 Task: 8. Analyzing Performance: Reference :- Use LinkedIn Analytics to track the performance of your posts, such as reach, engagement, and profile views. Identify trends in your content that receive high engagement and adjust your strategy accordingly. Experiment with different posting times, content formats, and headlines to optimize your engagement.
Action: Mouse moved to (649, 86)
Screenshot: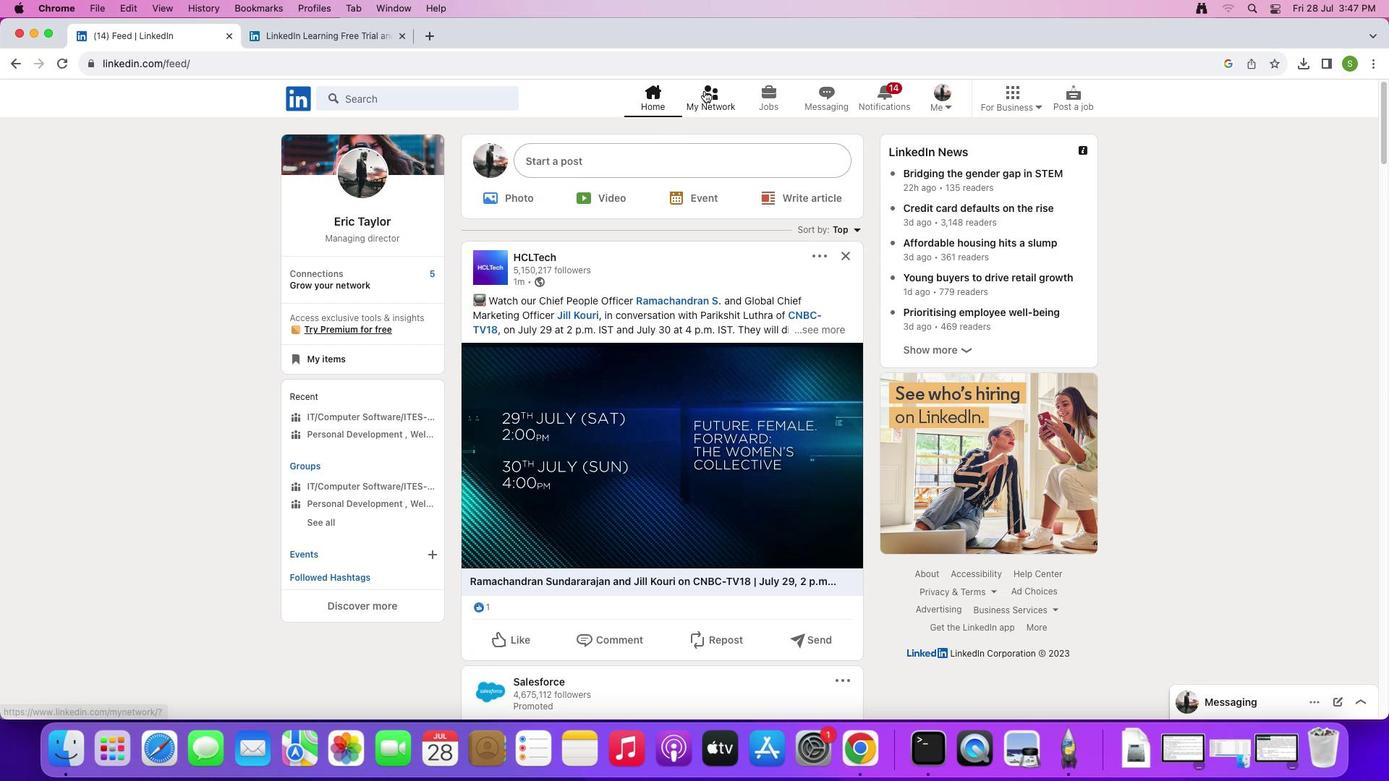 
Action: Mouse pressed left at (649, 86)
Screenshot: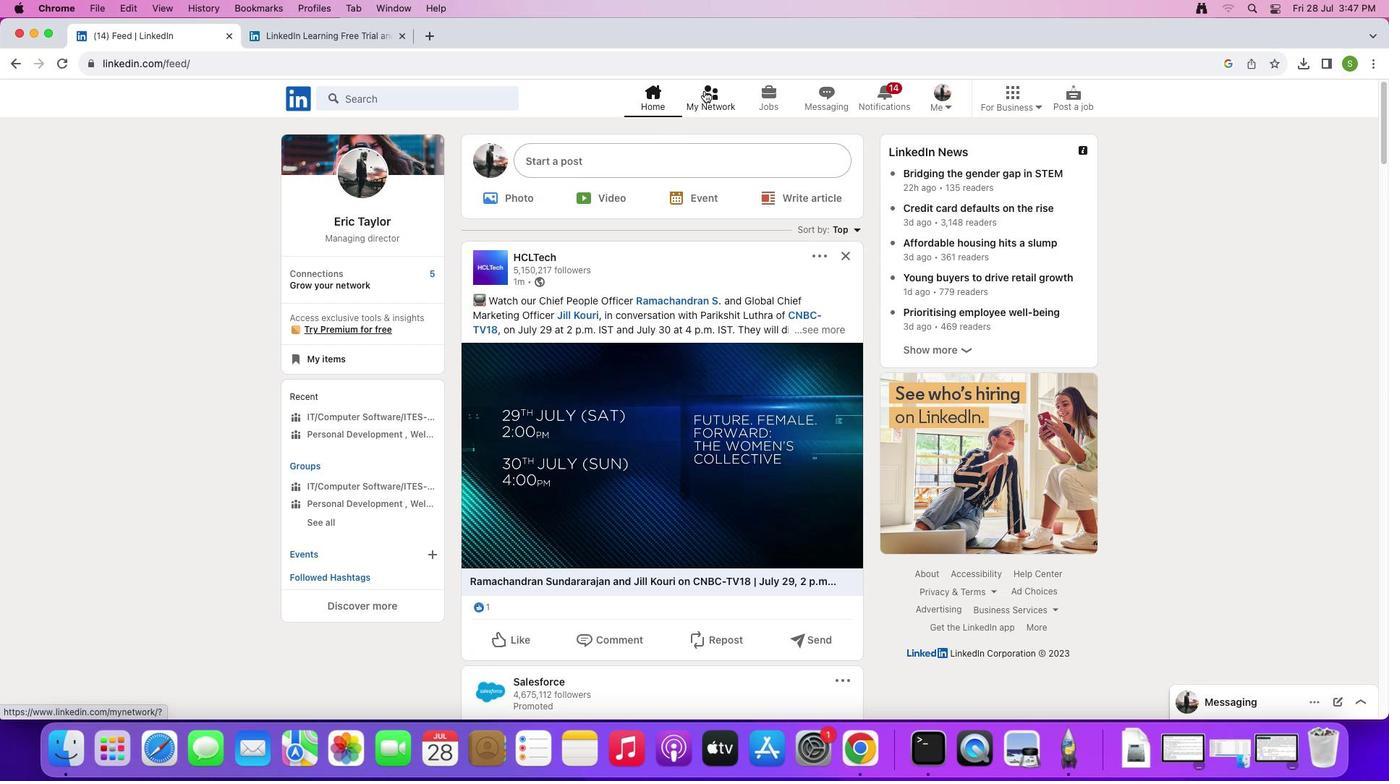 
Action: Mouse moved to (704, 90)
Screenshot: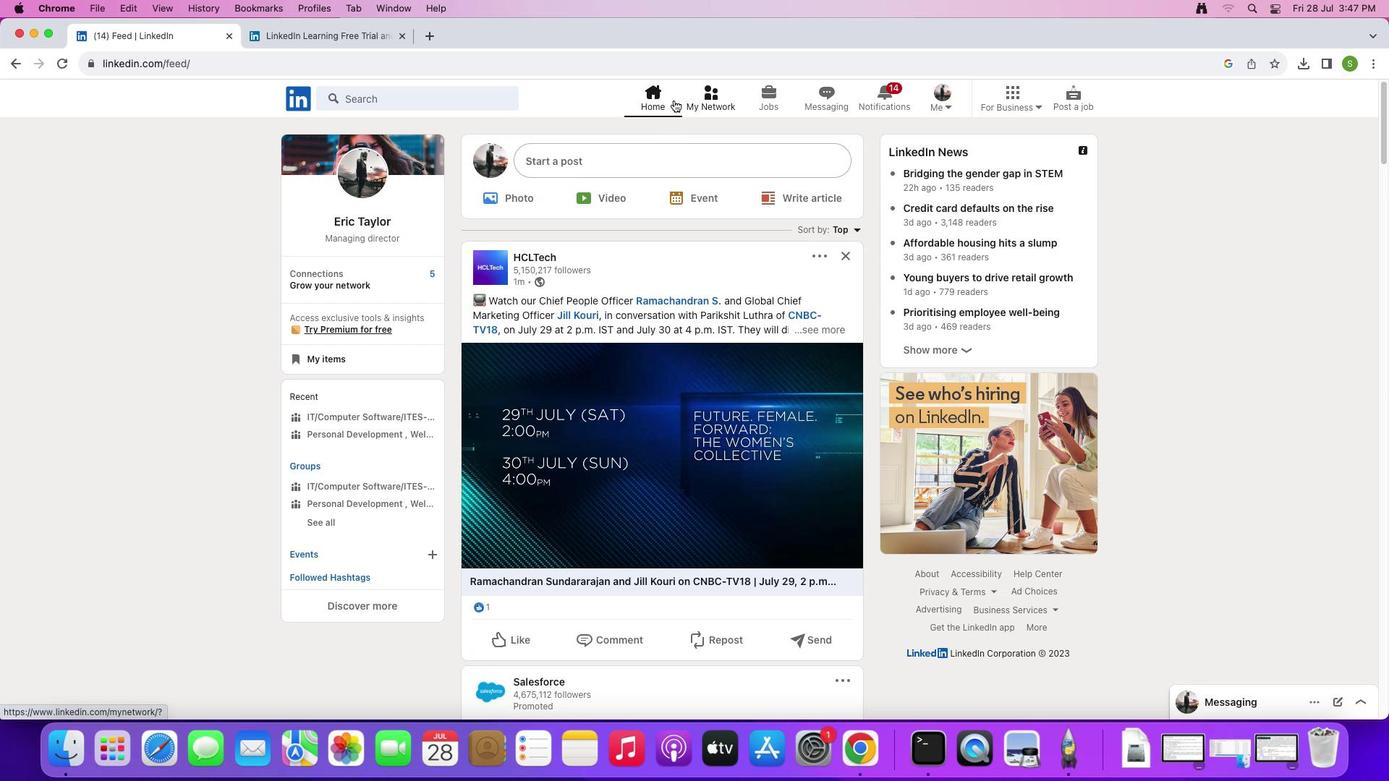 
Action: Mouse pressed left at (704, 90)
Screenshot: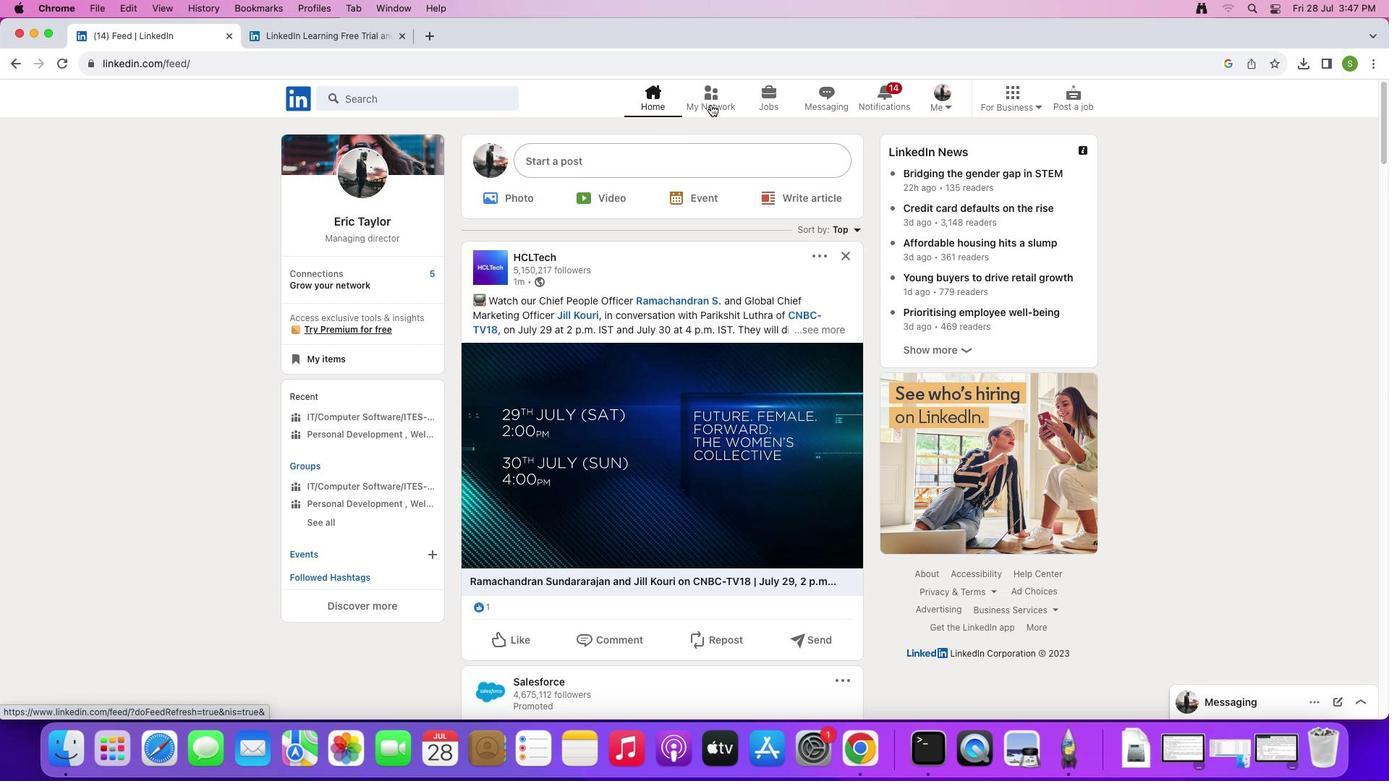 
Action: Mouse moved to (709, 99)
Screenshot: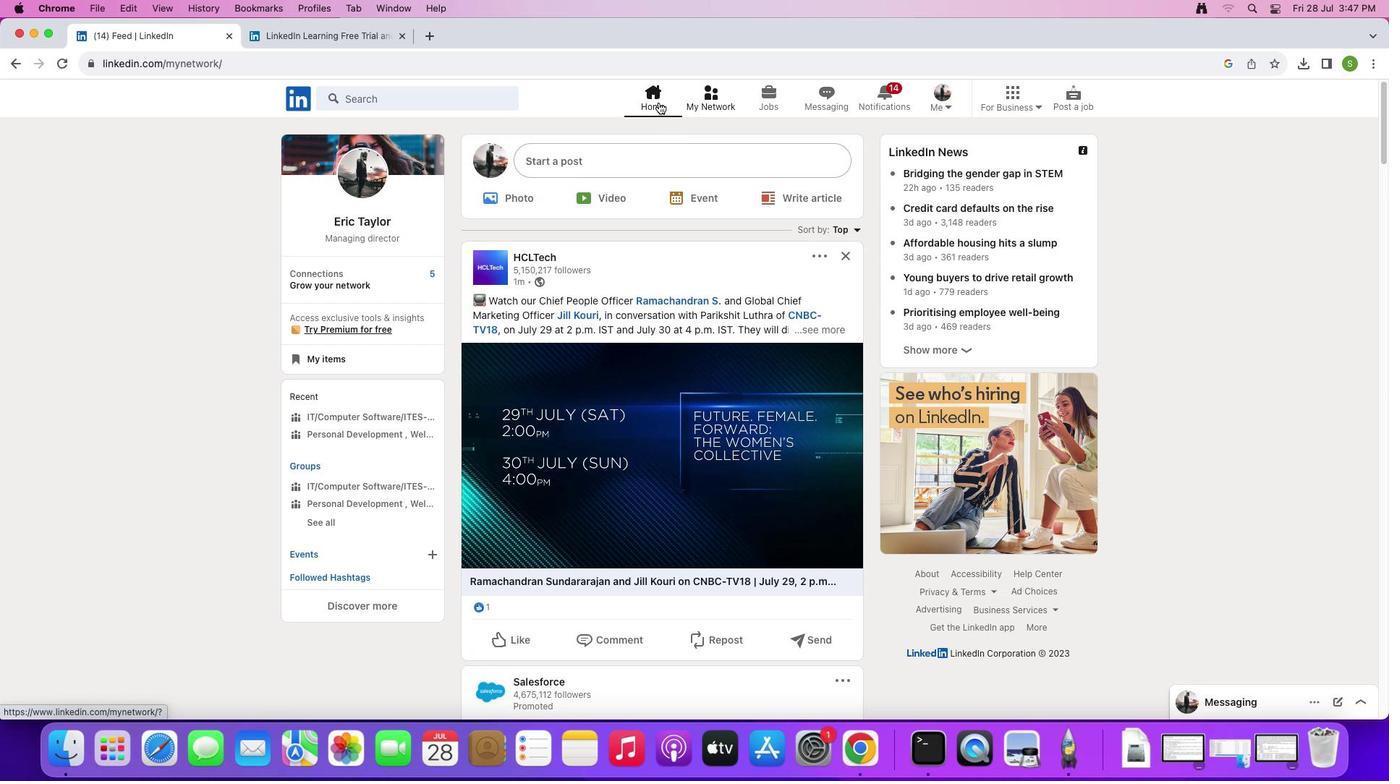 
Action: Mouse pressed left at (709, 99)
Screenshot: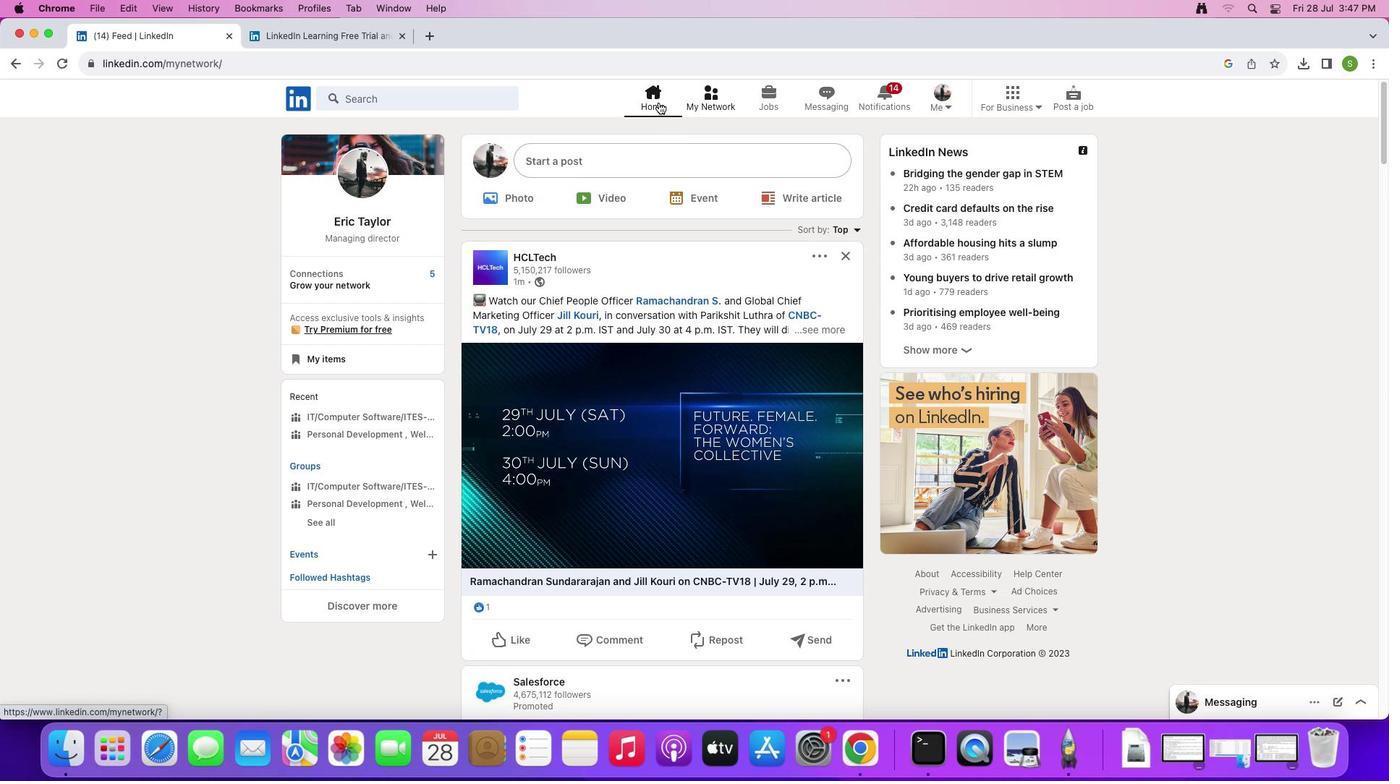 
Action: Mouse moved to (741, 348)
Screenshot: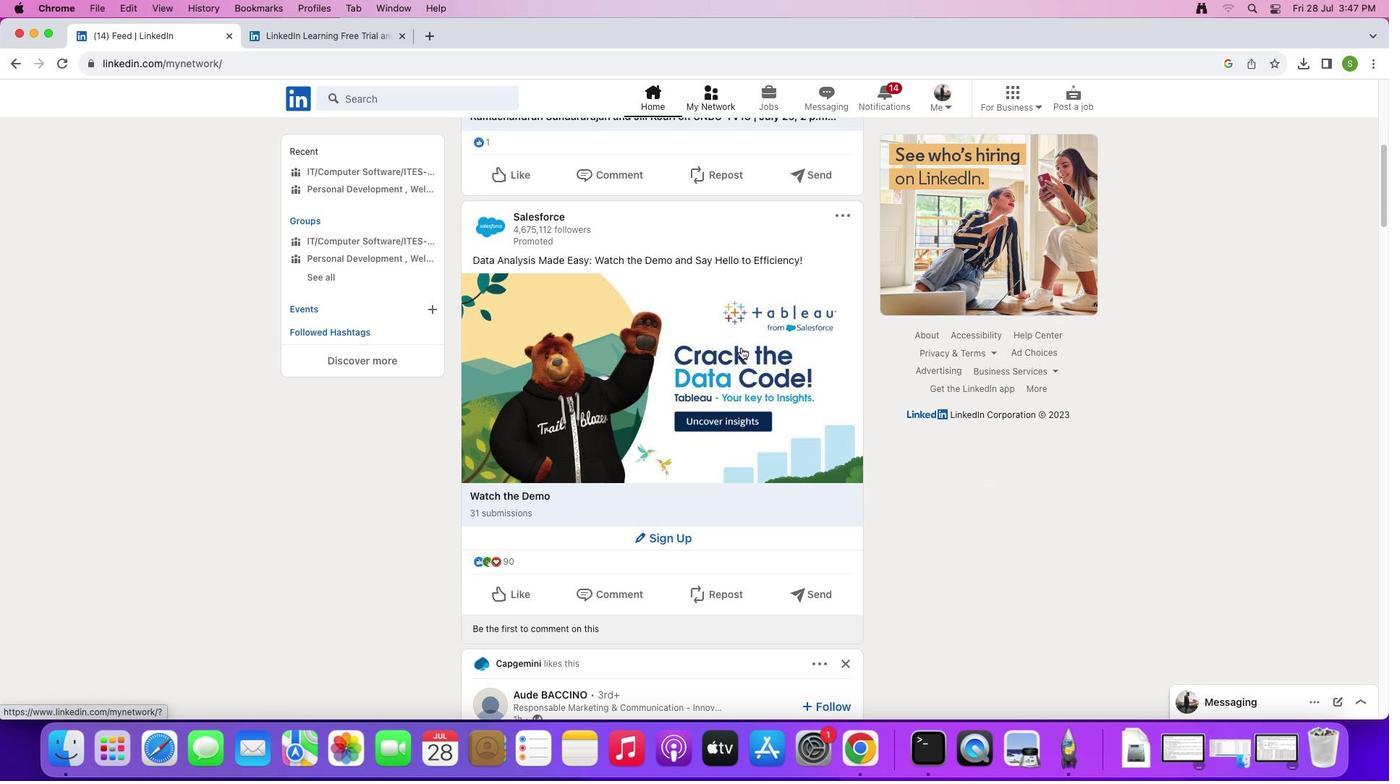 
Action: Mouse scrolled (741, 348) with delta (0, 0)
Screenshot: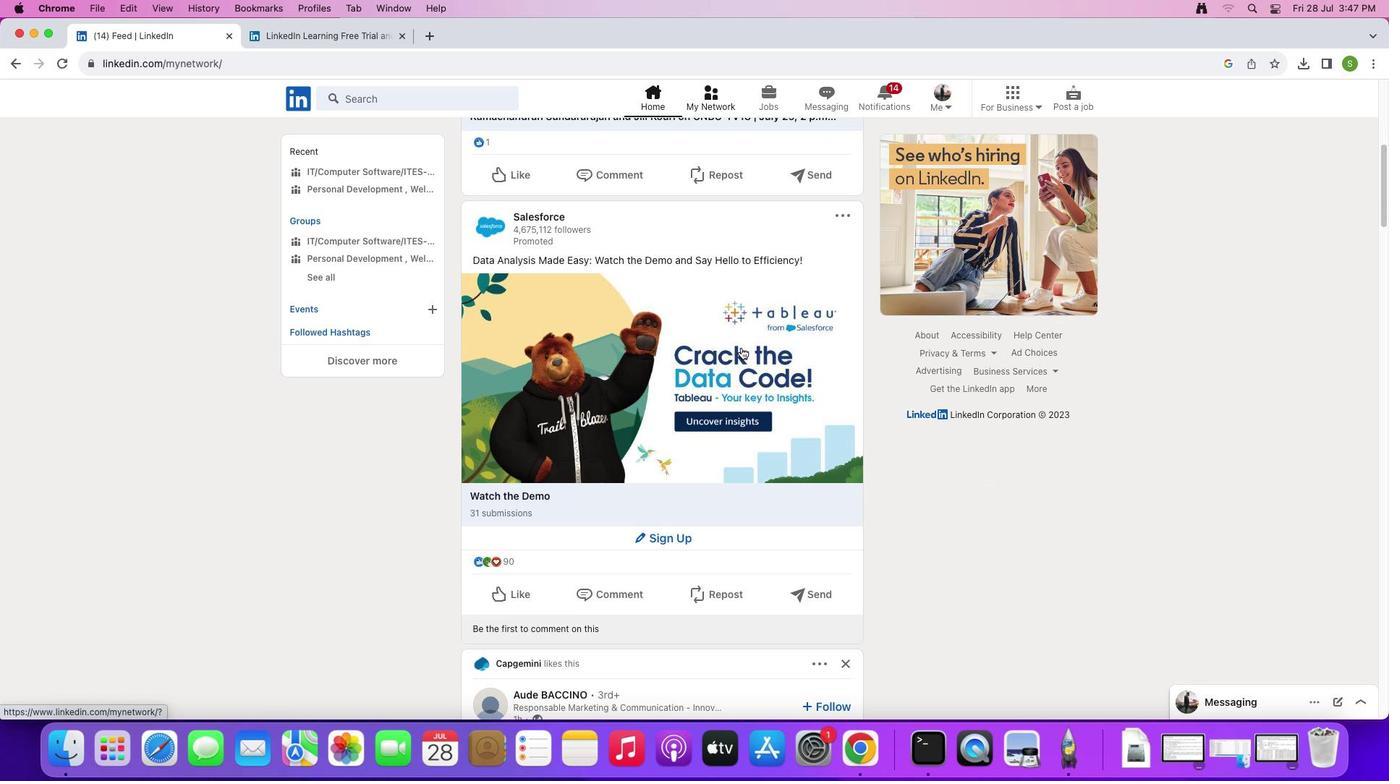 
Action: Mouse scrolled (741, 348) with delta (0, 0)
Screenshot: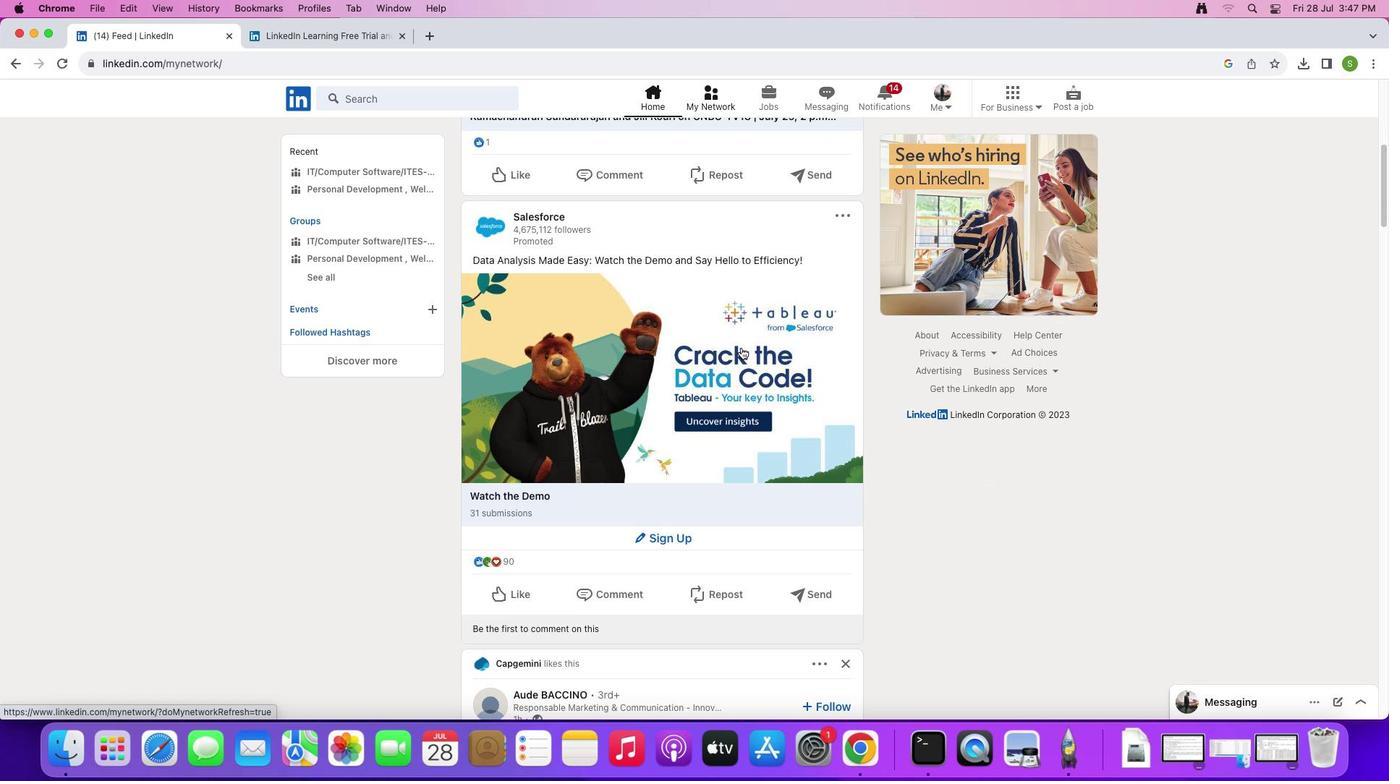 
Action: Mouse scrolled (741, 348) with delta (0, -2)
Screenshot: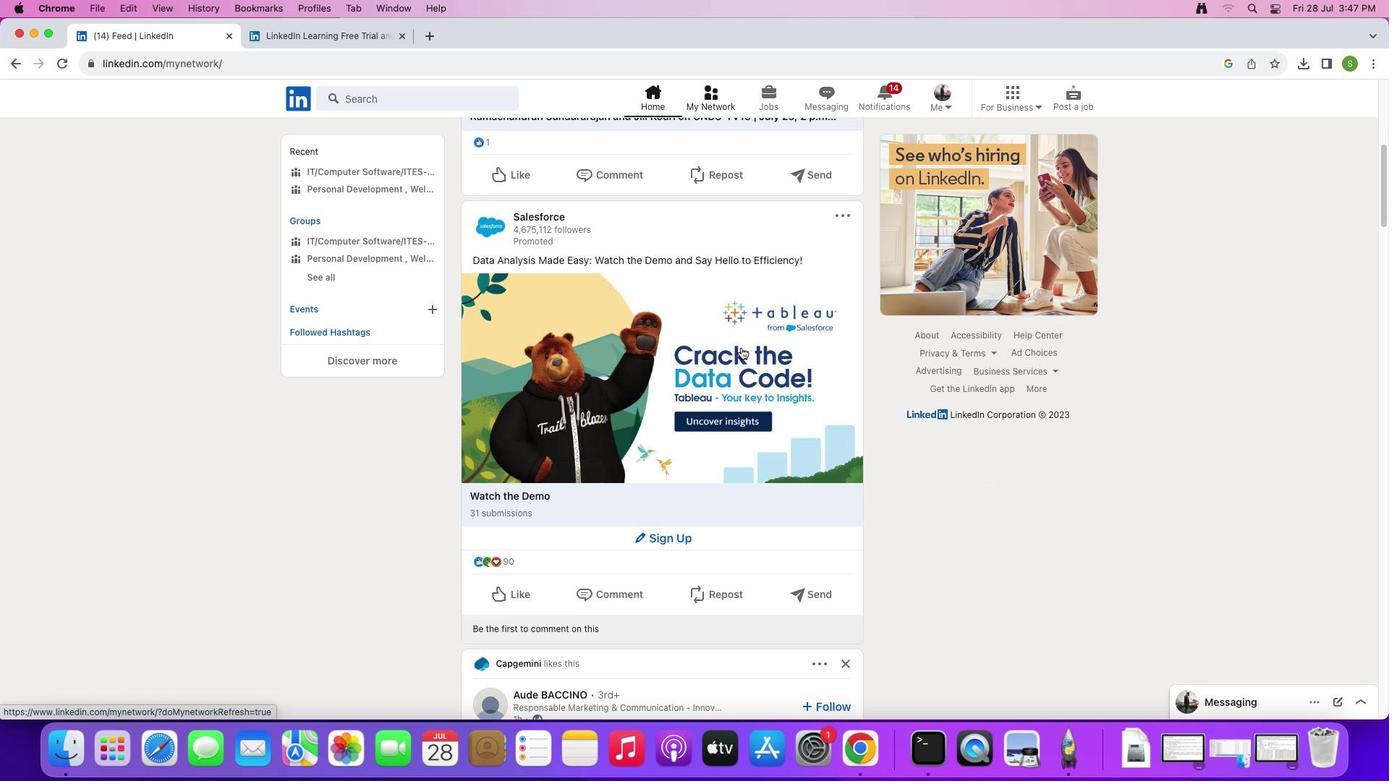 
Action: Mouse scrolled (741, 348) with delta (0, -3)
Screenshot: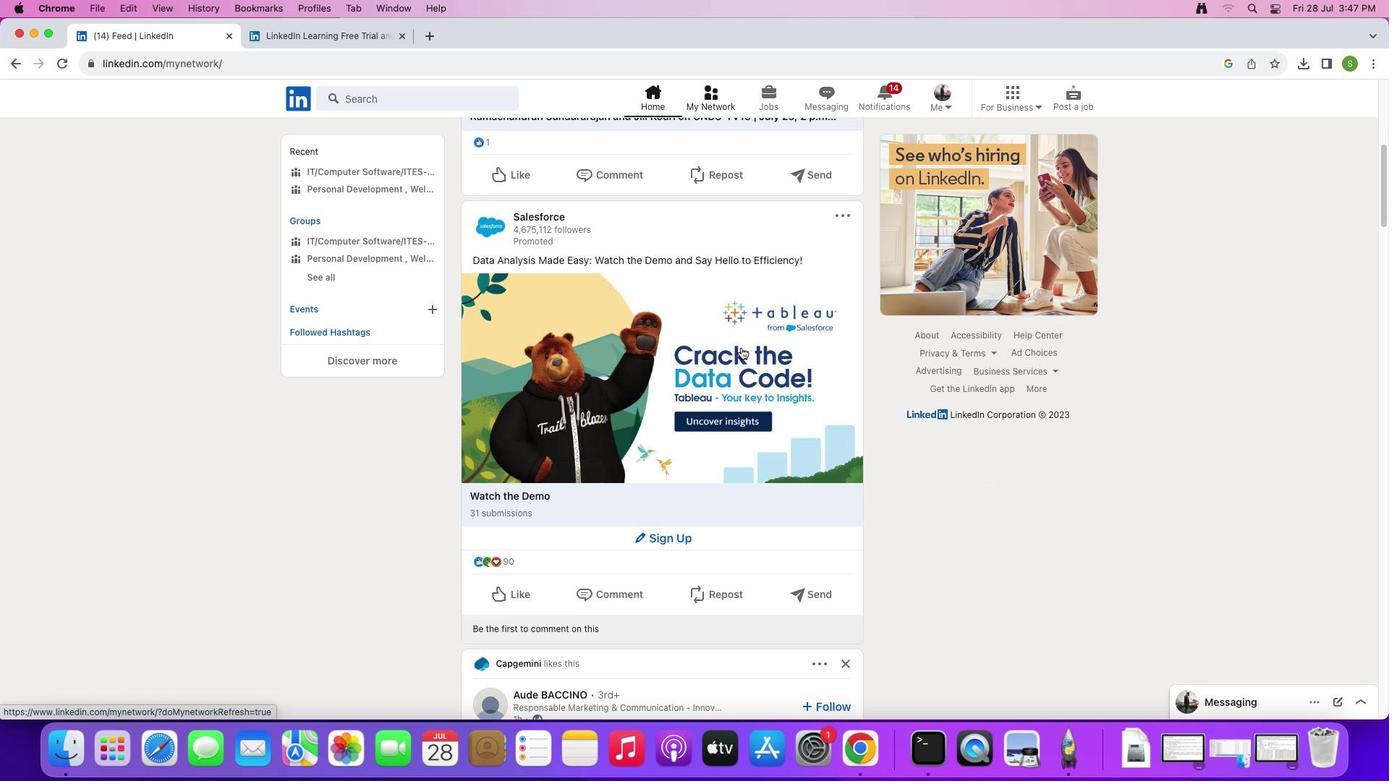 
Action: Mouse scrolled (741, 348) with delta (0, -3)
Screenshot: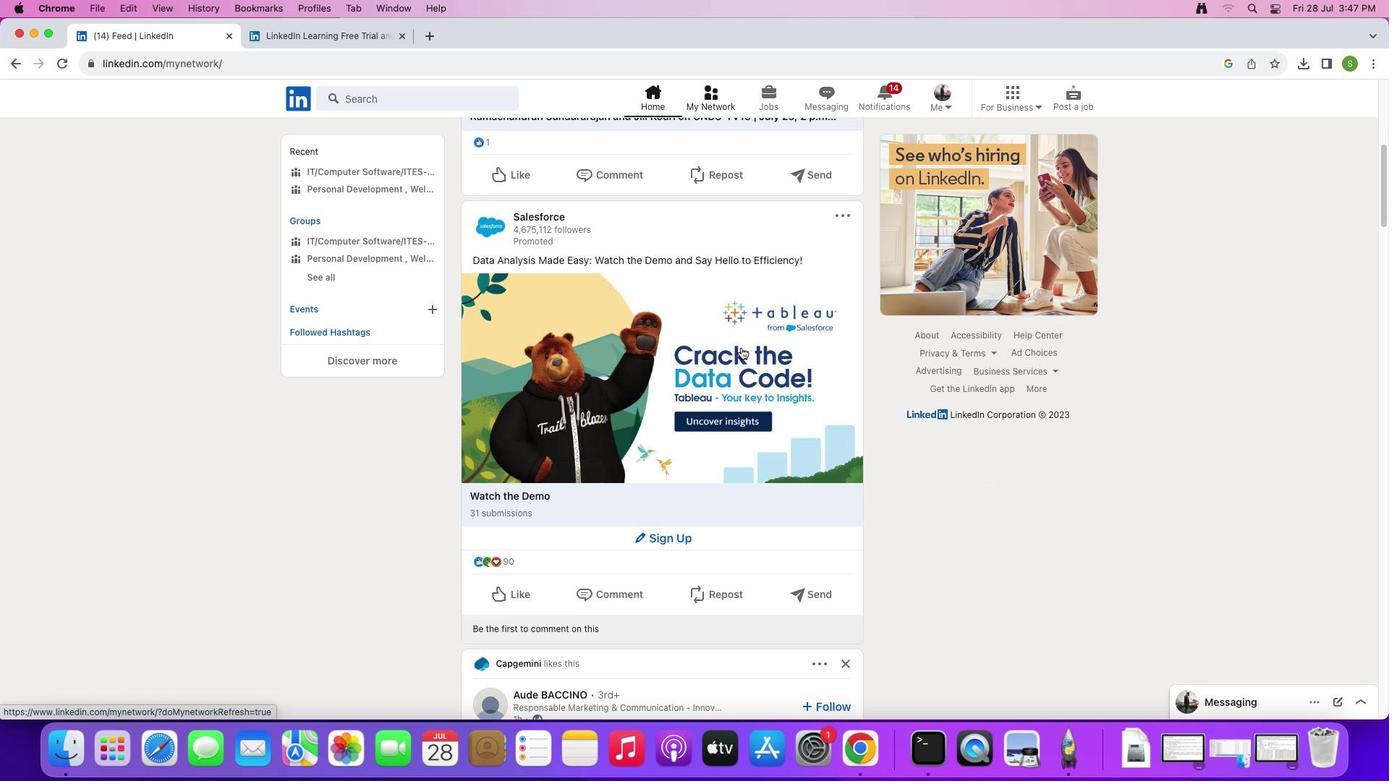 
Action: Mouse scrolled (741, 348) with delta (0, 0)
Screenshot: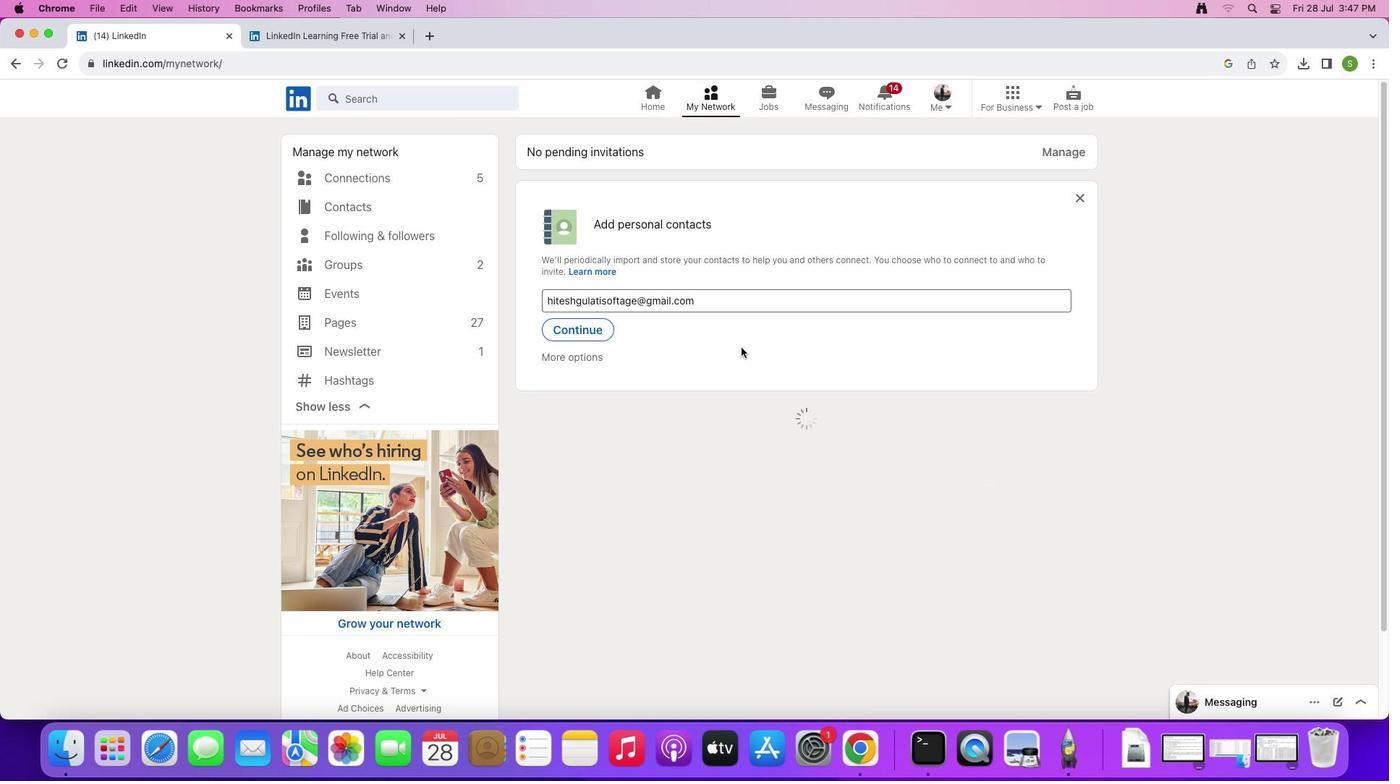 
Action: Mouse scrolled (741, 348) with delta (0, 0)
Screenshot: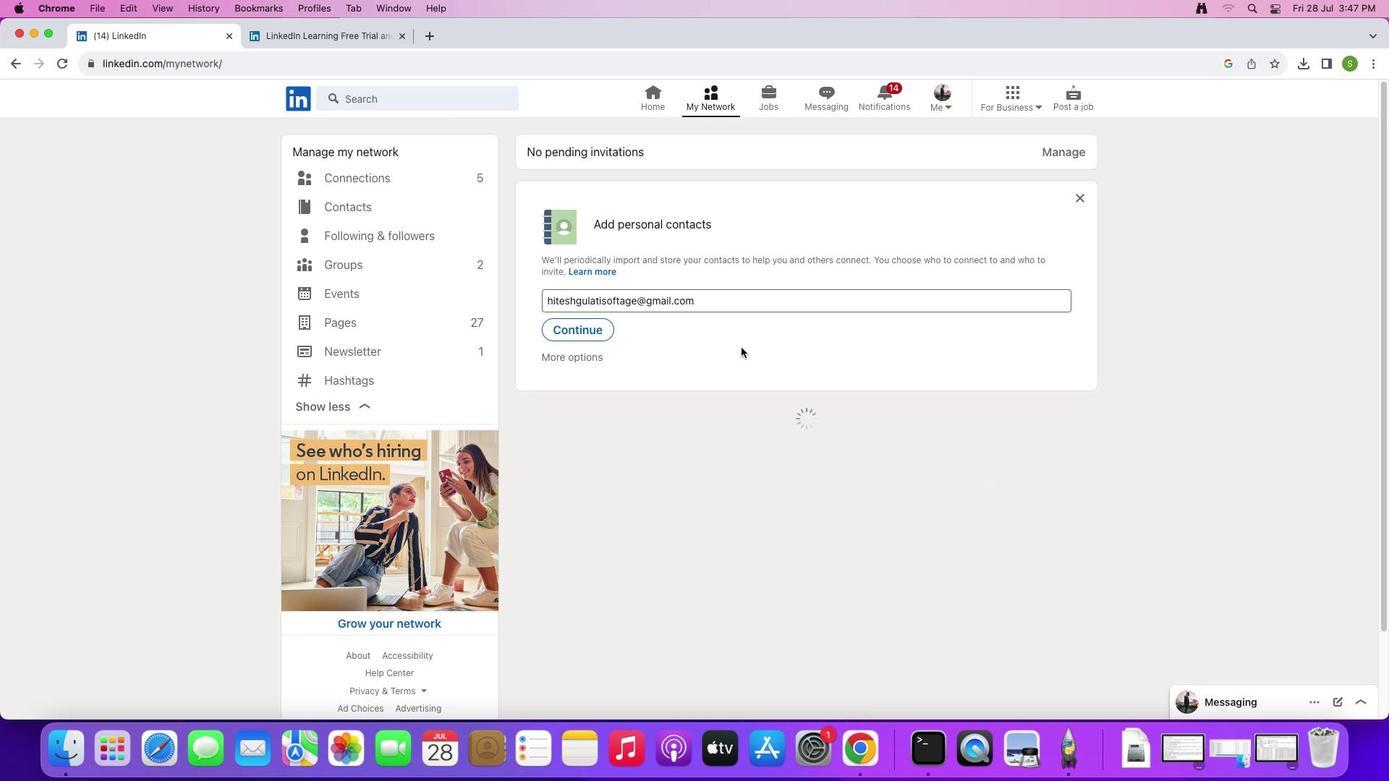 
Action: Mouse scrolled (741, 348) with delta (0, 0)
Screenshot: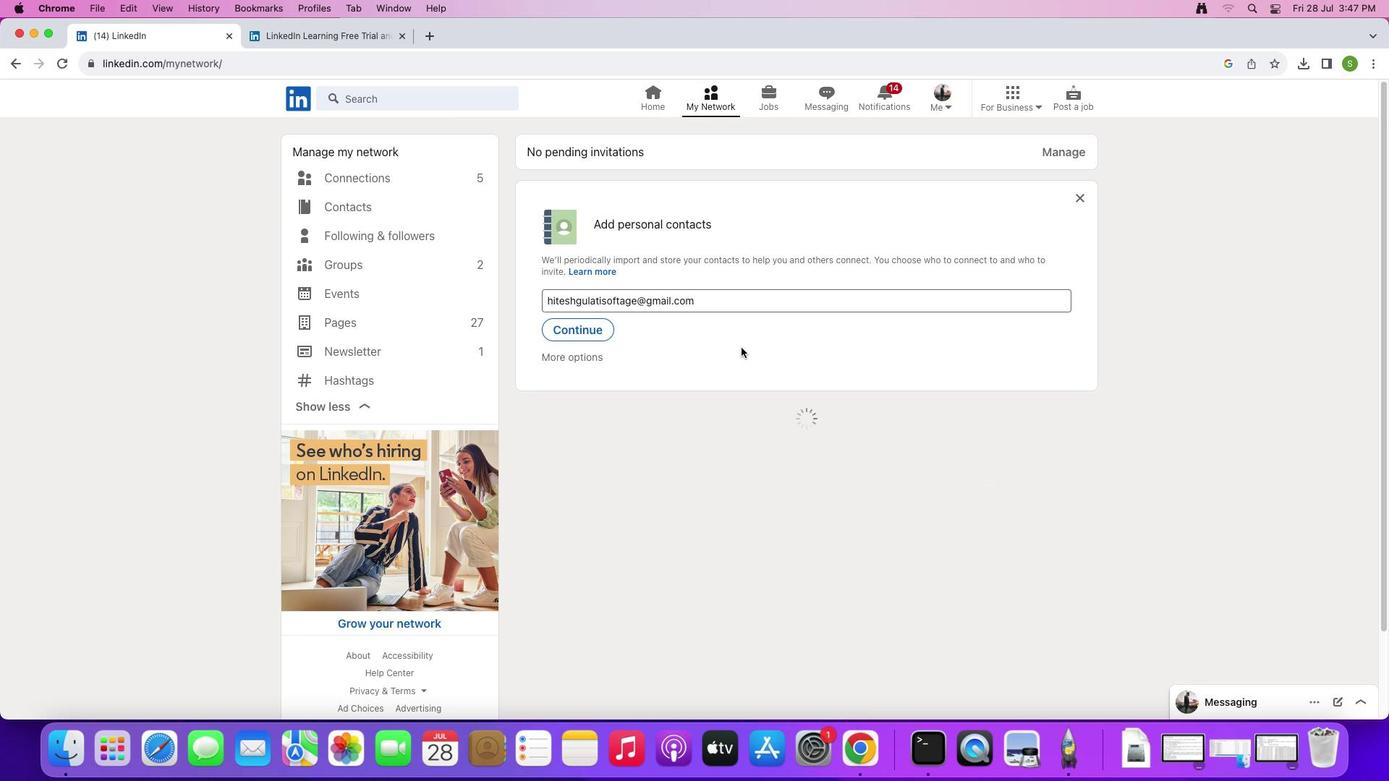 
Action: Mouse scrolled (741, 348) with delta (0, 0)
Screenshot: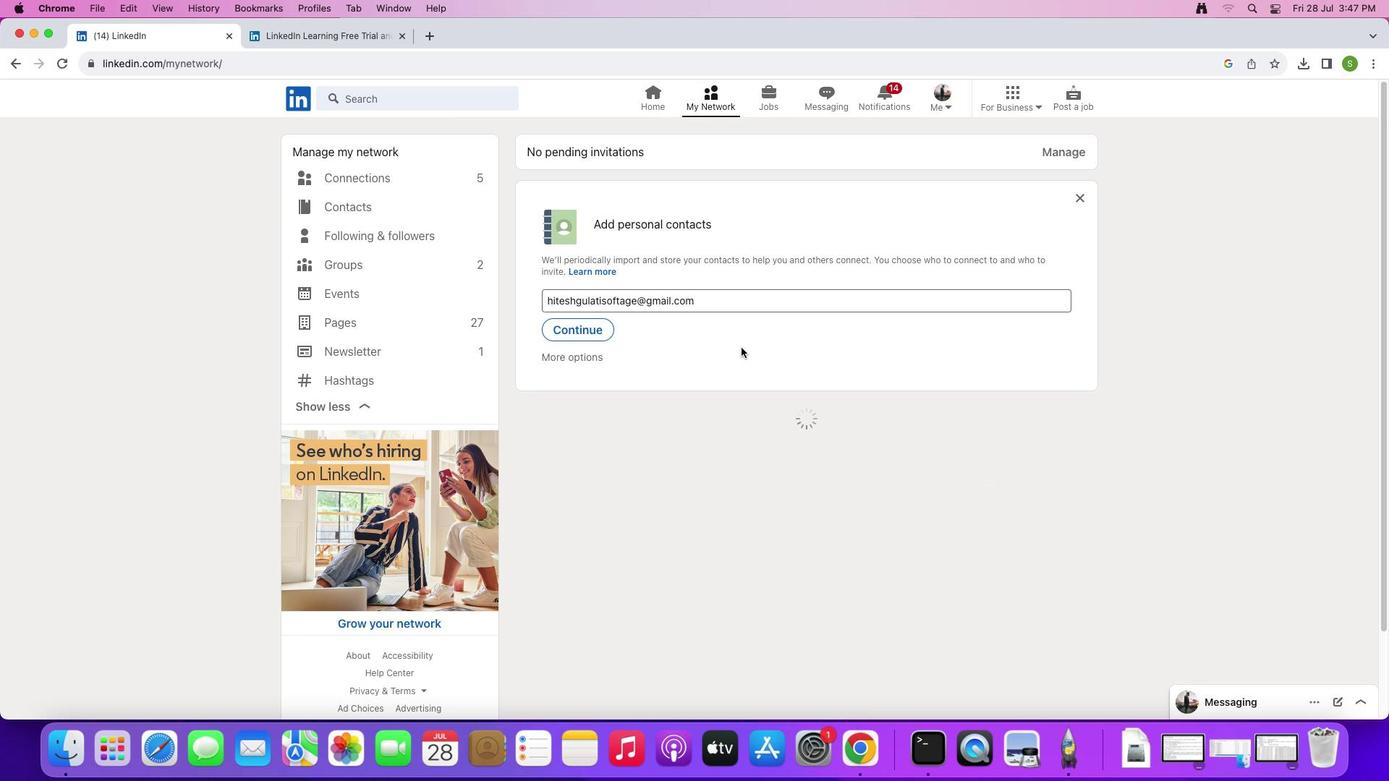
Action: Mouse scrolled (741, 348) with delta (0, 0)
Screenshot: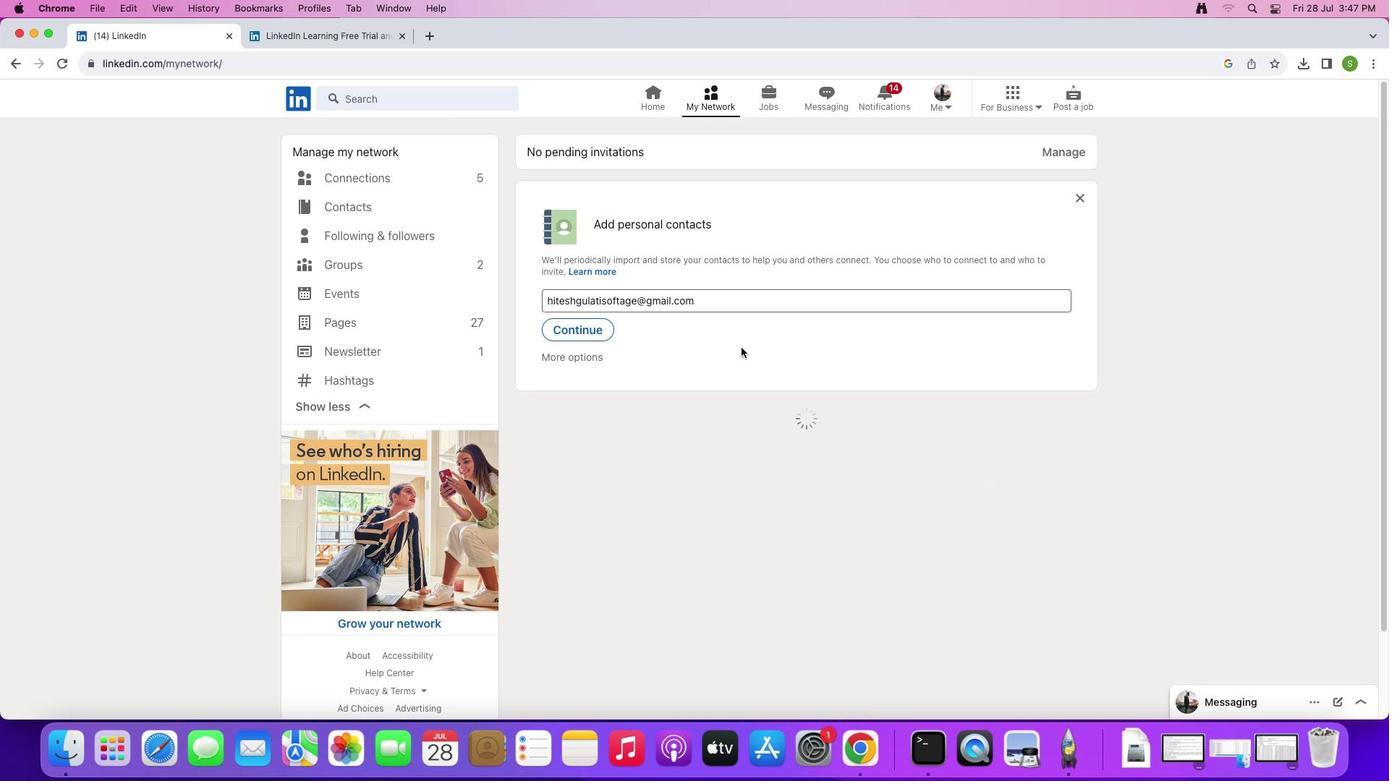 
Action: Mouse scrolled (741, 348) with delta (0, 0)
Screenshot: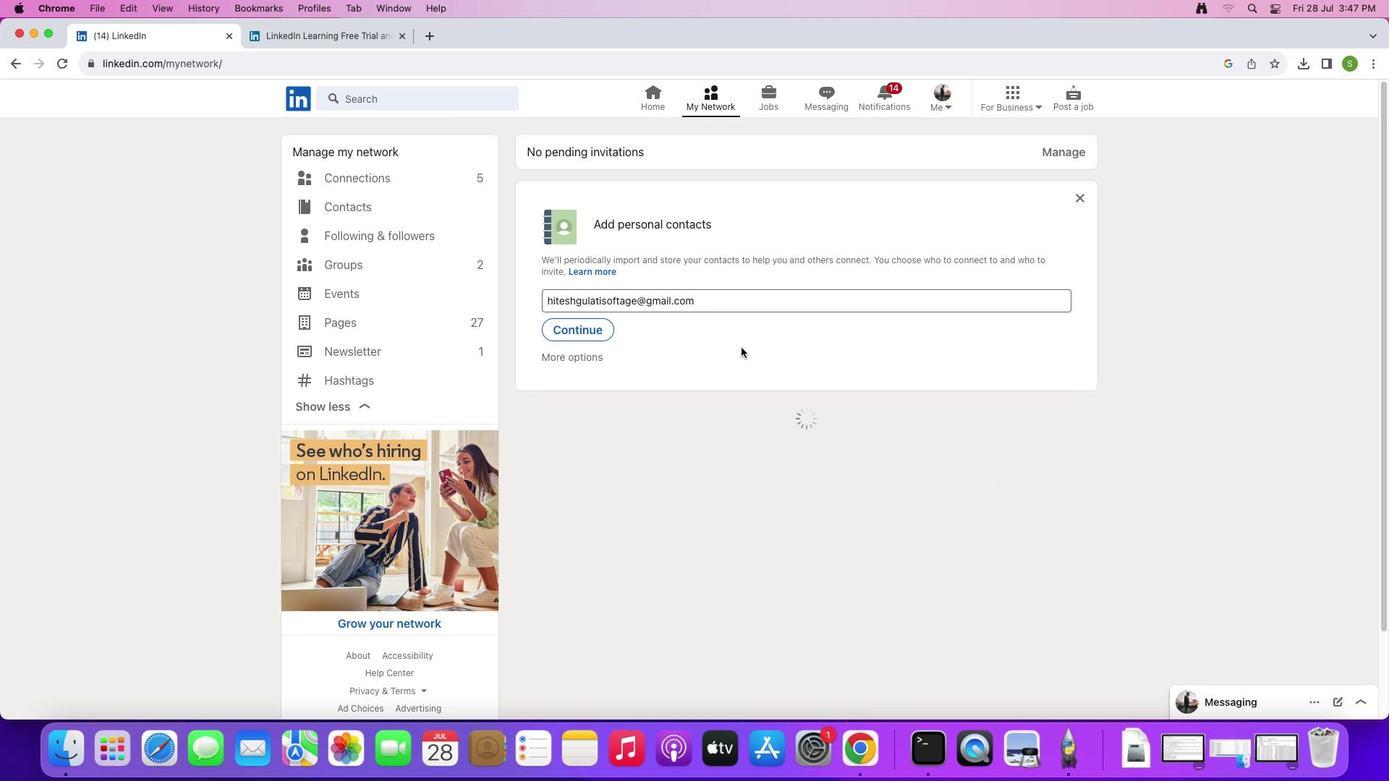 
Action: Mouse scrolled (741, 348) with delta (0, 0)
Screenshot: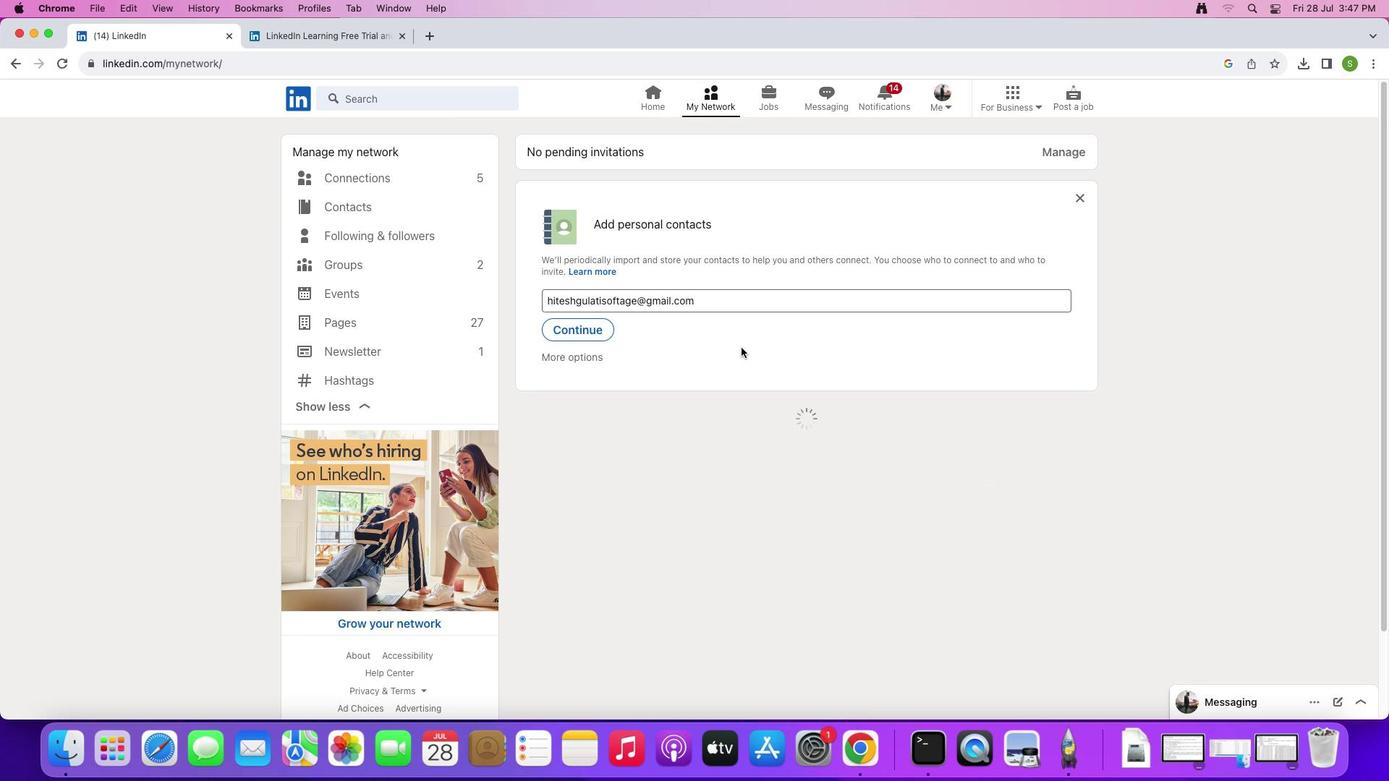 
Action: Mouse scrolled (741, 348) with delta (0, 0)
Screenshot: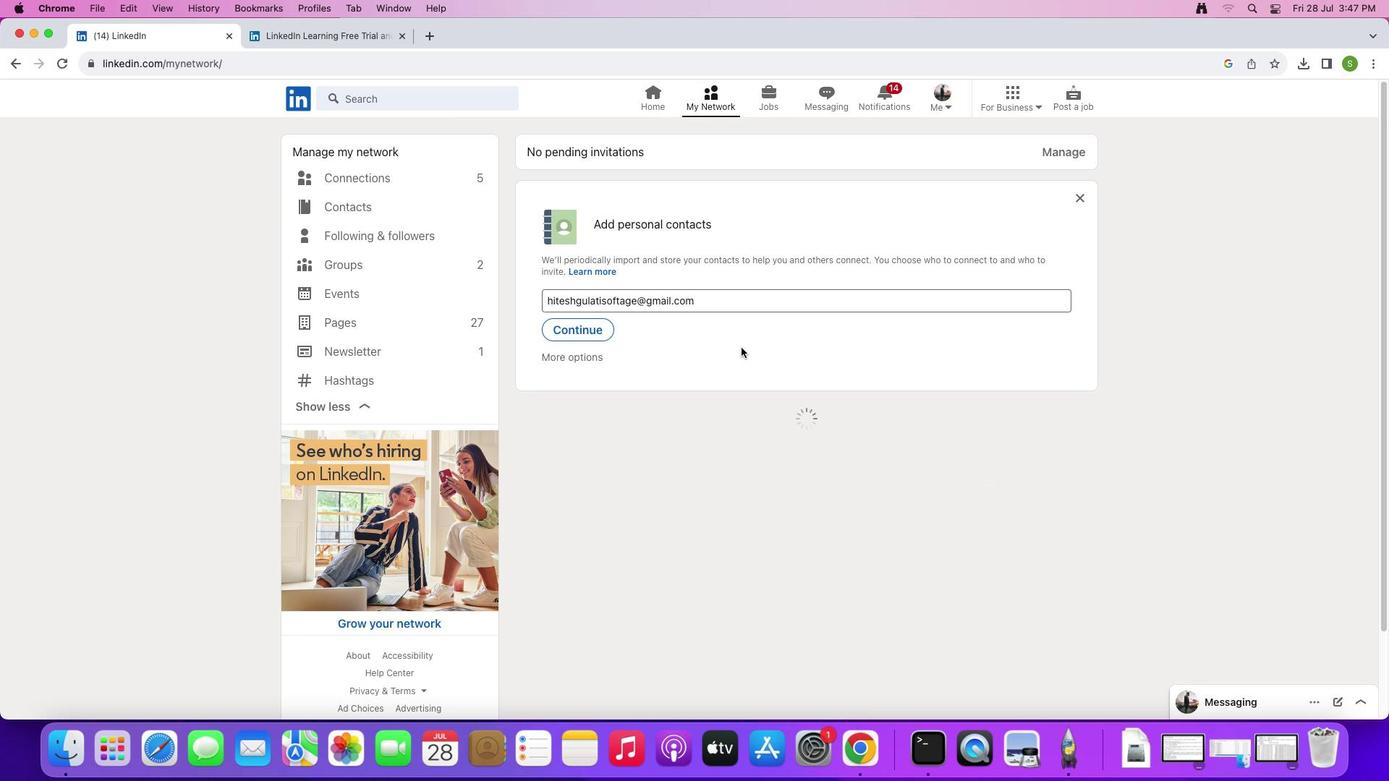 
Action: Mouse scrolled (741, 348) with delta (0, 0)
Screenshot: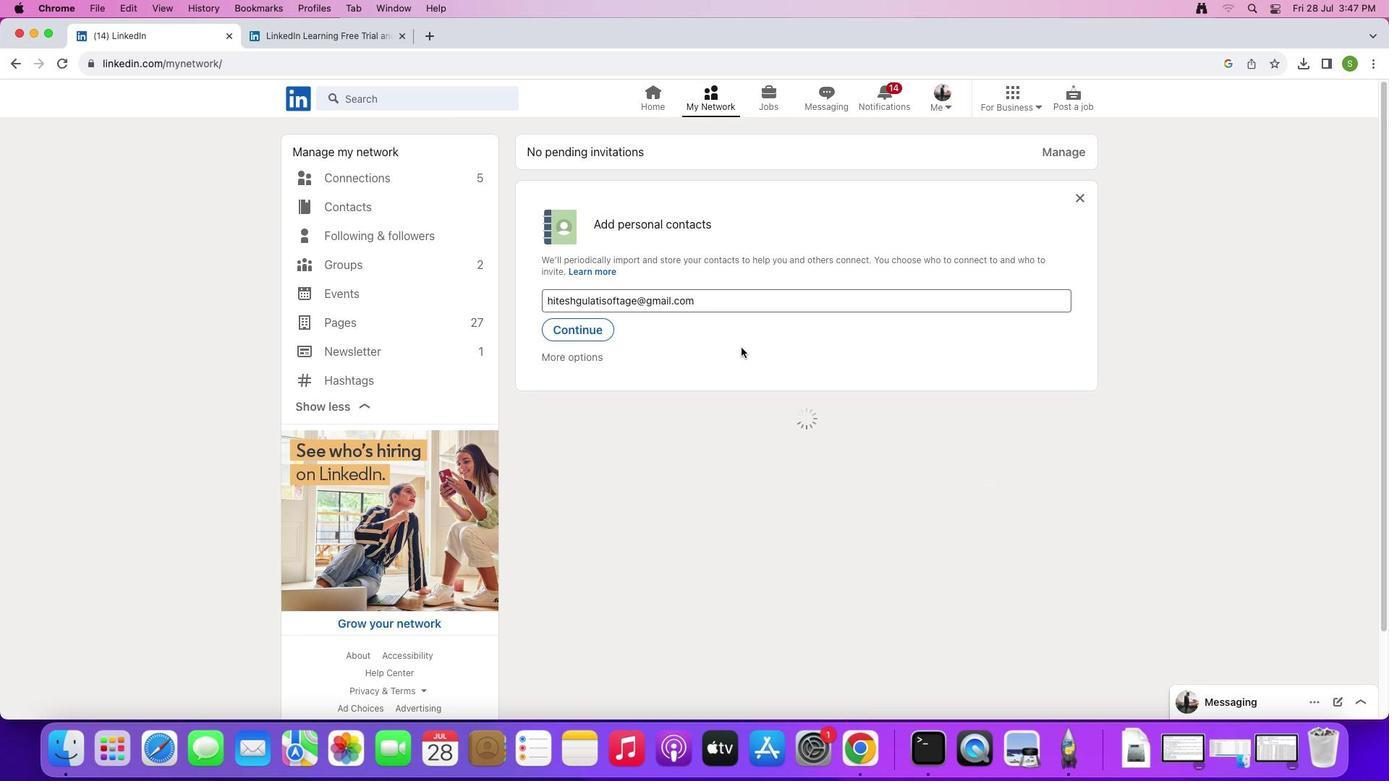 
Action: Mouse scrolled (741, 348) with delta (0, 0)
Screenshot: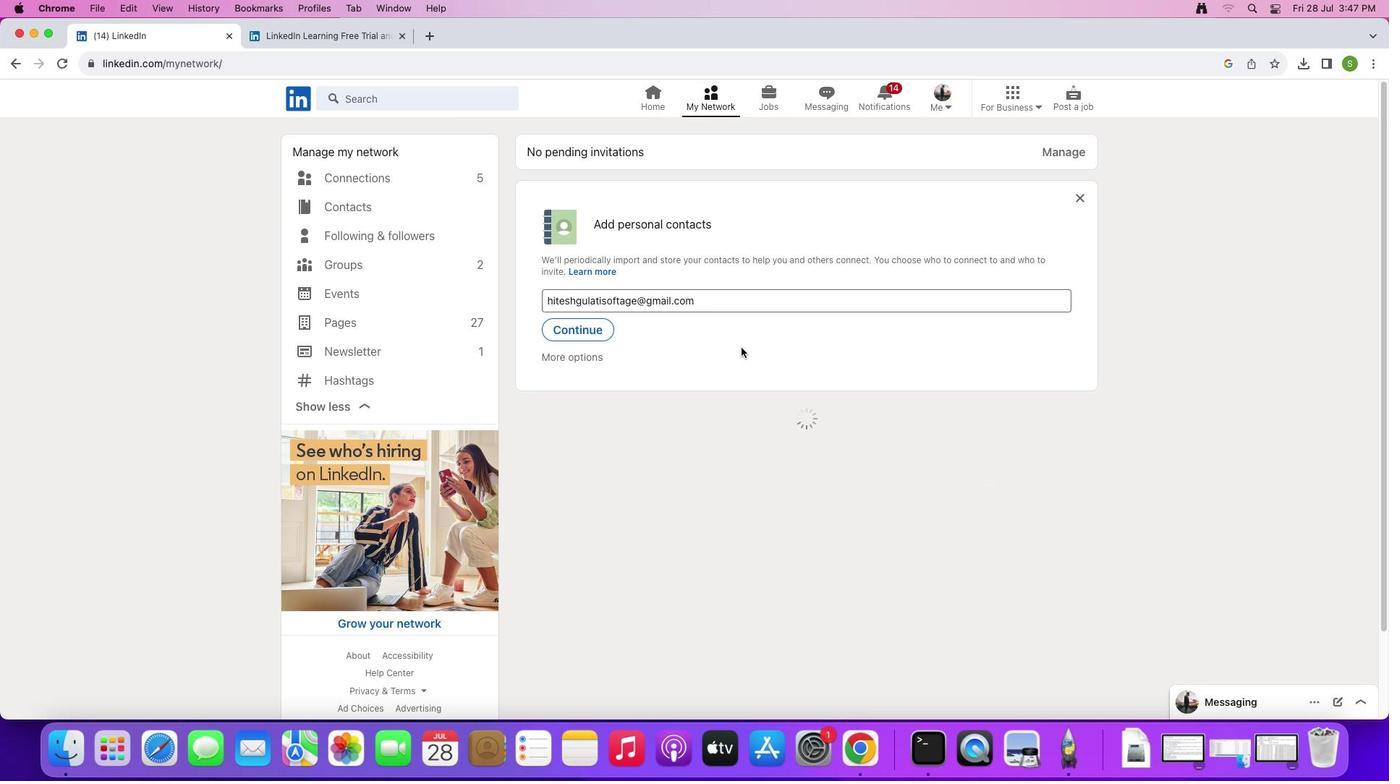 
Action: Mouse scrolled (741, 348) with delta (0, 2)
Screenshot: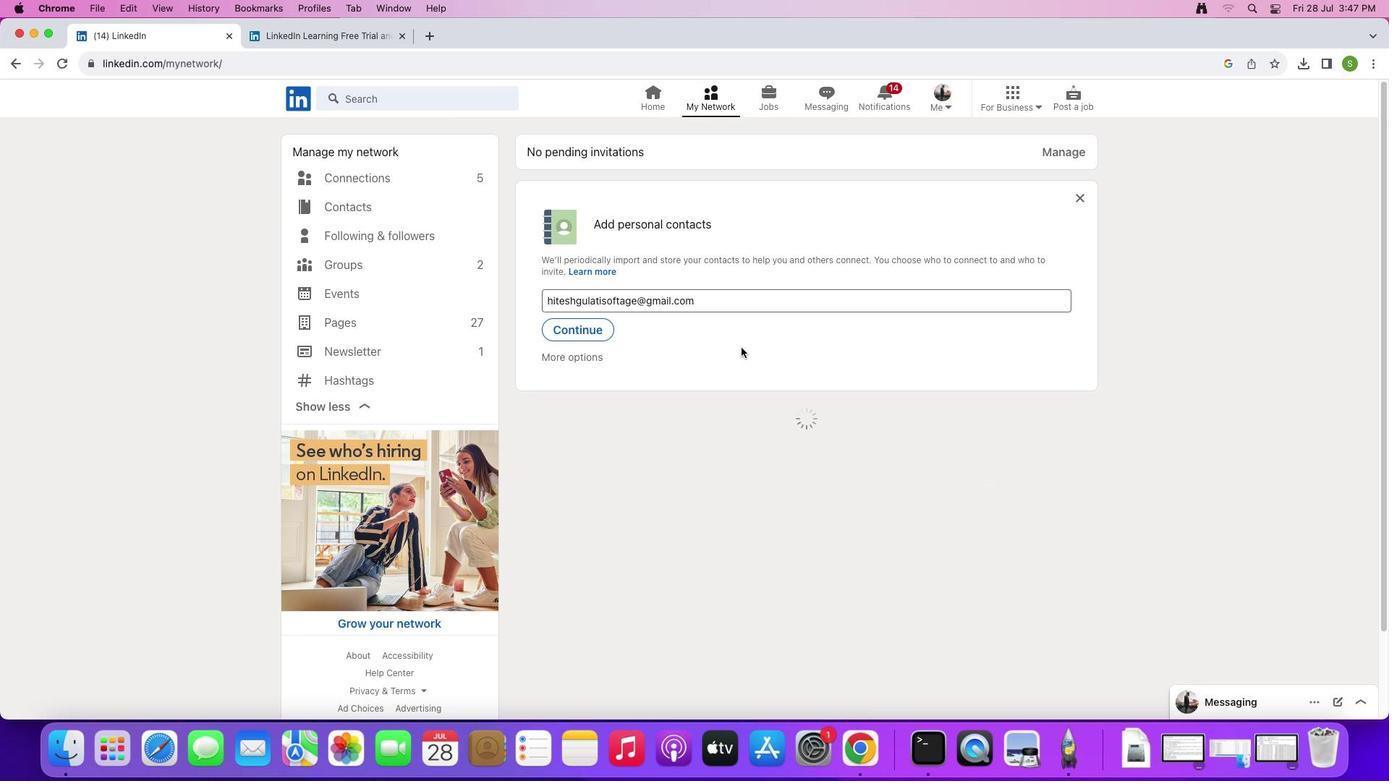 
Action: Mouse scrolled (741, 348) with delta (0, 0)
Screenshot: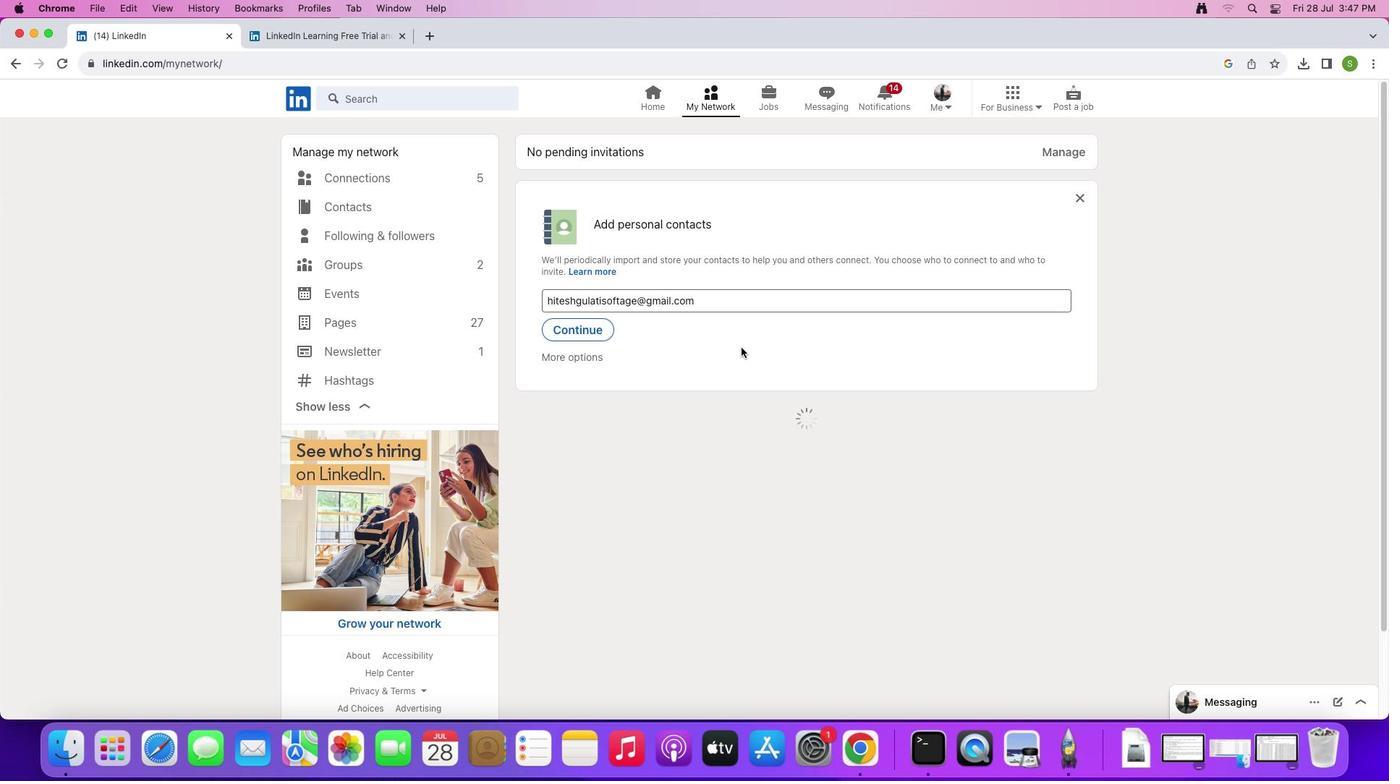 
Action: Mouse scrolled (741, 348) with delta (0, 0)
Screenshot: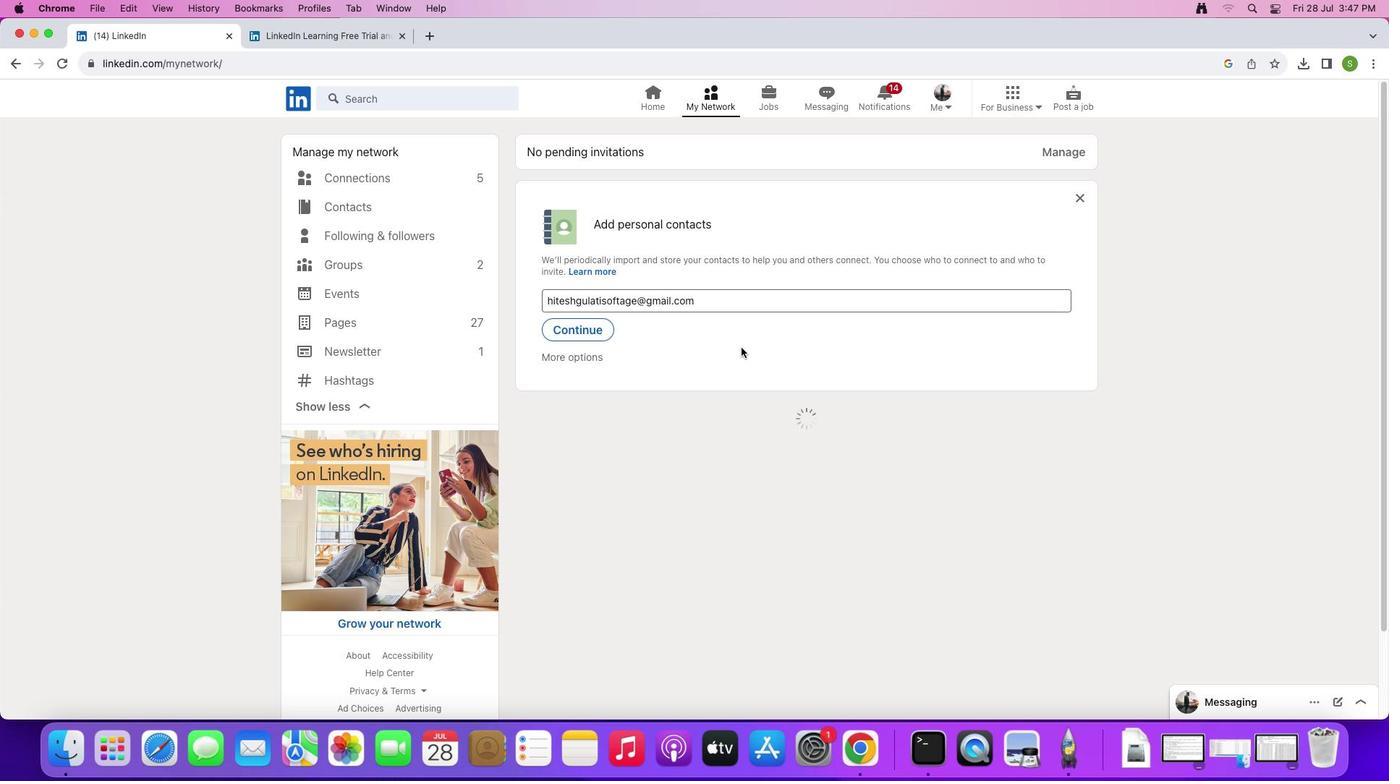 
Action: Mouse scrolled (741, 348) with delta (0, 2)
Screenshot: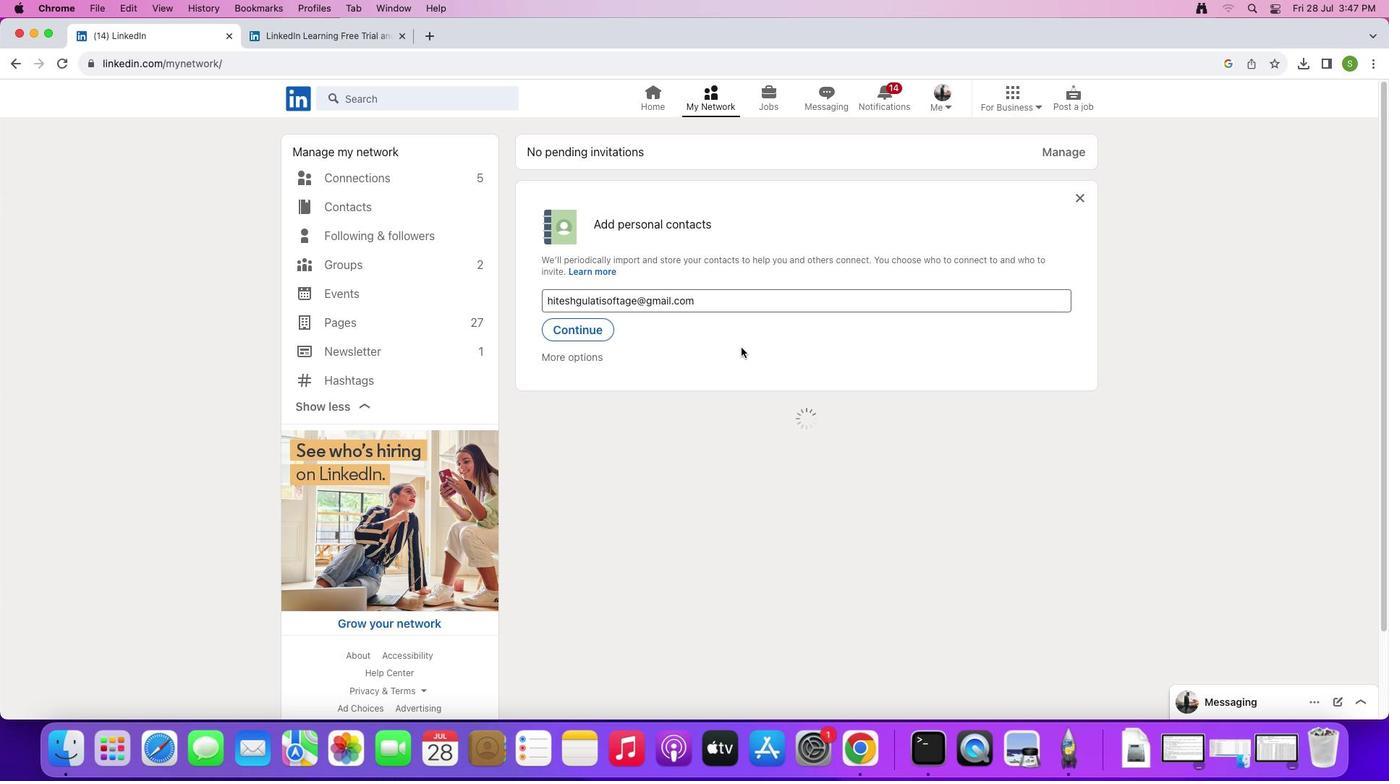 
Action: Mouse scrolled (741, 348) with delta (0, 0)
Screenshot: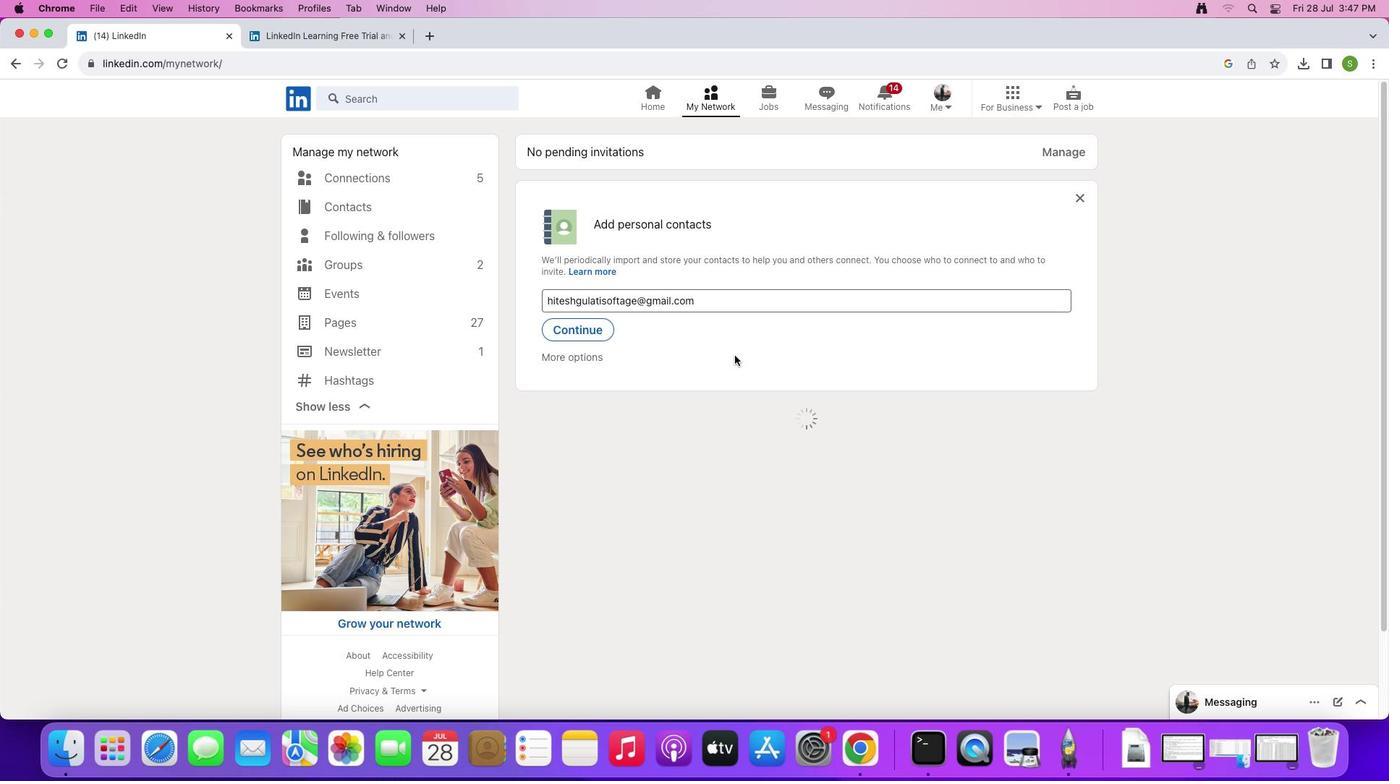 
Action: Mouse scrolled (741, 348) with delta (0, 0)
Screenshot: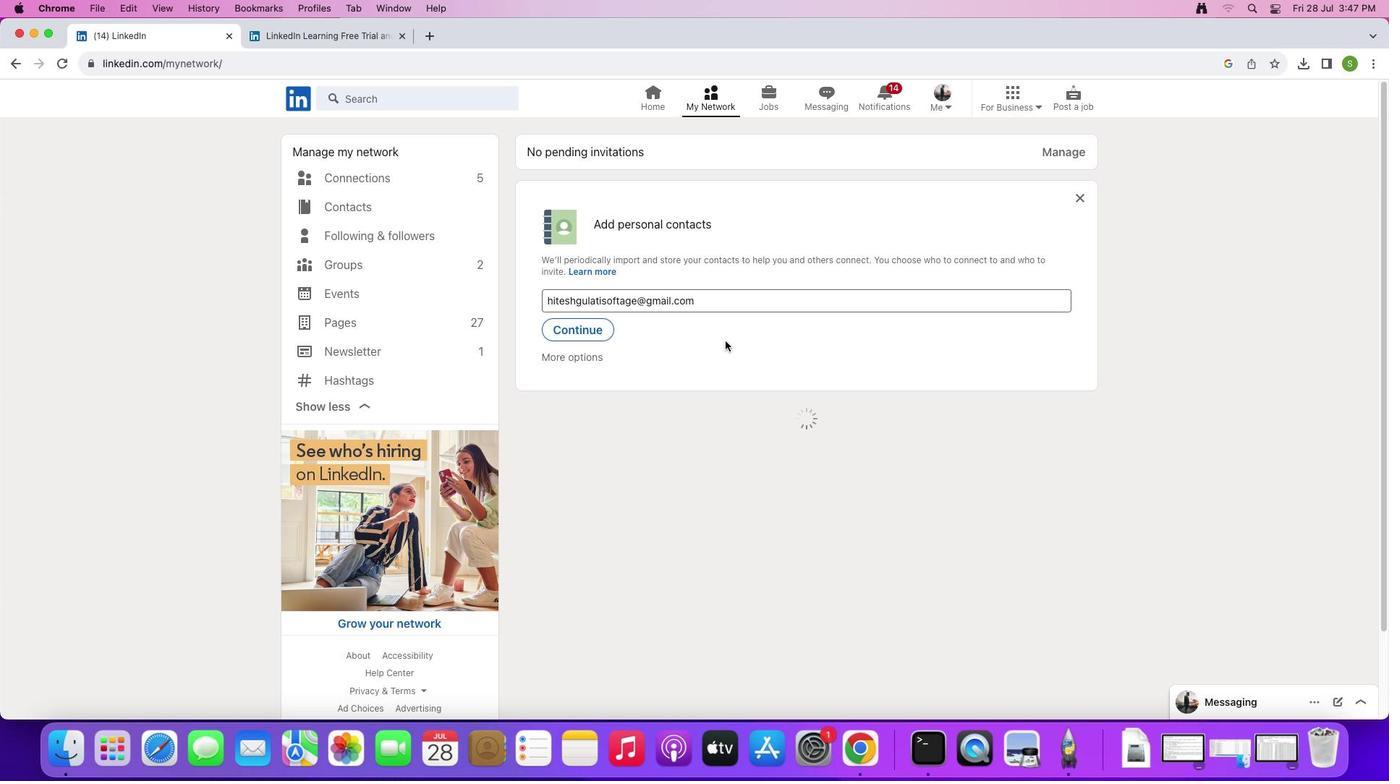 
Action: Mouse scrolled (741, 348) with delta (0, 2)
Screenshot: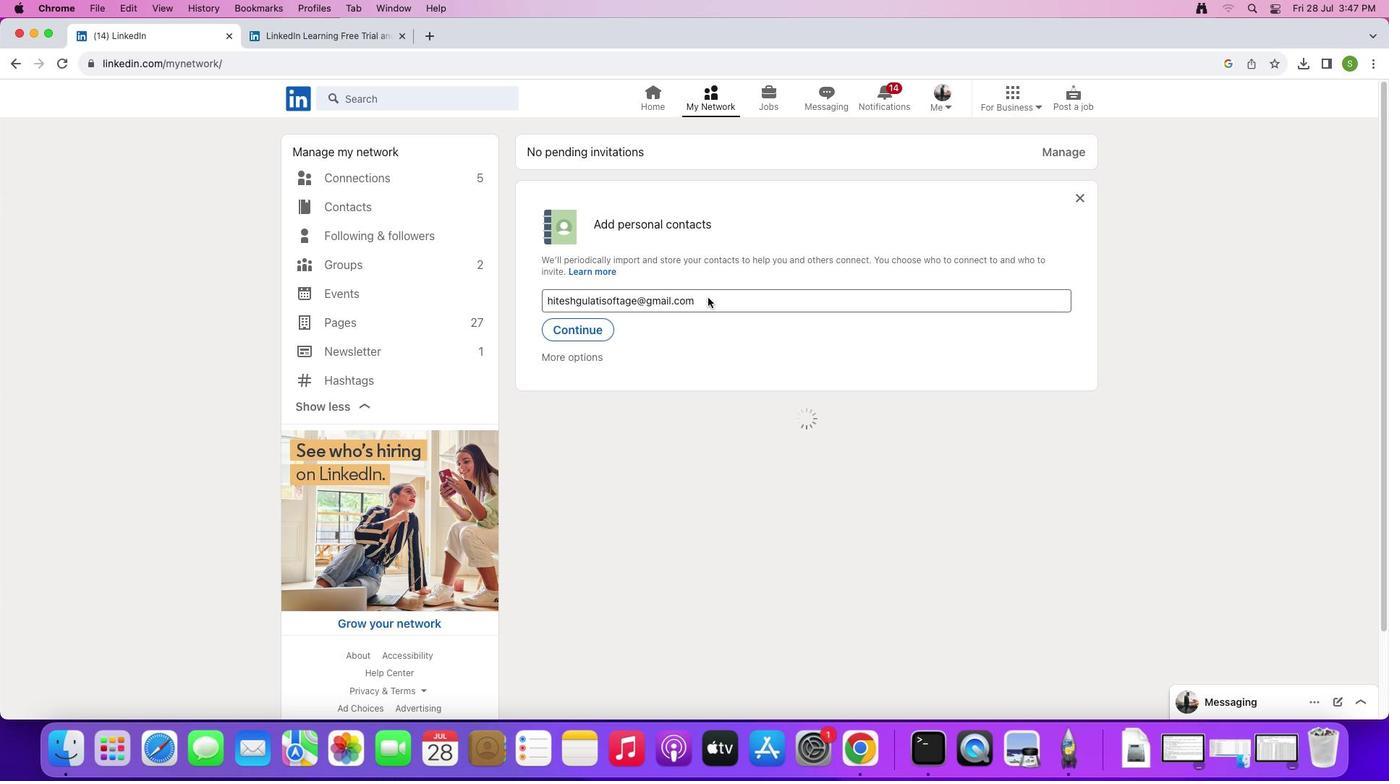 
Action: Mouse moved to (655, 92)
Screenshot: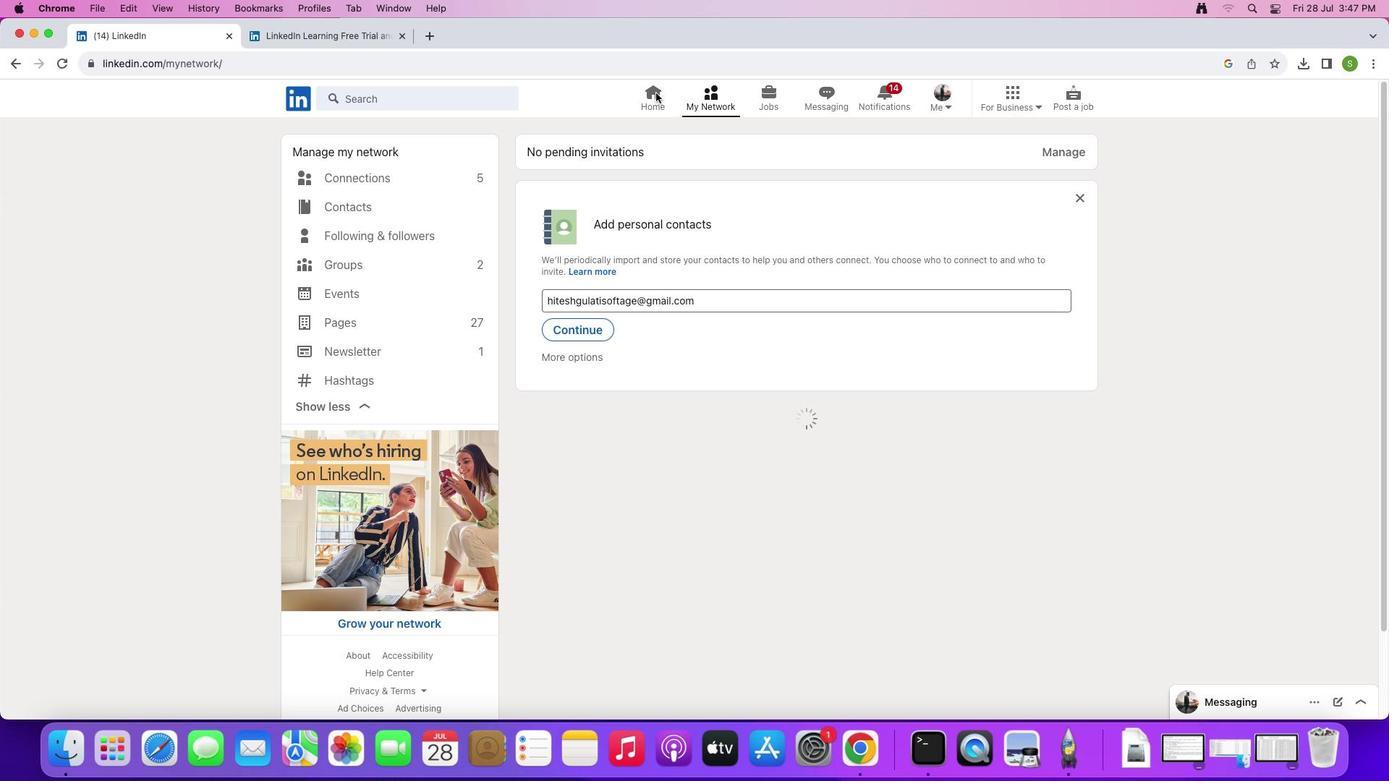 
Action: Mouse pressed left at (655, 92)
Screenshot: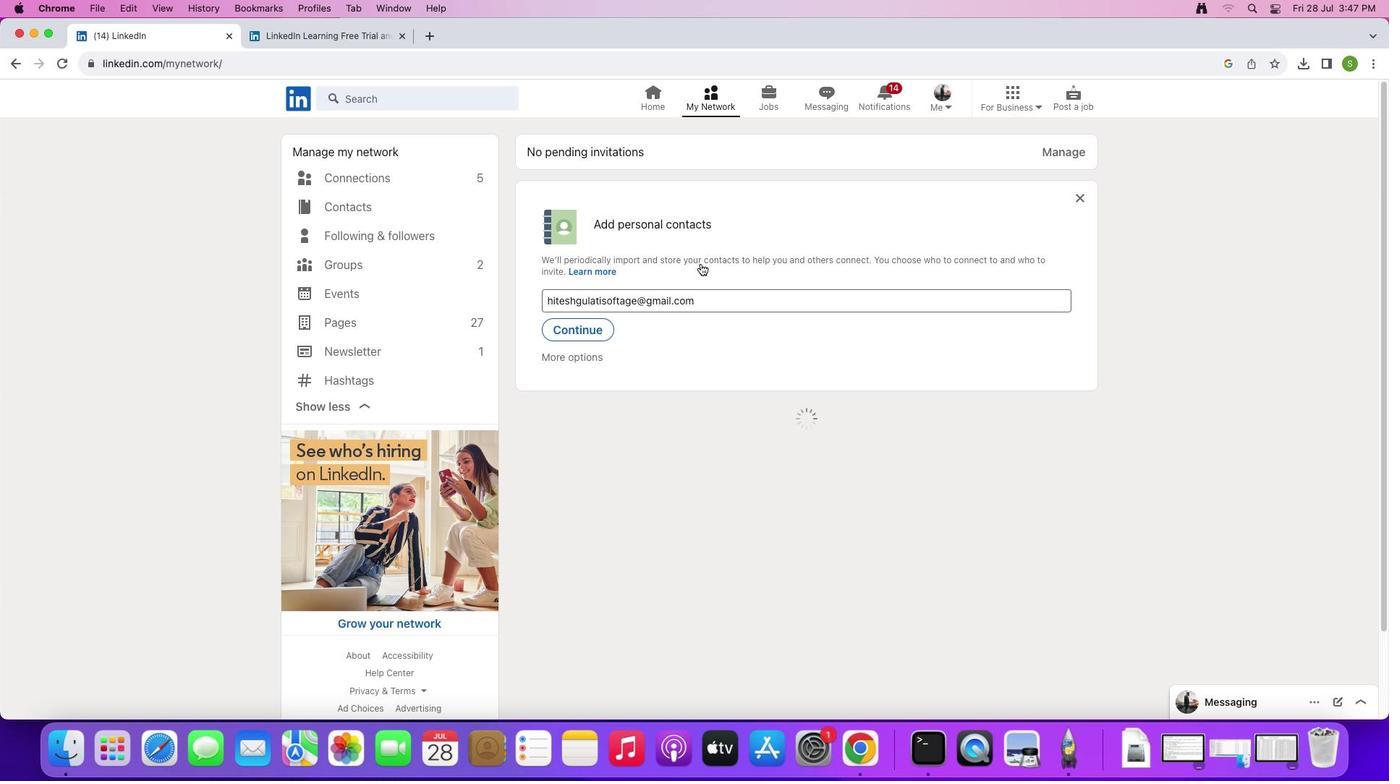 
Action: Mouse moved to (949, 107)
Screenshot: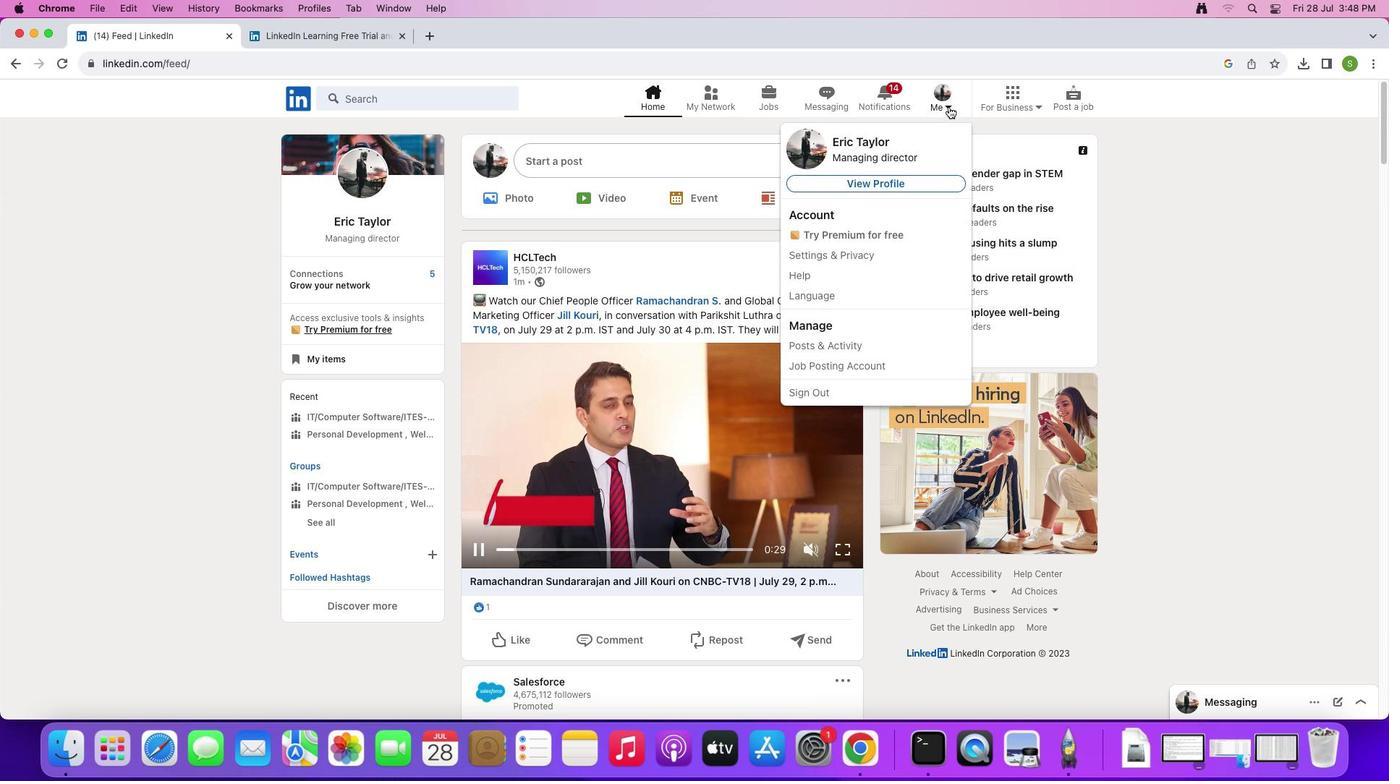 
Action: Mouse pressed left at (949, 107)
Screenshot: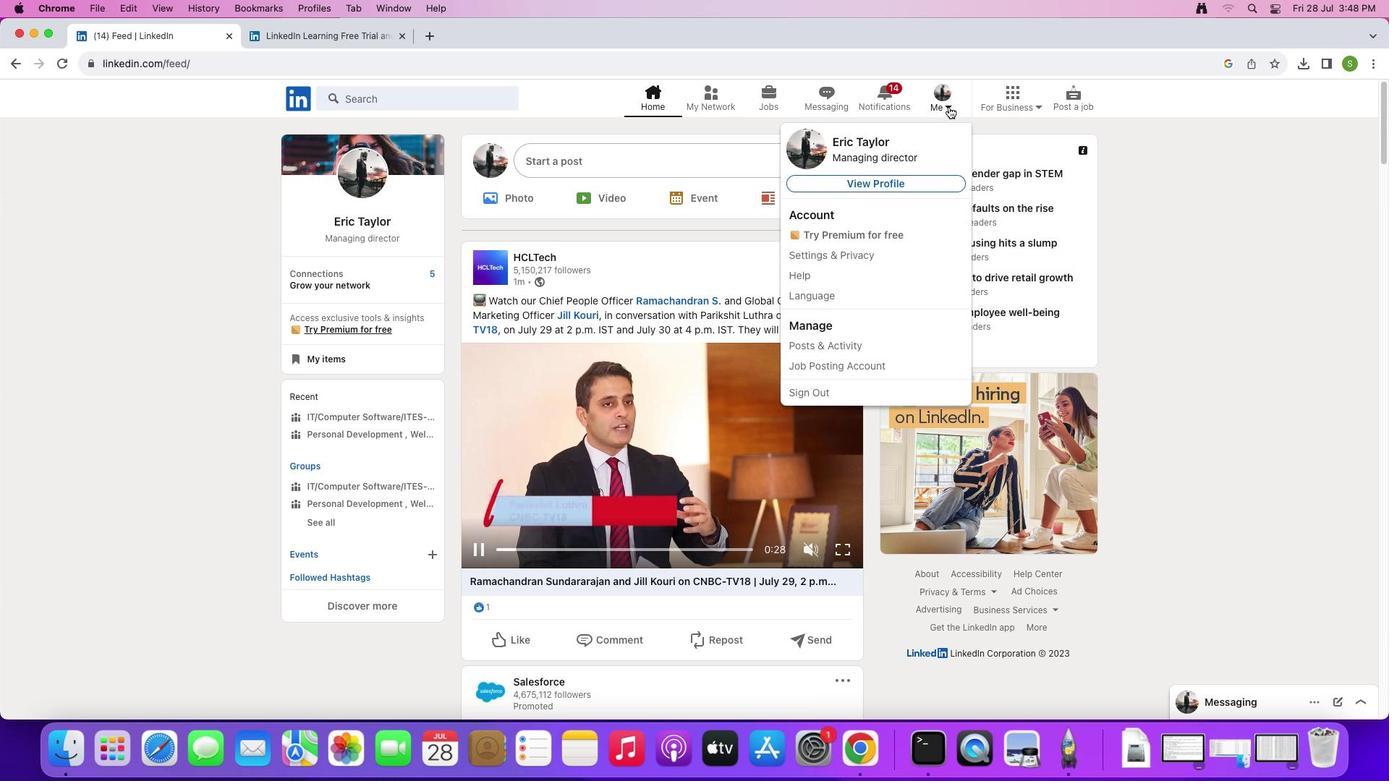 
Action: Mouse moved to (868, 186)
Screenshot: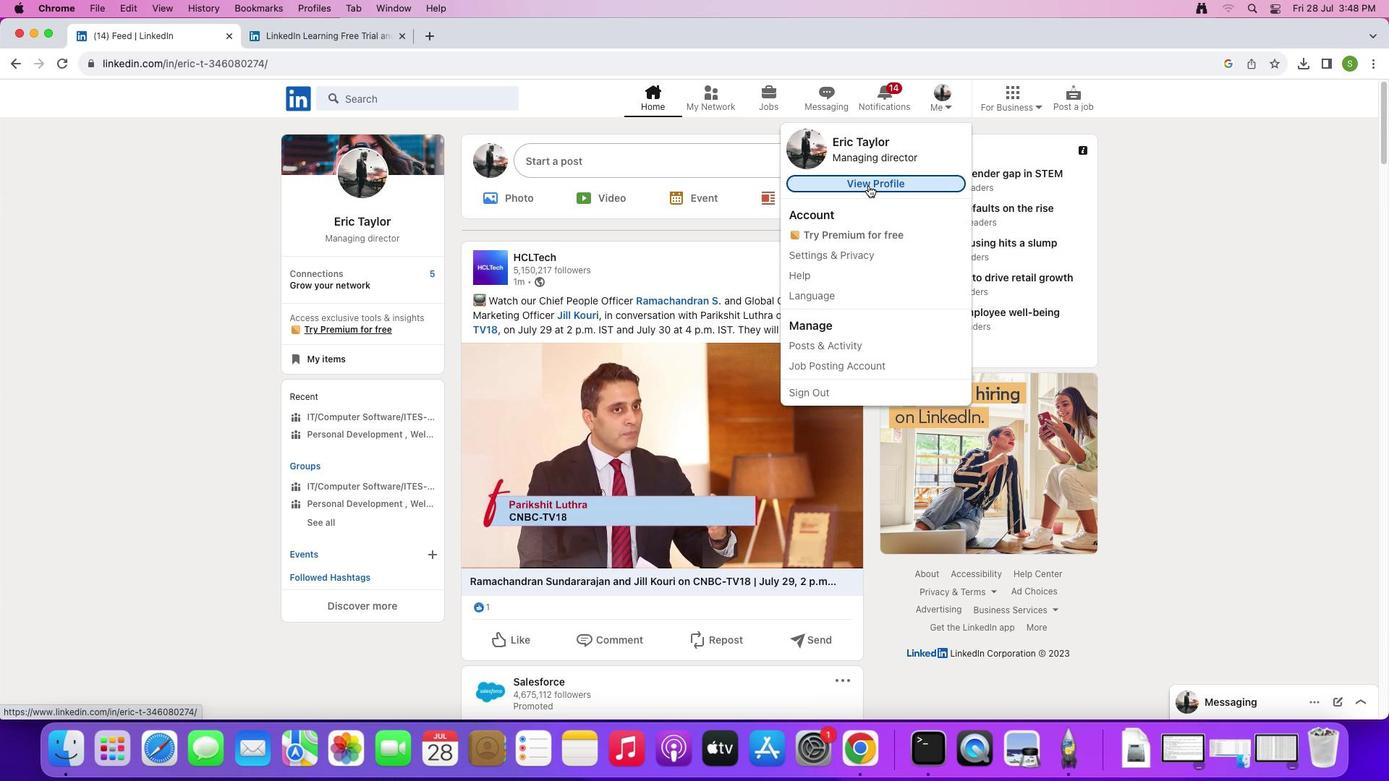 
Action: Mouse pressed left at (868, 186)
Screenshot: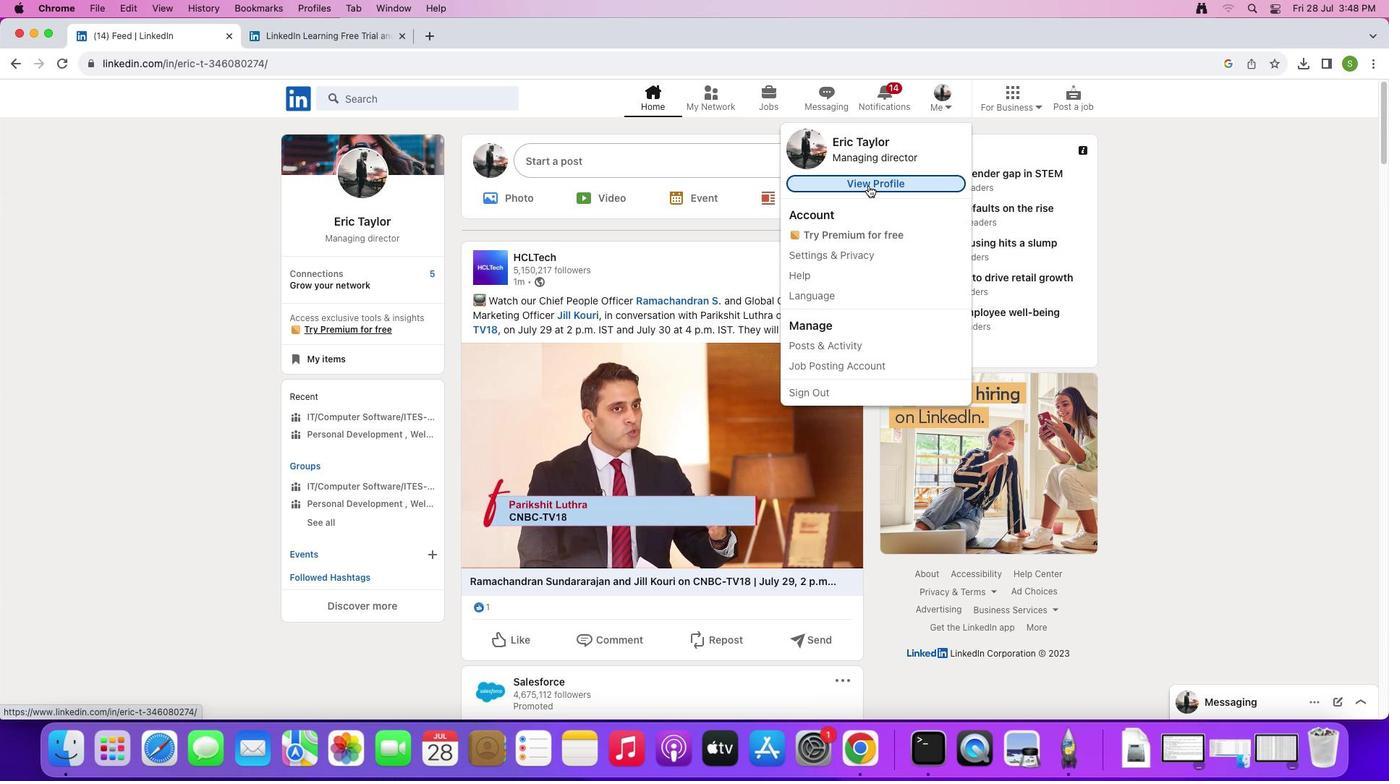 
Action: Mouse moved to (429, 418)
Screenshot: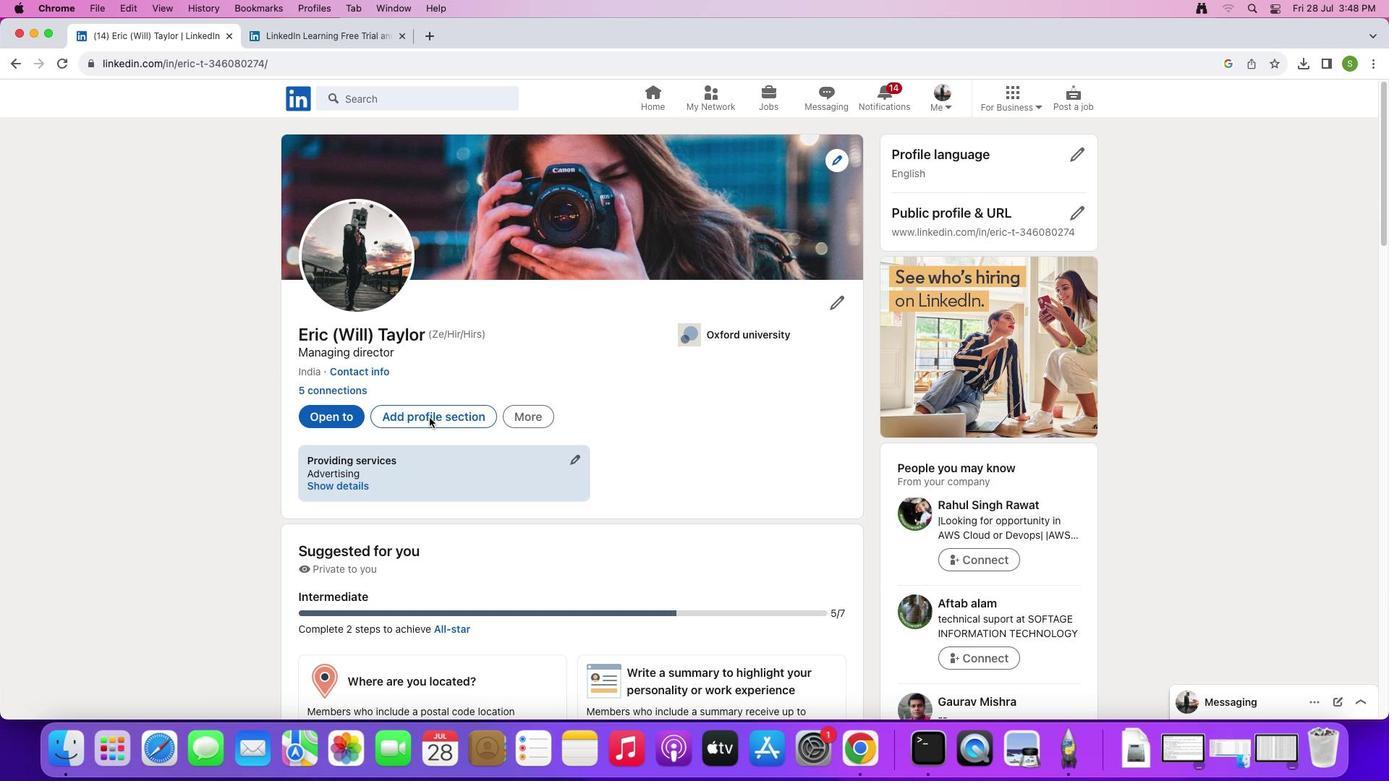 
Action: Mouse pressed left at (429, 418)
Screenshot: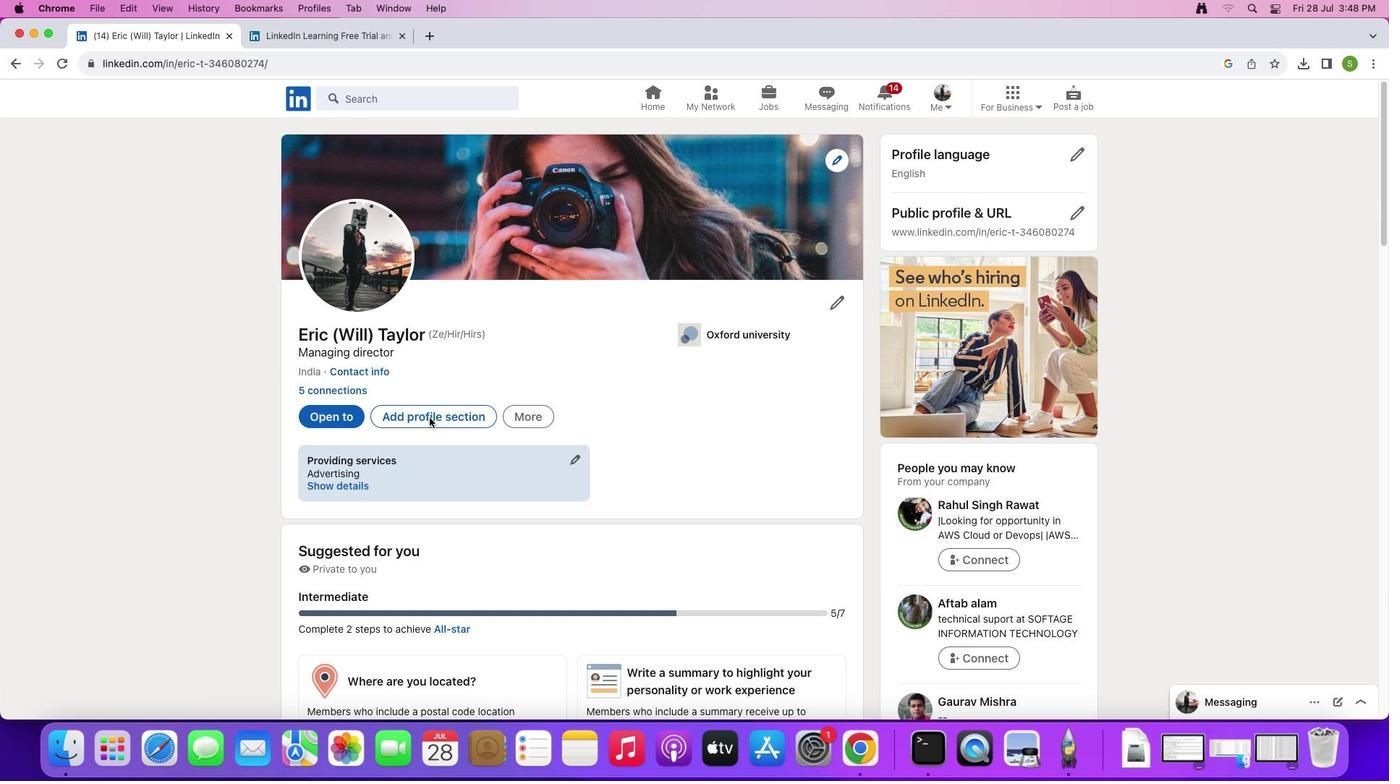 
Action: Mouse moved to (877, 129)
Screenshot: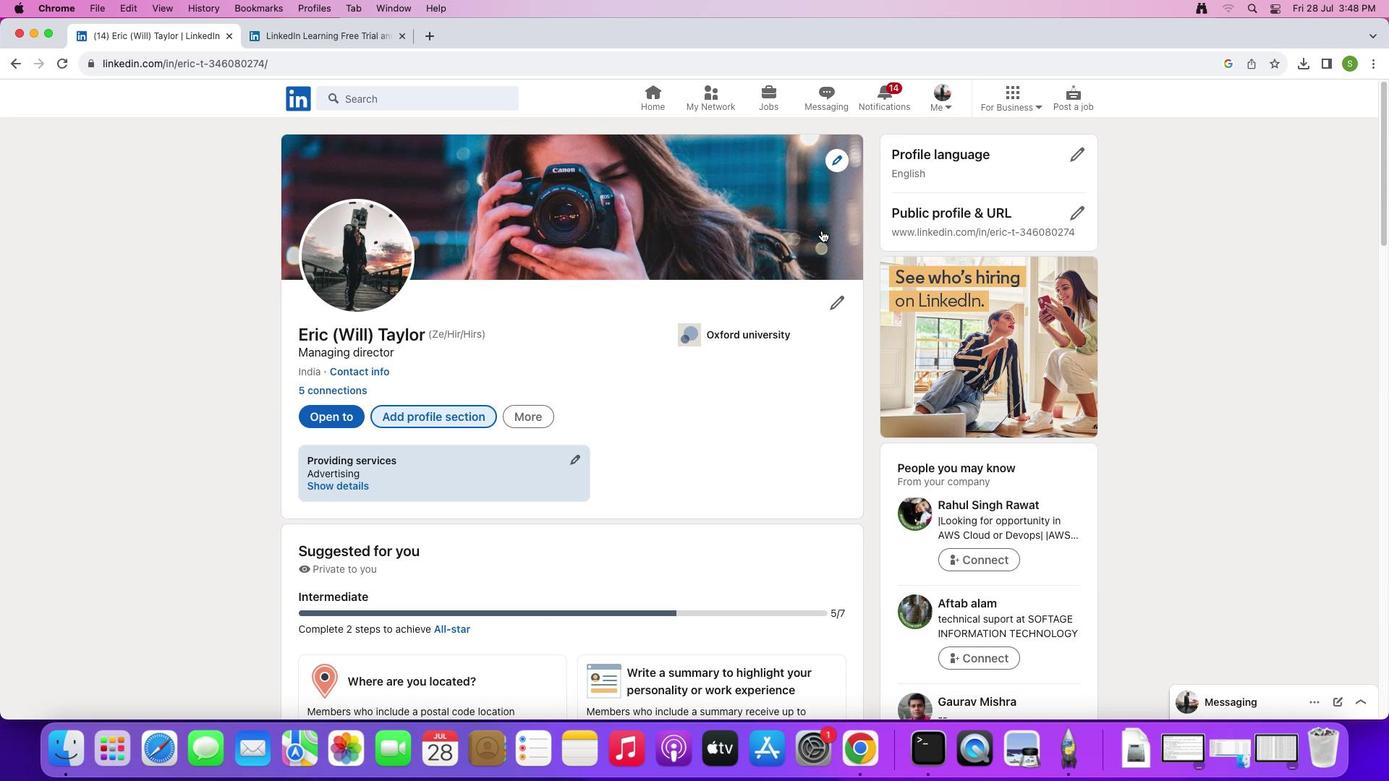 
Action: Mouse pressed left at (877, 129)
Screenshot: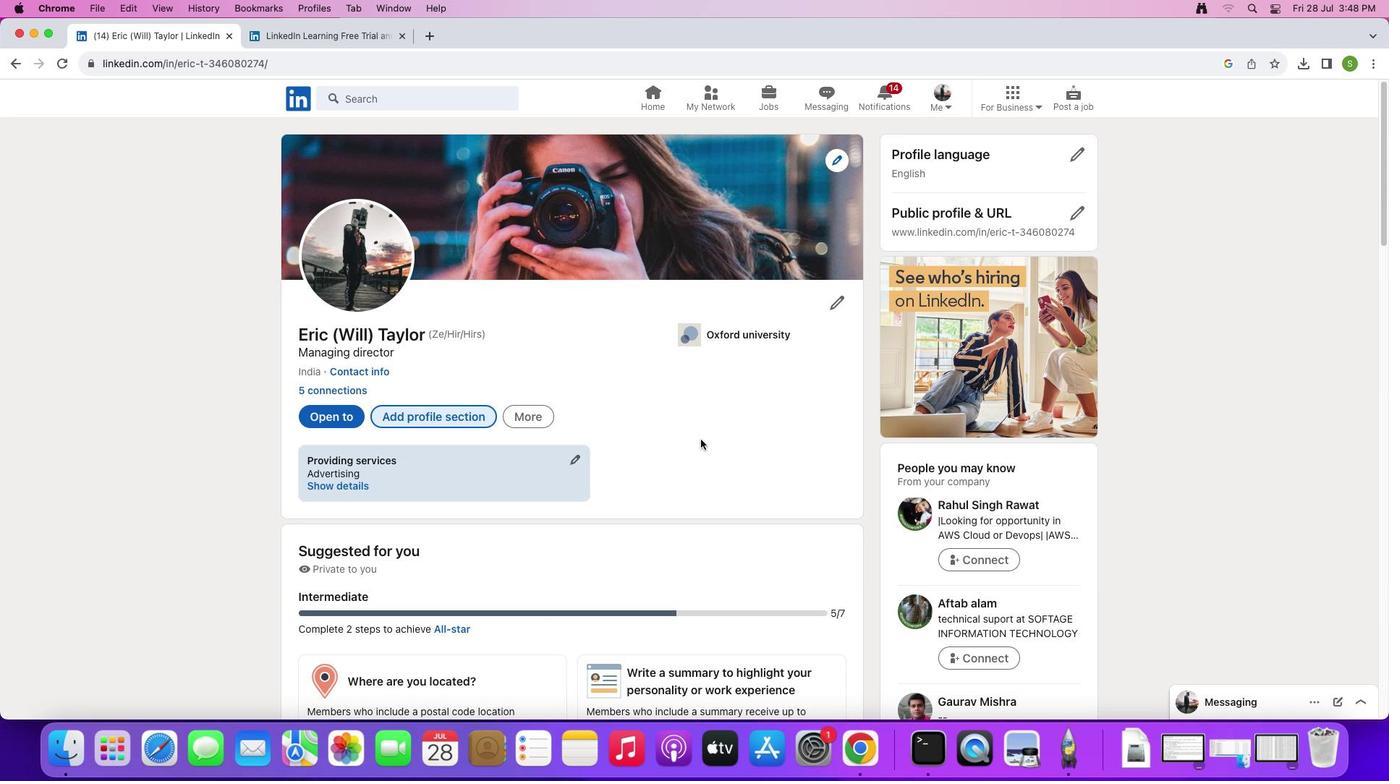 
Action: Mouse moved to (680, 453)
Screenshot: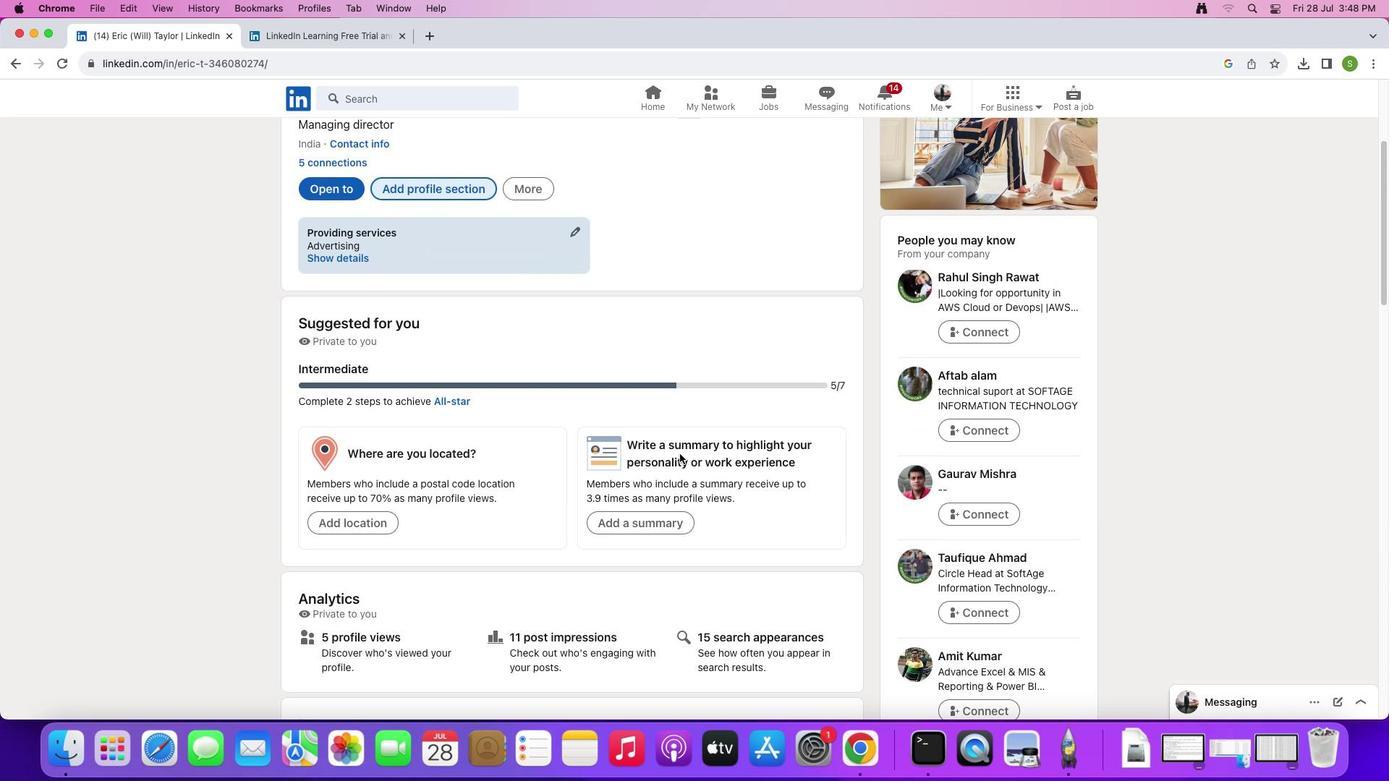 
Action: Mouse scrolled (680, 453) with delta (0, 0)
Screenshot: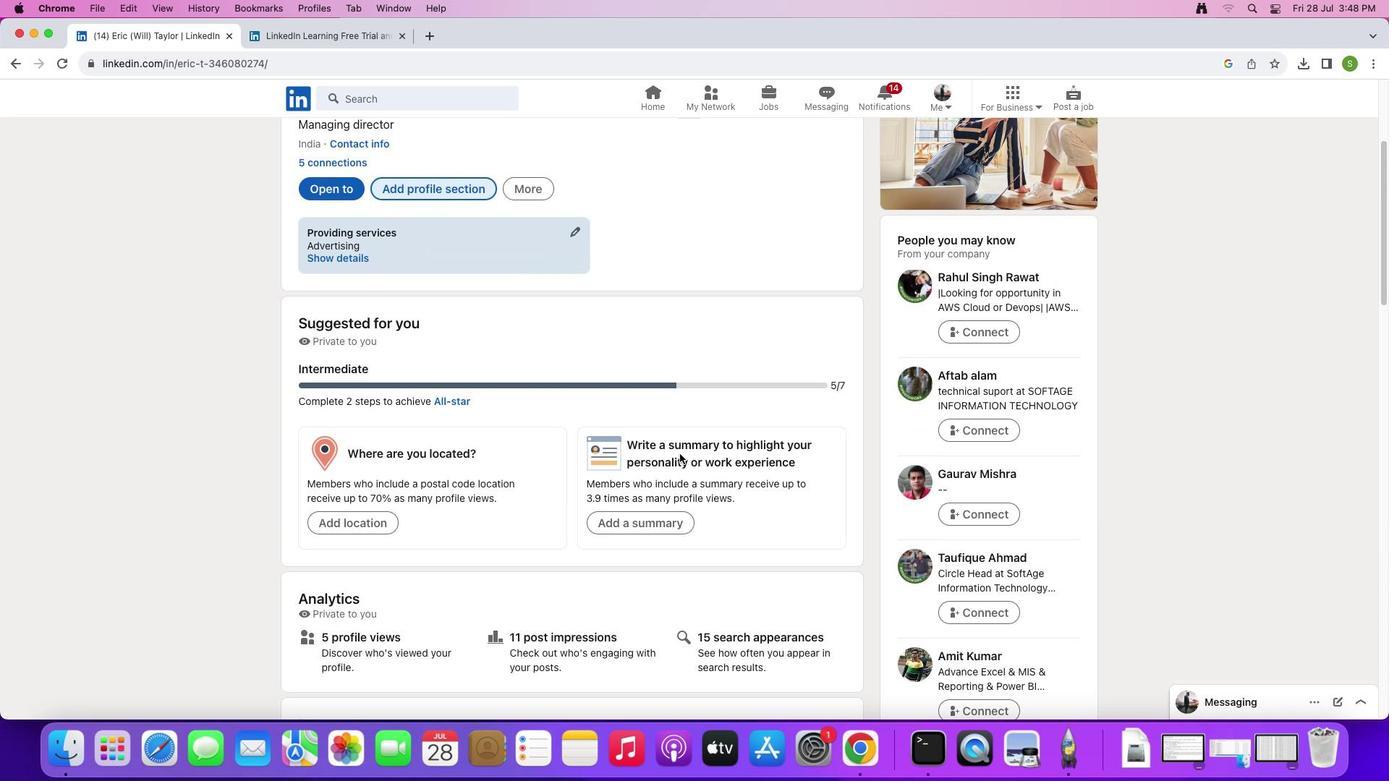 
Action: Mouse scrolled (680, 453) with delta (0, 0)
Screenshot: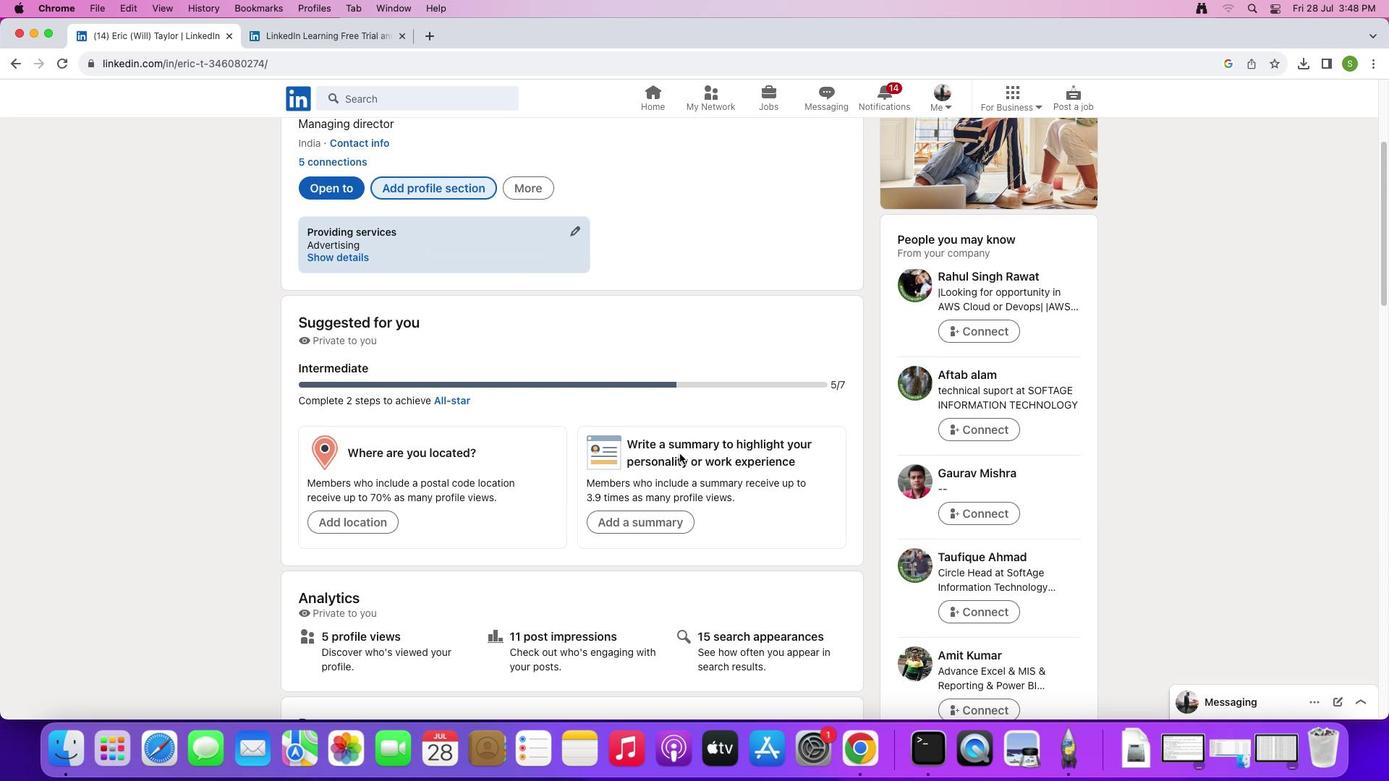 
Action: Mouse moved to (679, 453)
Screenshot: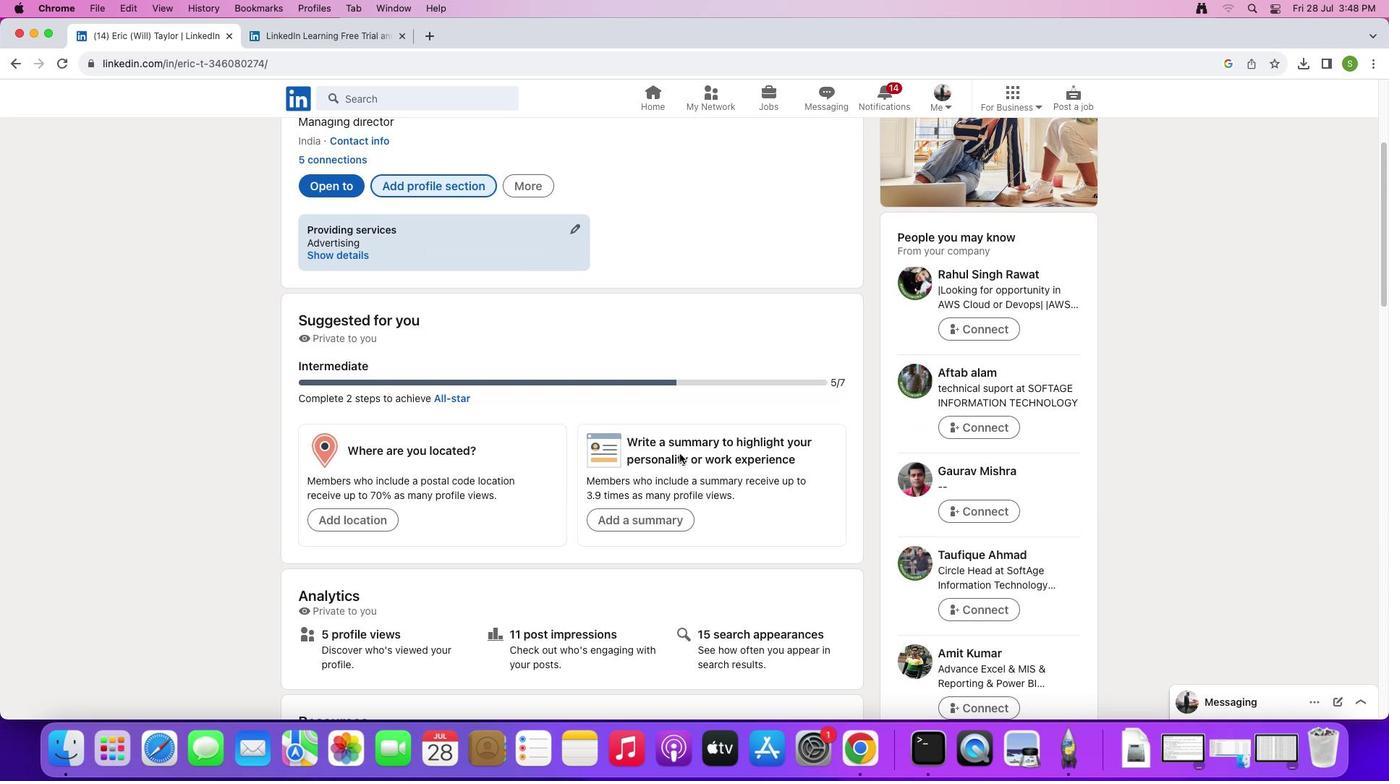 
Action: Mouse scrolled (679, 453) with delta (0, -1)
Screenshot: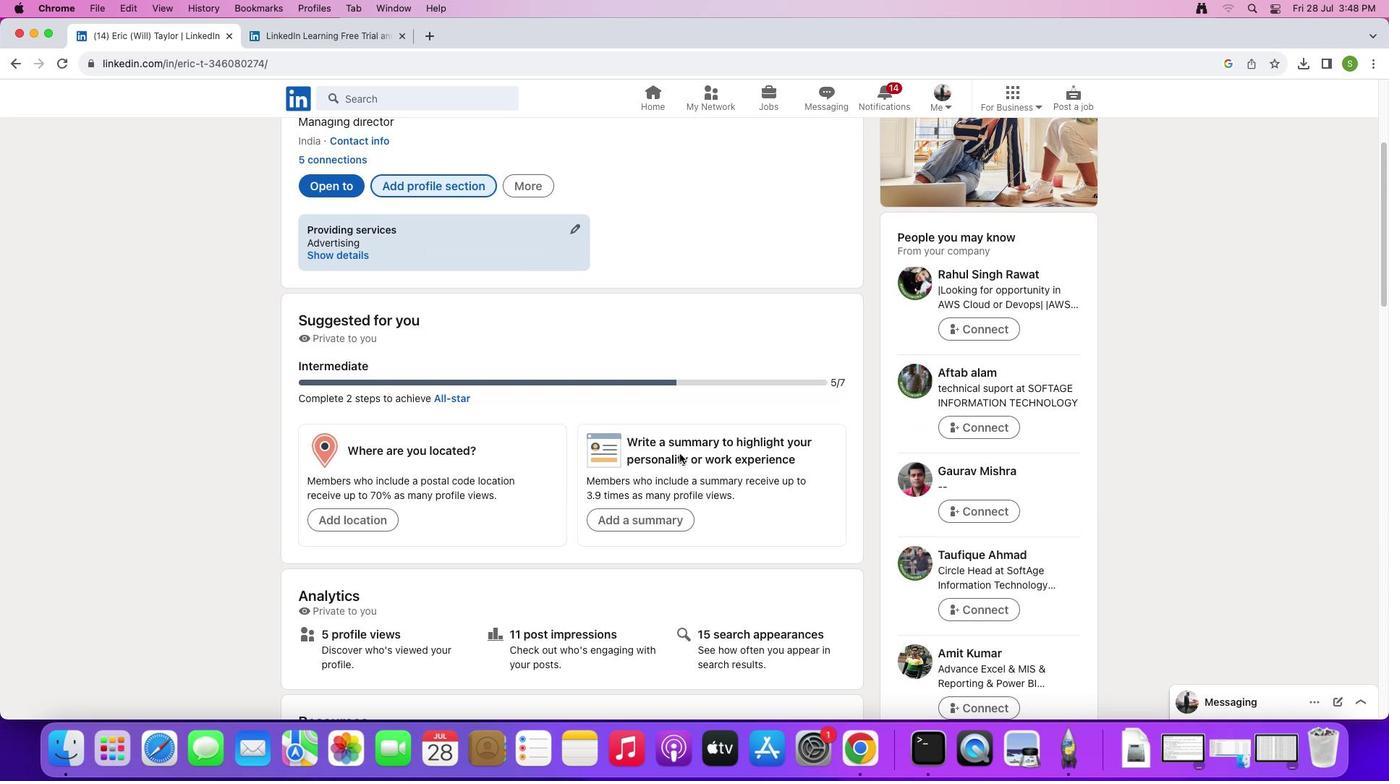 
Action: Mouse scrolled (679, 453) with delta (0, -2)
Screenshot: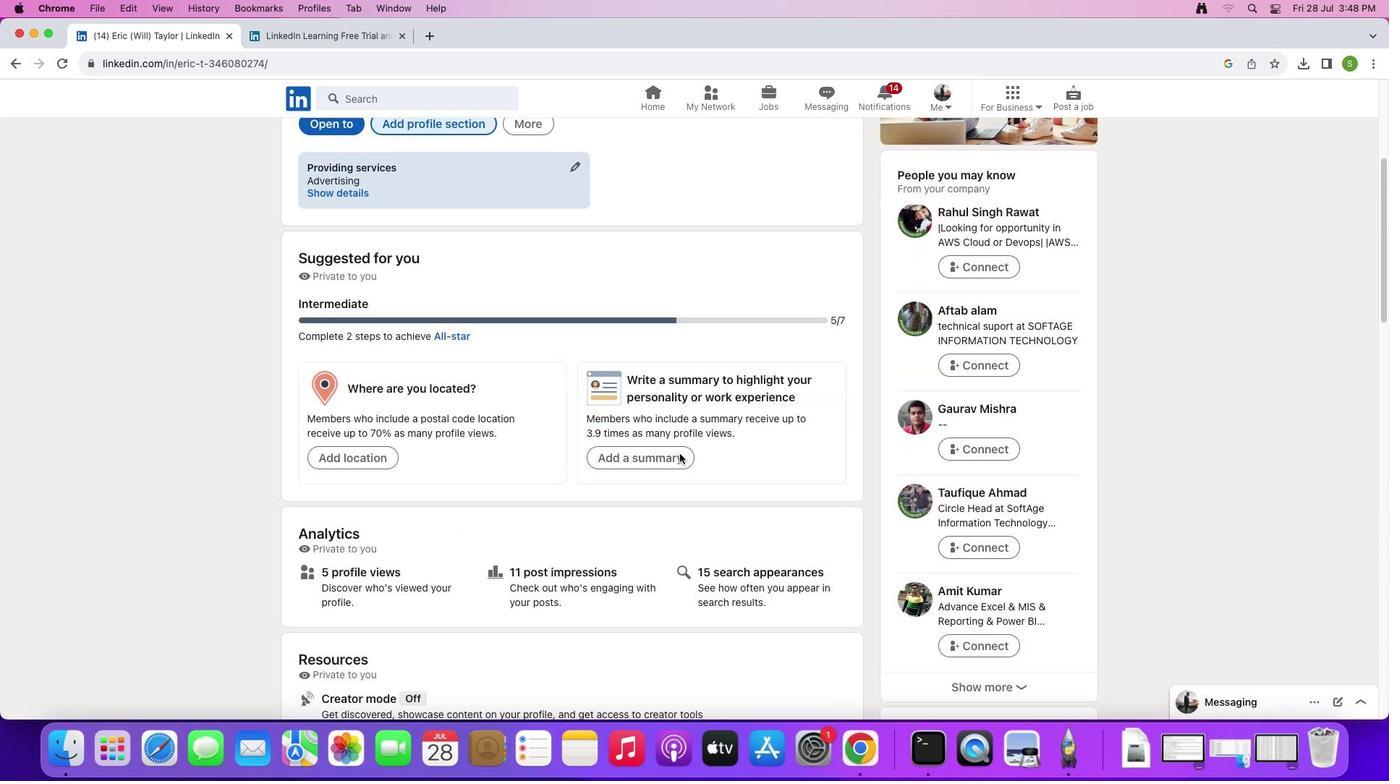 
Action: Mouse moved to (679, 453)
Screenshot: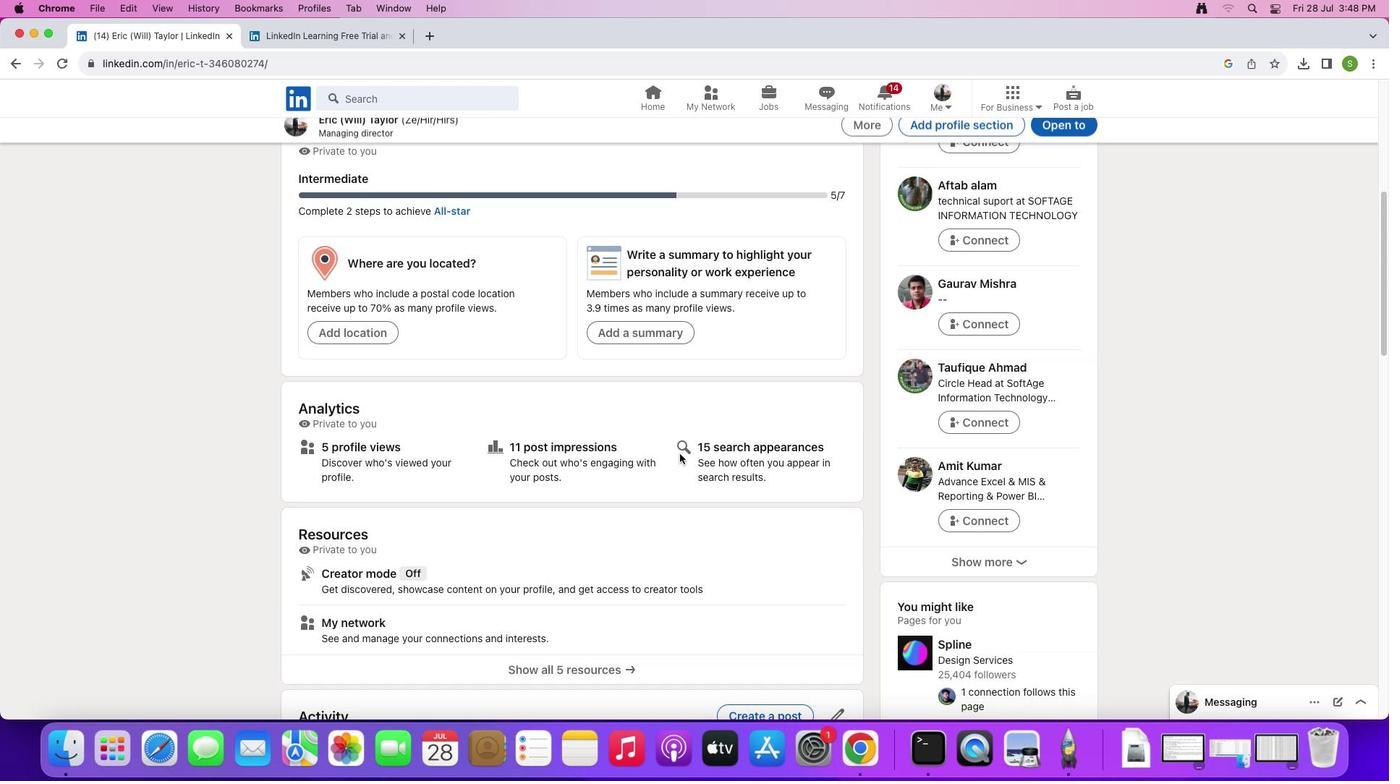 
Action: Mouse scrolled (679, 453) with delta (0, 0)
Screenshot: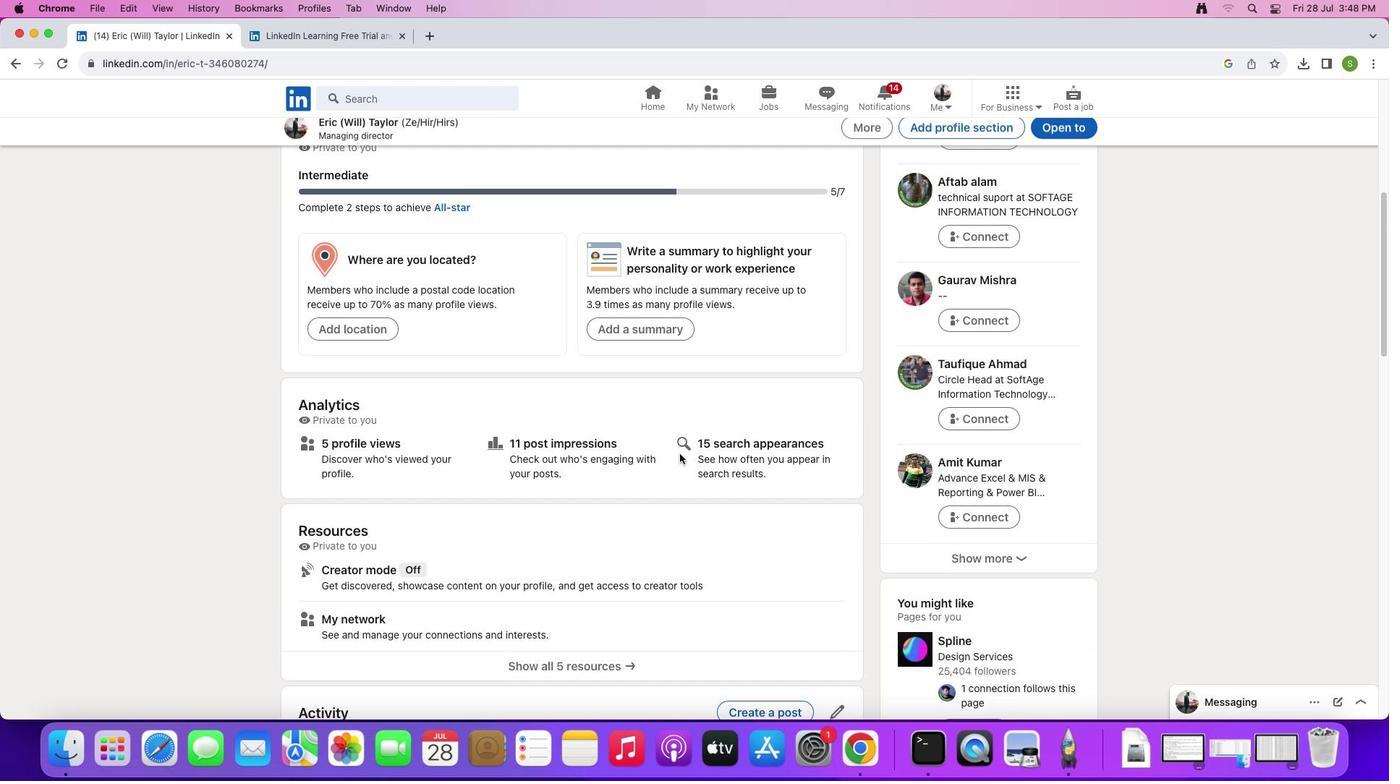 
Action: Mouse scrolled (679, 453) with delta (0, 0)
Screenshot: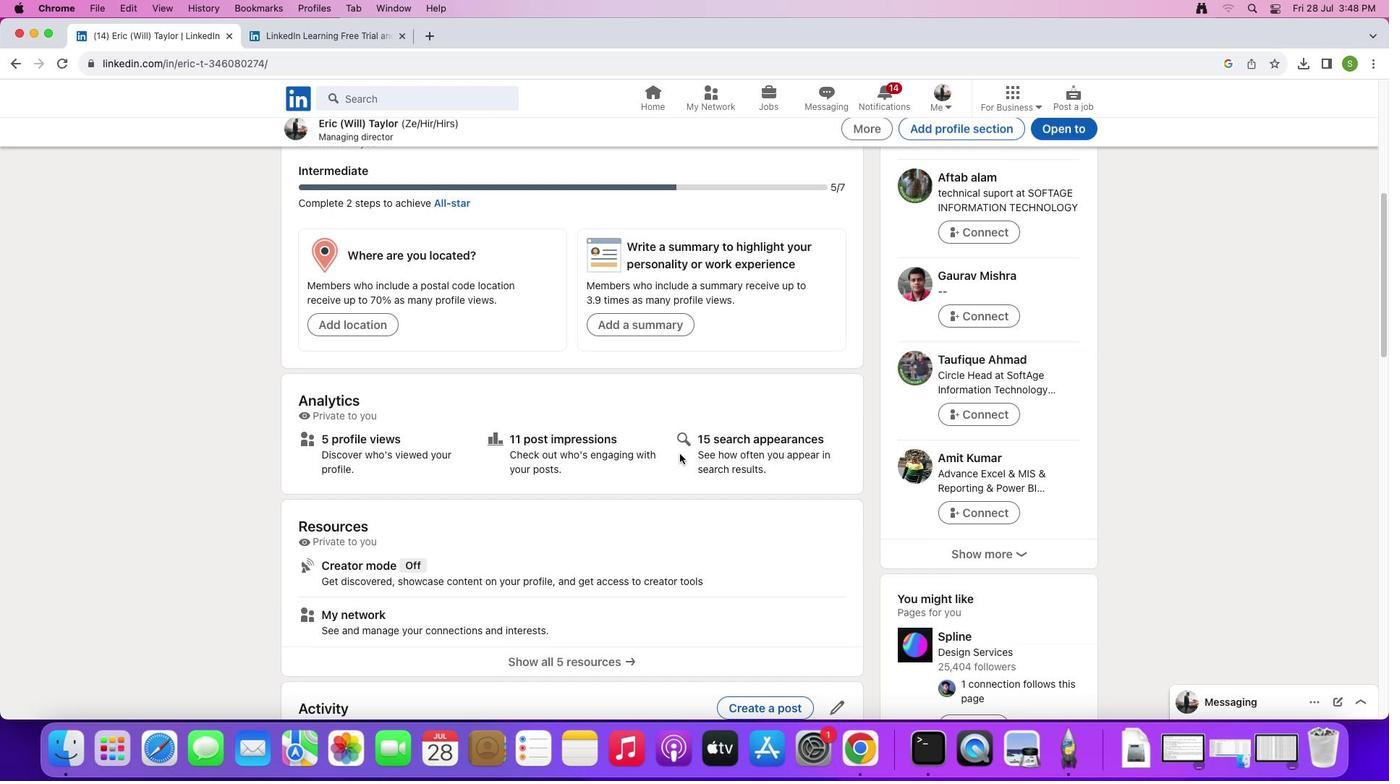 
Action: Mouse scrolled (679, 453) with delta (0, -1)
Screenshot: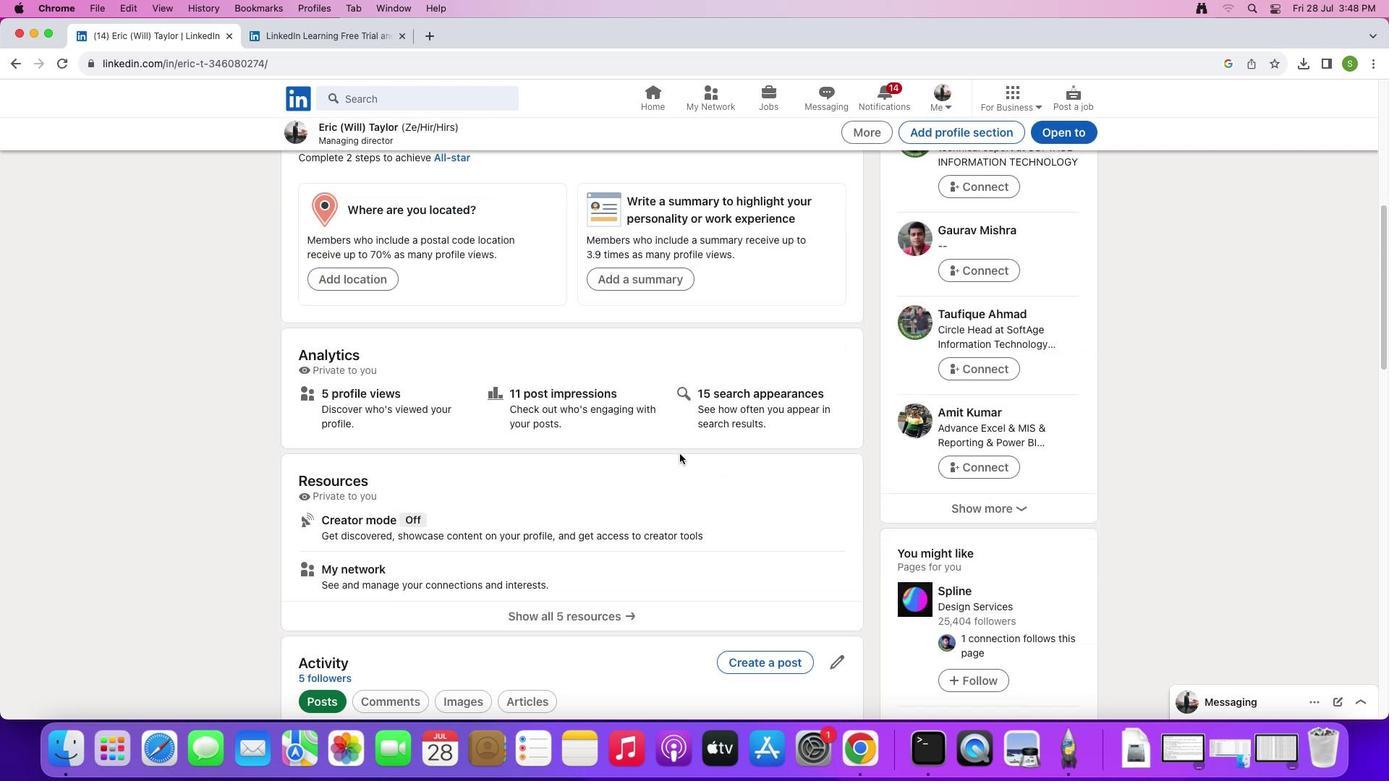 
Action: Mouse scrolled (679, 453) with delta (0, -1)
Screenshot: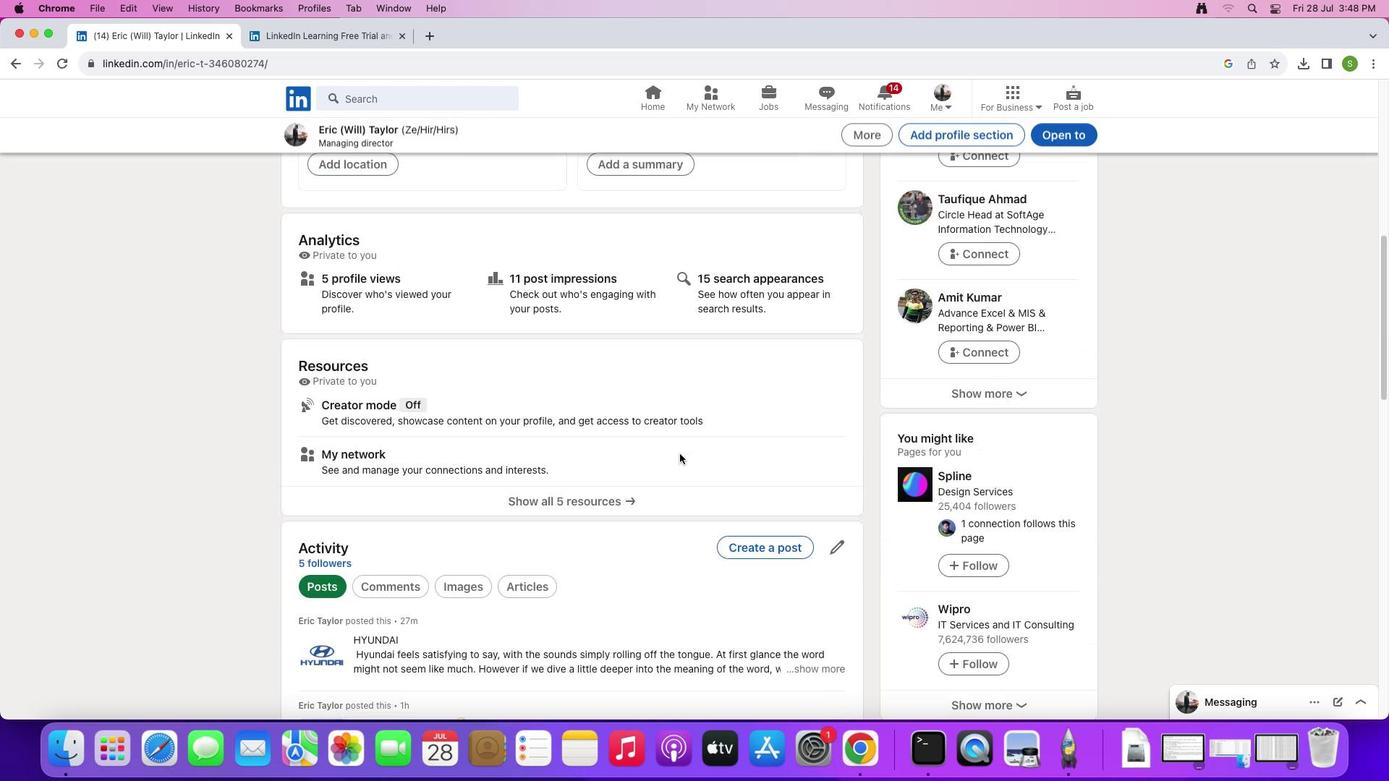 
Action: Mouse scrolled (679, 453) with delta (0, 0)
Screenshot: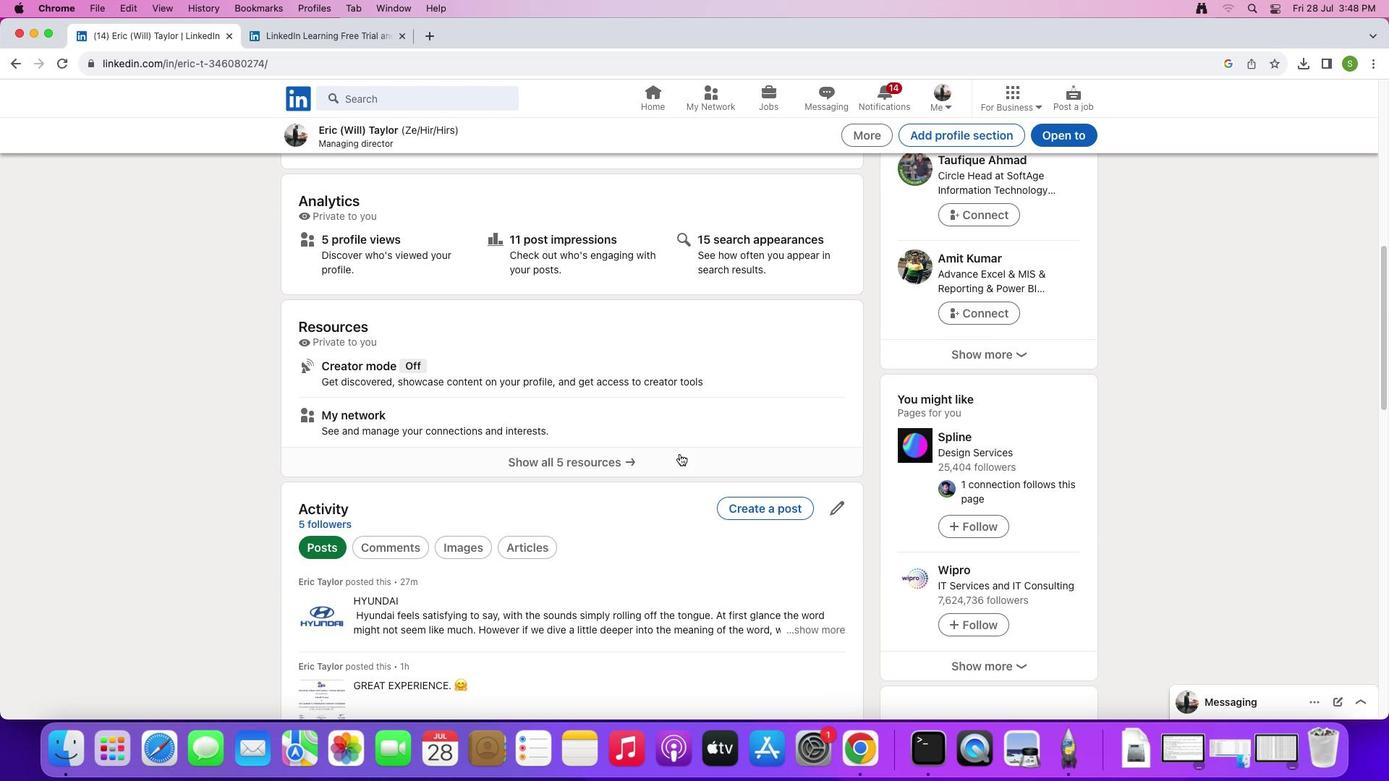 
Action: Mouse scrolled (679, 453) with delta (0, 0)
Screenshot: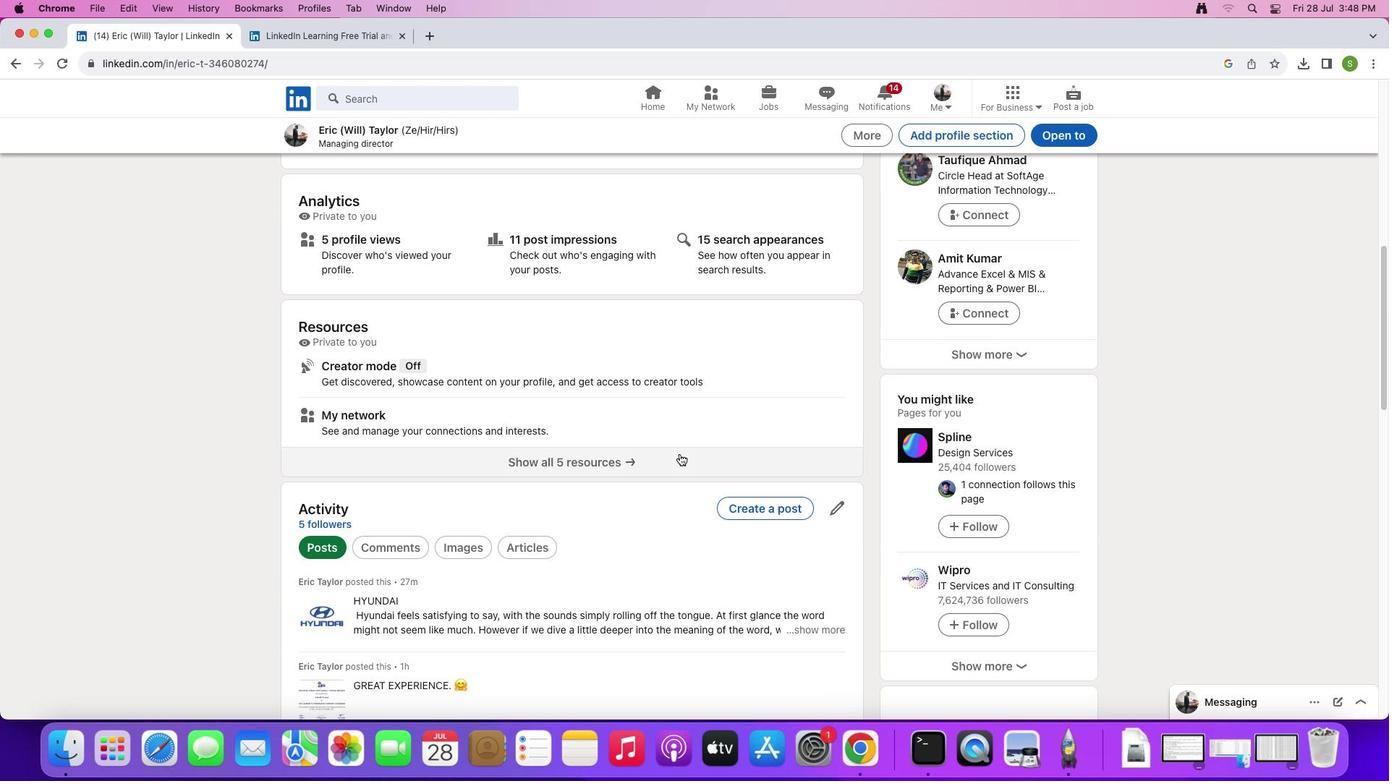 
Action: Mouse scrolled (679, 453) with delta (0, -1)
Screenshot: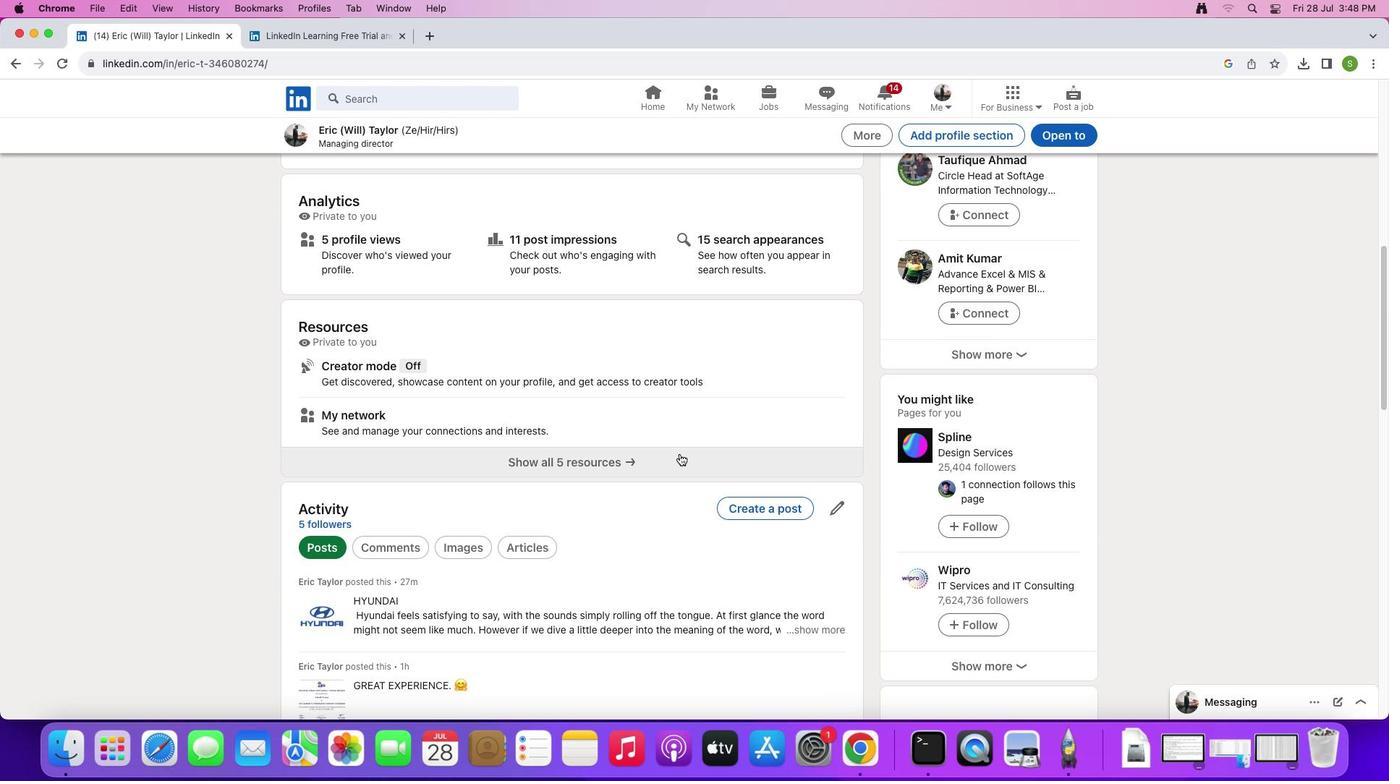 
Action: Mouse scrolled (679, 453) with delta (0, -2)
Screenshot: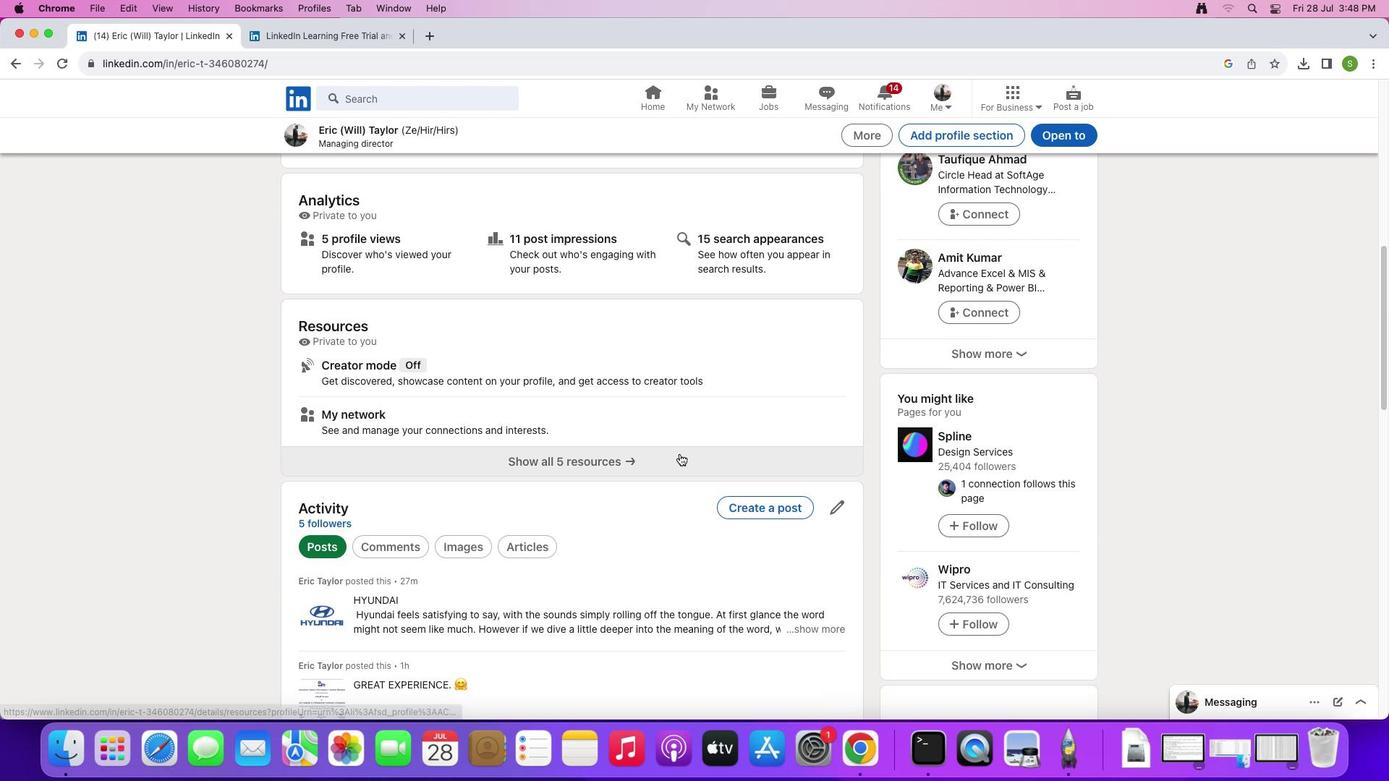 
Action: Mouse scrolled (679, 453) with delta (0, 0)
Screenshot: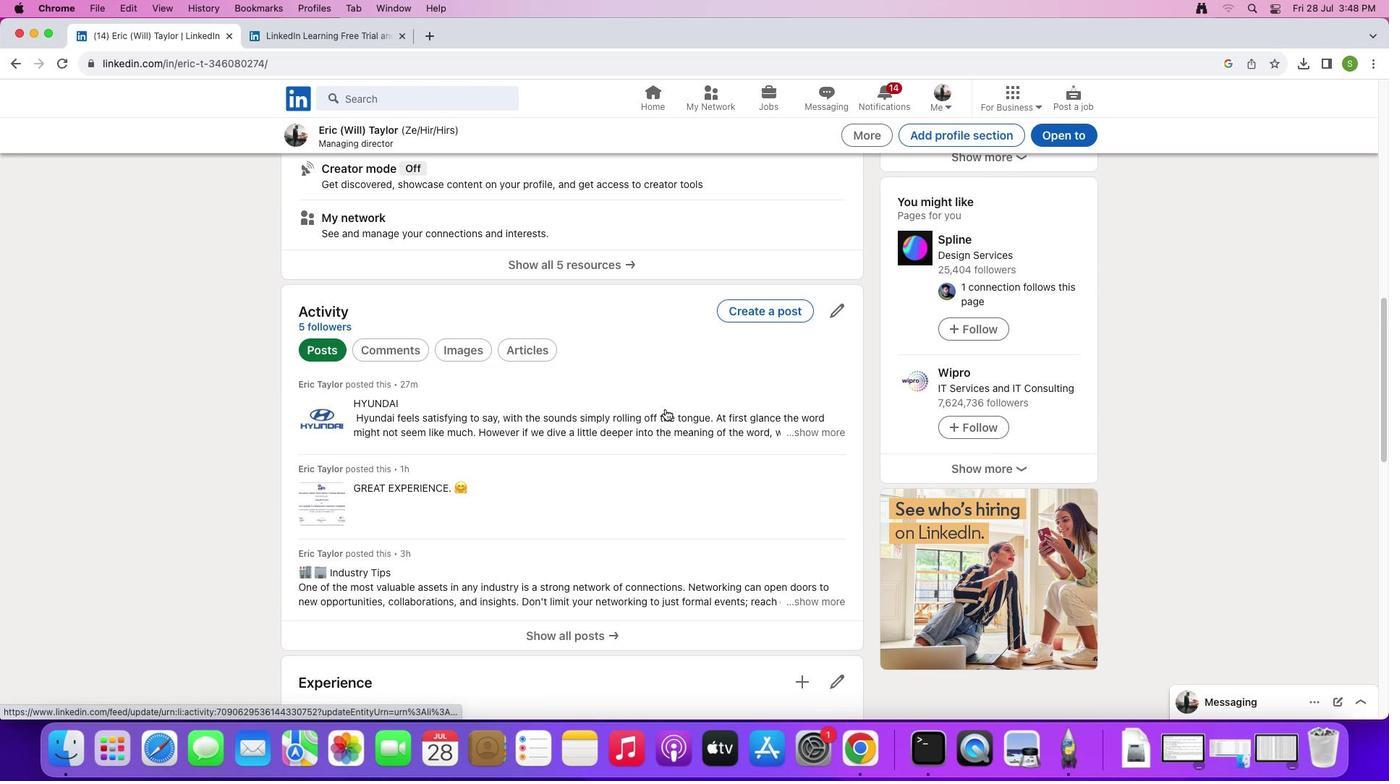 
Action: Mouse scrolled (679, 453) with delta (0, 0)
Screenshot: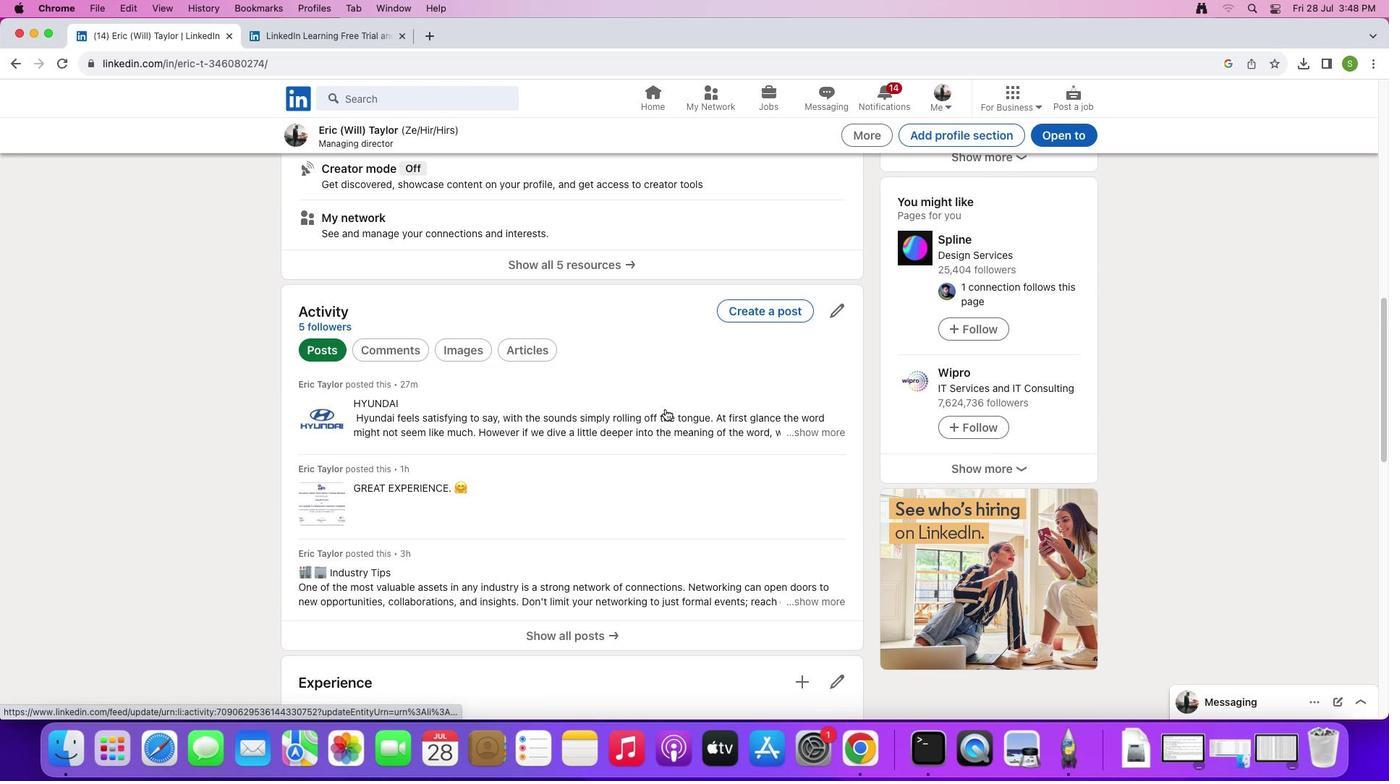 
Action: Mouse scrolled (679, 453) with delta (0, -1)
Screenshot: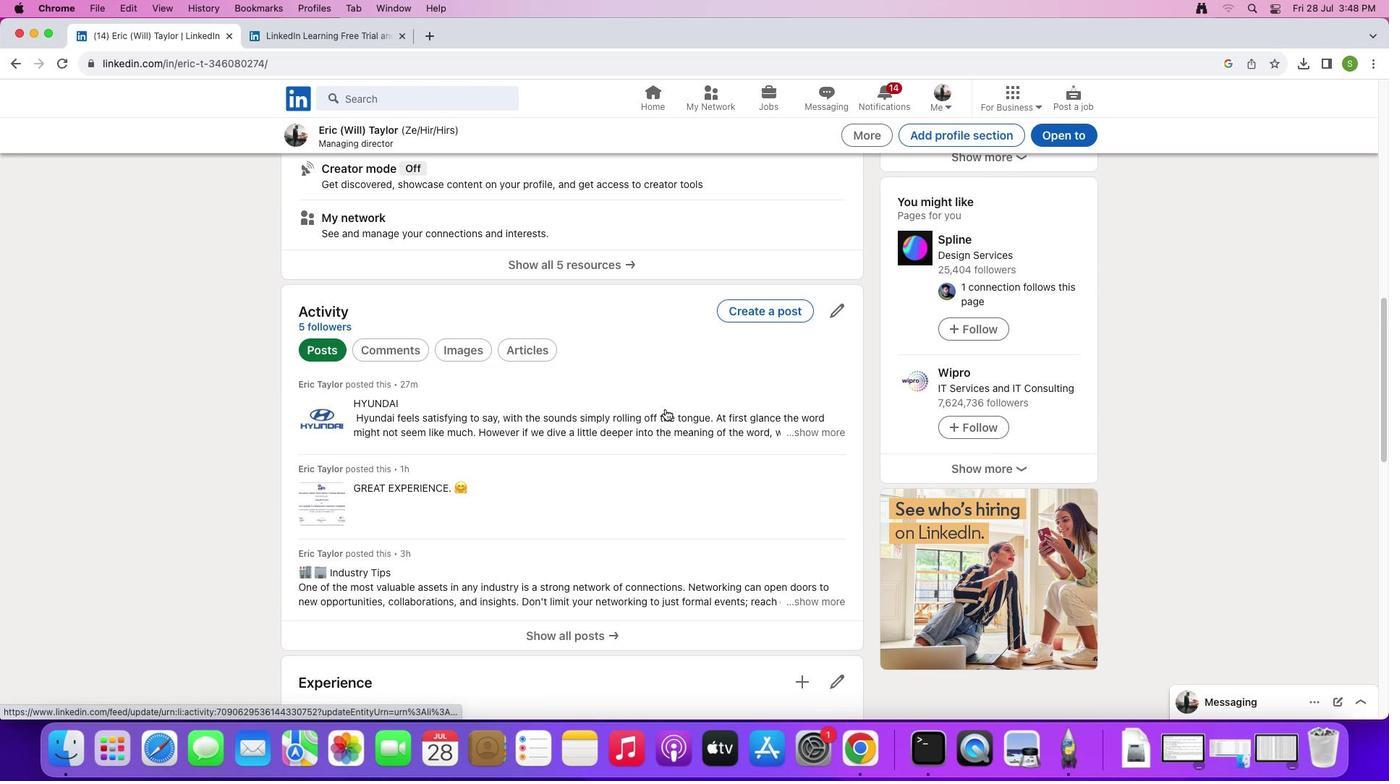 
Action: Mouse scrolled (679, 453) with delta (0, -2)
Screenshot: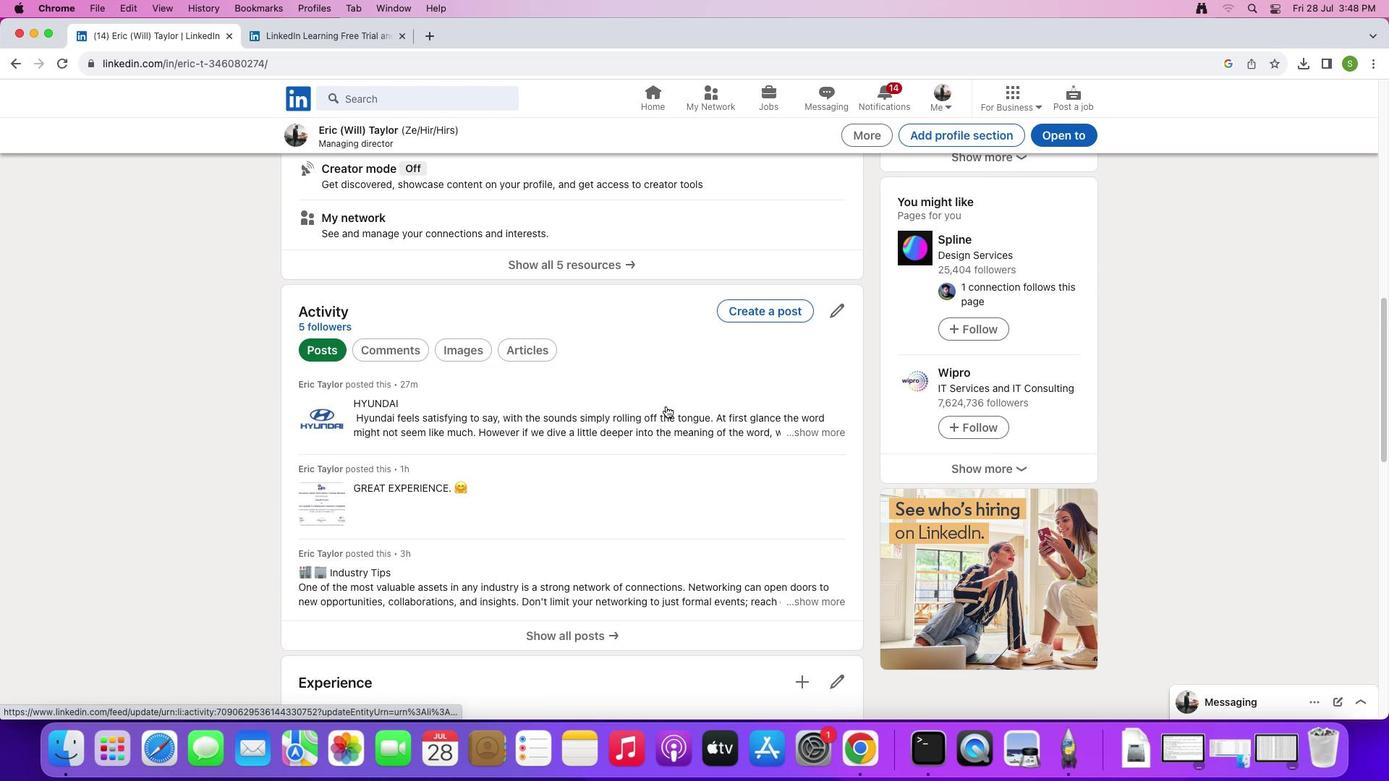 
Action: Mouse moved to (525, 418)
Screenshot: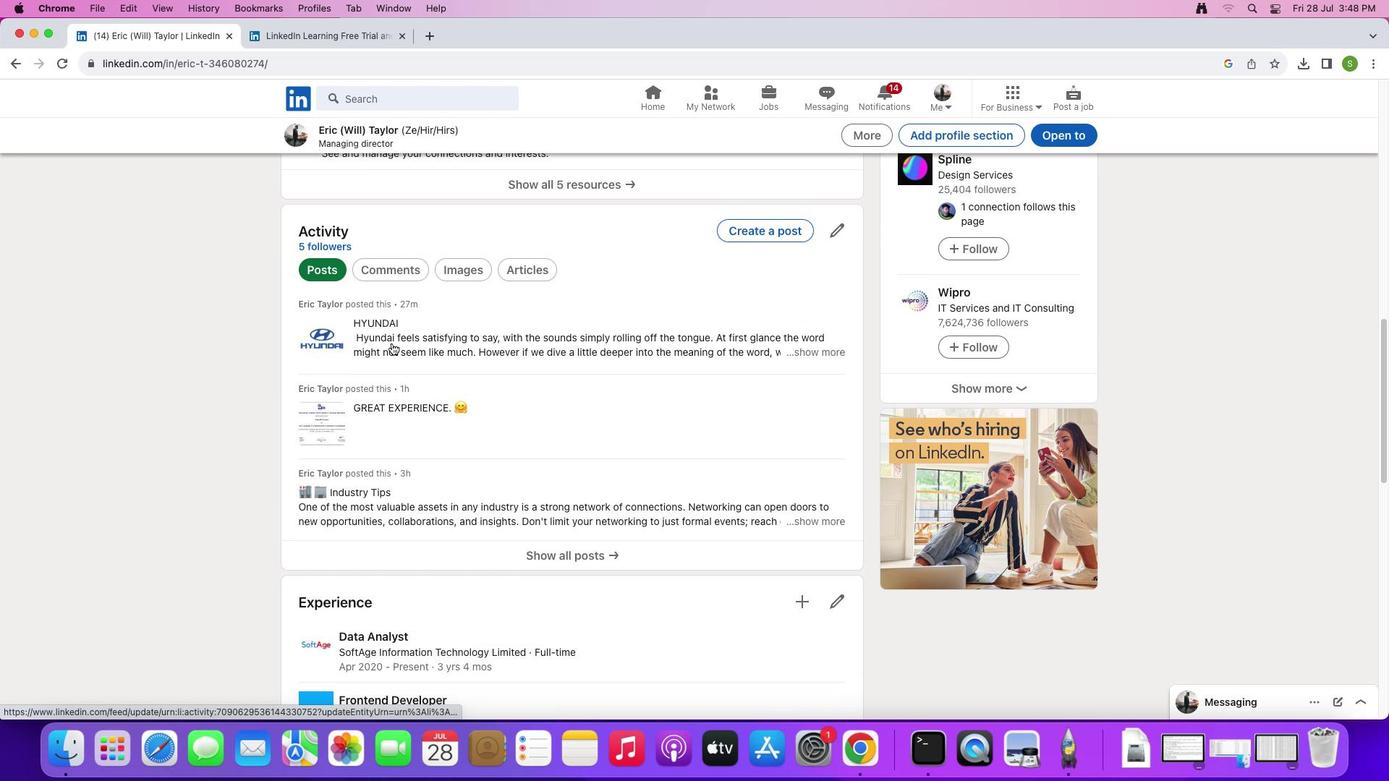 
Action: Mouse scrolled (525, 418) with delta (0, 0)
Screenshot: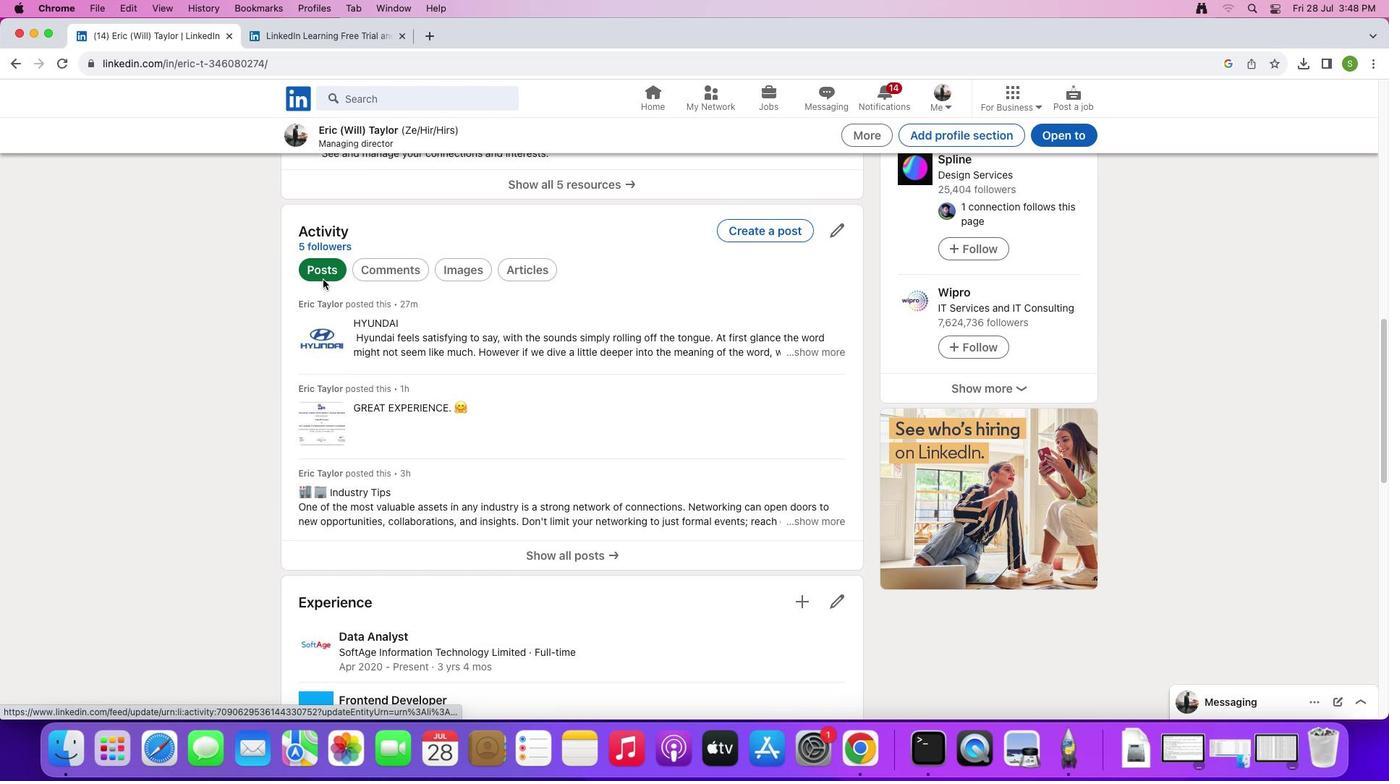 
Action: Mouse scrolled (525, 418) with delta (0, 0)
Screenshot: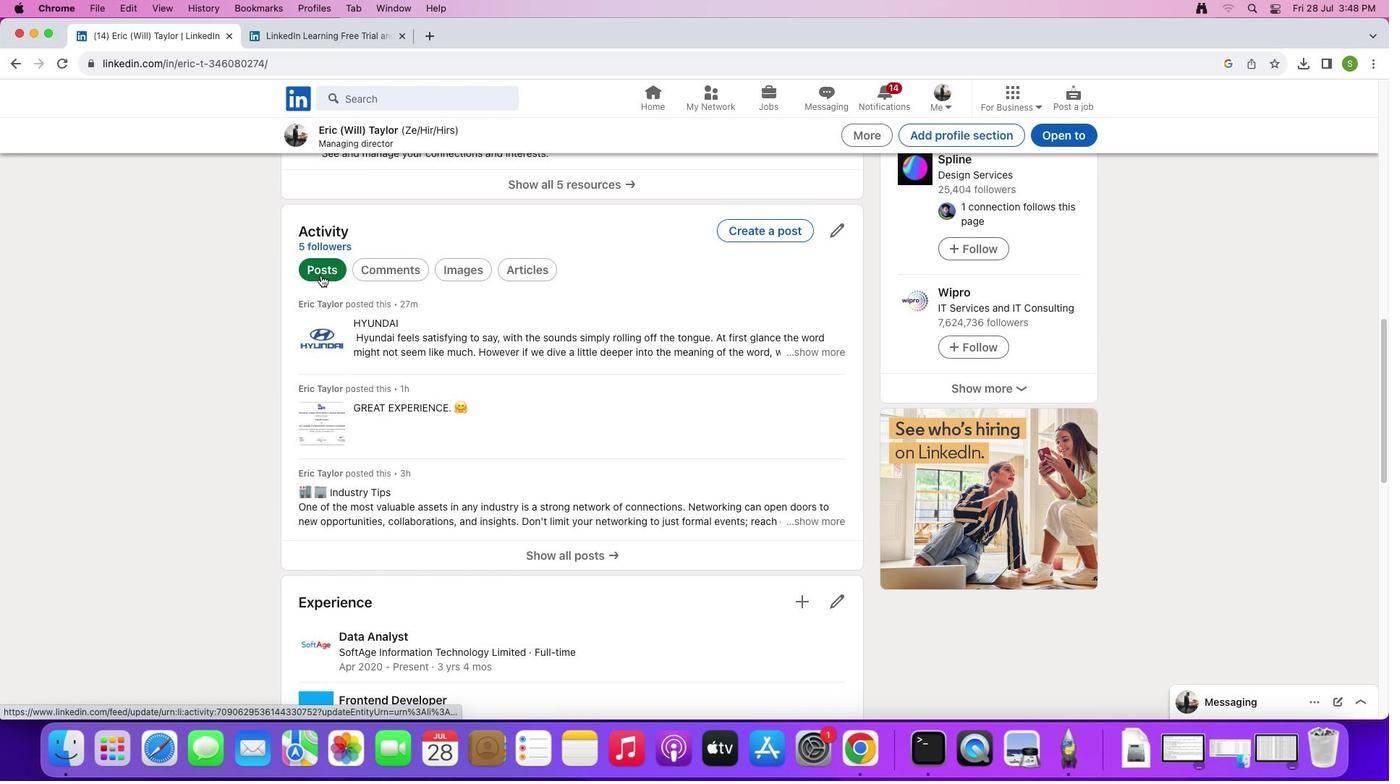 
Action: Mouse scrolled (525, 418) with delta (0, 0)
Screenshot: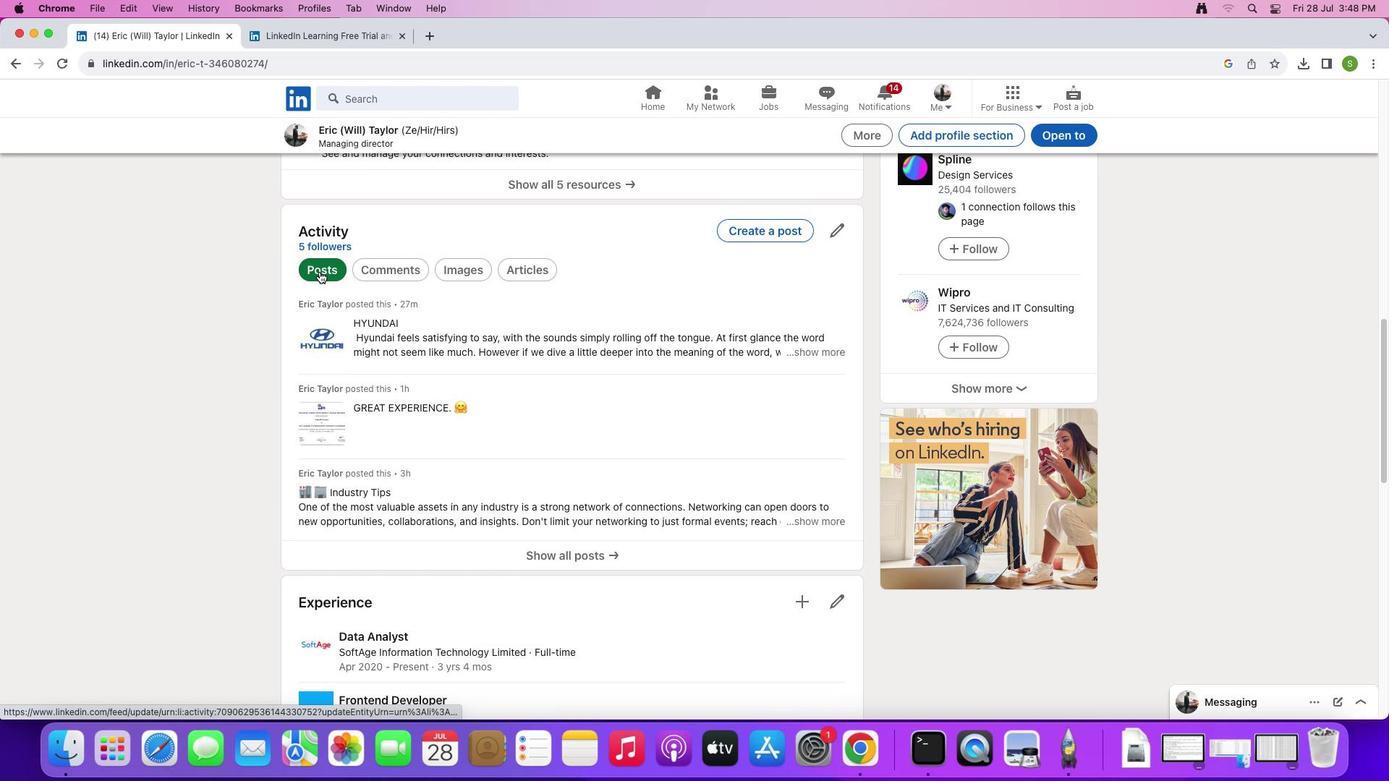 
Action: Mouse moved to (319, 271)
Screenshot: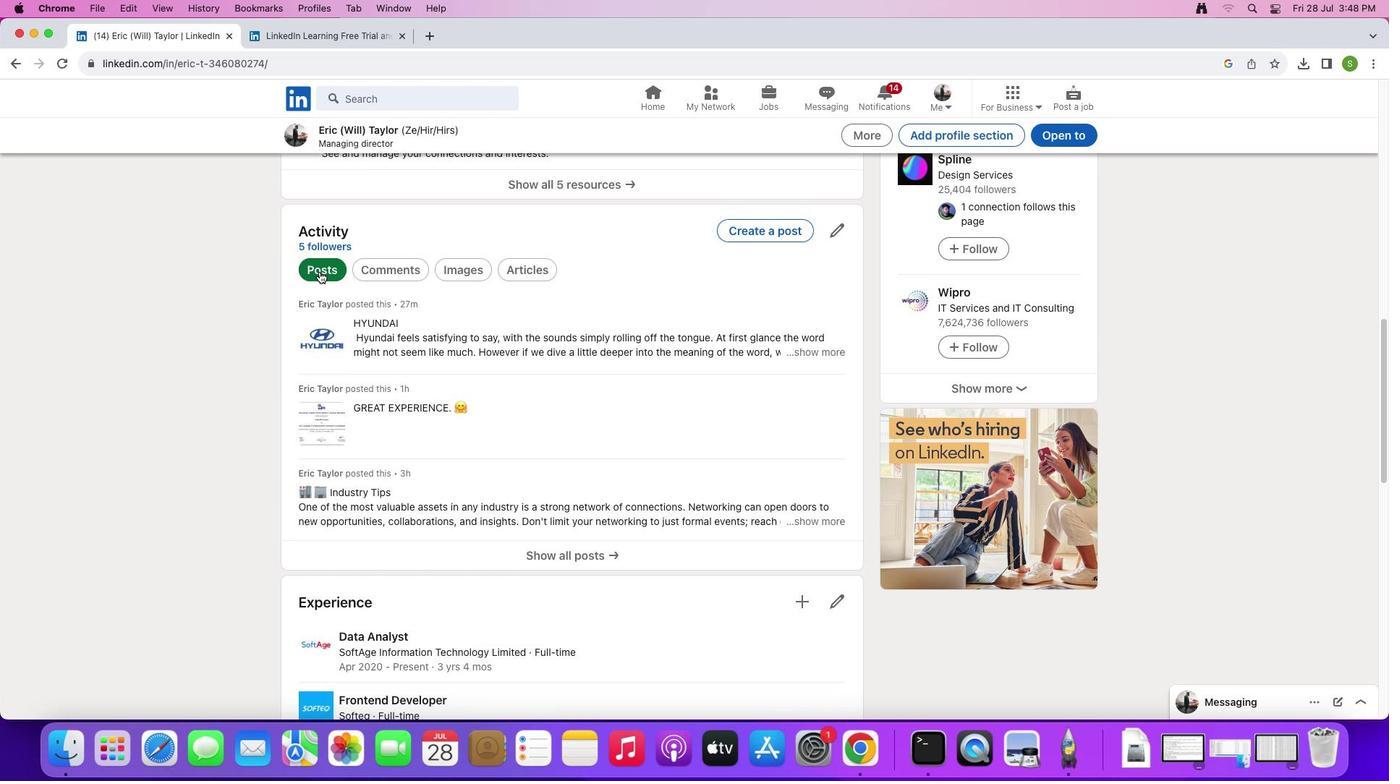 
Action: Mouse pressed left at (319, 271)
Screenshot: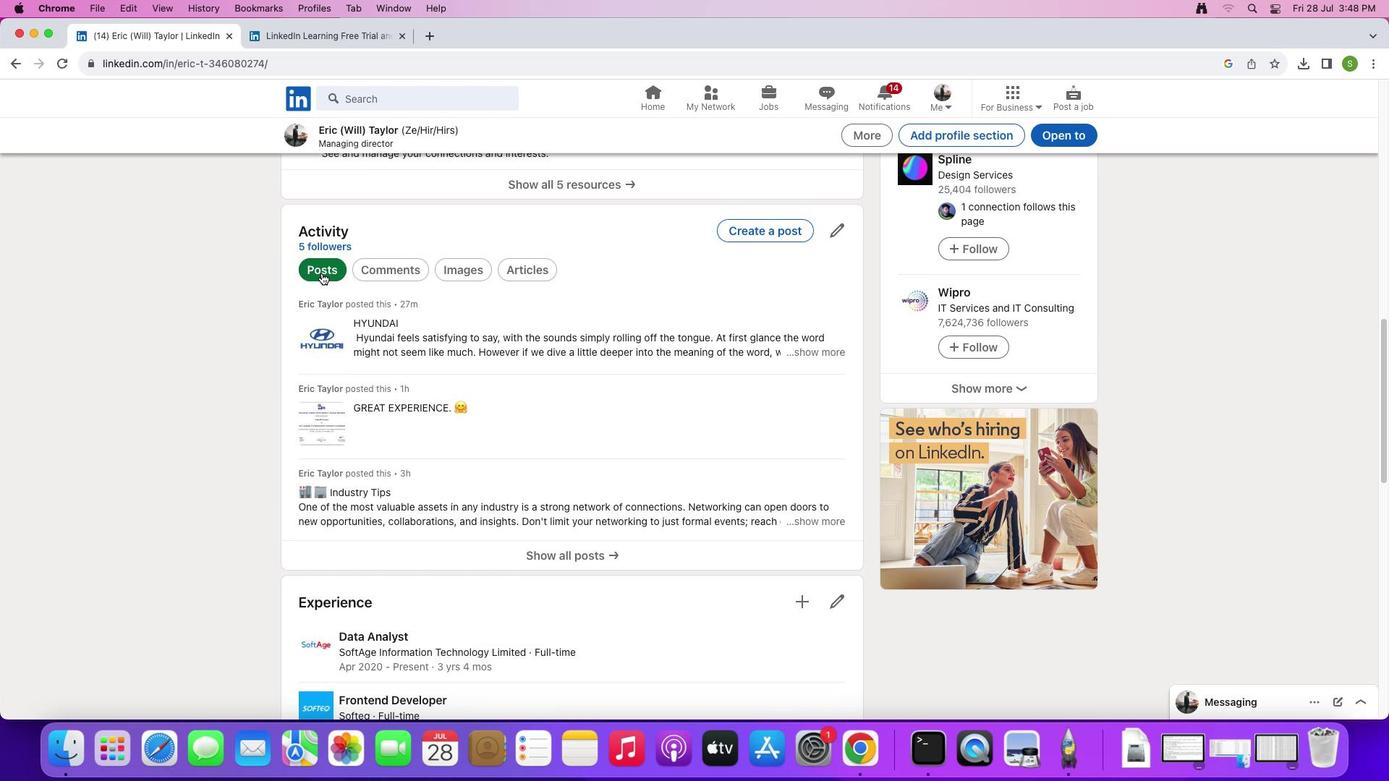 
Action: Mouse moved to (577, 562)
Screenshot: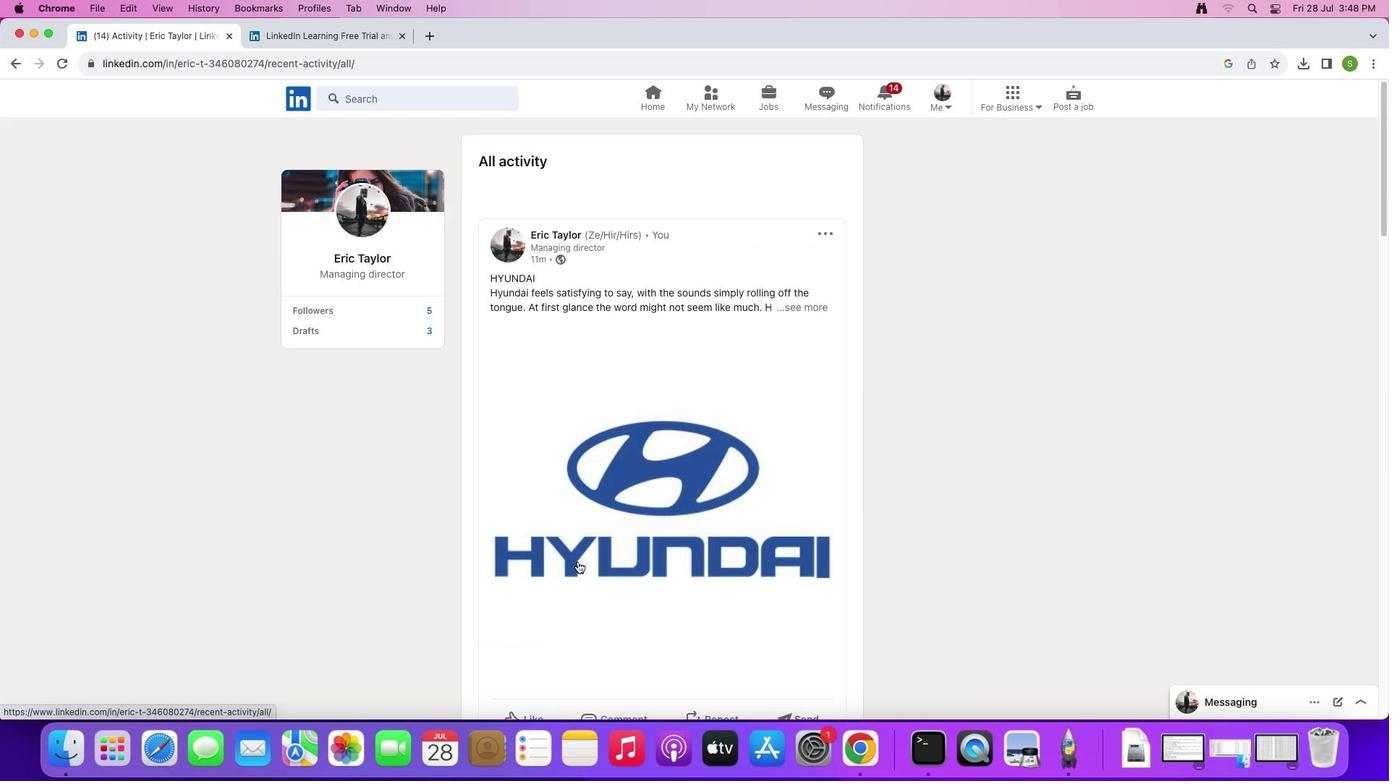 
Action: Mouse pressed left at (577, 562)
Screenshot: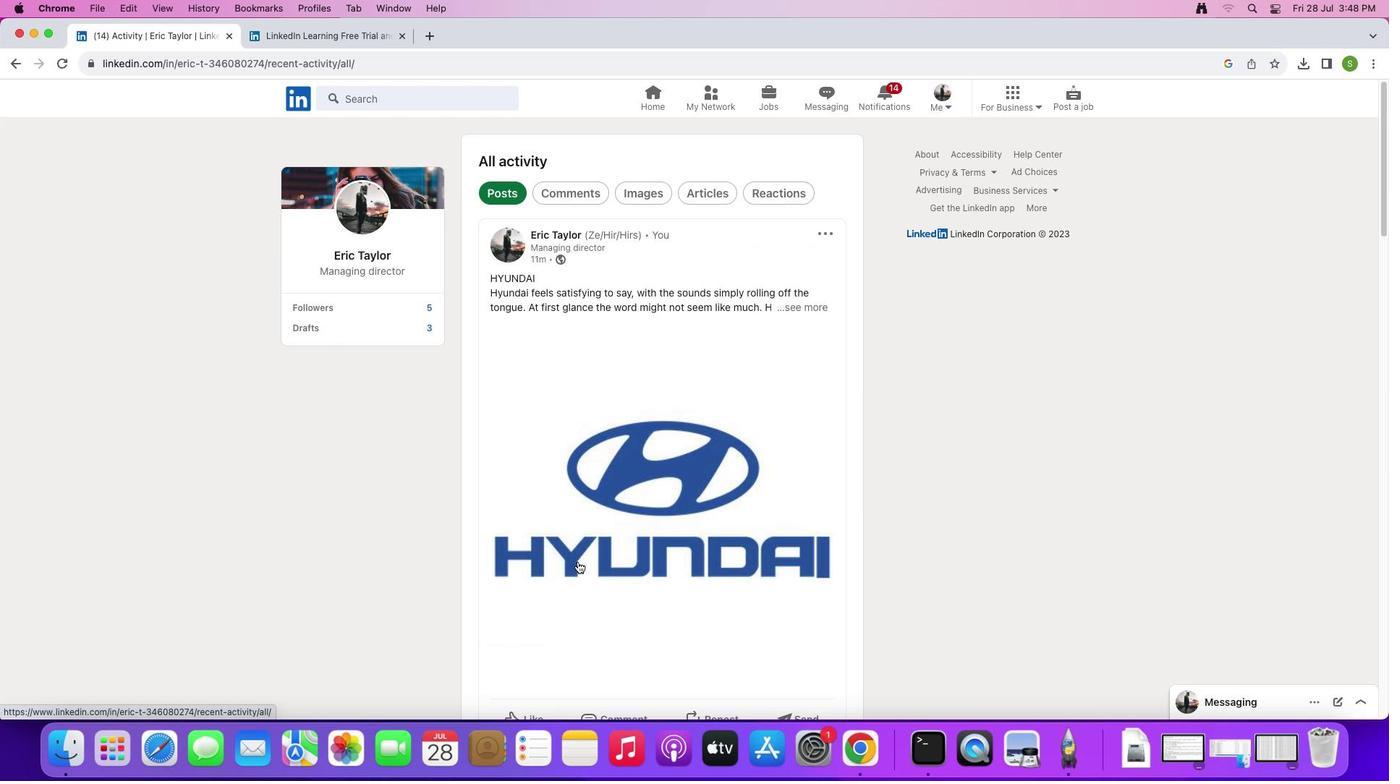 
Action: Mouse moved to (657, 527)
Screenshot: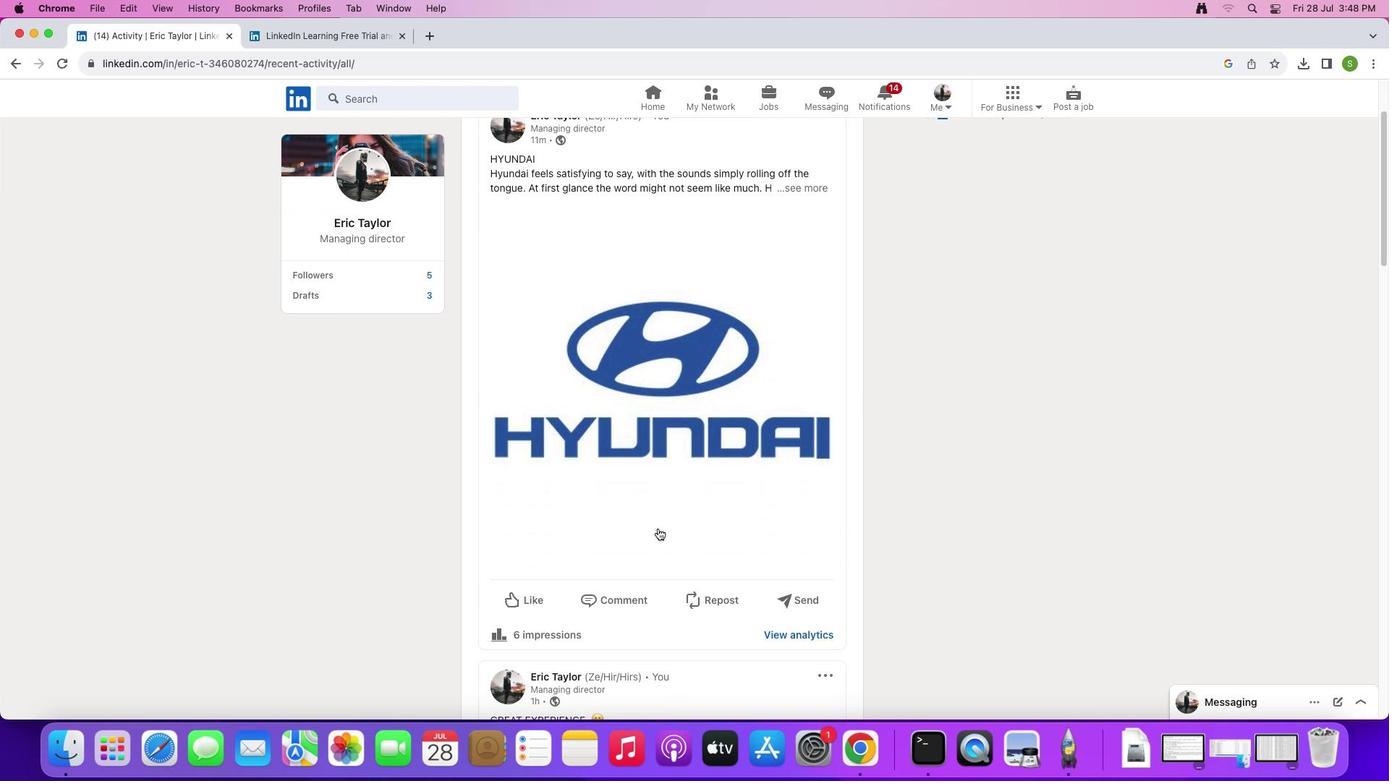 
Action: Mouse scrolled (657, 527) with delta (0, 0)
Screenshot: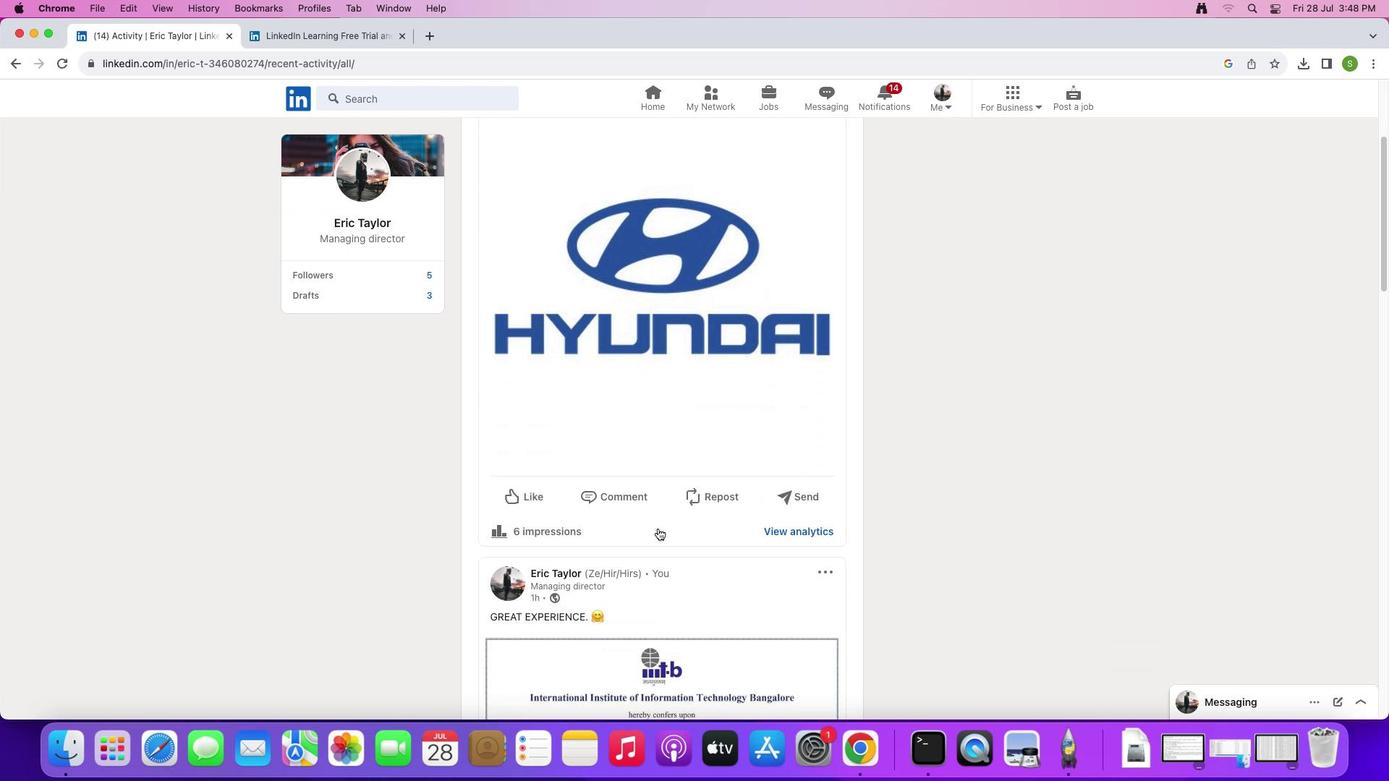 
Action: Mouse scrolled (657, 527) with delta (0, 0)
Screenshot: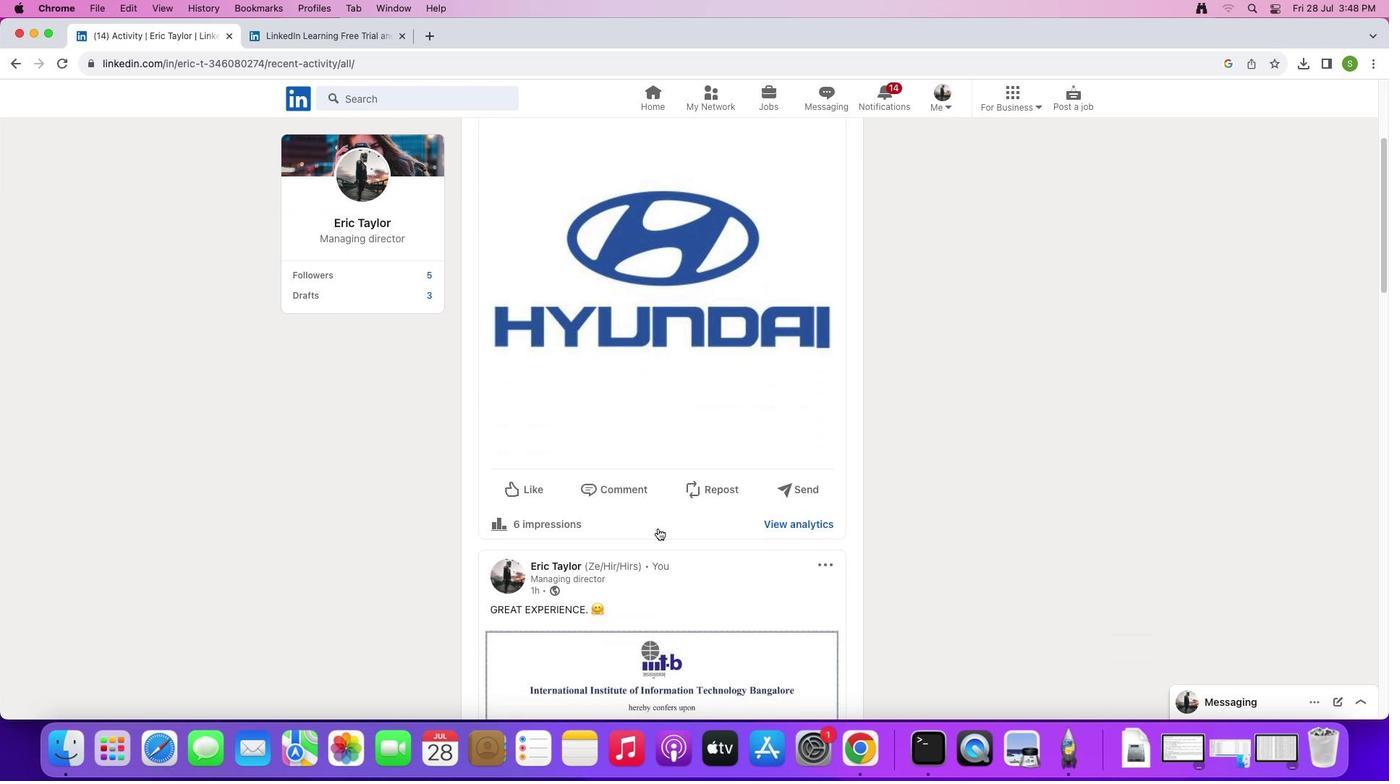 
Action: Mouse scrolled (657, 527) with delta (0, -2)
Screenshot: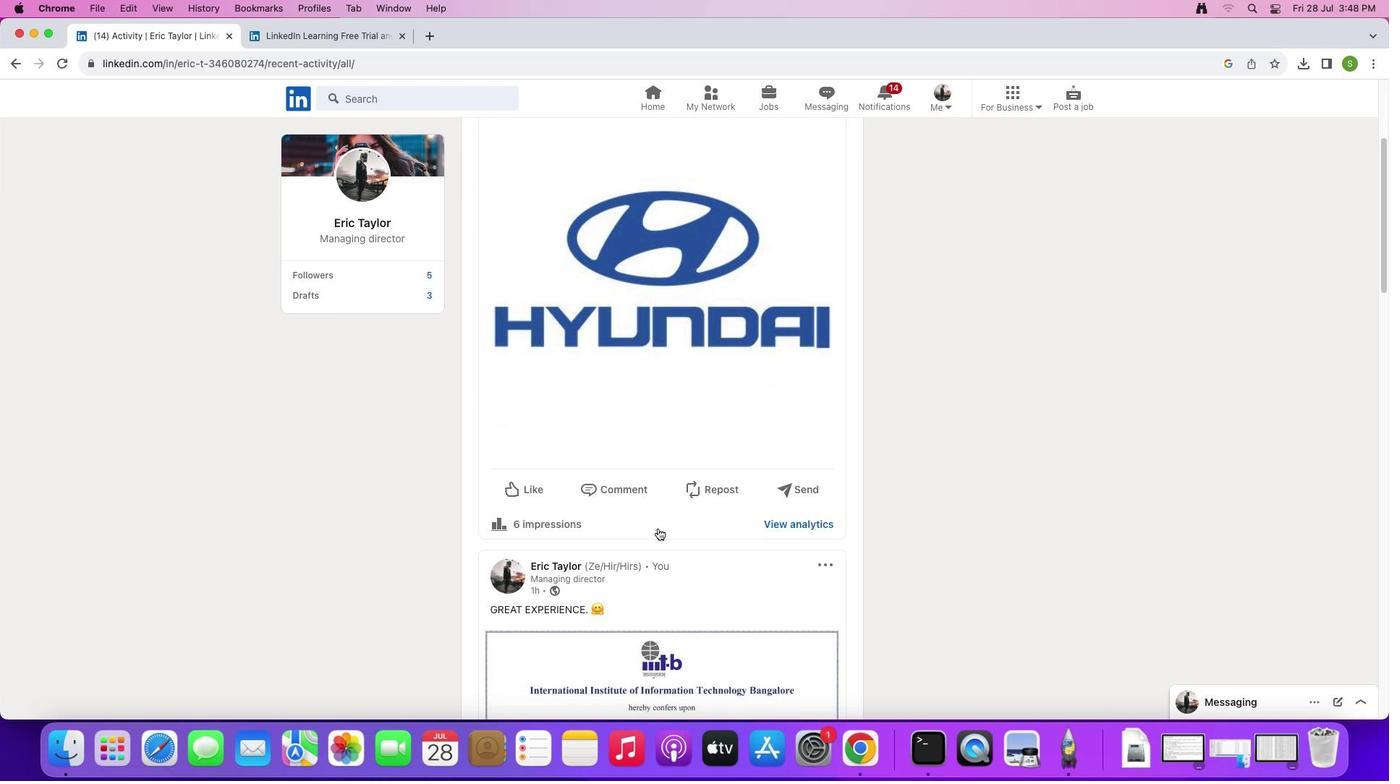 
Action: Mouse moved to (658, 528)
Screenshot: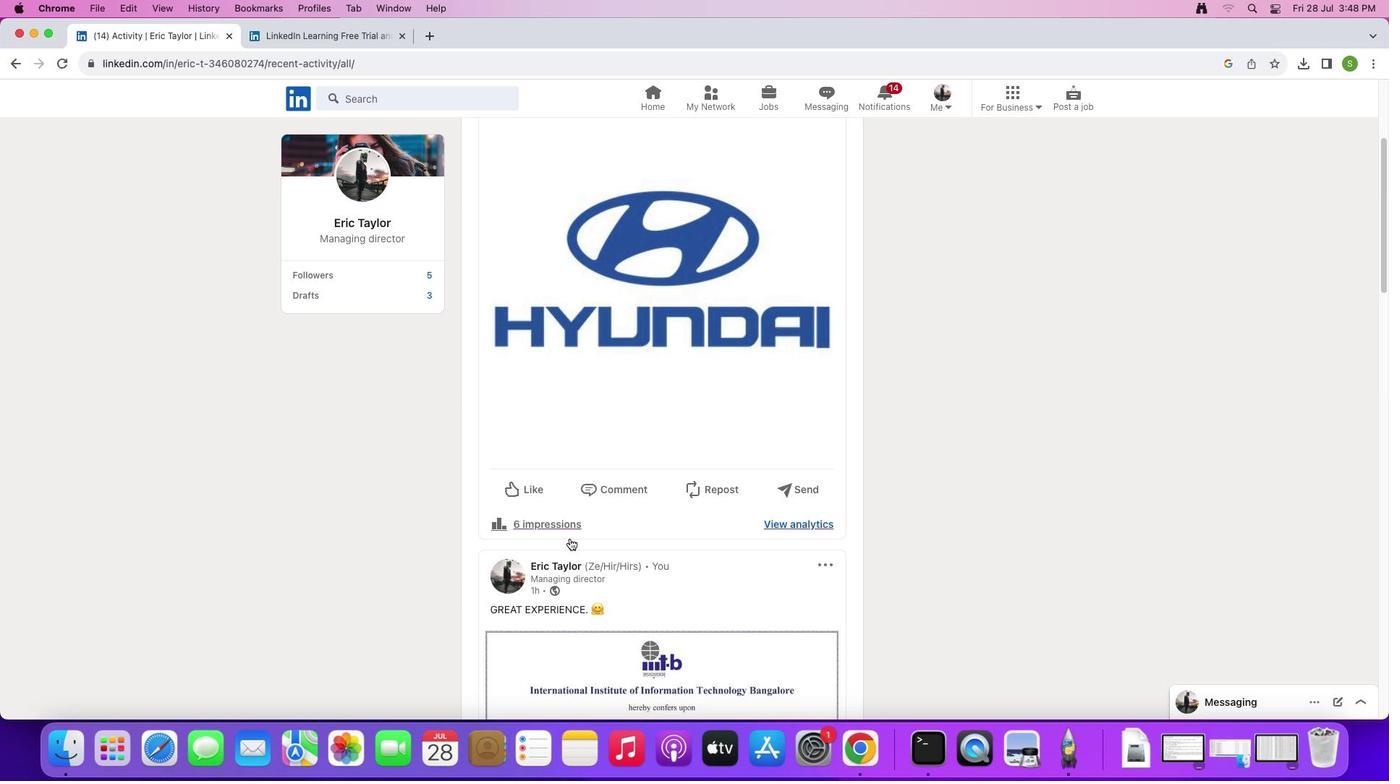 
Action: Mouse scrolled (658, 528) with delta (0, 0)
Screenshot: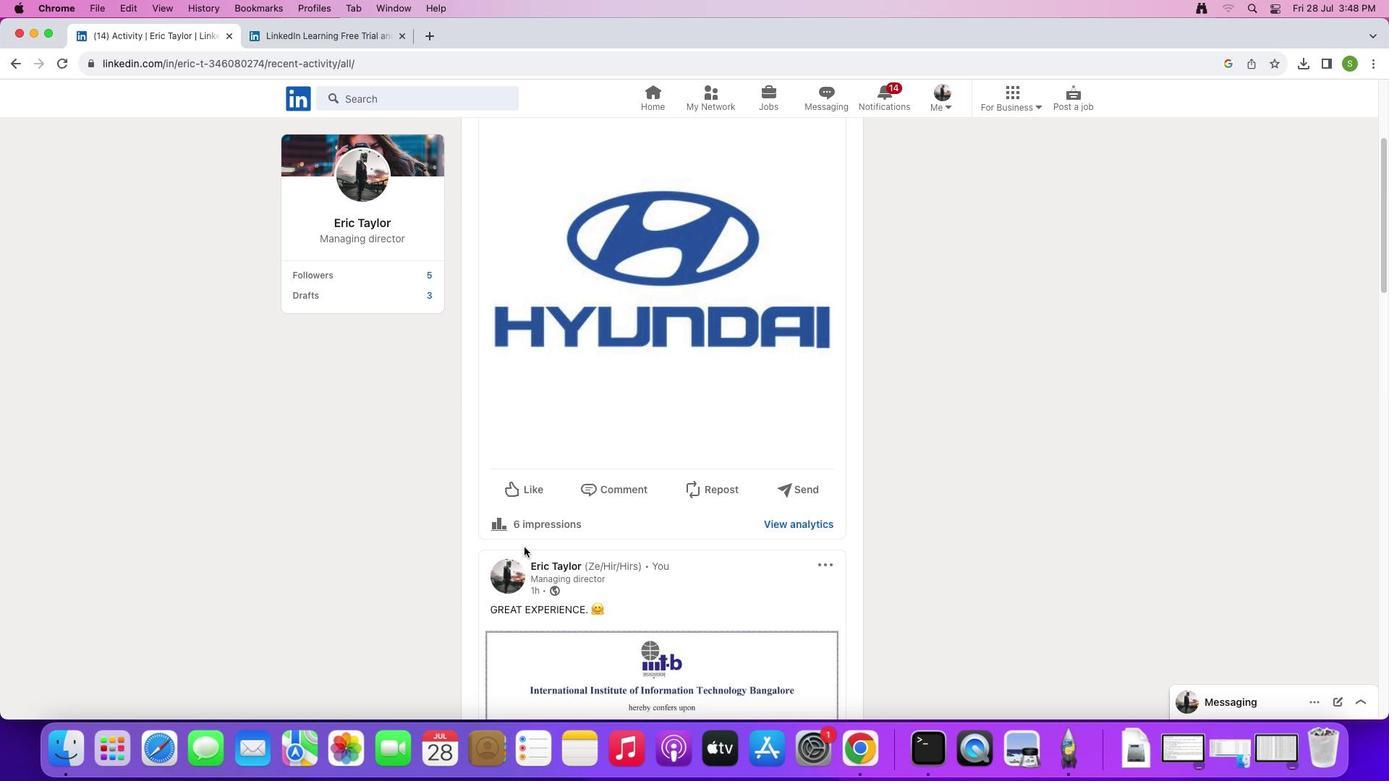 
Action: Mouse scrolled (658, 528) with delta (0, 0)
Screenshot: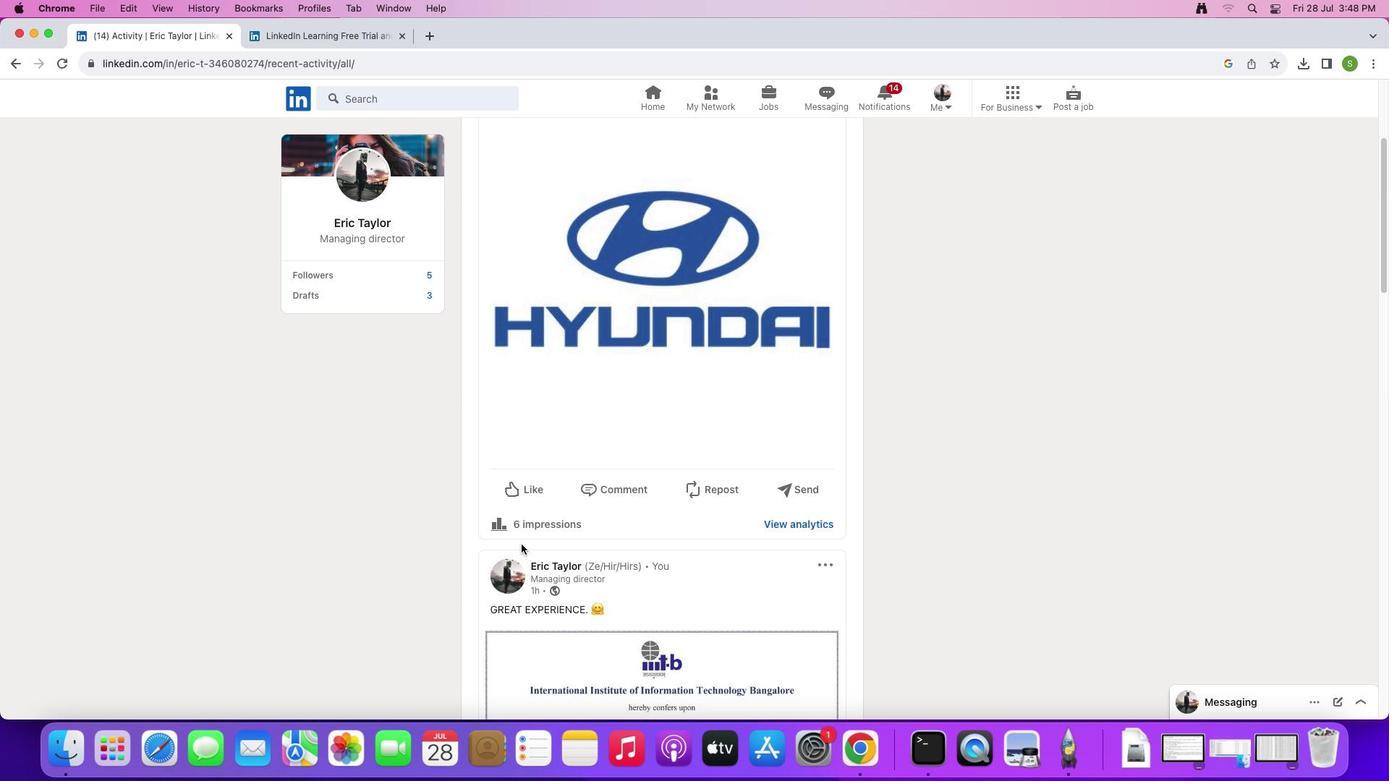 
Action: Mouse scrolled (658, 528) with delta (0, -1)
Screenshot: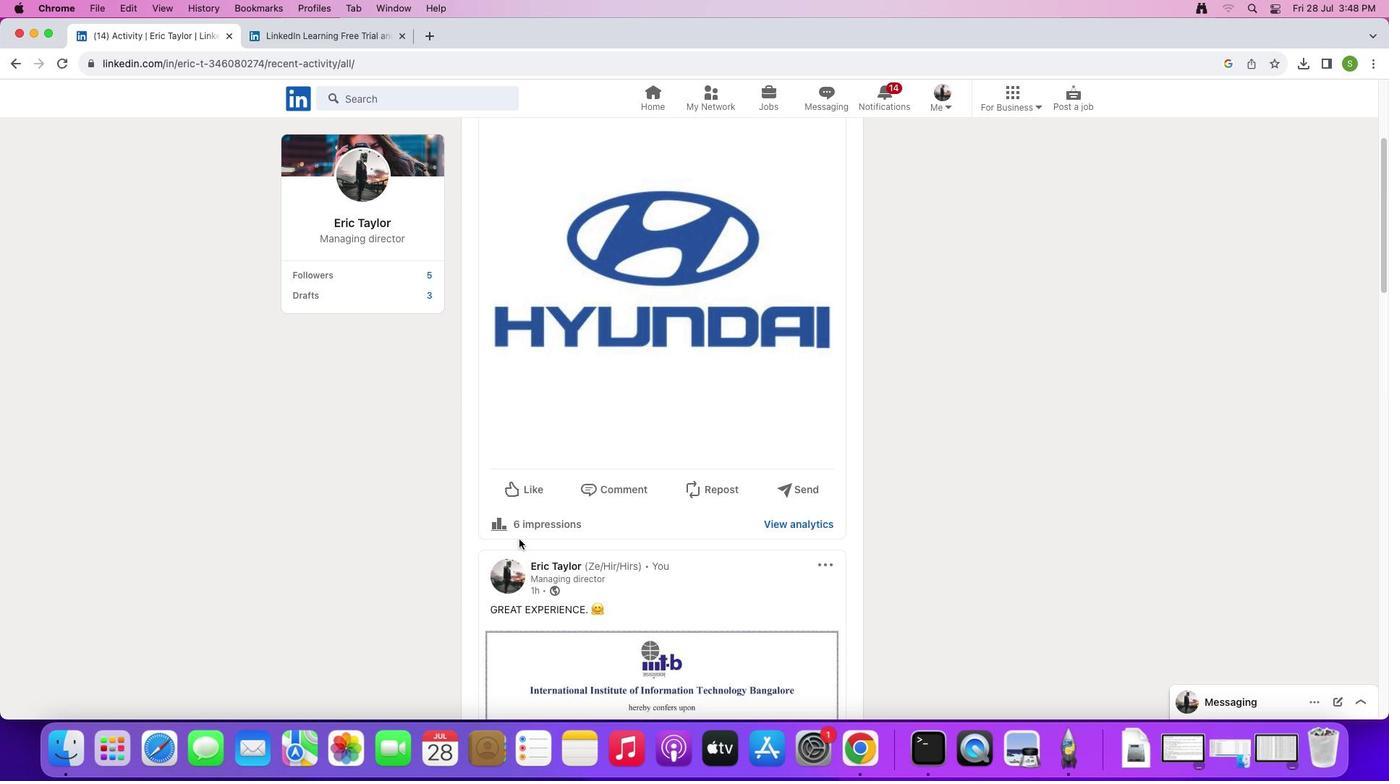 
Action: Mouse moved to (577, 554)
Screenshot: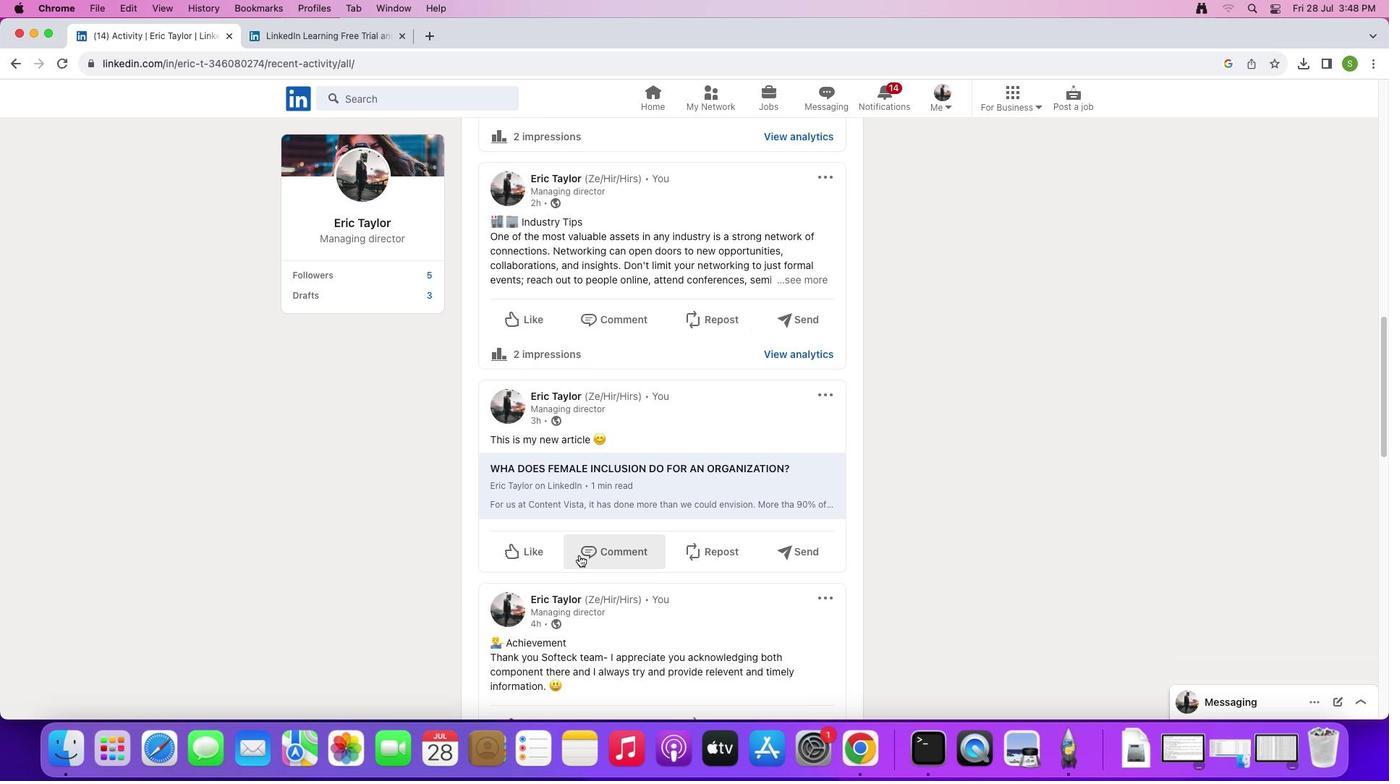 
Action: Mouse scrolled (577, 554) with delta (0, 0)
Screenshot: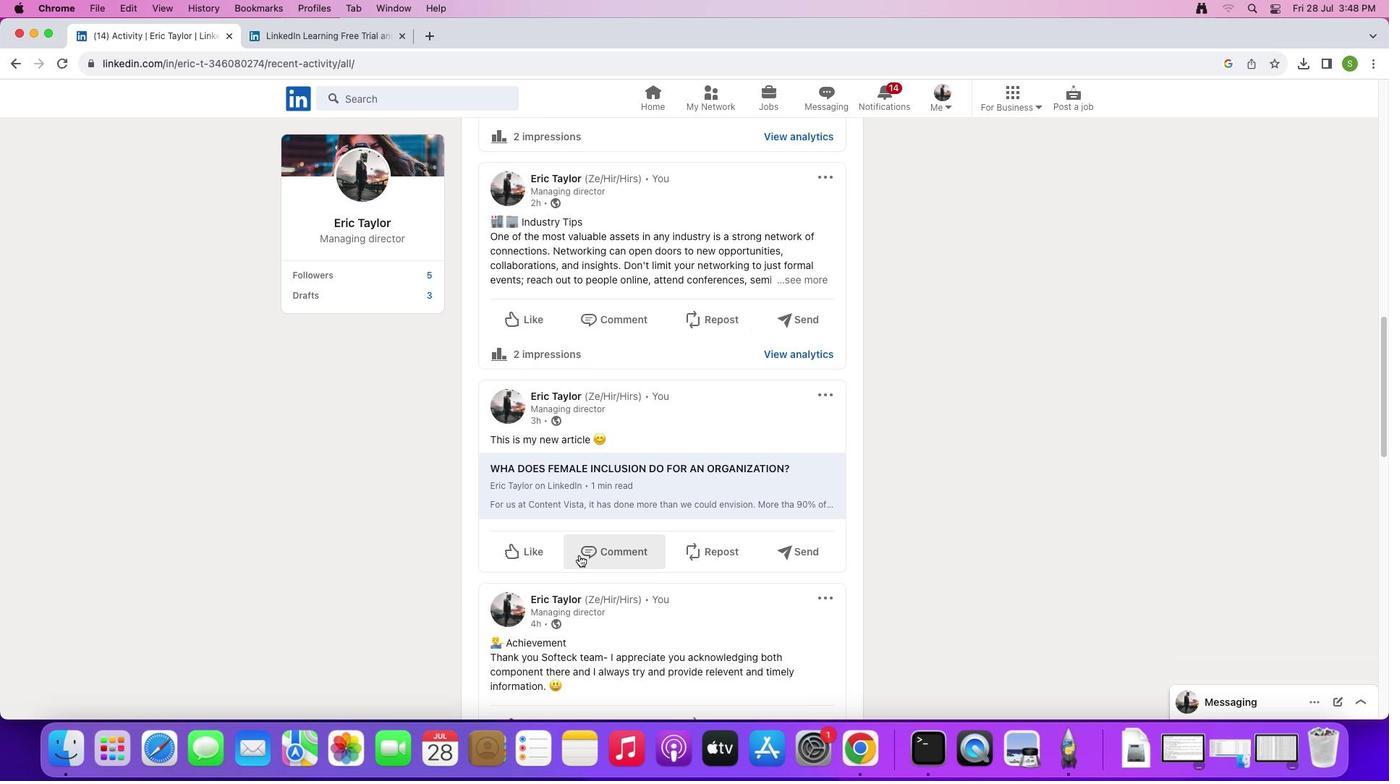 
Action: Mouse moved to (577, 553)
Screenshot: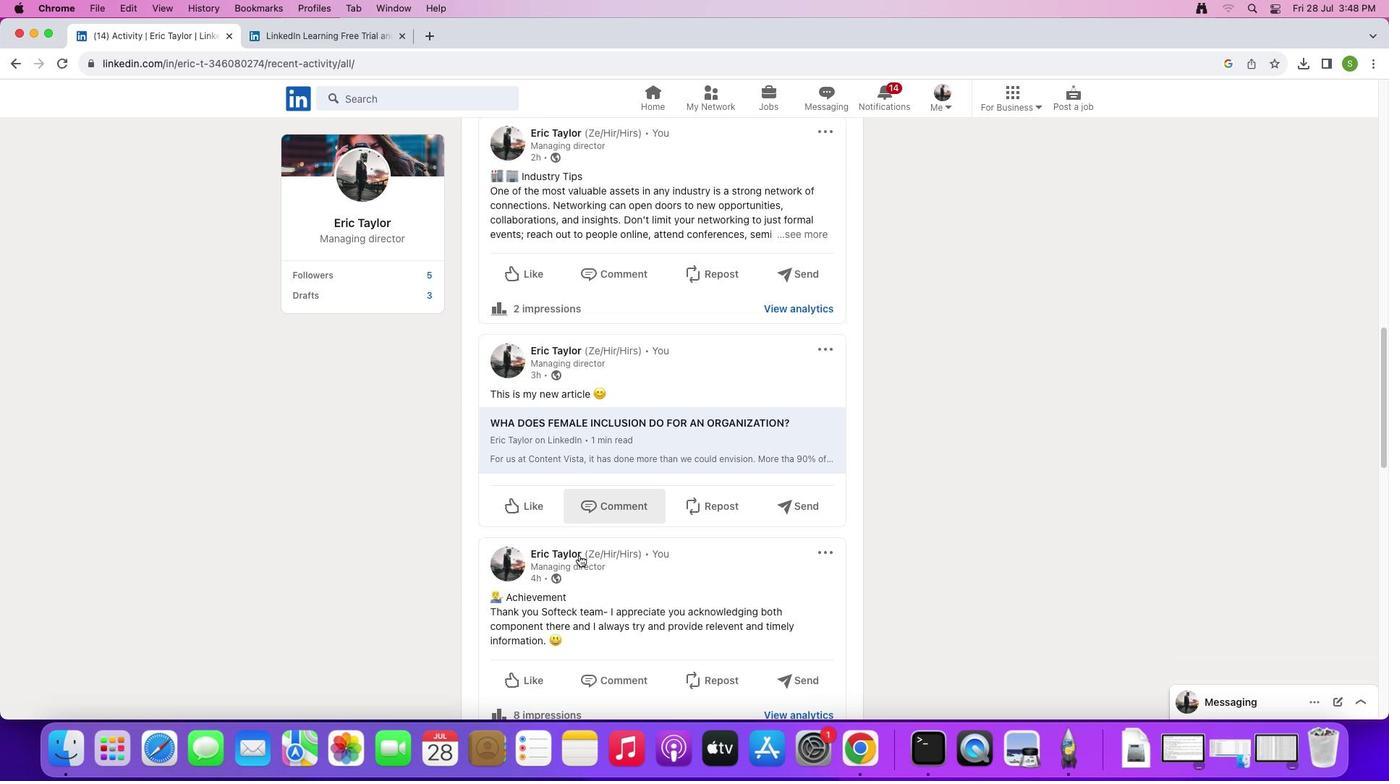 
Action: Mouse scrolled (577, 553) with delta (0, 0)
Screenshot: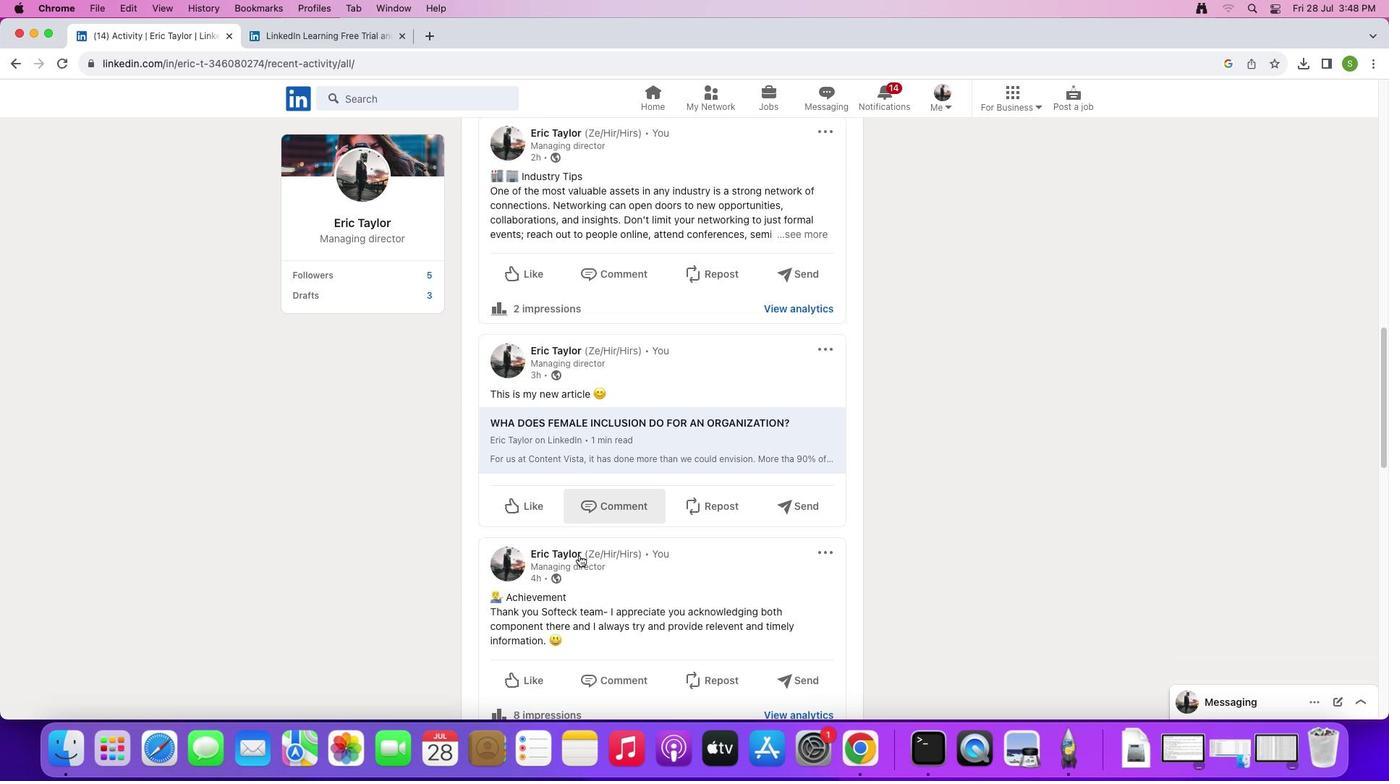 
Action: Mouse moved to (578, 553)
Screenshot: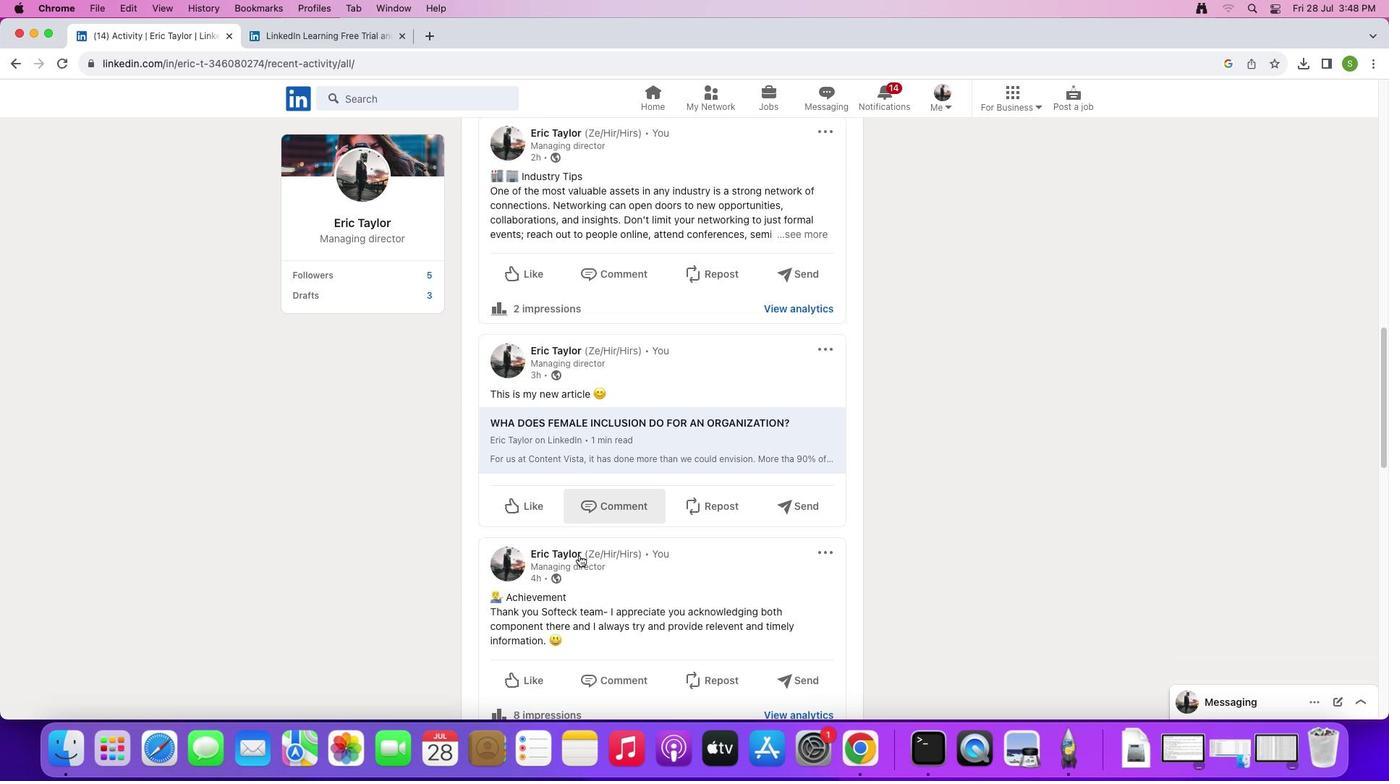 
Action: Mouse scrolled (578, 553) with delta (0, -2)
Screenshot: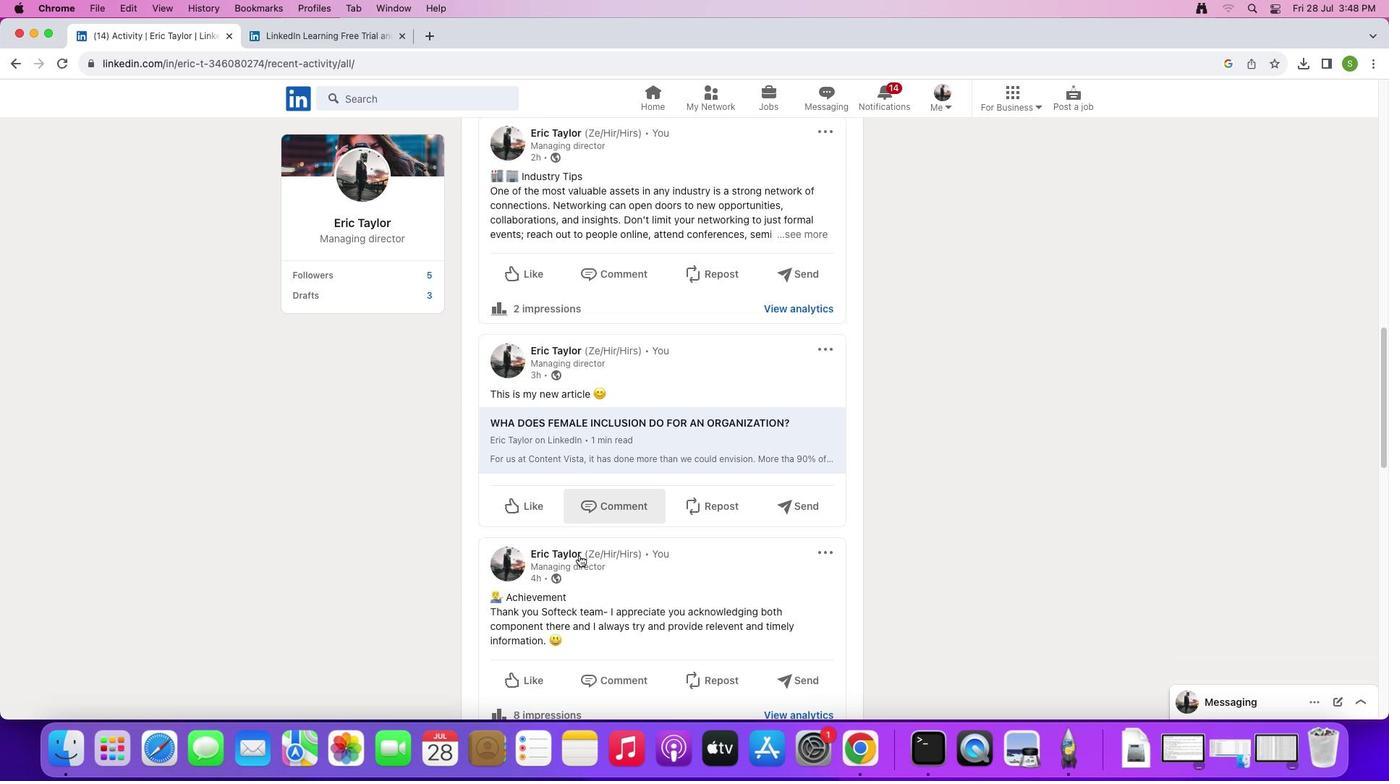 
Action: Mouse moved to (578, 552)
Screenshot: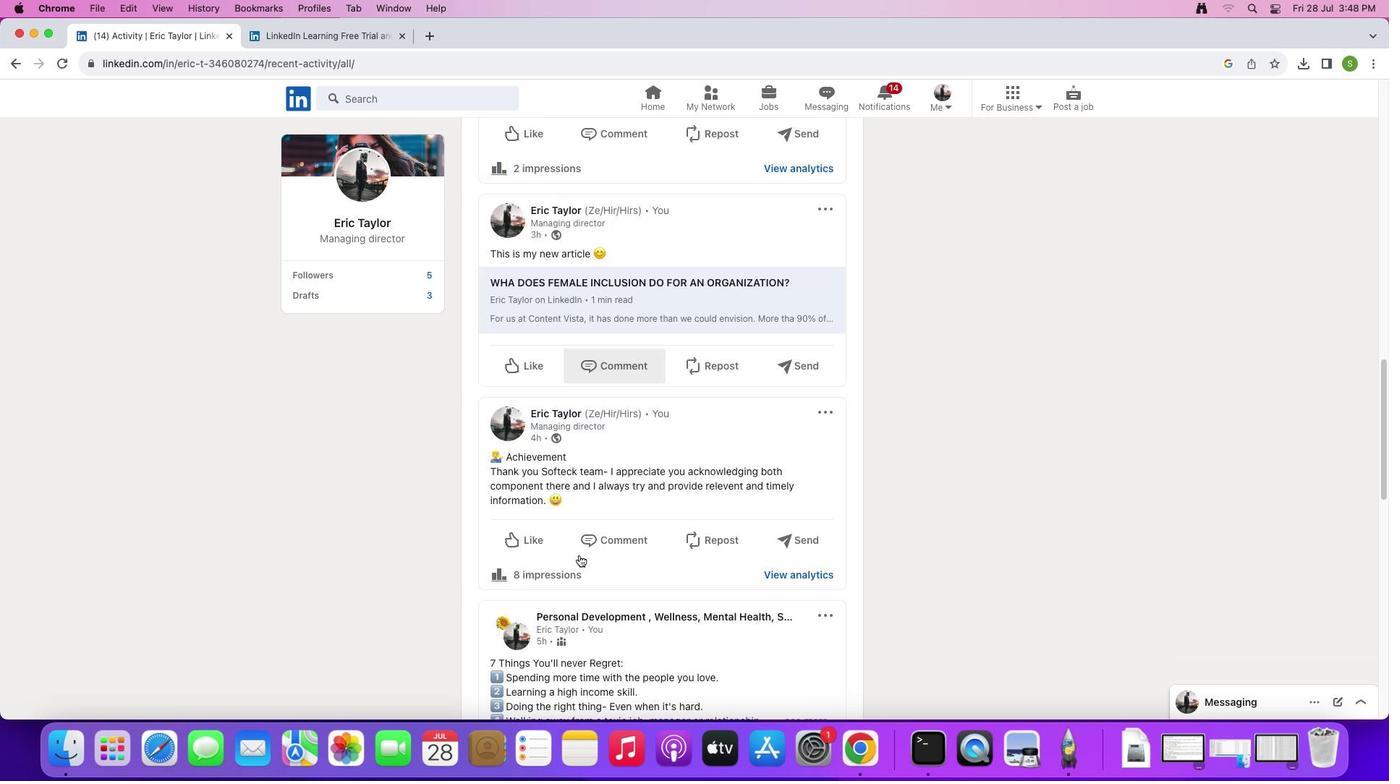 
Action: Mouse scrolled (578, 552) with delta (0, -3)
Screenshot: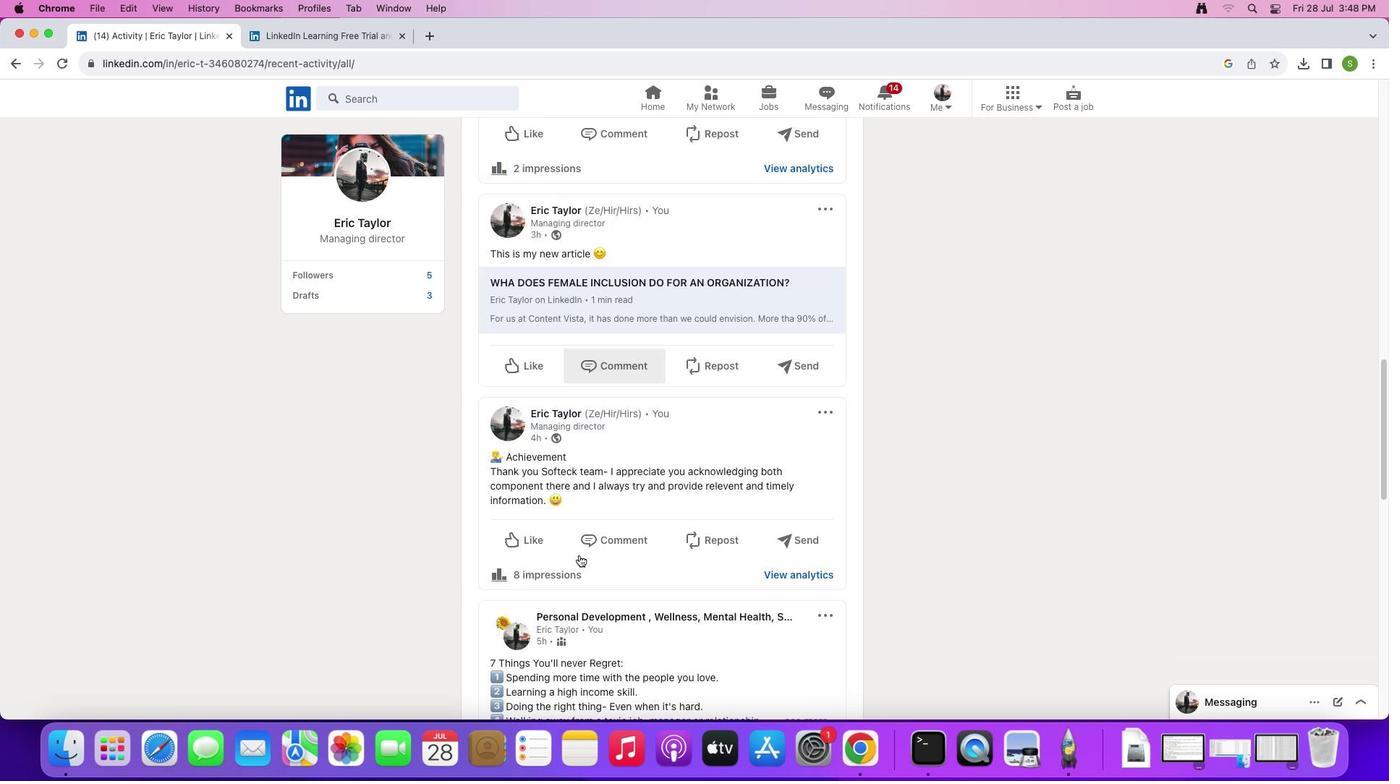 
Action: Mouse scrolled (578, 552) with delta (0, -4)
Screenshot: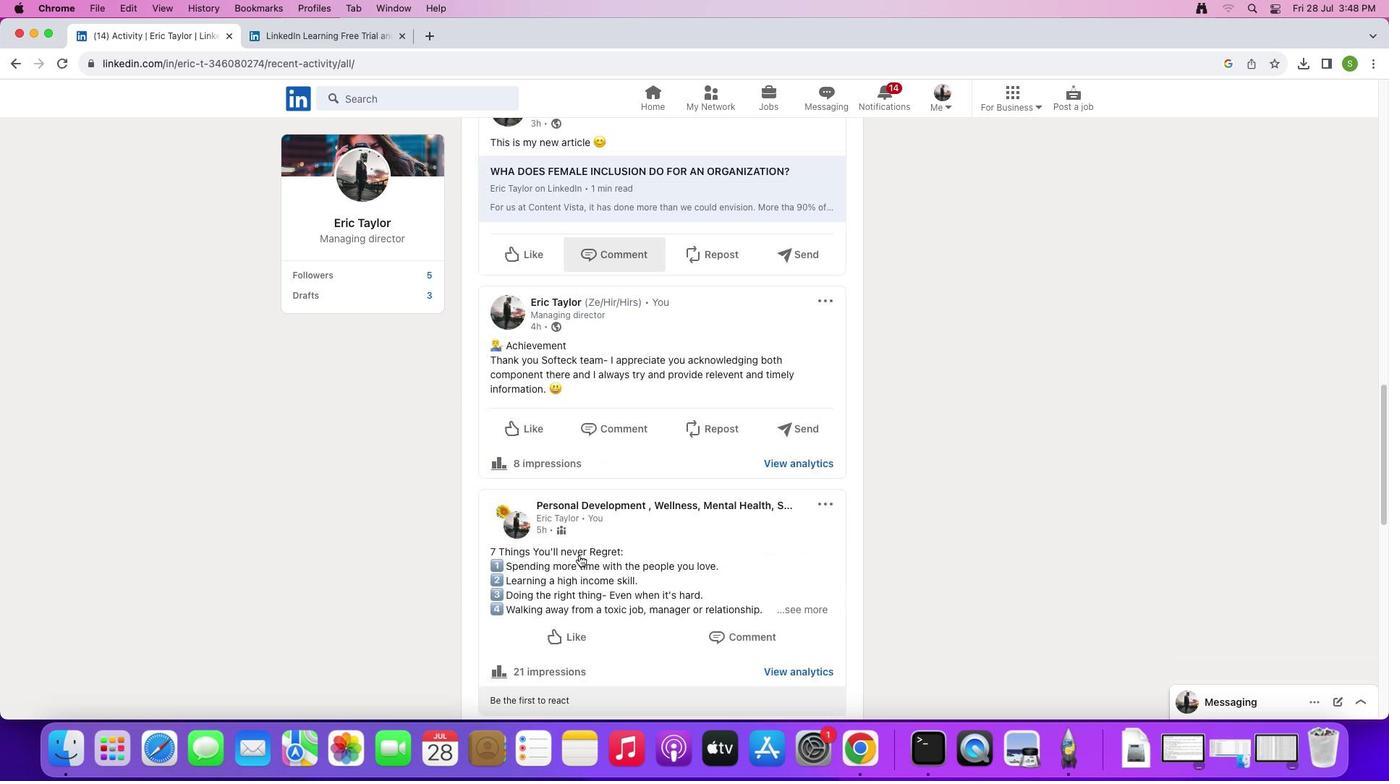 
Action: Mouse scrolled (578, 552) with delta (0, 0)
Screenshot: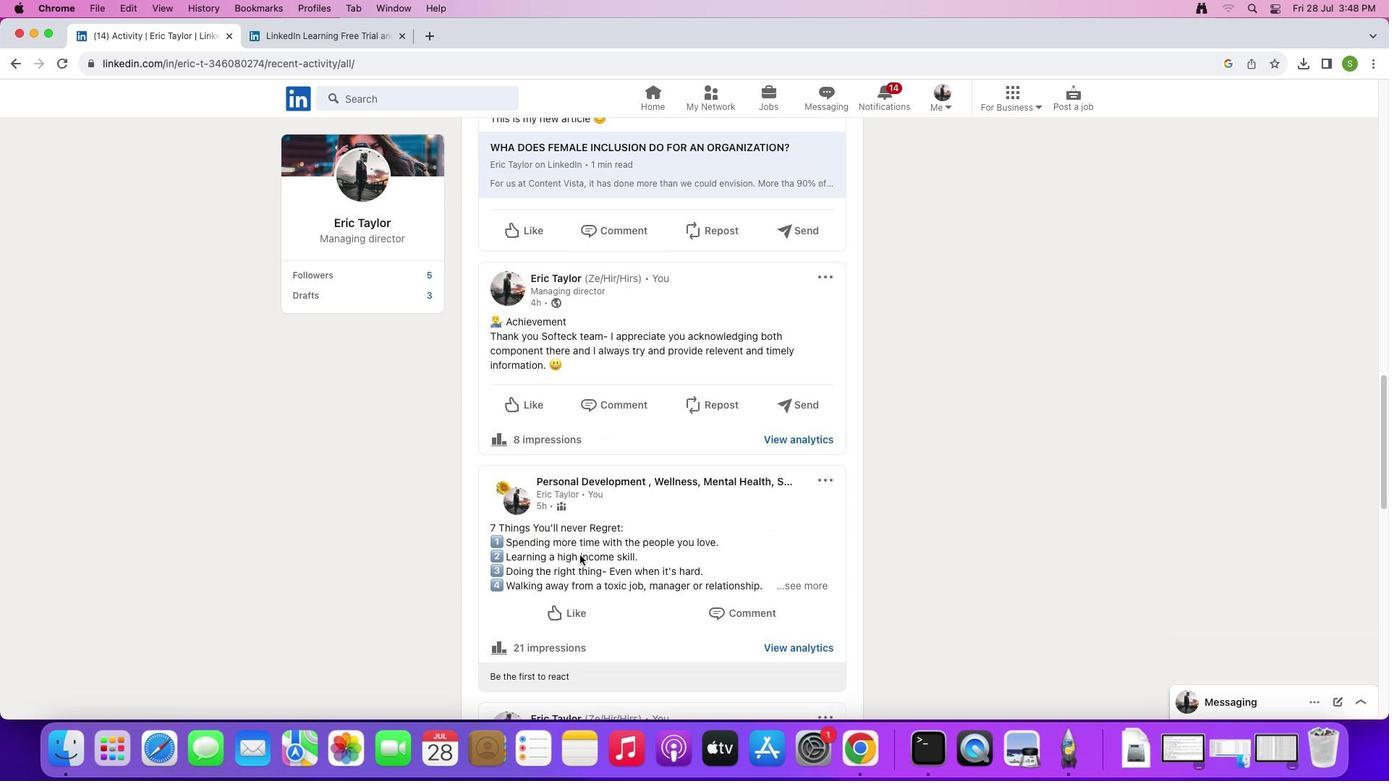 
Action: Mouse scrolled (578, 552) with delta (0, 0)
Screenshot: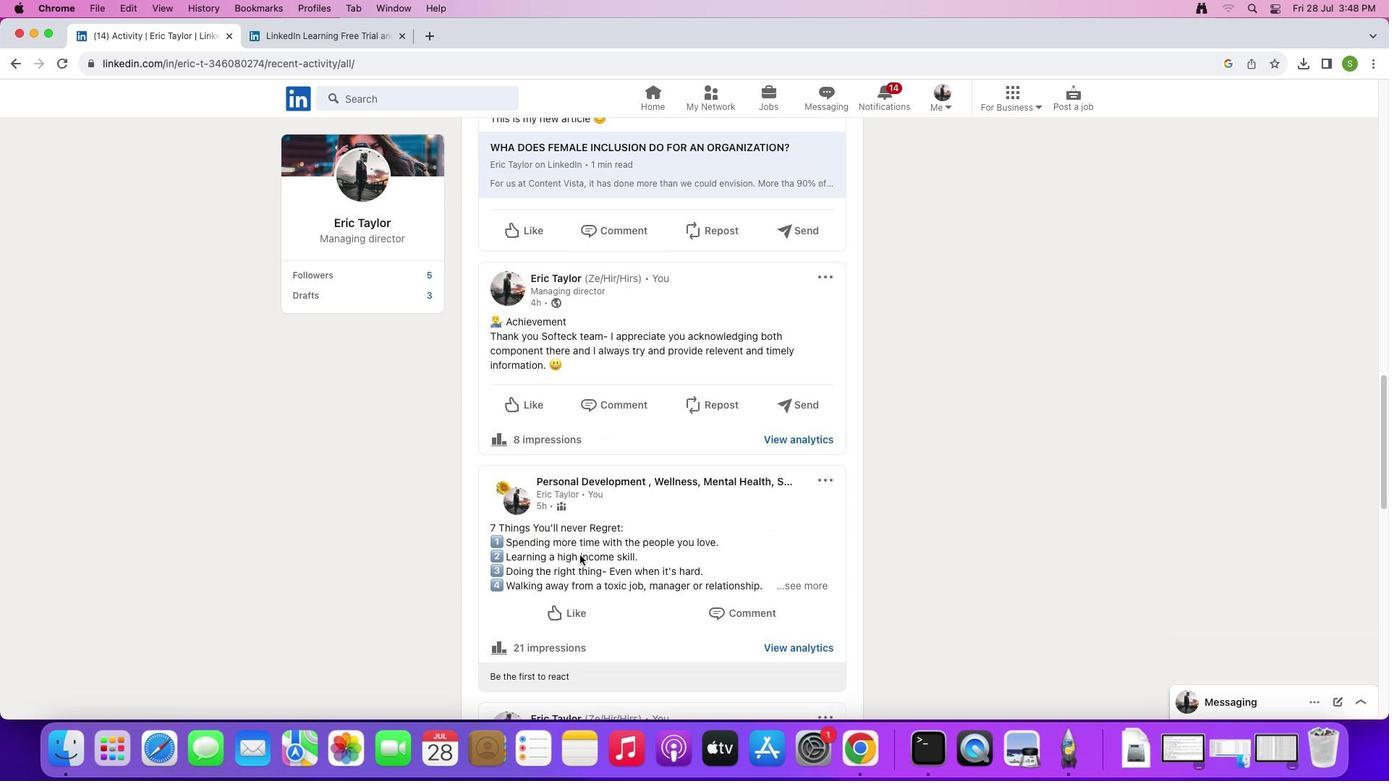 
Action: Mouse scrolled (578, 552) with delta (0, -2)
Screenshot: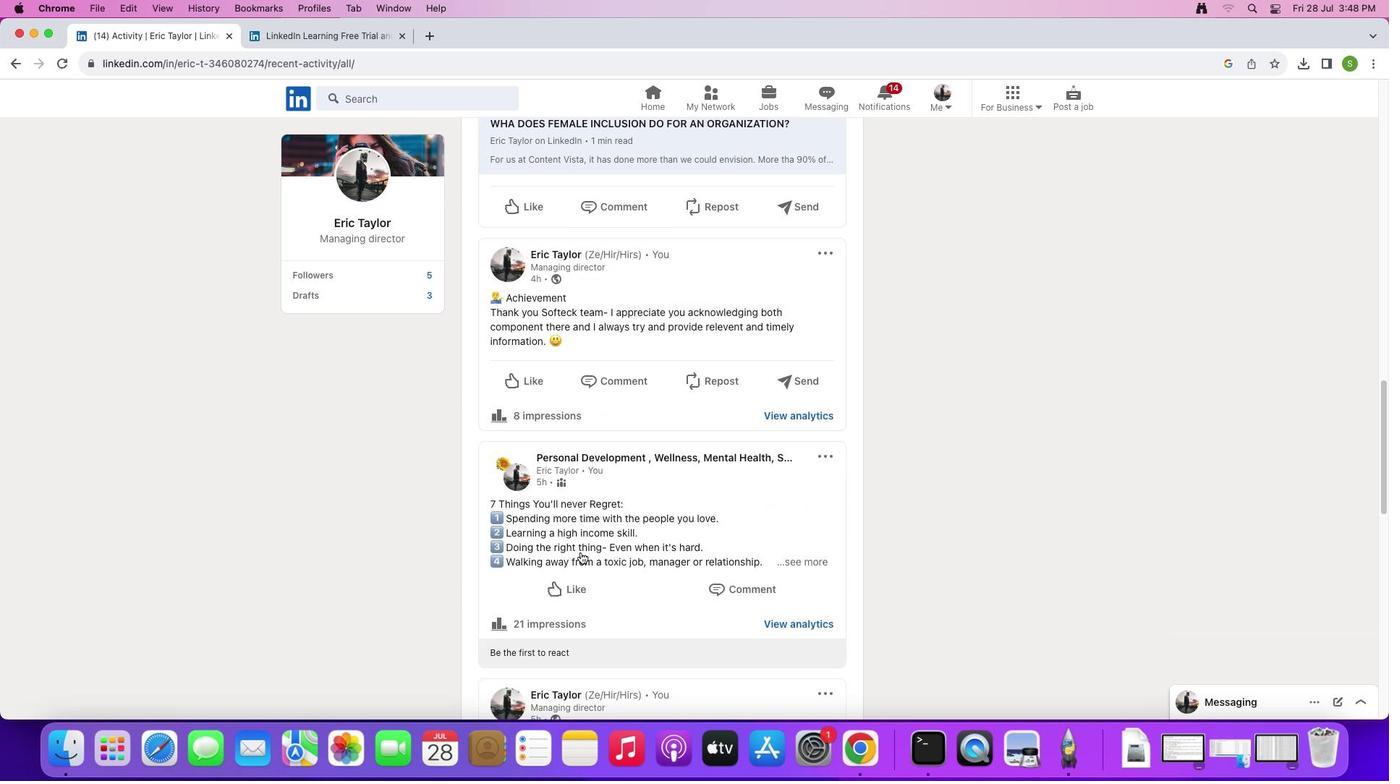 
Action: Mouse scrolled (578, 552) with delta (0, -3)
Screenshot: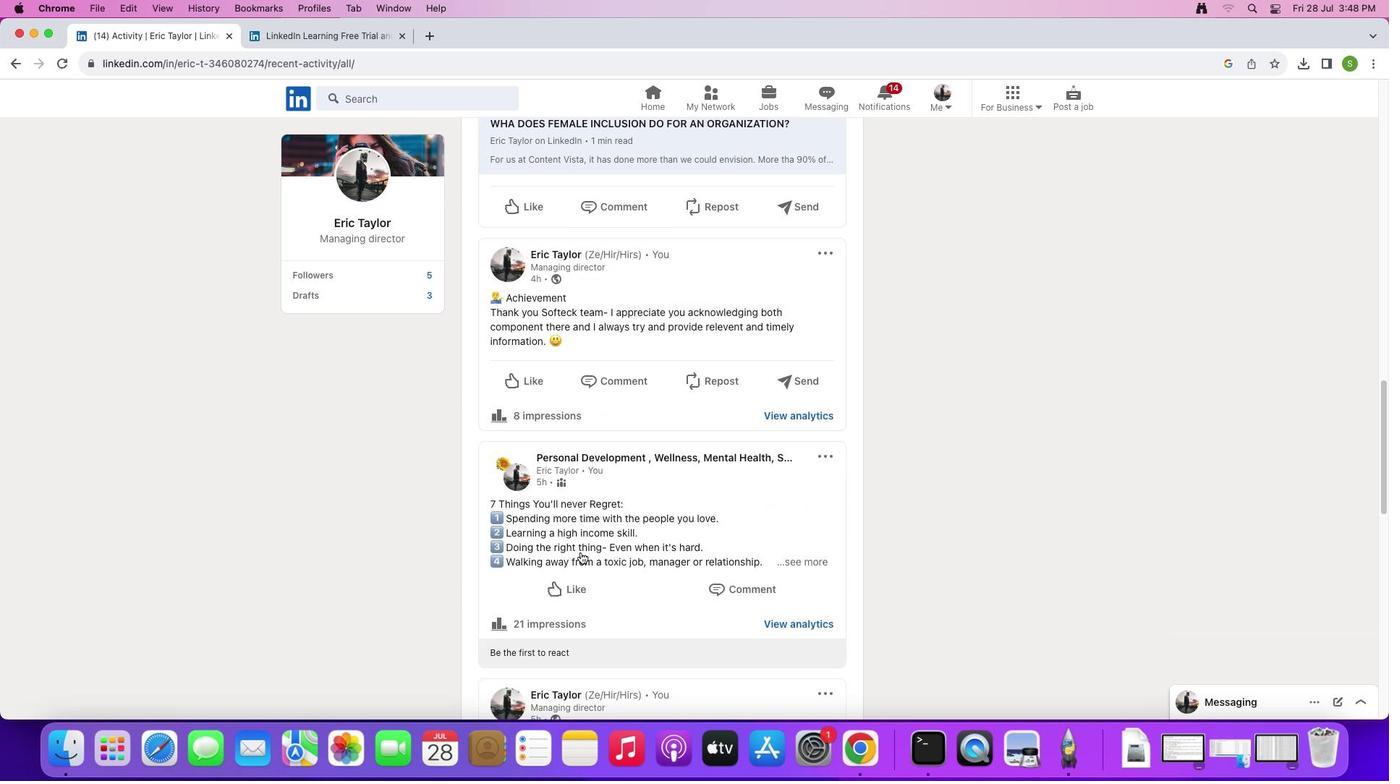 
Action: Mouse moved to (579, 555)
Screenshot: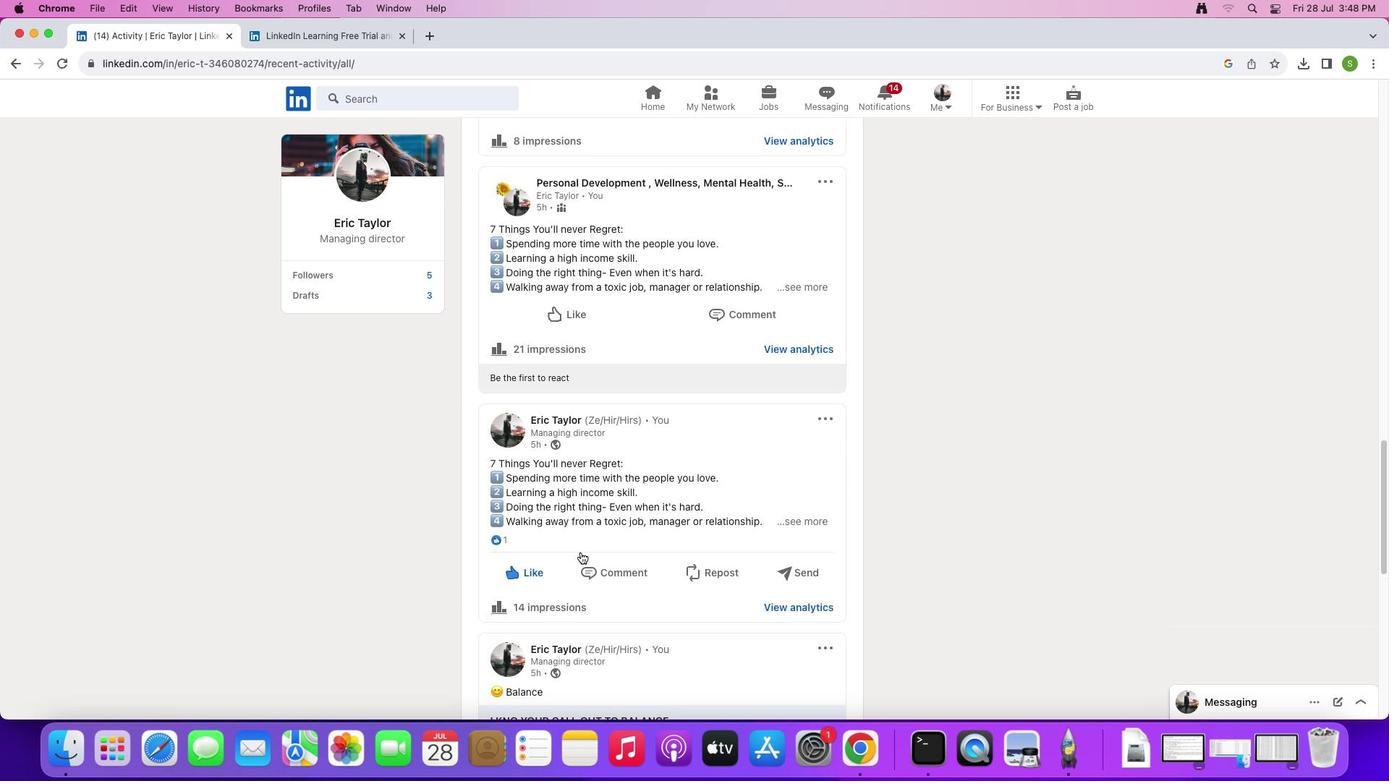 
Action: Mouse scrolled (579, 555) with delta (0, 0)
Screenshot: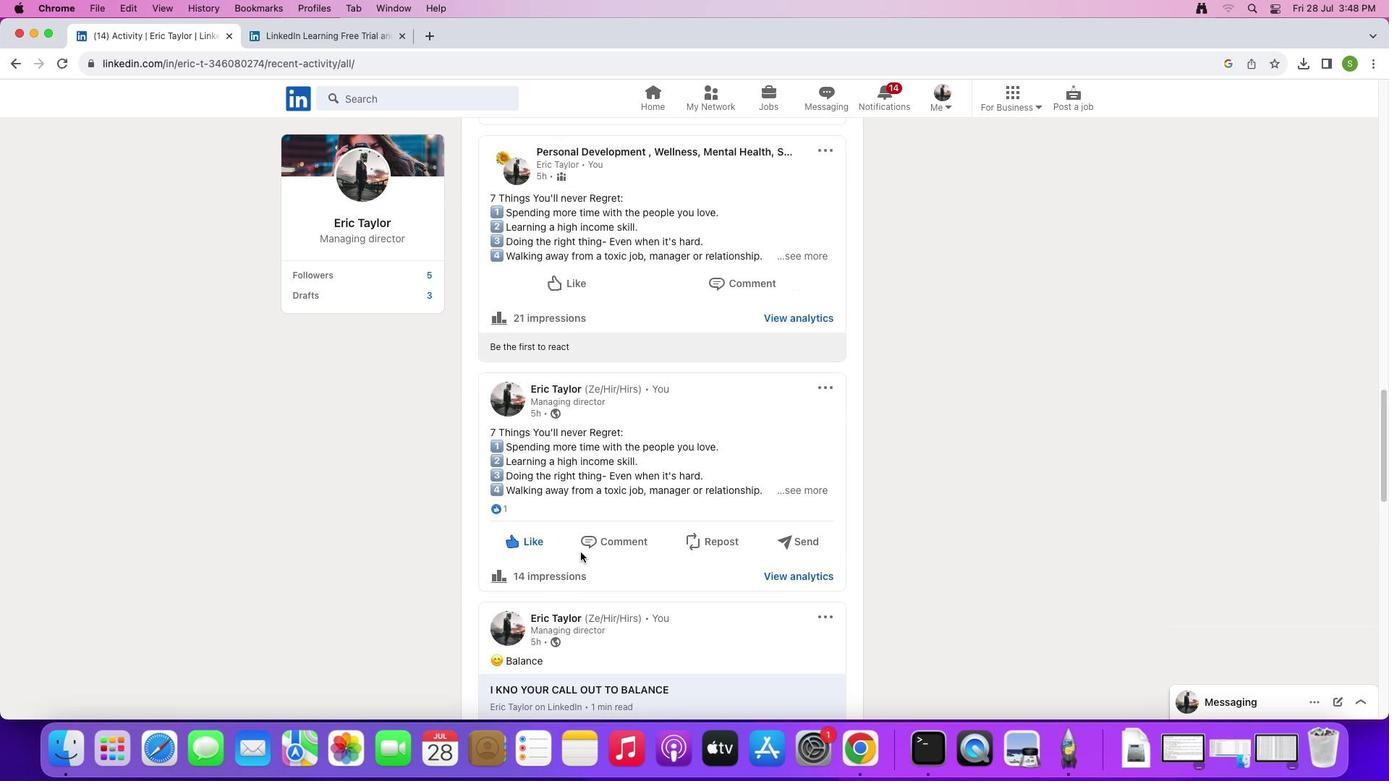 
Action: Mouse scrolled (579, 555) with delta (0, 0)
Screenshot: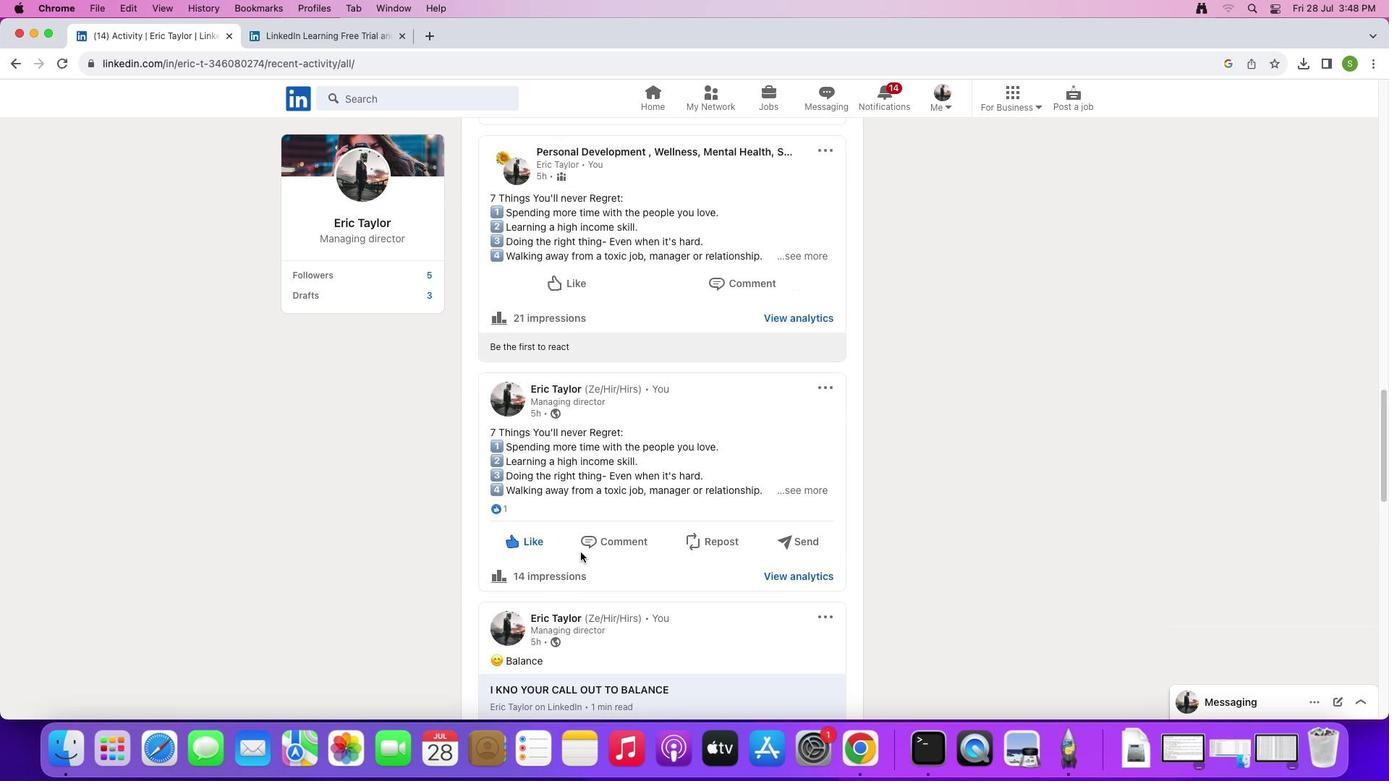 
Action: Mouse scrolled (579, 555) with delta (0, -2)
Screenshot: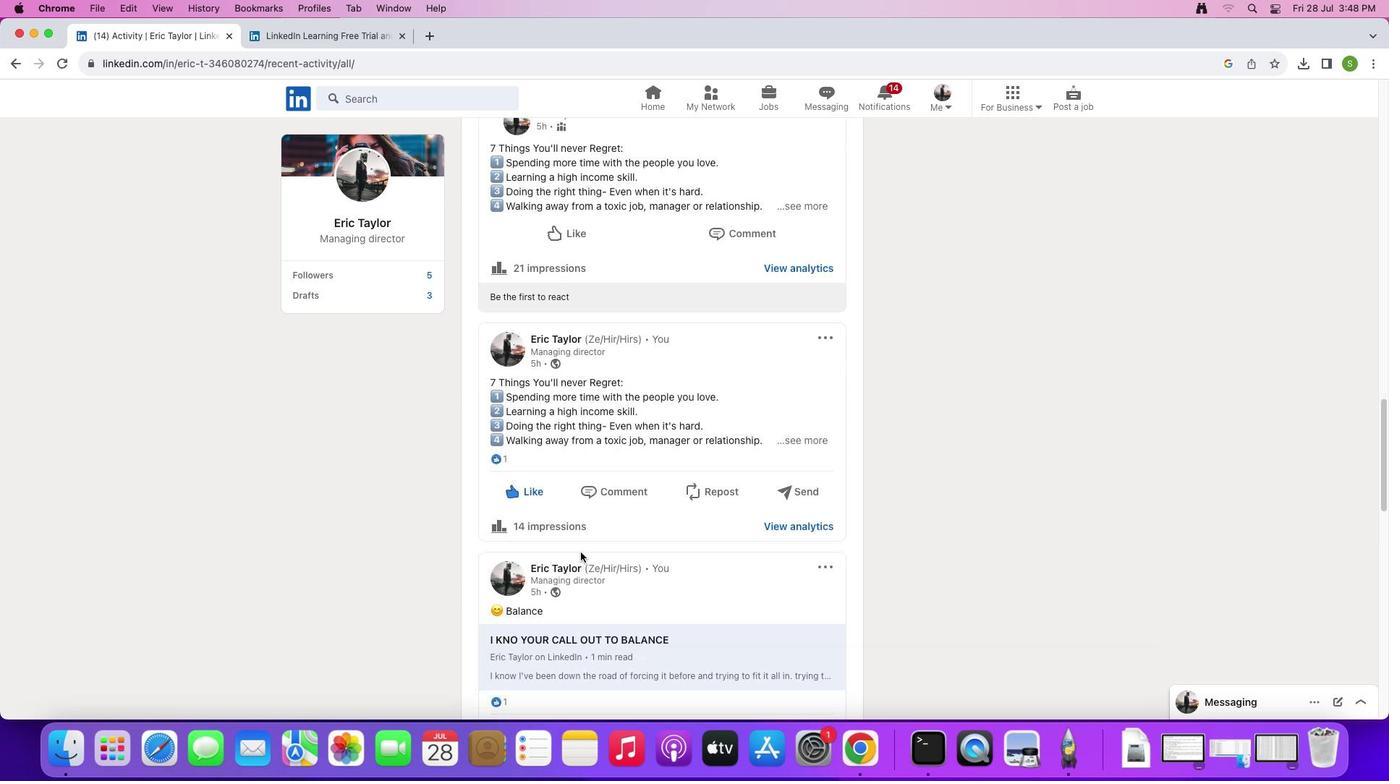 
Action: Mouse scrolled (579, 555) with delta (0, -3)
Screenshot: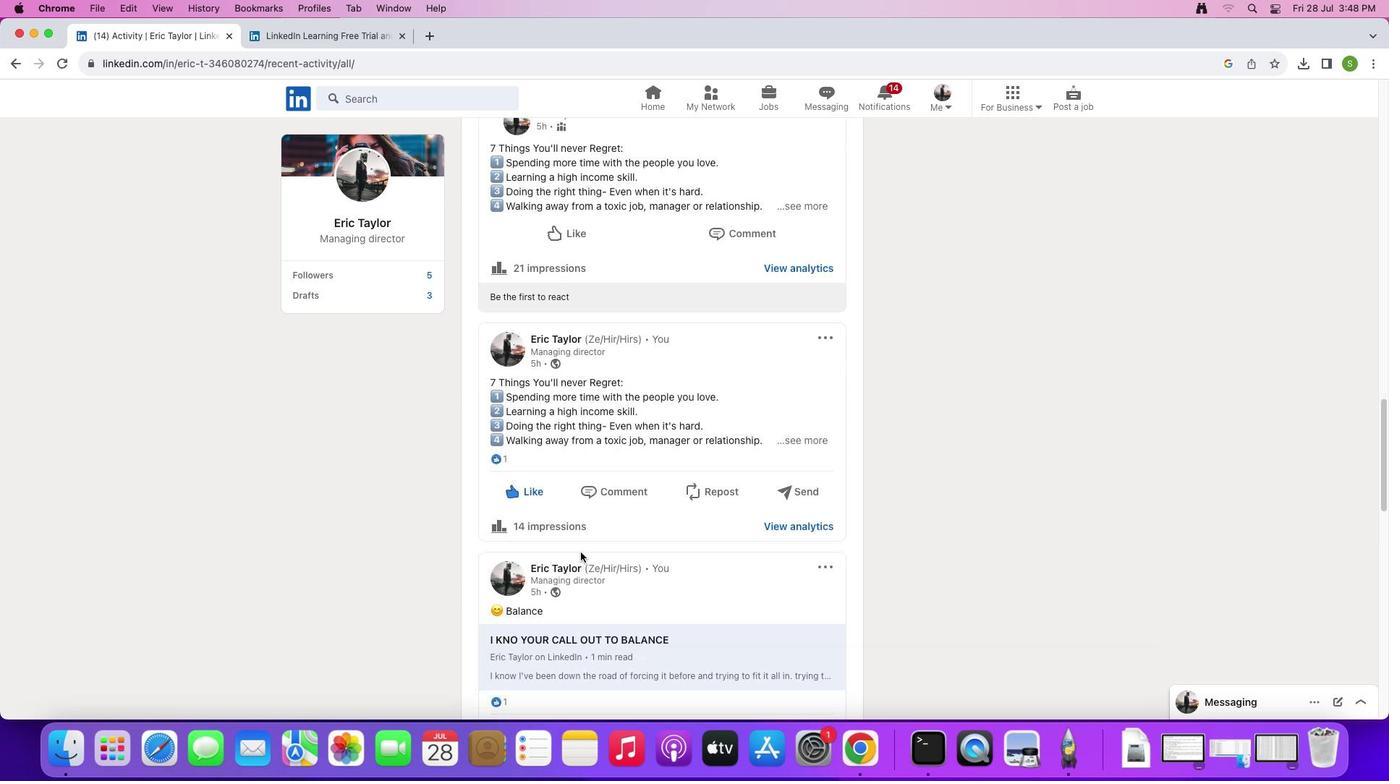 
Action: Mouse scrolled (579, 555) with delta (0, 0)
Screenshot: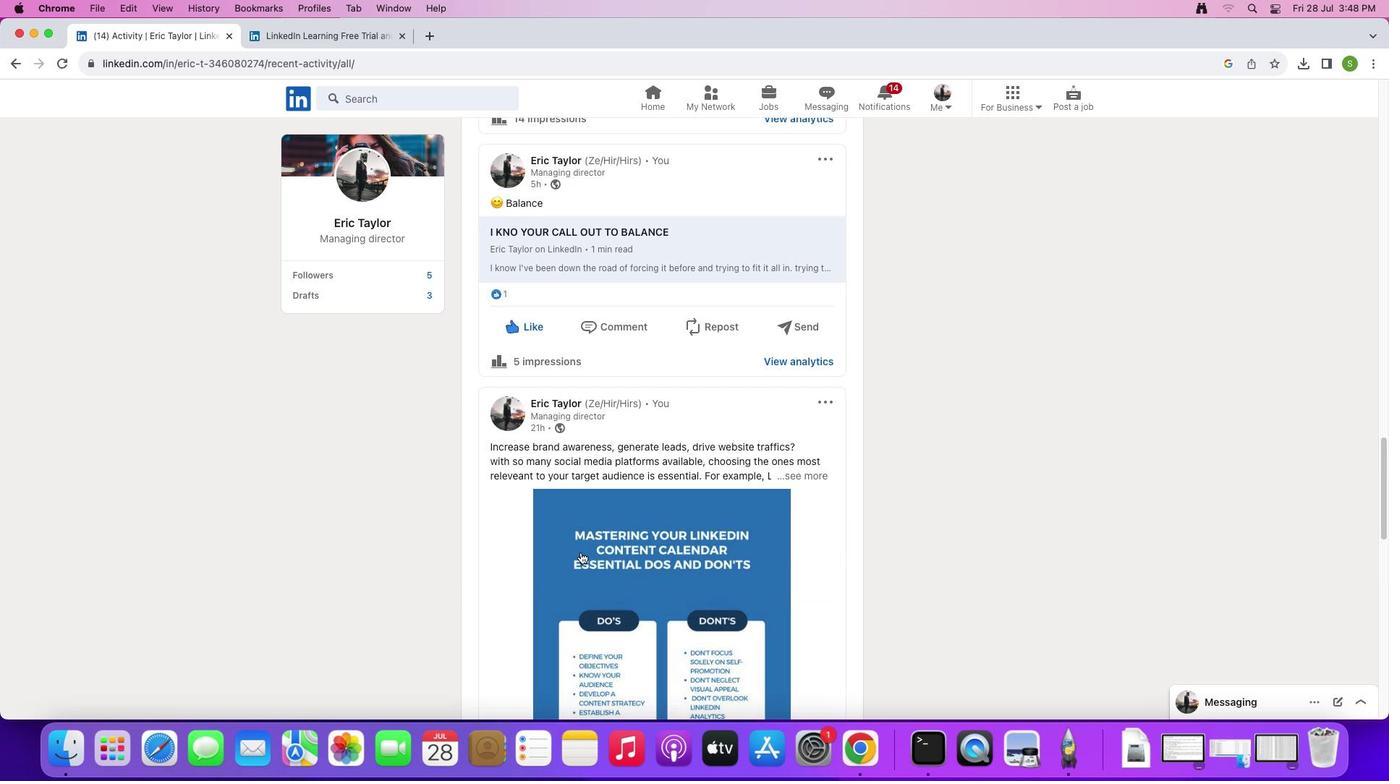 
Action: Mouse scrolled (579, 555) with delta (0, 0)
Screenshot: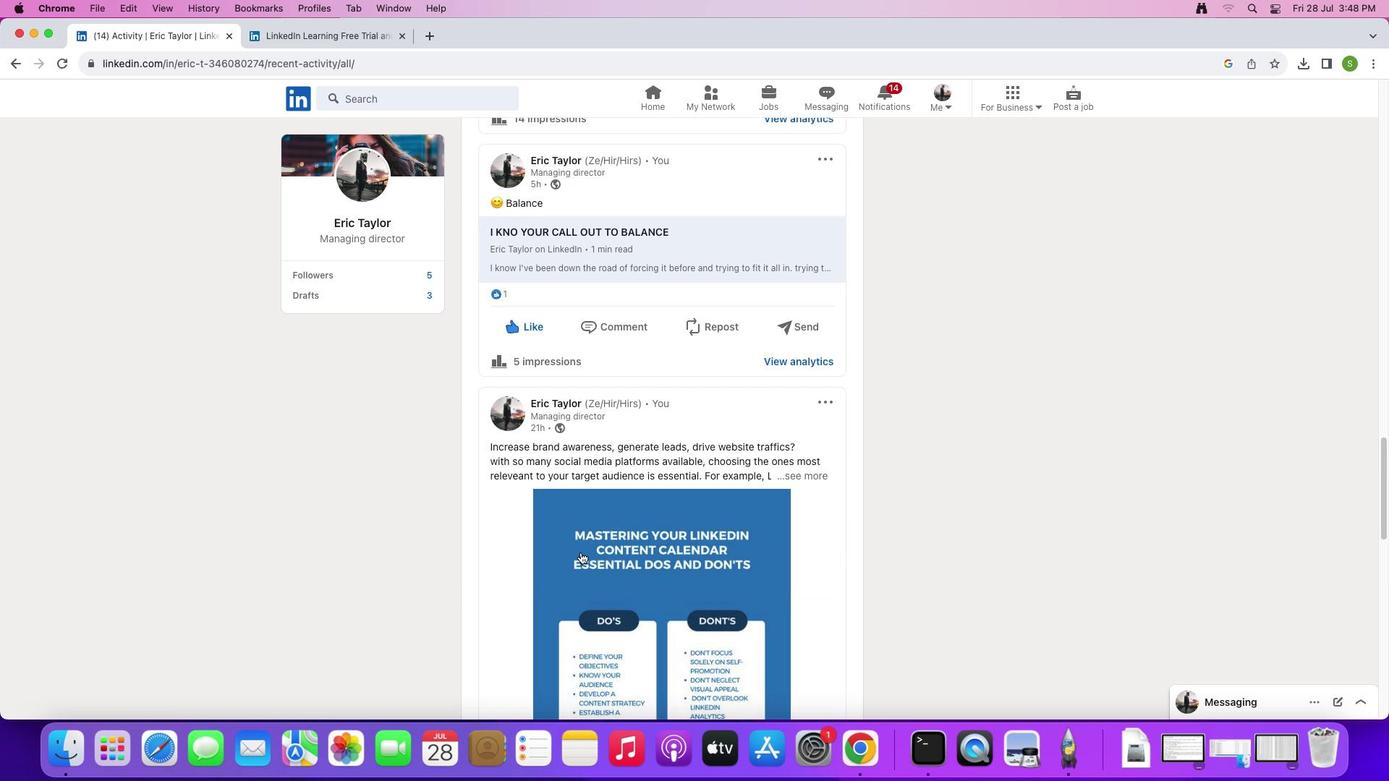 
Action: Mouse moved to (579, 555)
Screenshot: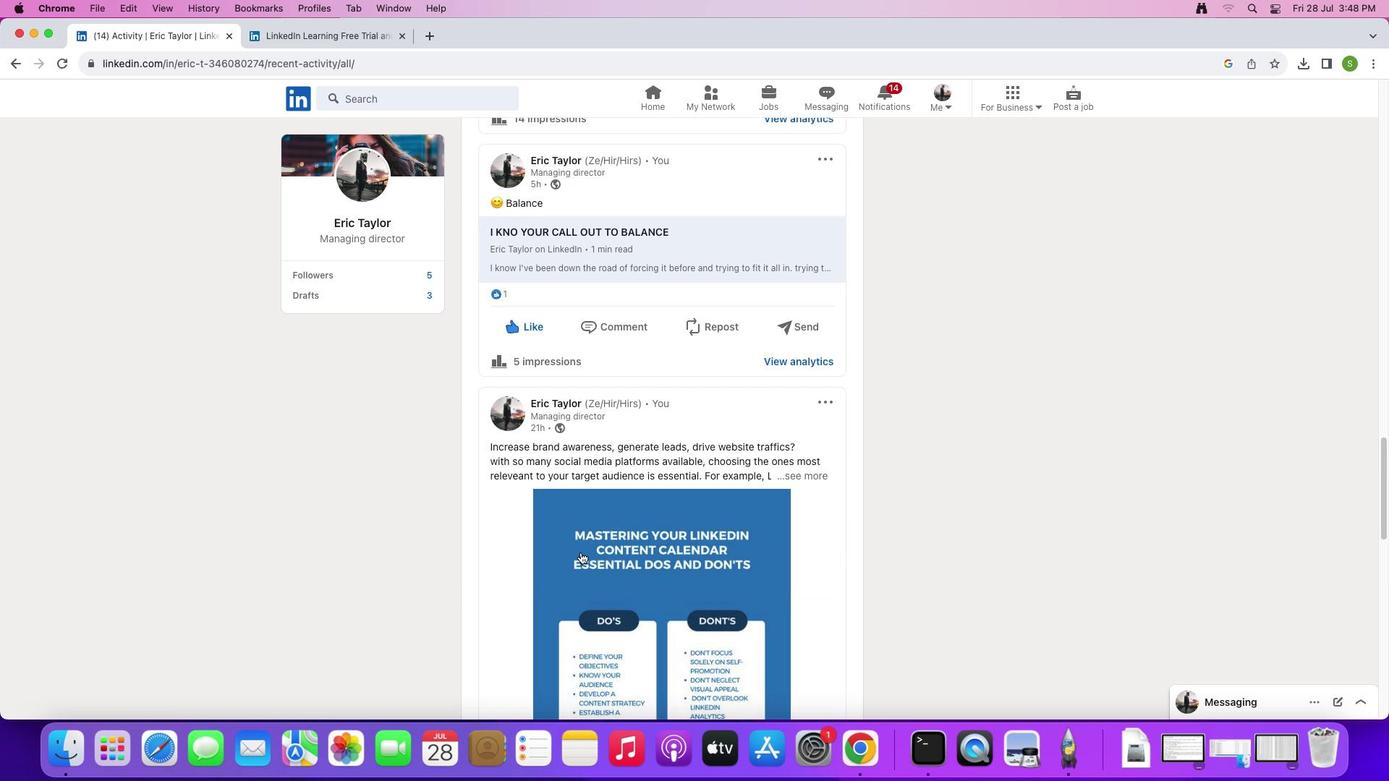 
Action: Mouse scrolled (579, 555) with delta (0, -2)
Screenshot: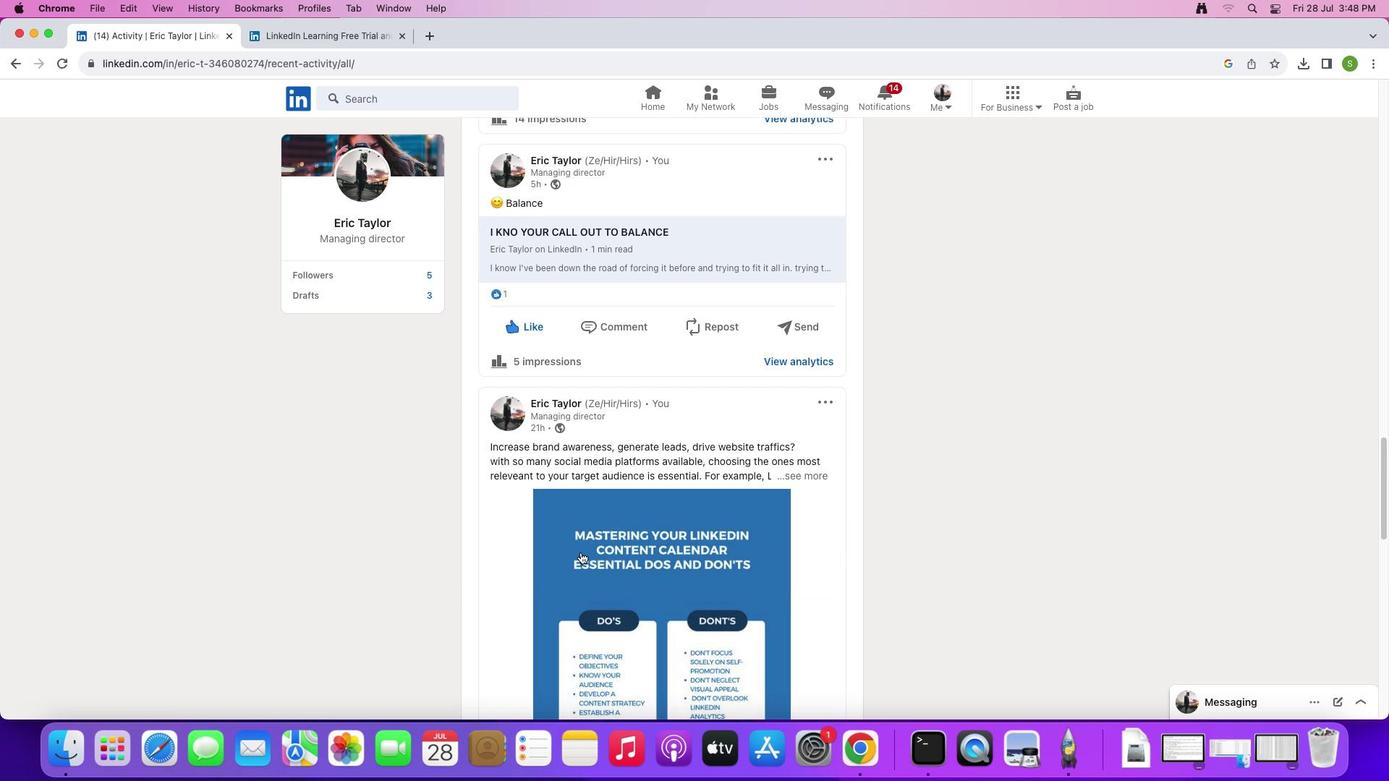 
Action: Mouse scrolled (579, 555) with delta (0, -3)
Screenshot: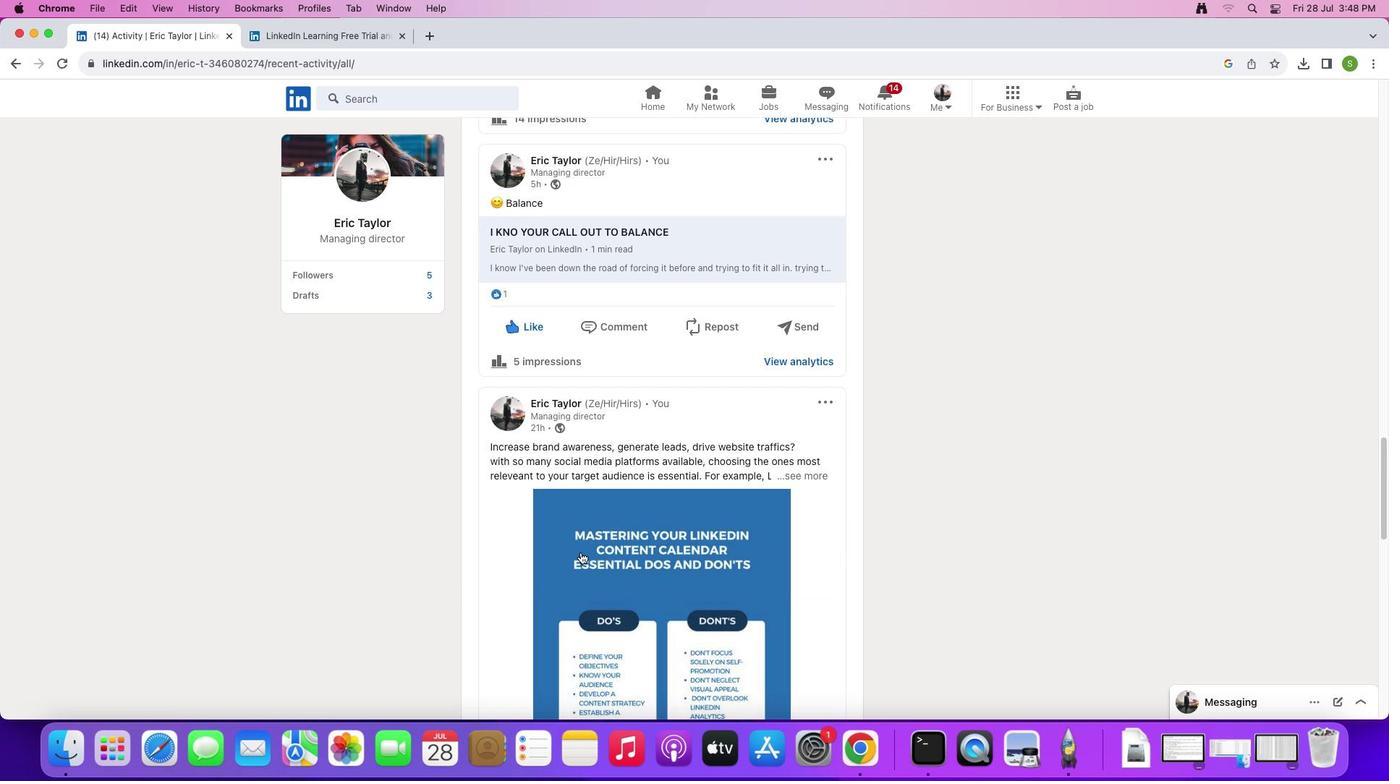 
Action: Mouse moved to (581, 552)
Screenshot: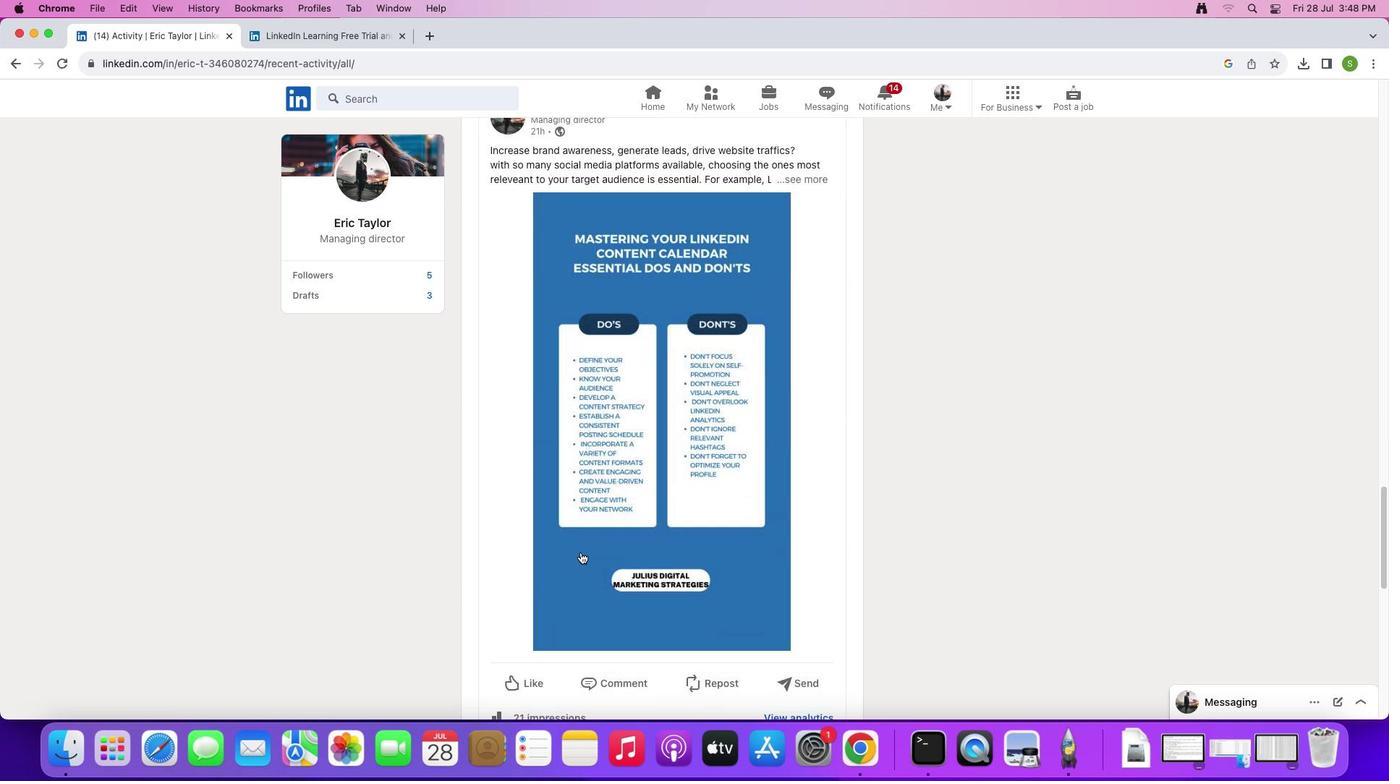 
Action: Mouse scrolled (581, 552) with delta (0, 0)
Screenshot: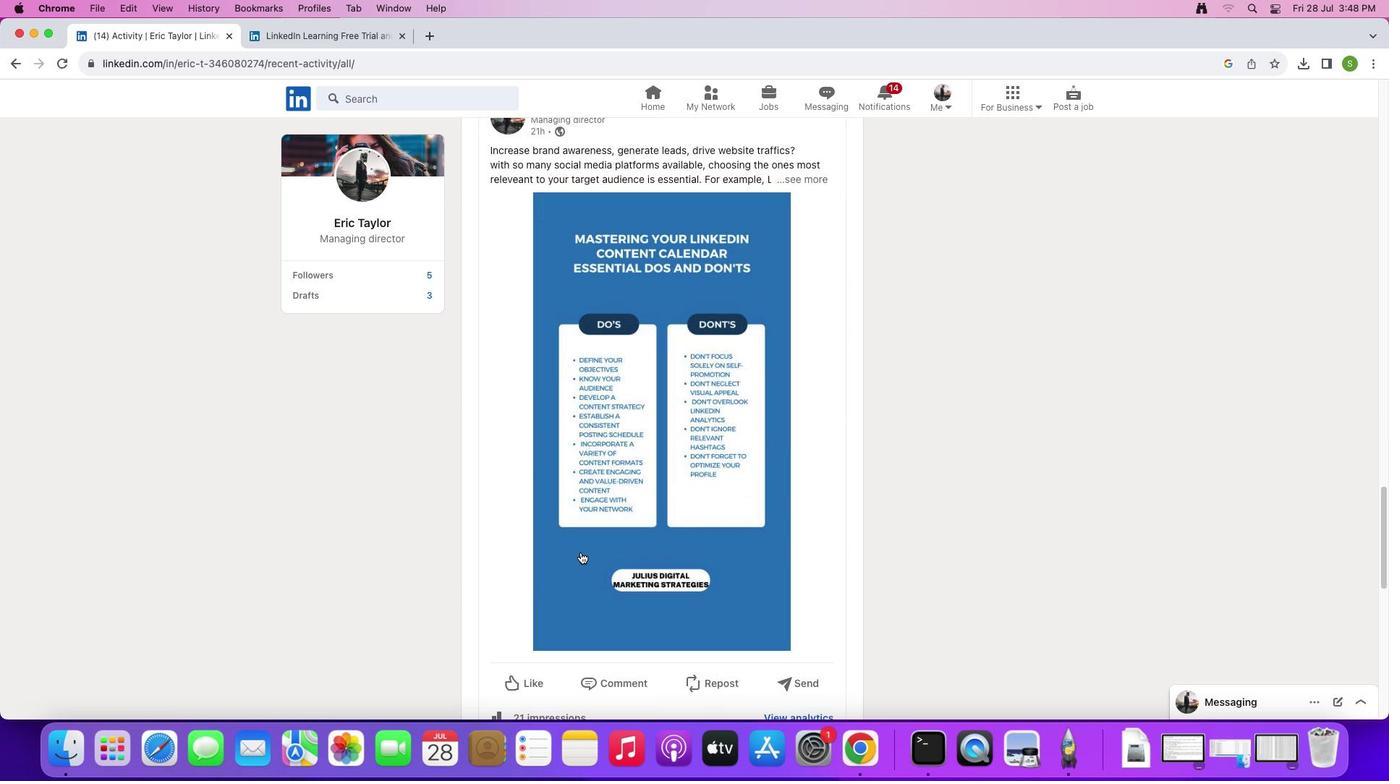 
Action: Mouse scrolled (581, 552) with delta (0, 0)
Screenshot: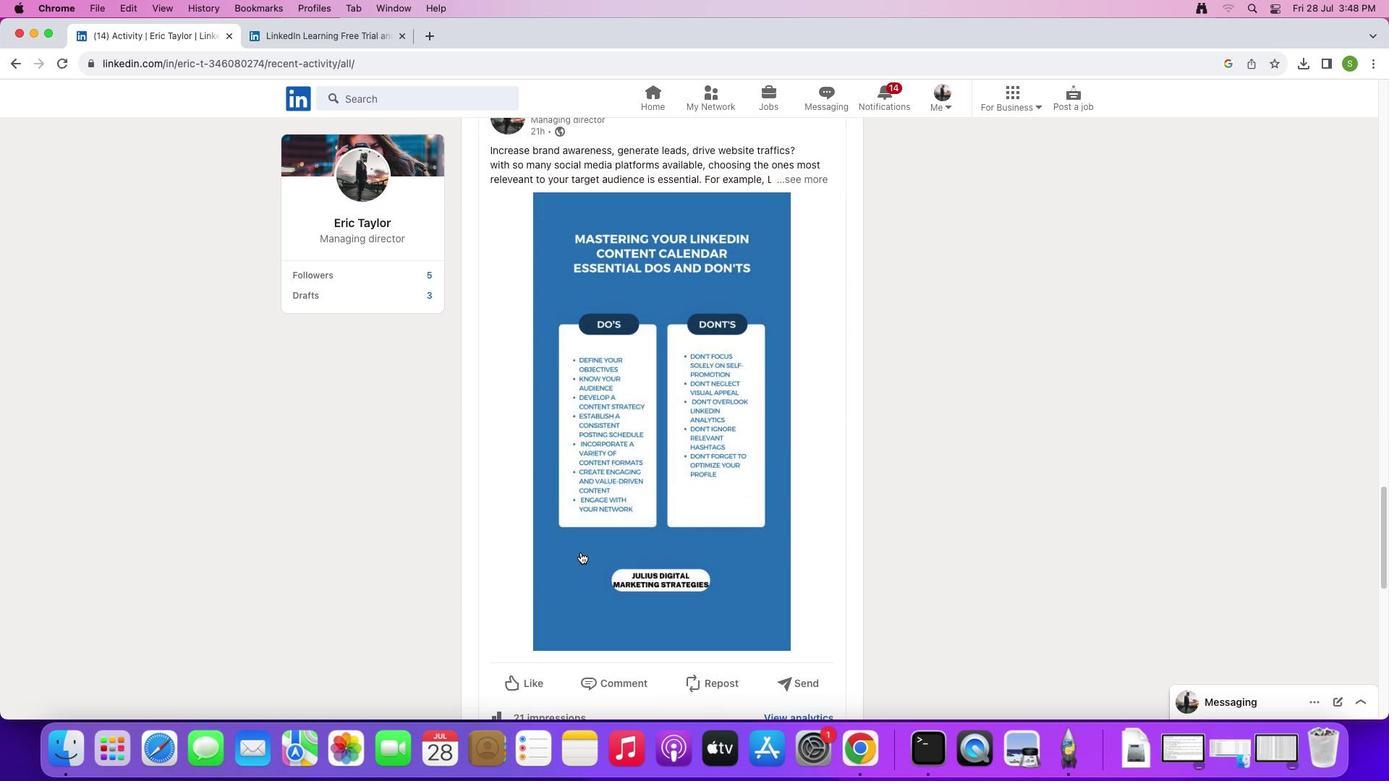 
Action: Mouse scrolled (581, 552) with delta (0, -2)
Screenshot: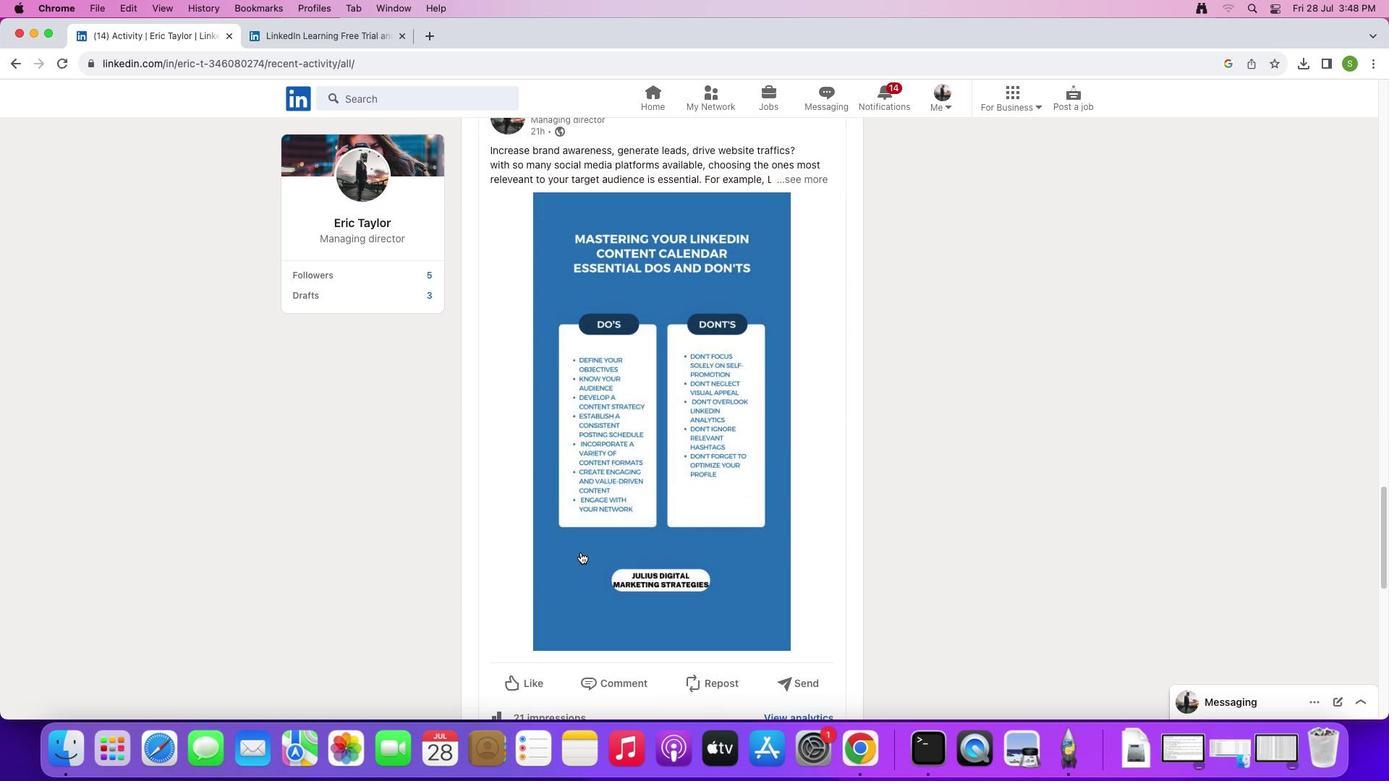 
Action: Mouse scrolled (581, 552) with delta (0, -3)
Screenshot: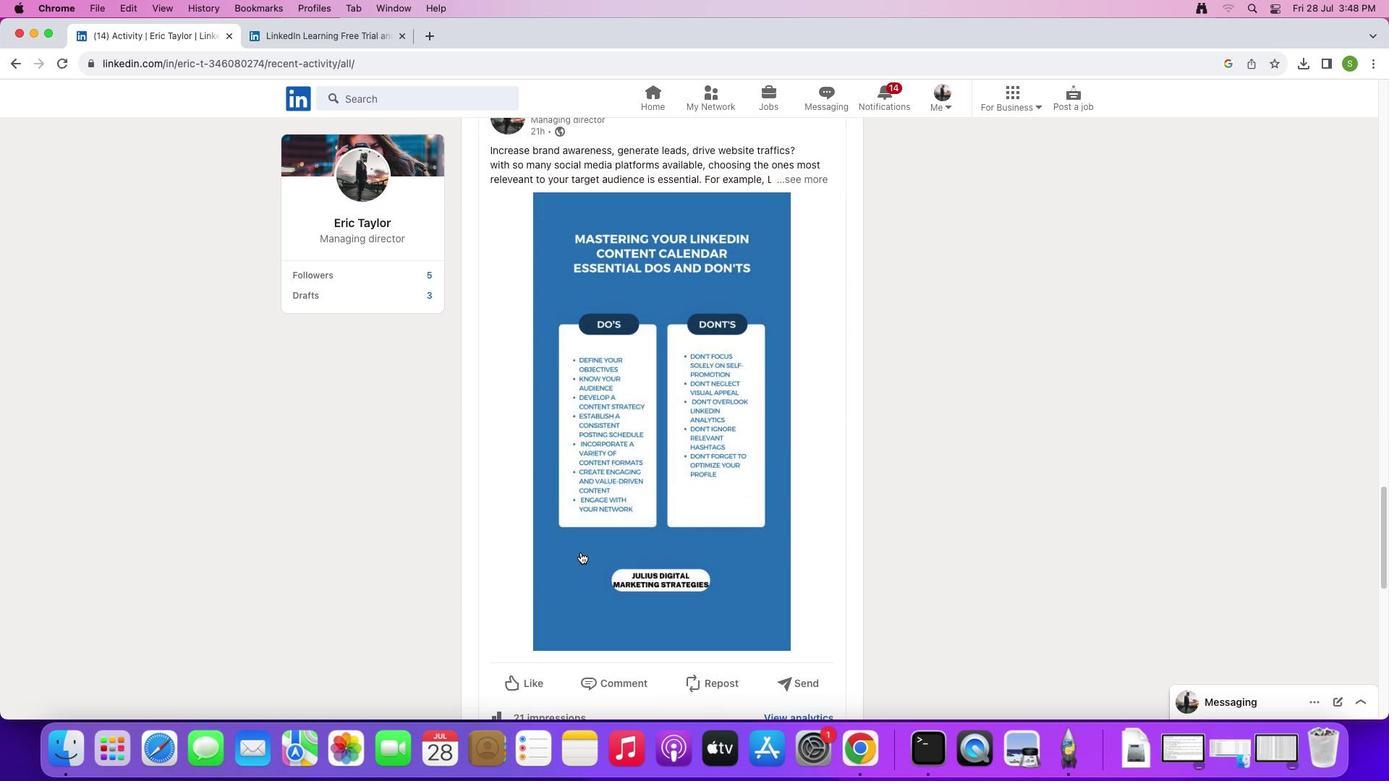 
Action: Mouse scrolled (581, 552) with delta (0, -4)
Screenshot: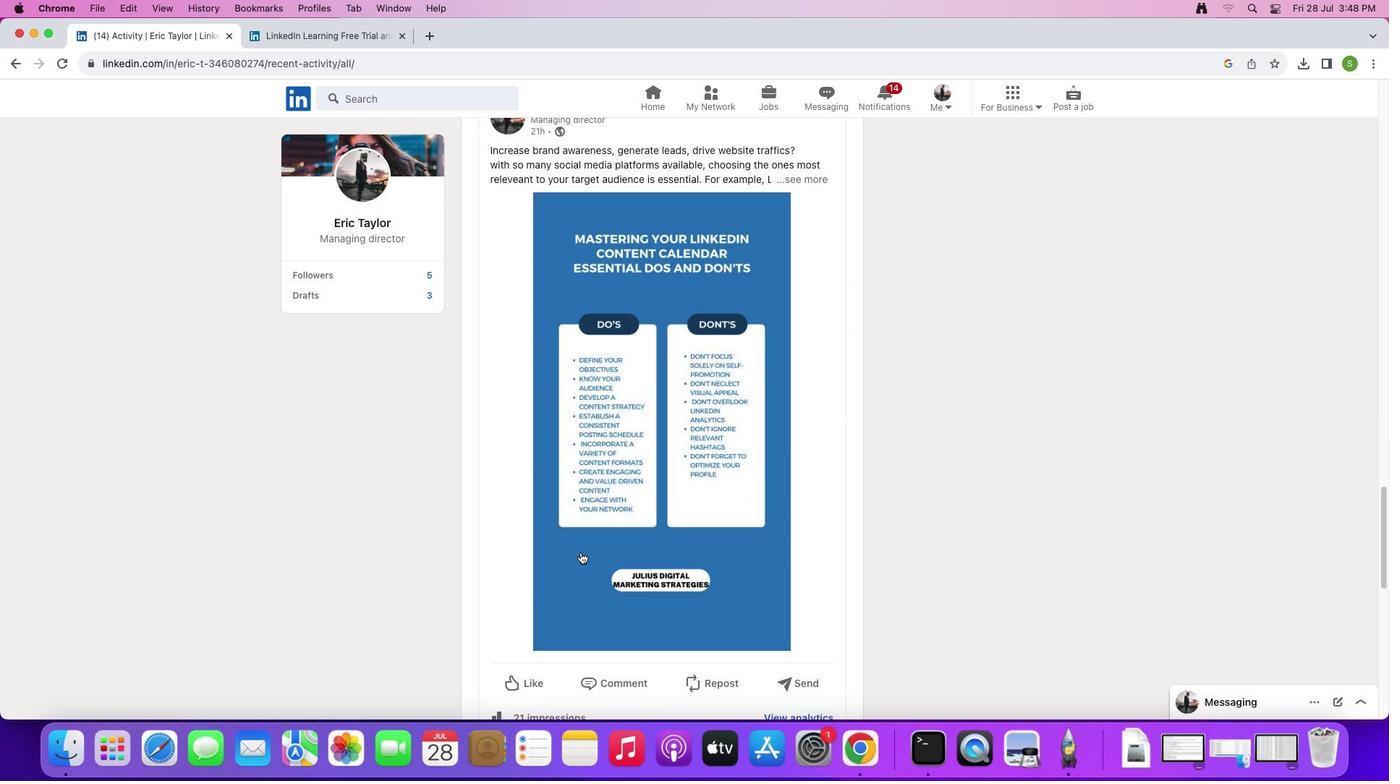
Action: Mouse scrolled (581, 552) with delta (0, 0)
Screenshot: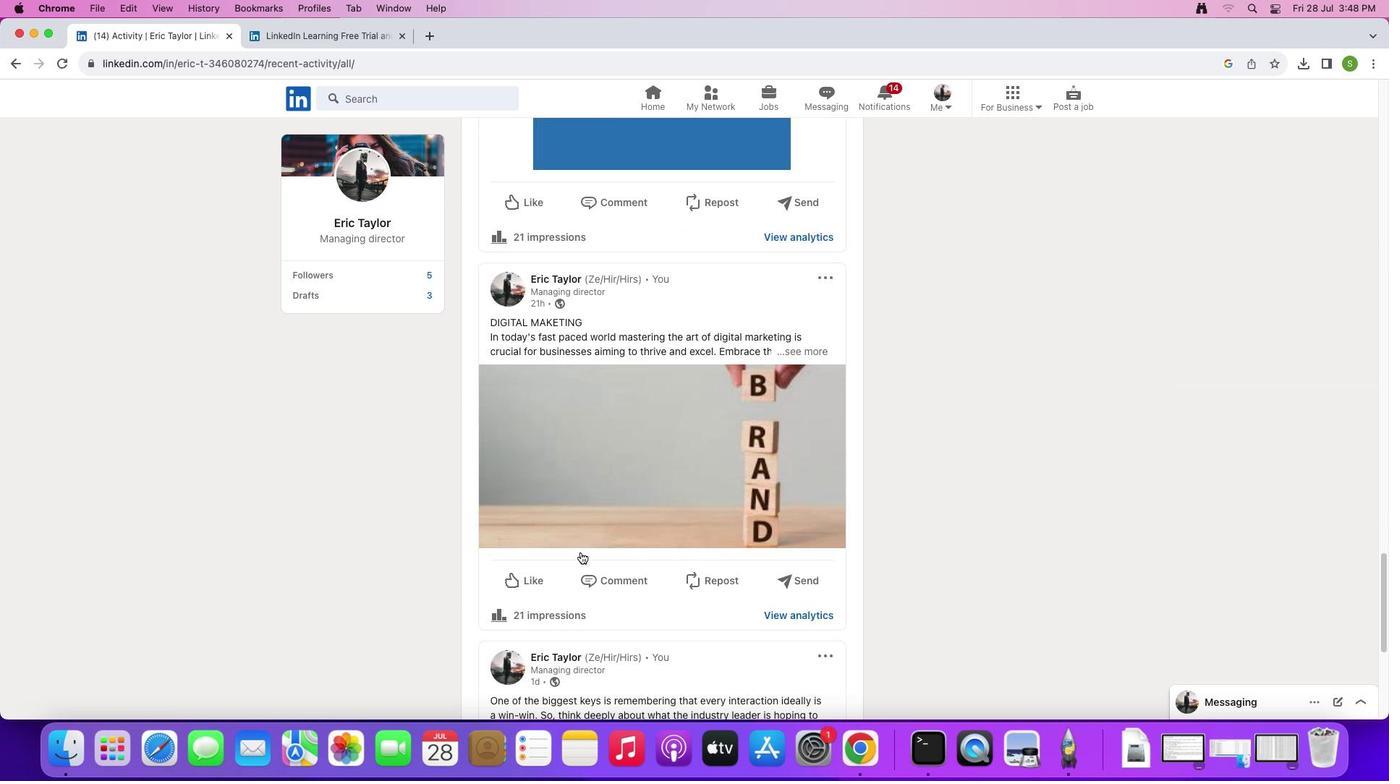 
Action: Mouse scrolled (581, 552) with delta (0, 0)
Screenshot: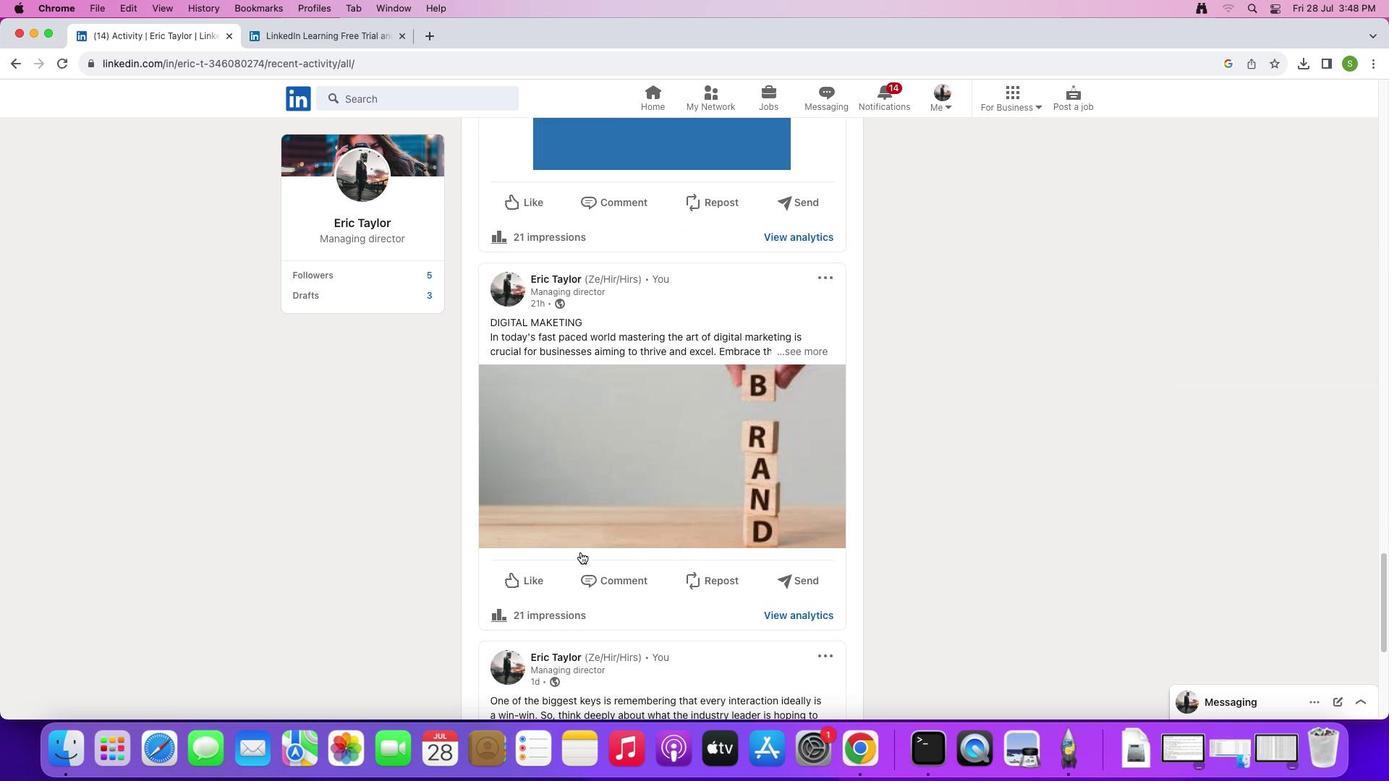 
Action: Mouse scrolled (581, 552) with delta (0, -2)
Screenshot: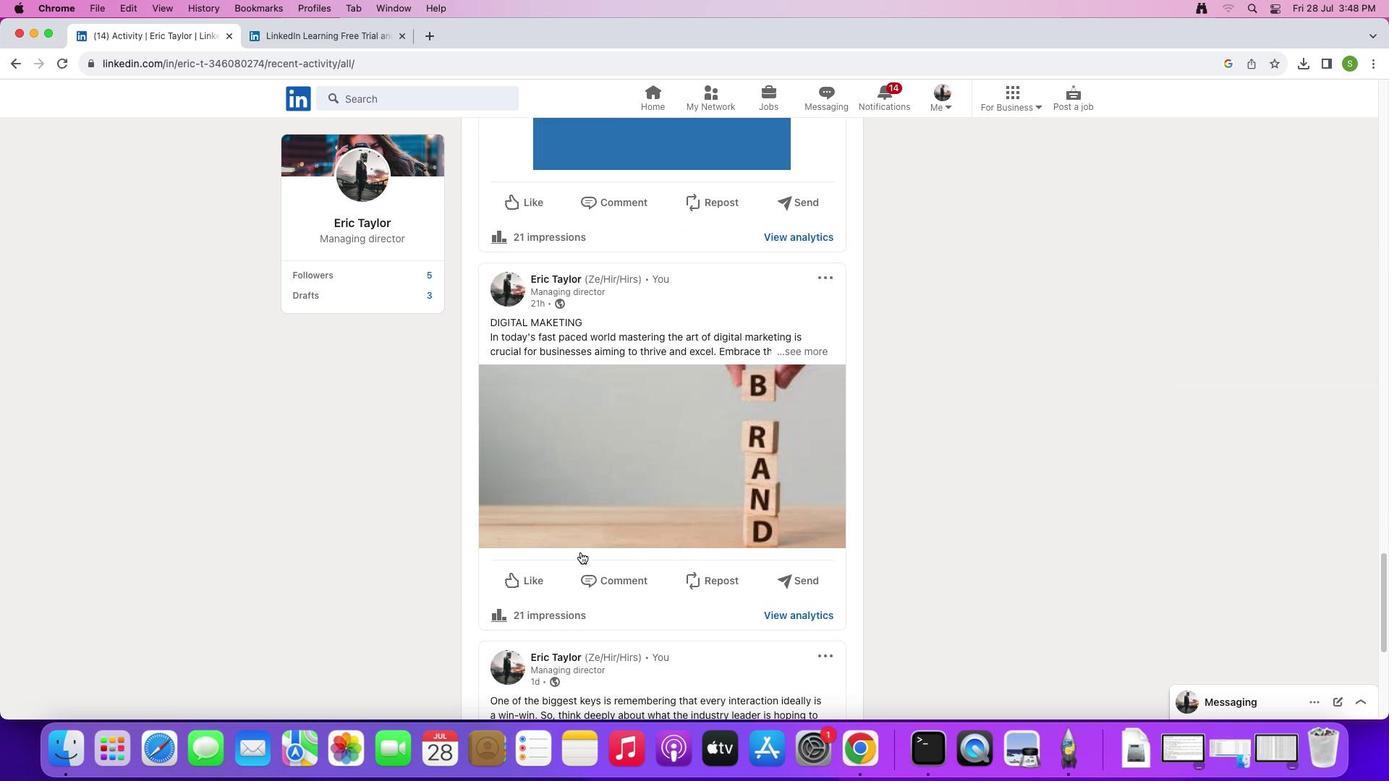 
Action: Mouse scrolled (581, 552) with delta (0, -3)
Screenshot: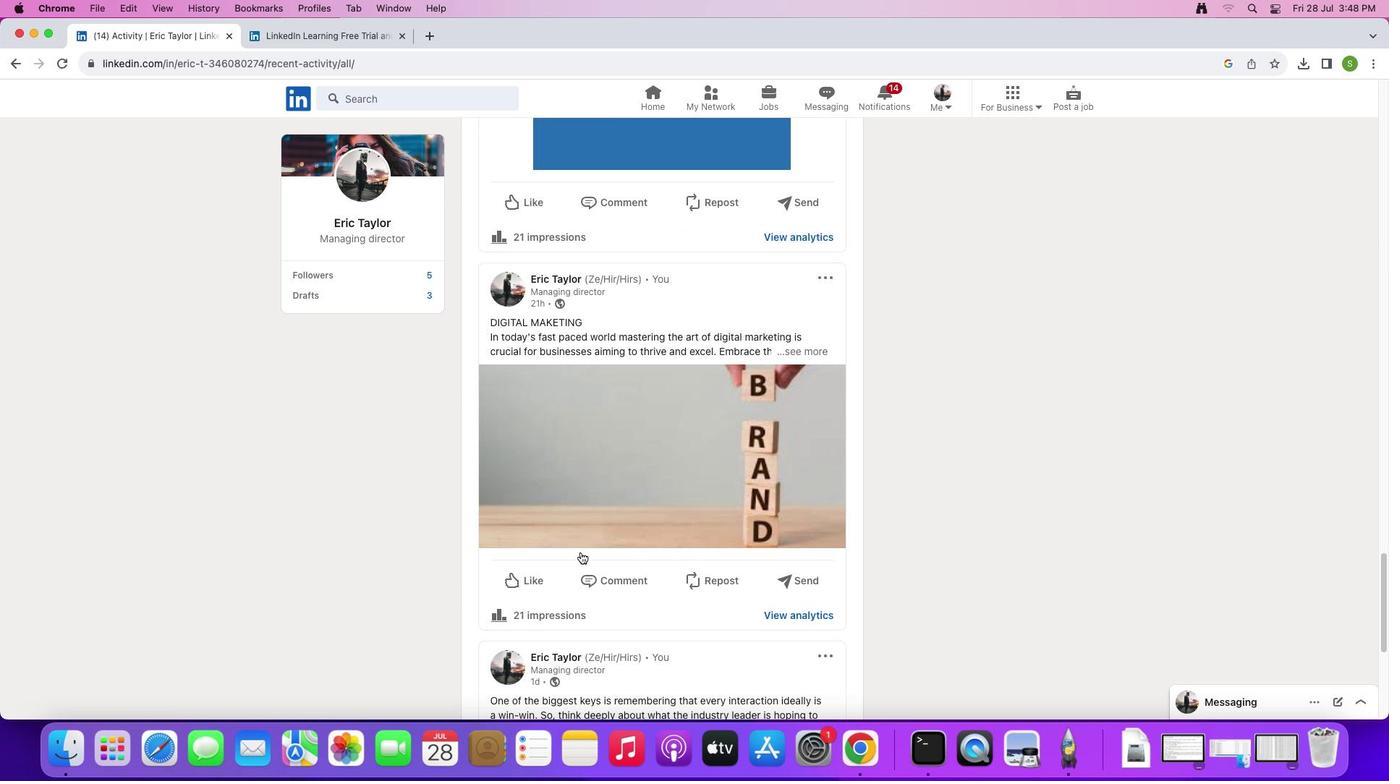 
Action: Mouse scrolled (581, 552) with delta (0, 0)
Screenshot: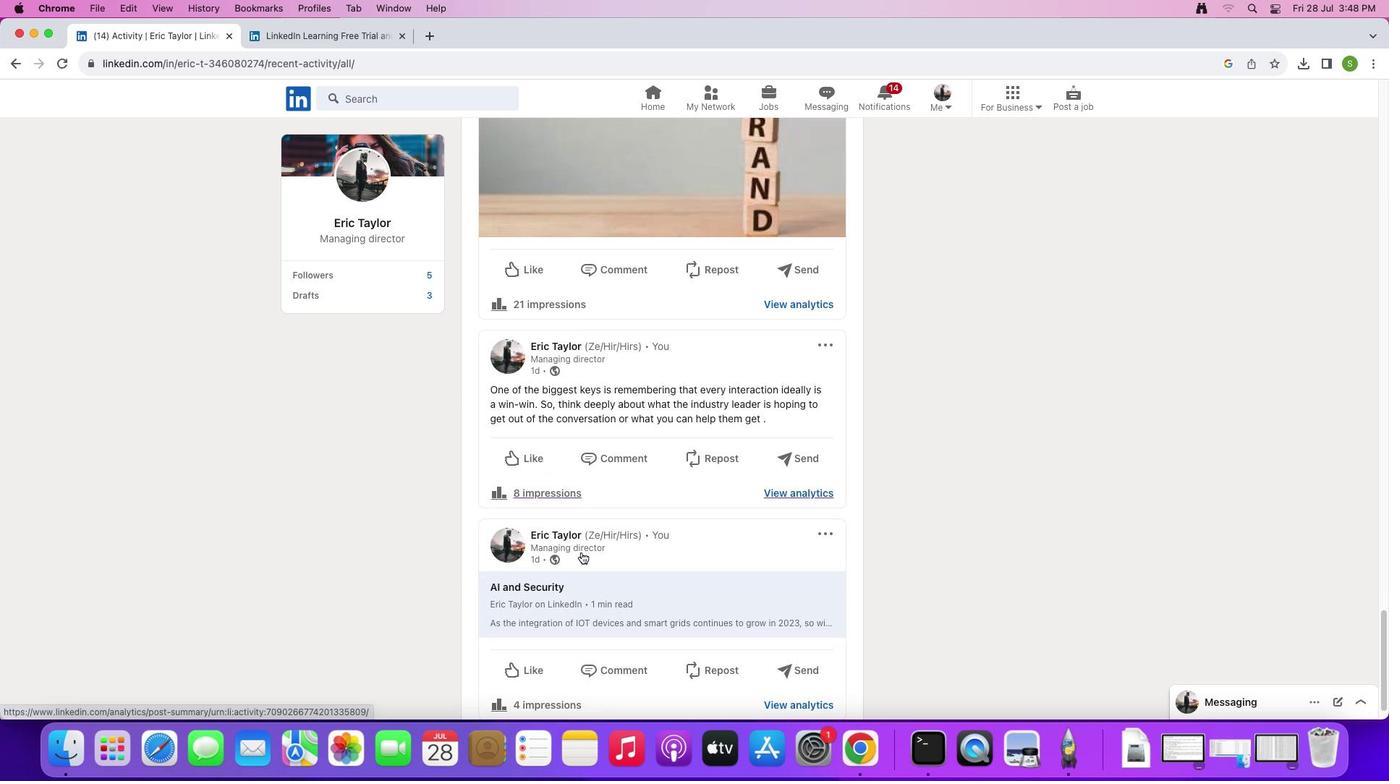 
Action: Mouse scrolled (581, 552) with delta (0, 0)
Screenshot: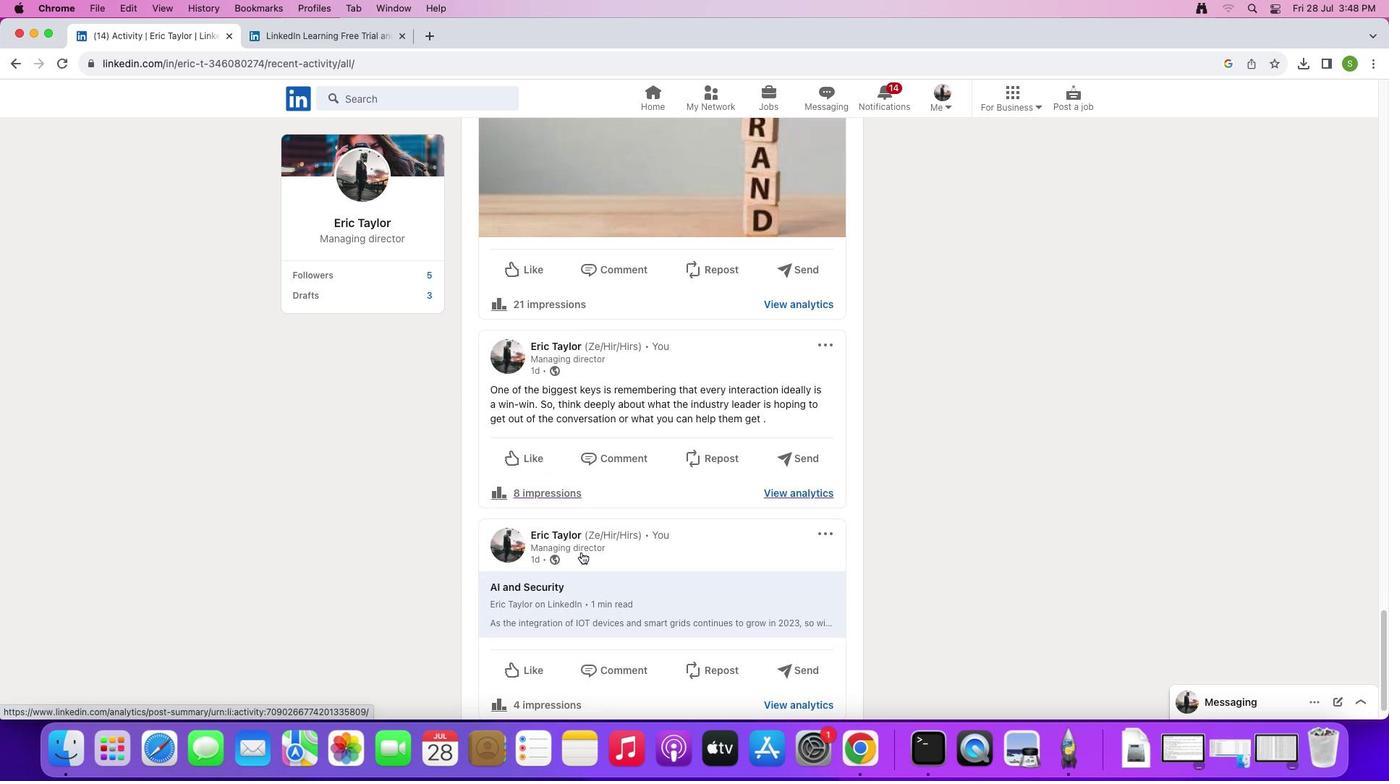 
Action: Mouse scrolled (581, 552) with delta (0, -2)
Screenshot: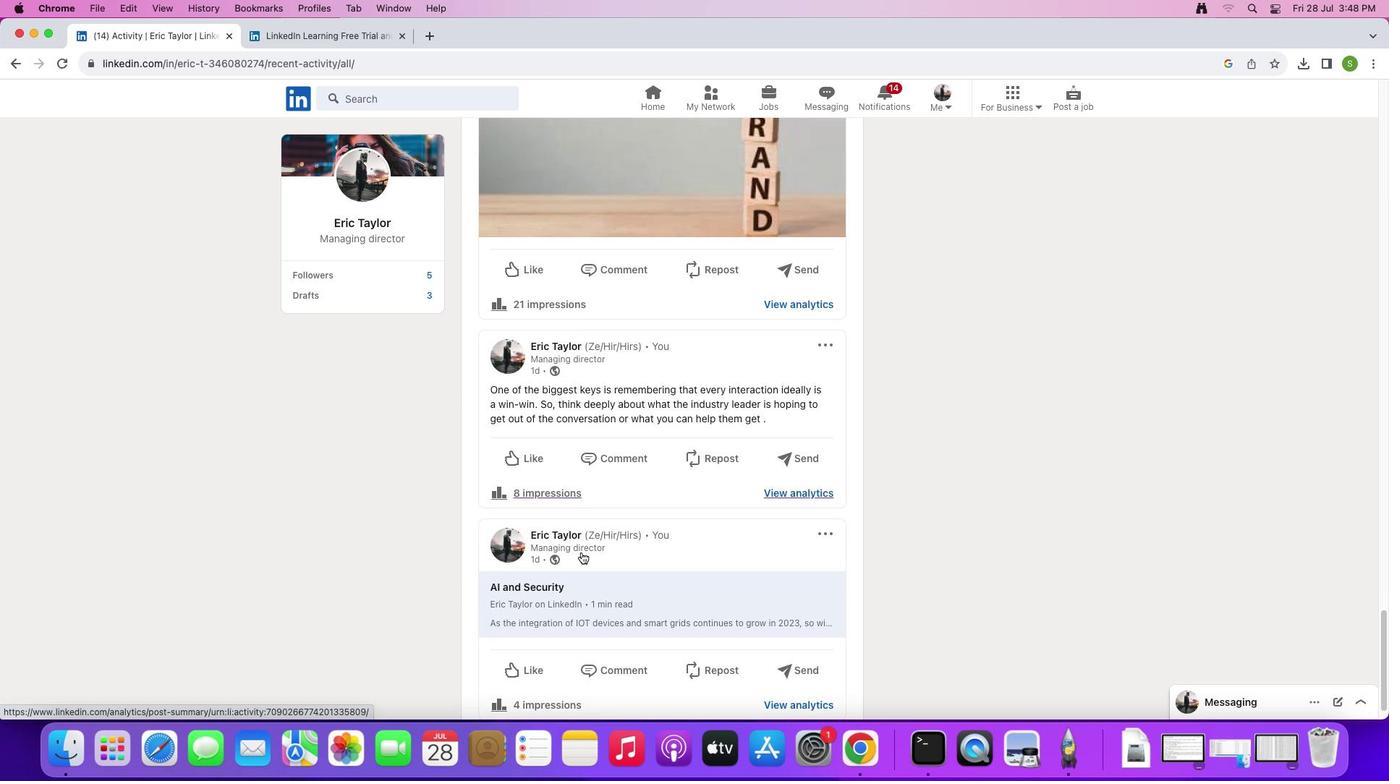 
Action: Mouse scrolled (581, 552) with delta (0, -3)
Screenshot: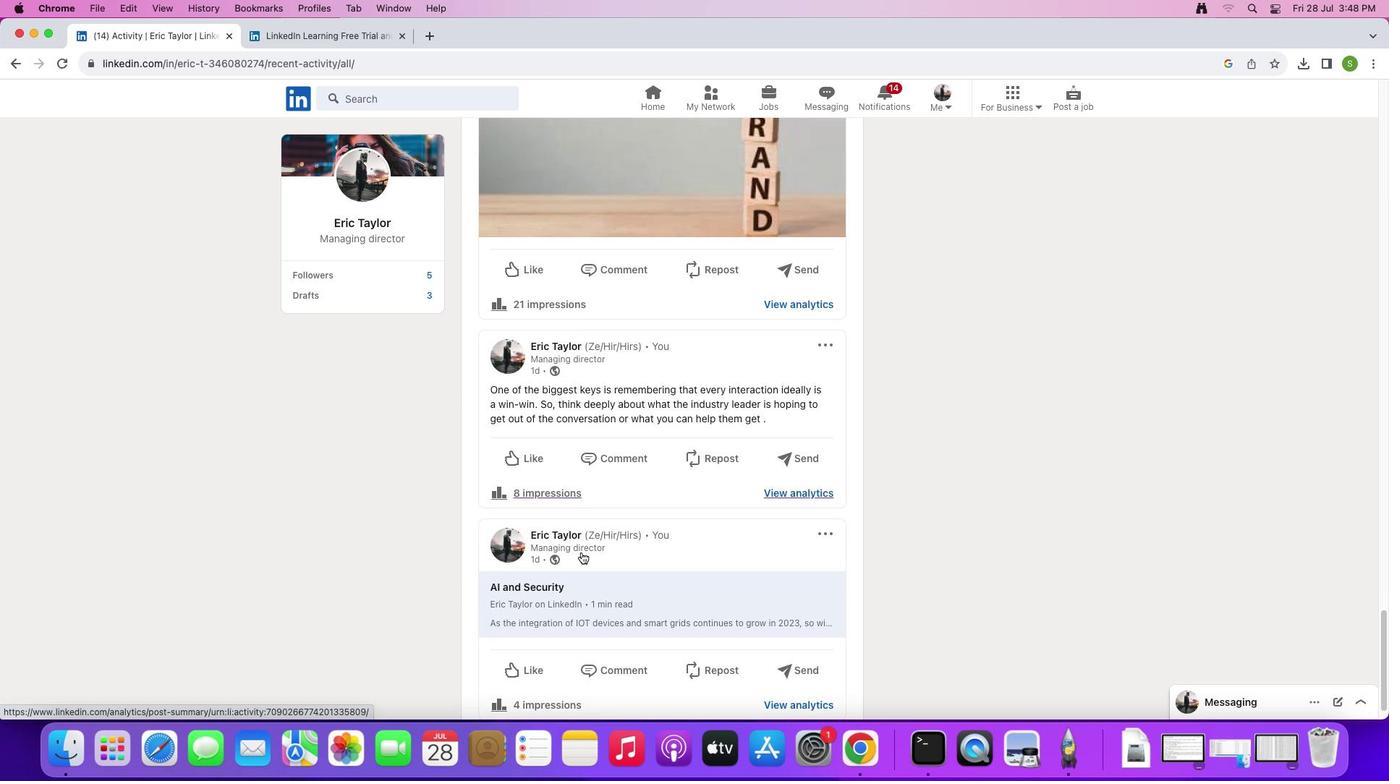 
Action: Mouse scrolled (581, 552) with delta (0, -4)
Screenshot: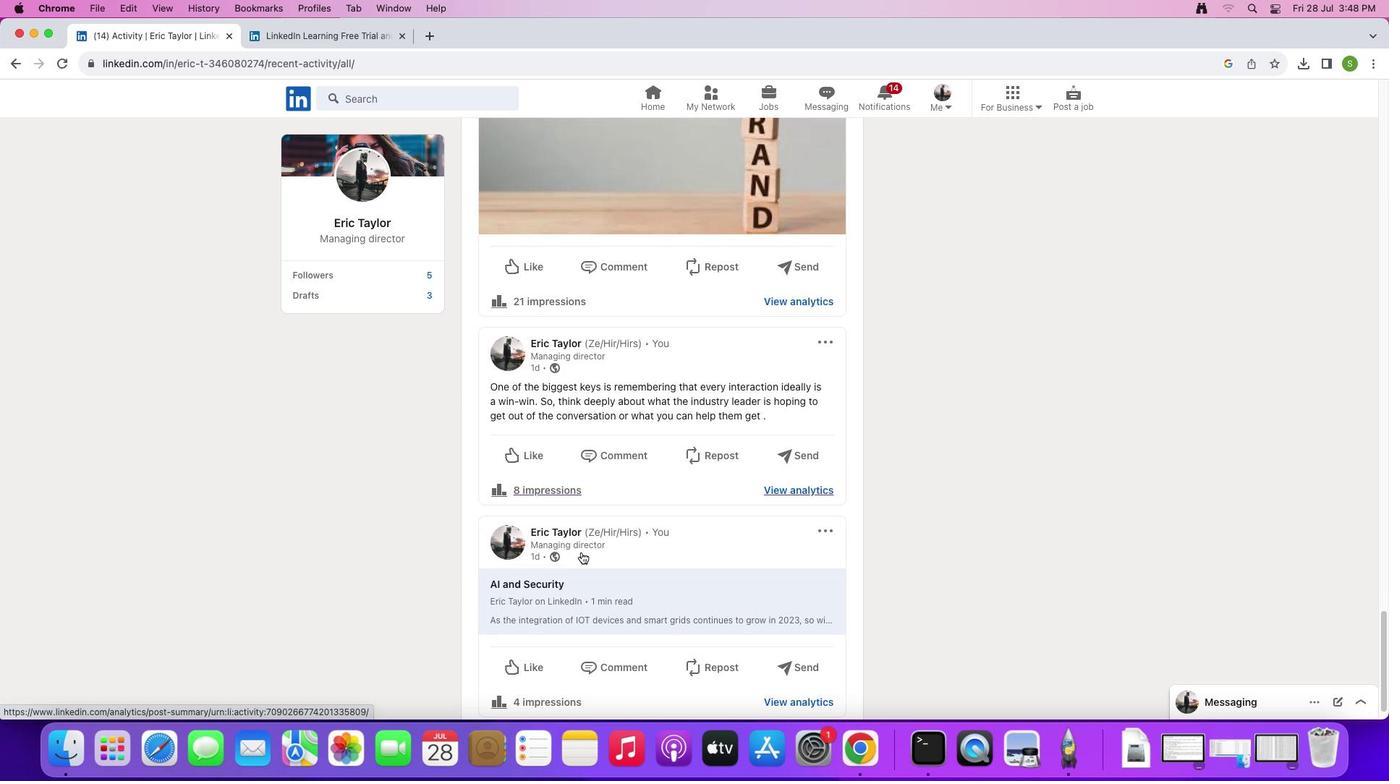 
Action: Mouse scrolled (581, 552) with delta (0, 0)
Screenshot: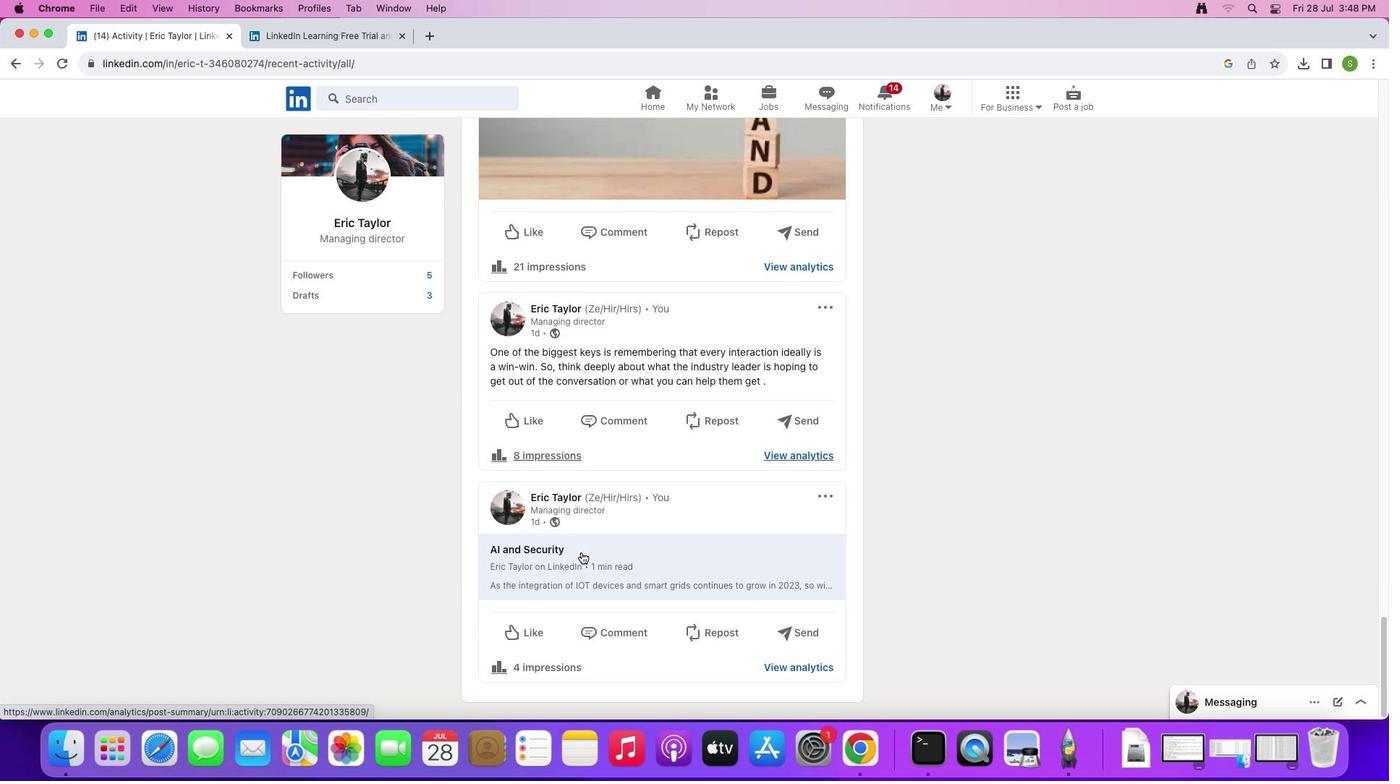 
Action: Mouse scrolled (581, 552) with delta (0, 0)
Screenshot: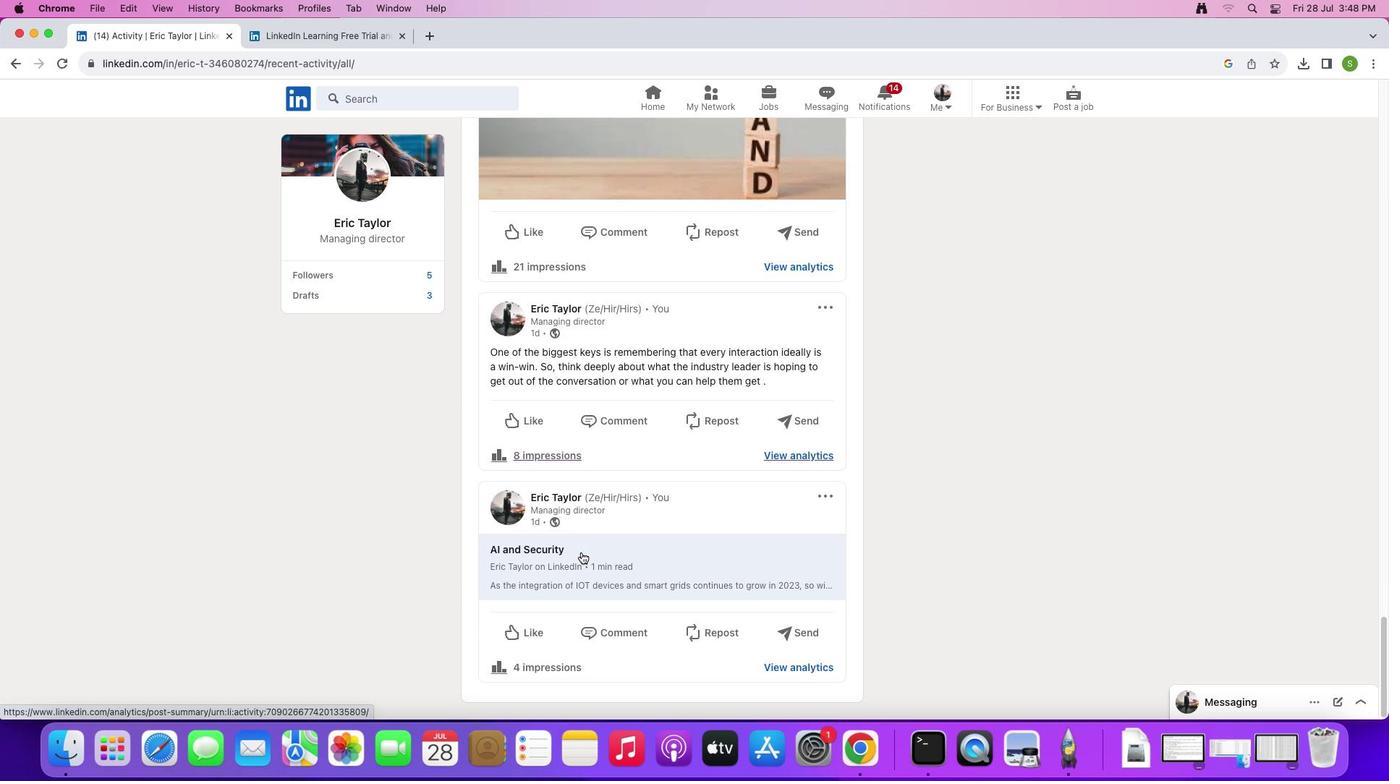
Action: Mouse scrolled (581, 552) with delta (0, -2)
Screenshot: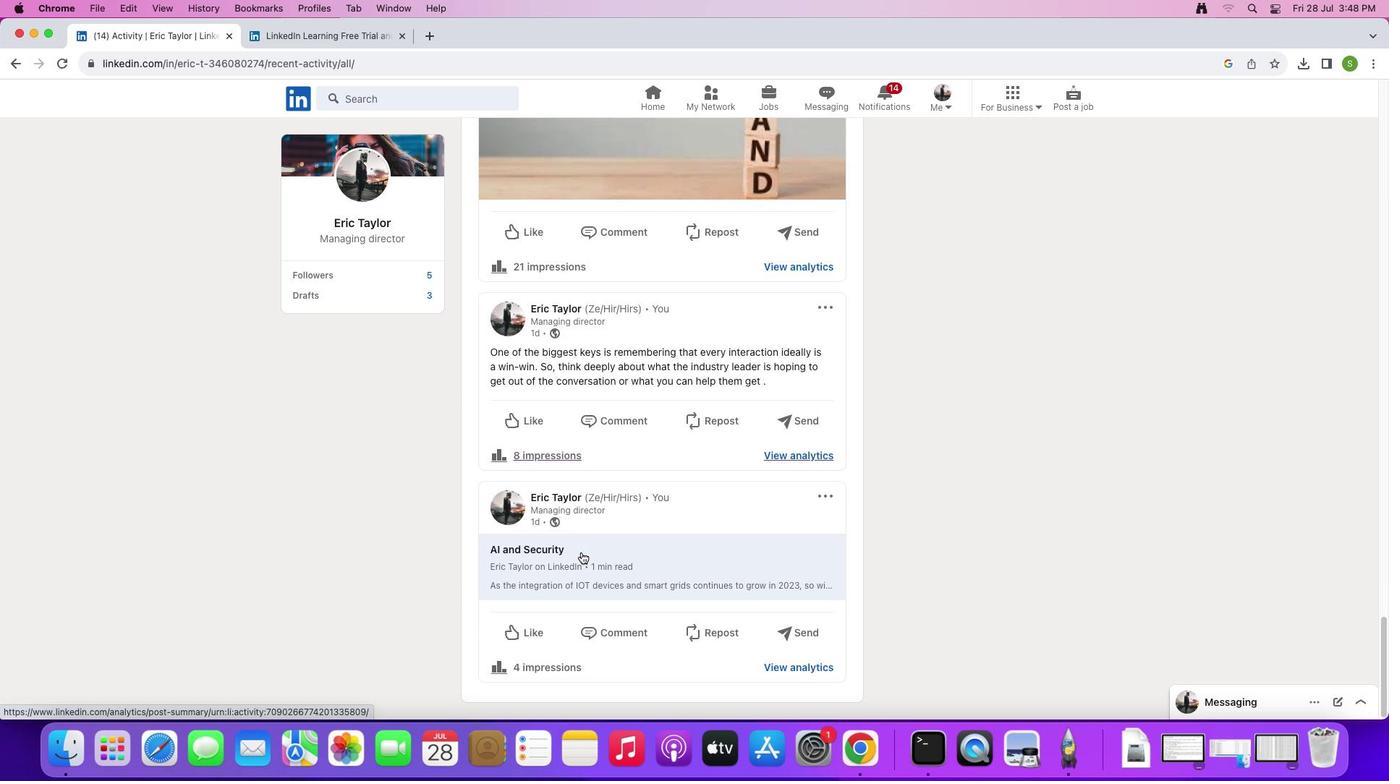 
Action: Mouse scrolled (581, 552) with delta (0, -3)
Screenshot: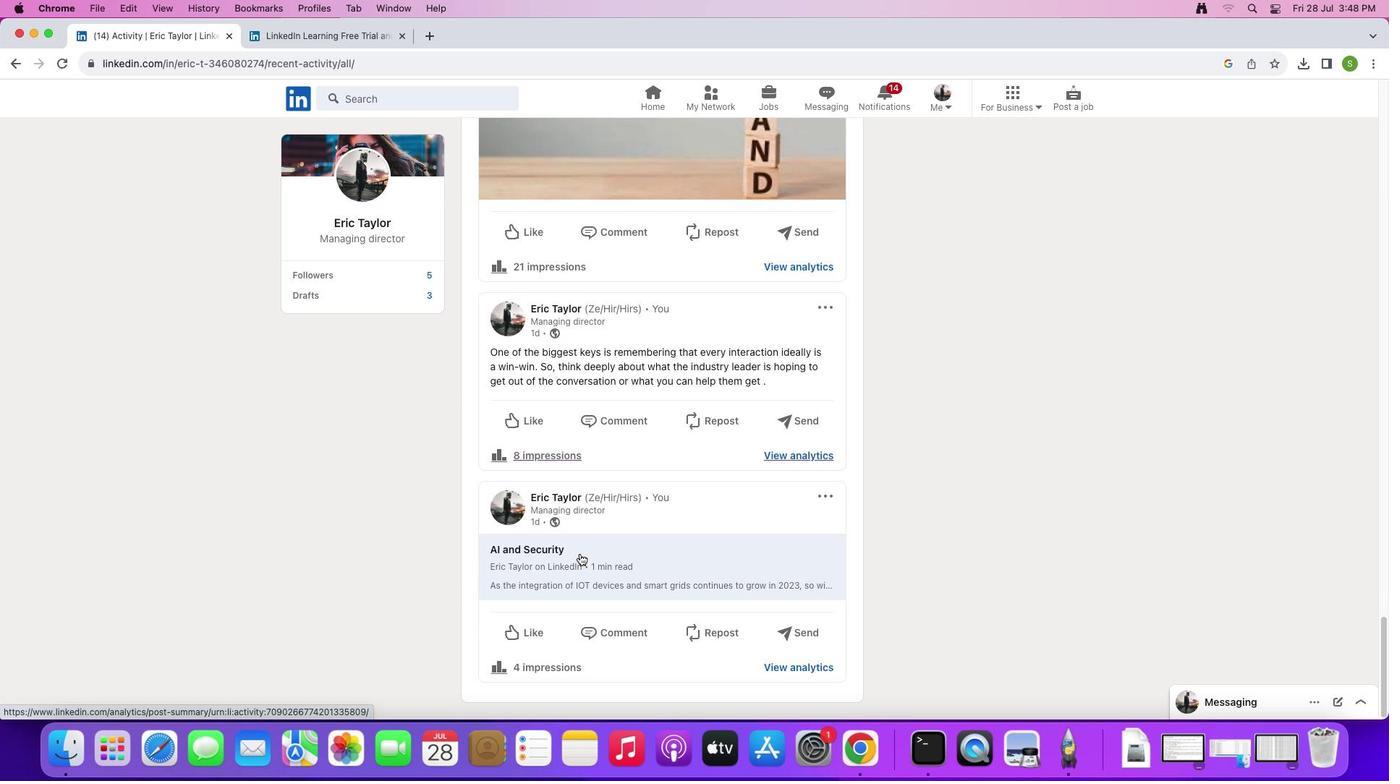 
Action: Mouse moved to (581, 552)
Screenshot: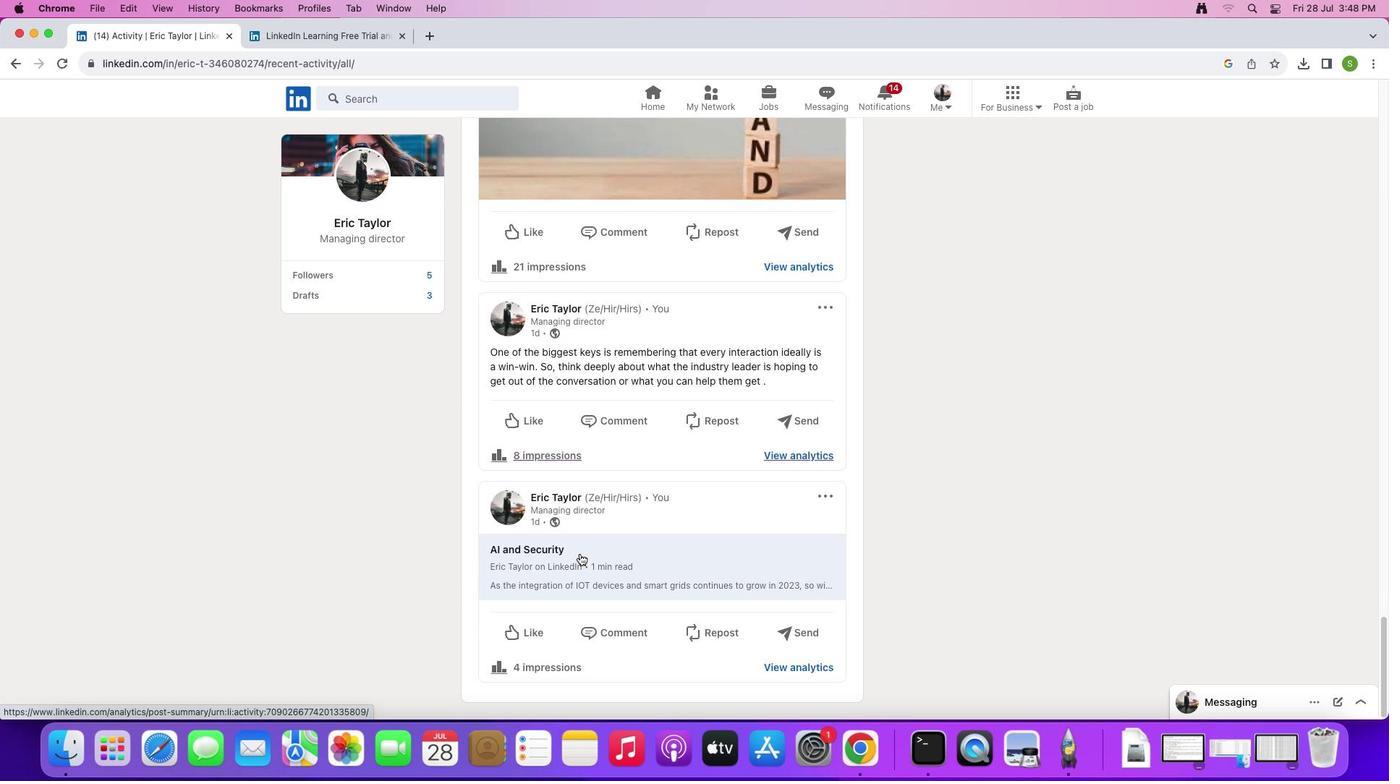 
Action: Mouse scrolled (581, 552) with delta (0, 0)
Screenshot: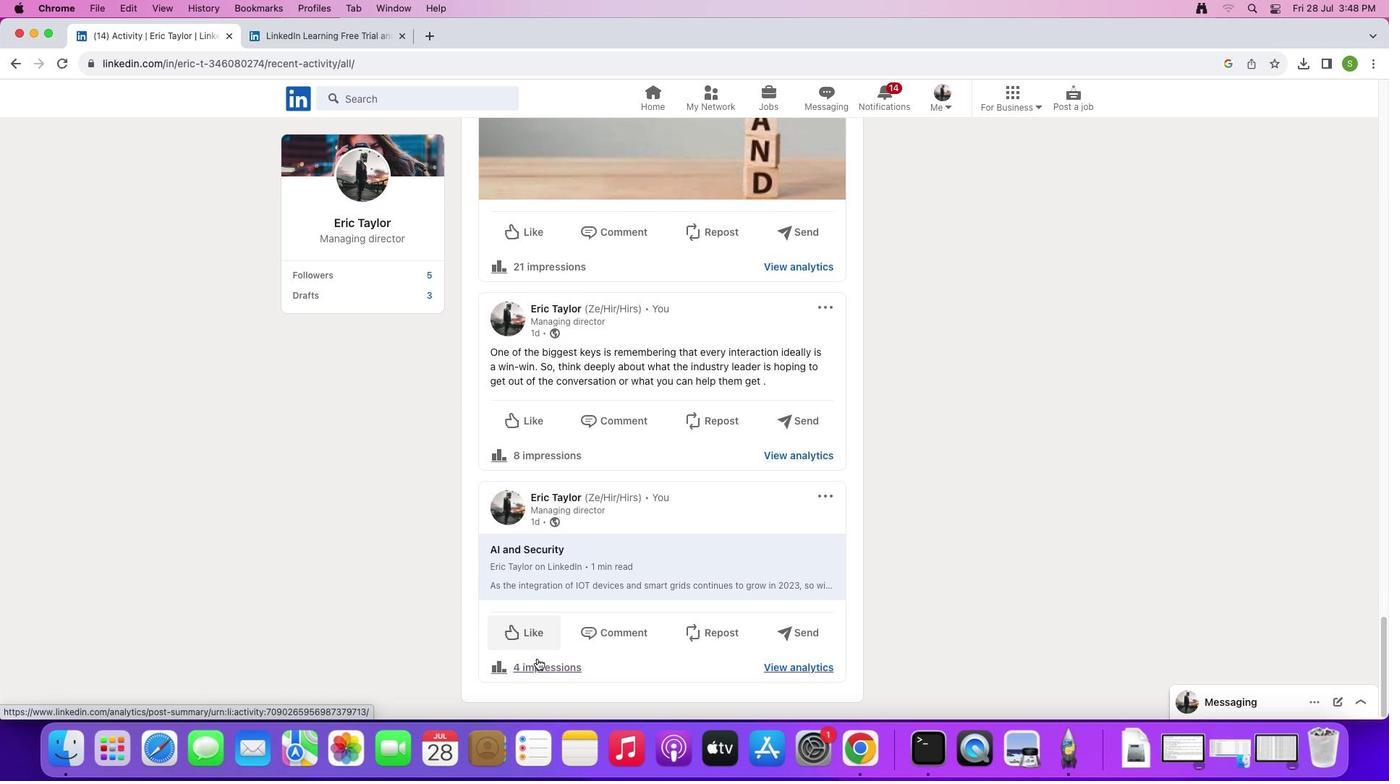 
Action: Mouse scrolled (581, 552) with delta (0, 0)
Screenshot: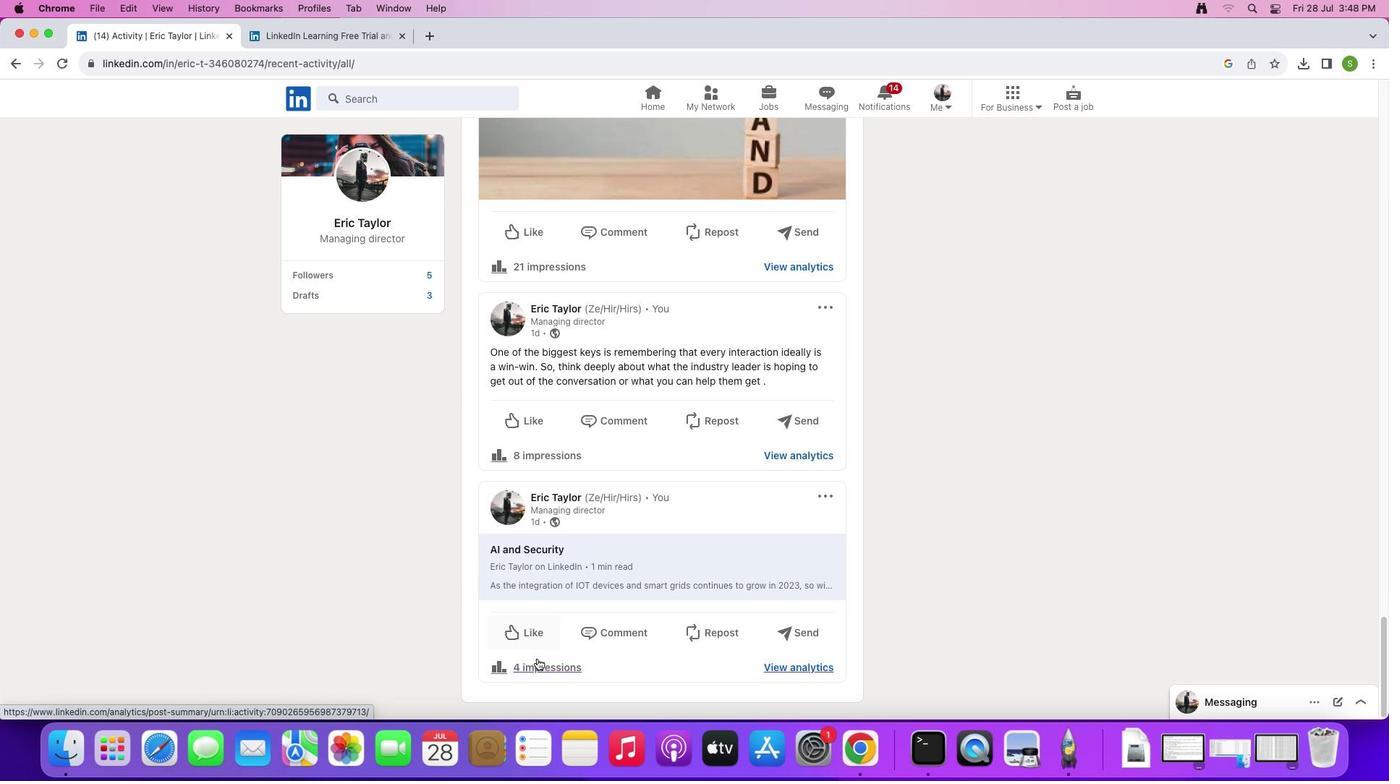 
Action: Mouse scrolled (581, 552) with delta (0, -2)
Screenshot: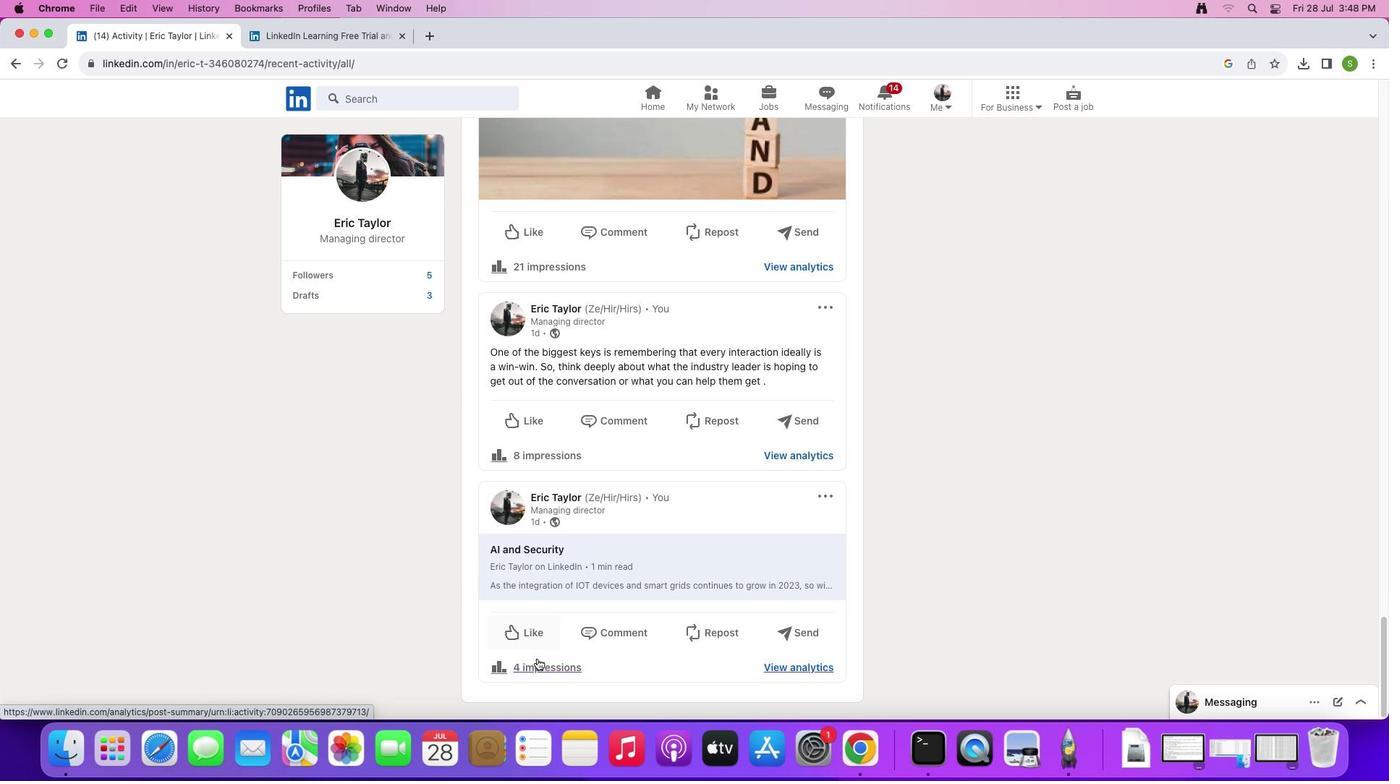 
Action: Mouse scrolled (581, 552) with delta (0, -3)
Screenshot: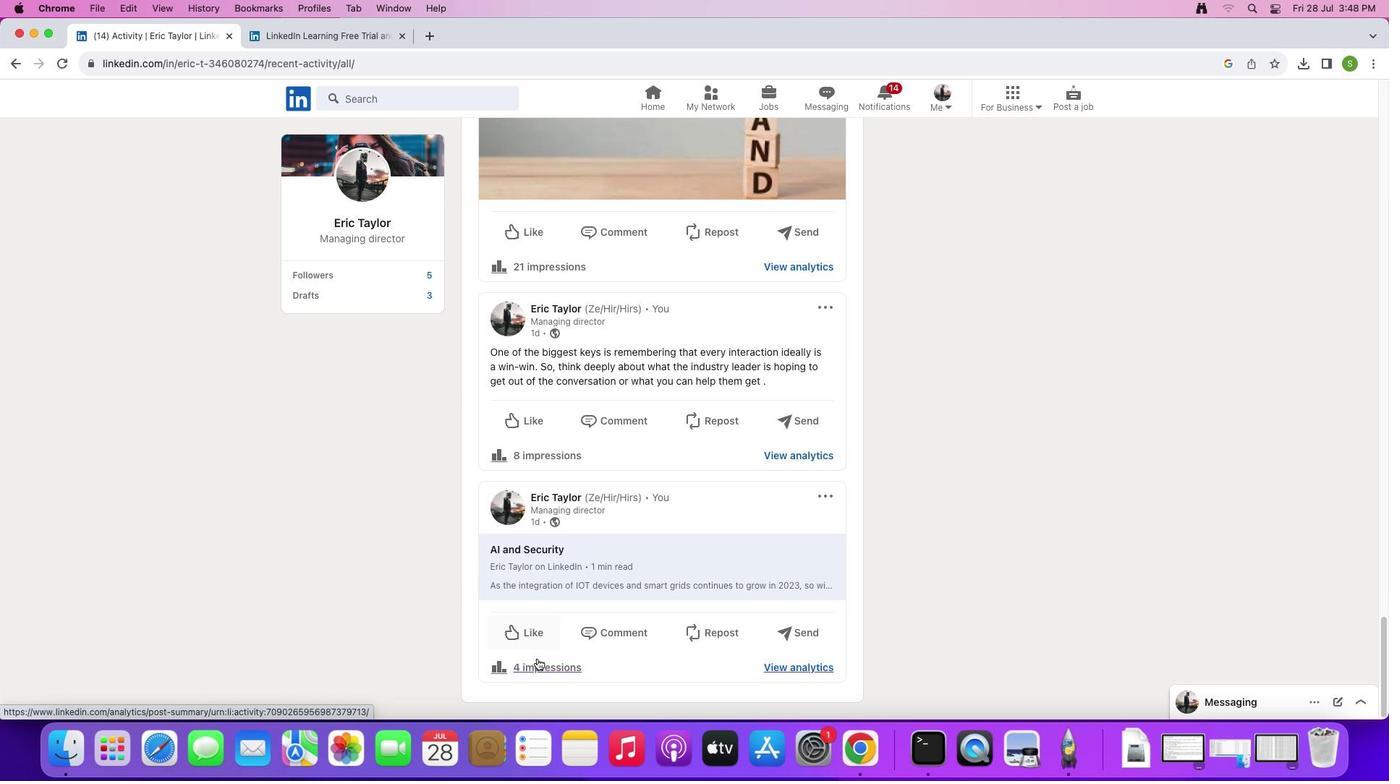 
Action: Mouse scrolled (581, 552) with delta (0, -4)
Screenshot: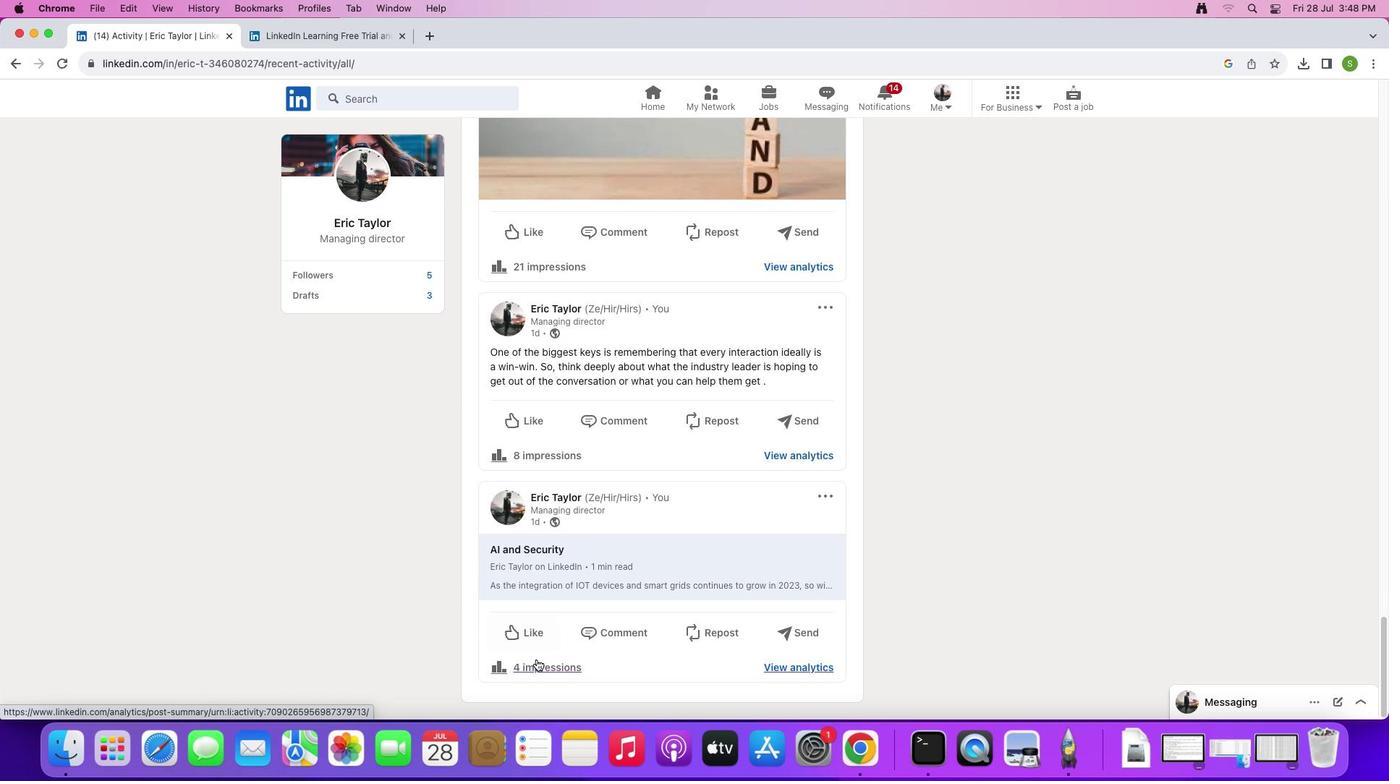 
Action: Mouse moved to (534, 667)
Screenshot: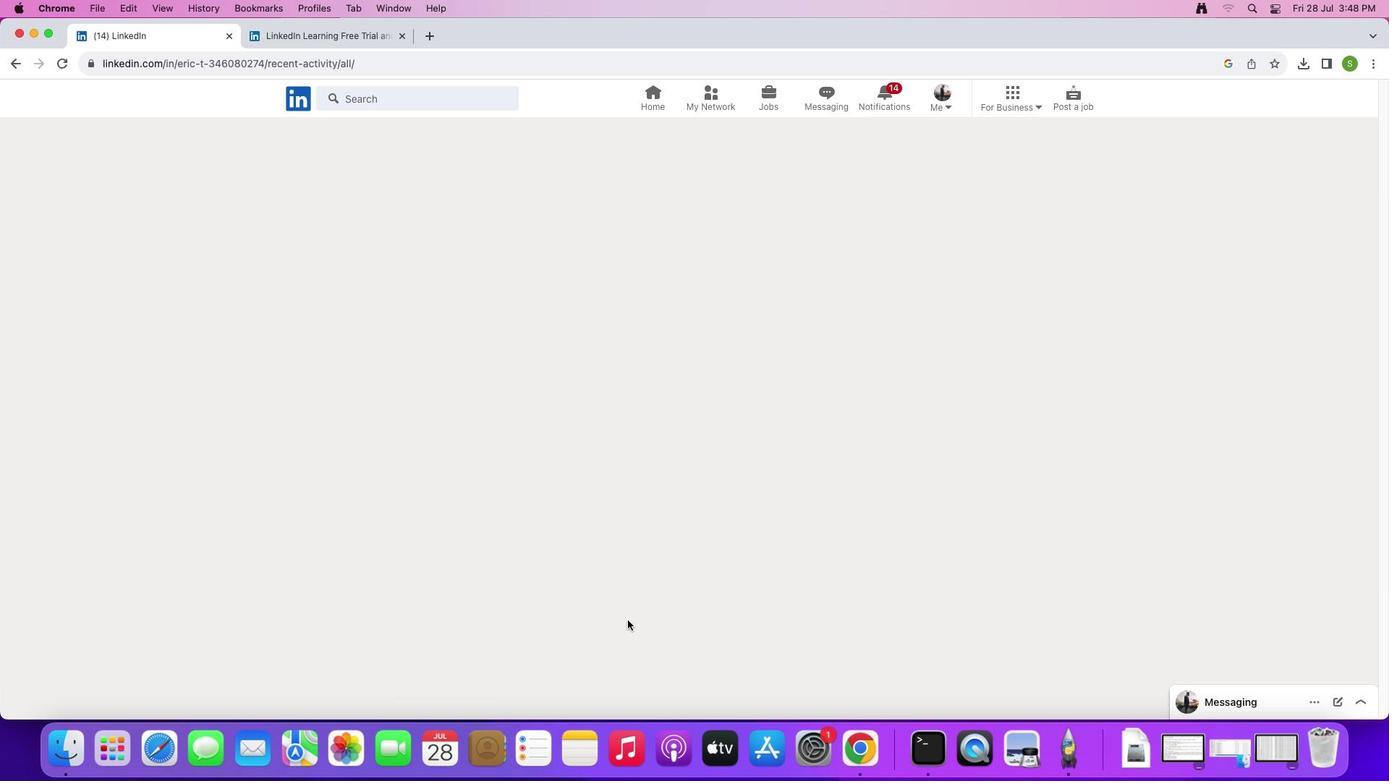 
Action: Mouse pressed left at (534, 667)
Screenshot: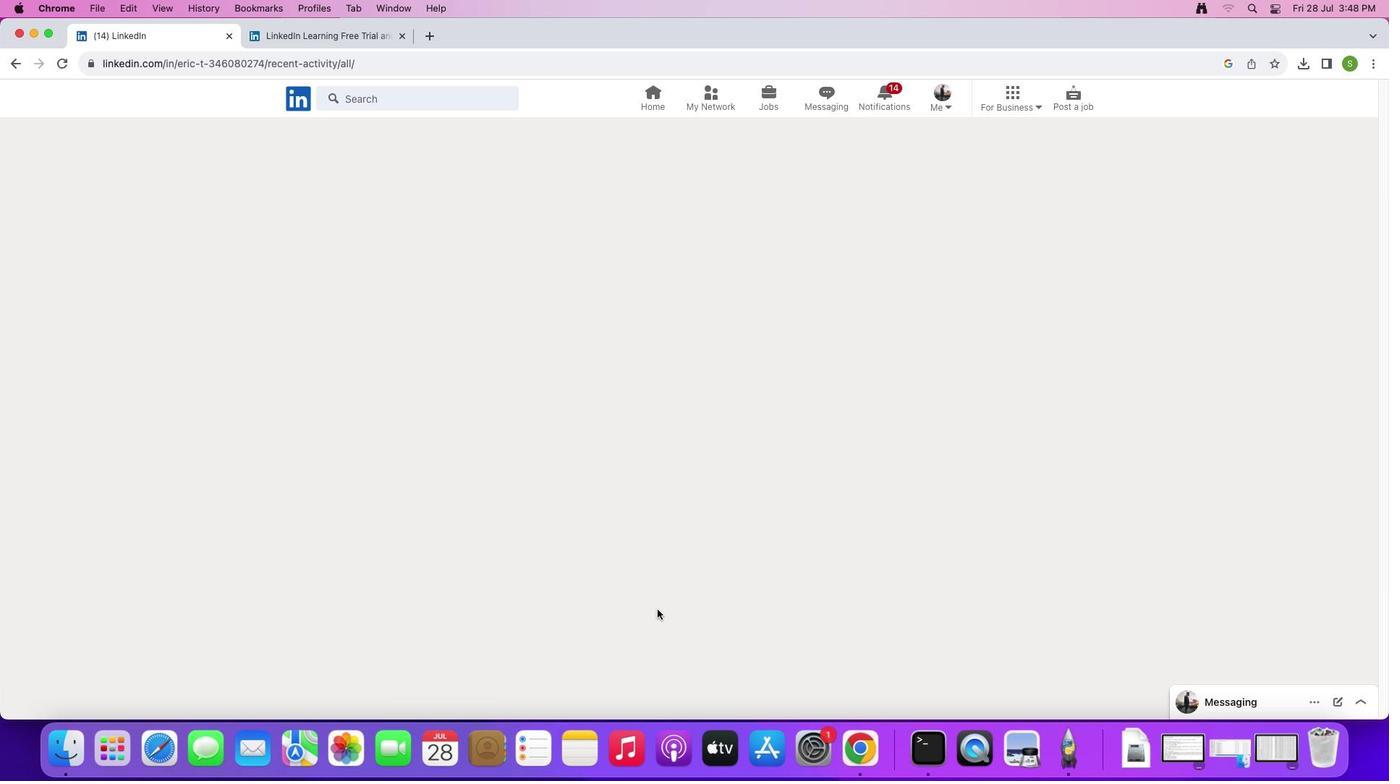 
Action: Mouse moved to (831, 472)
Screenshot: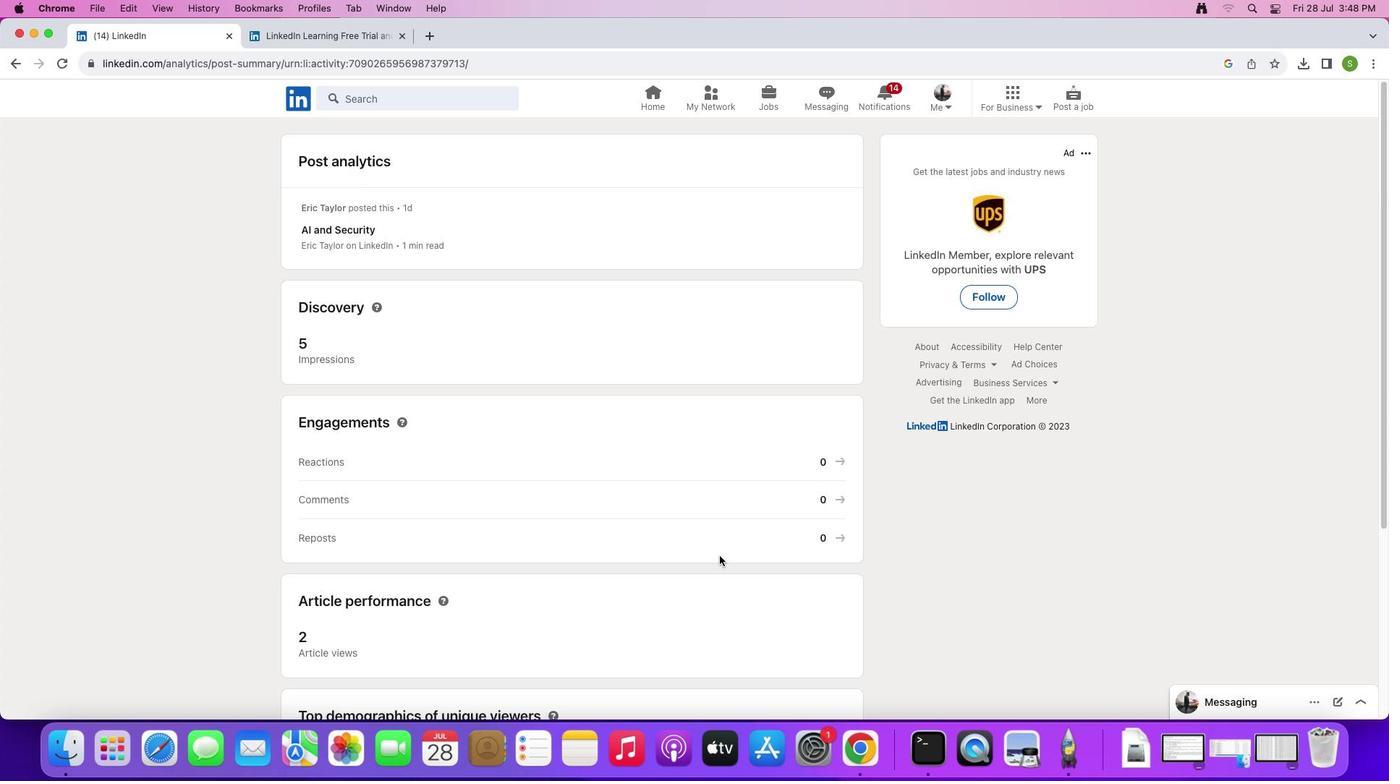 
Action: Mouse pressed left at (831, 472)
Screenshot: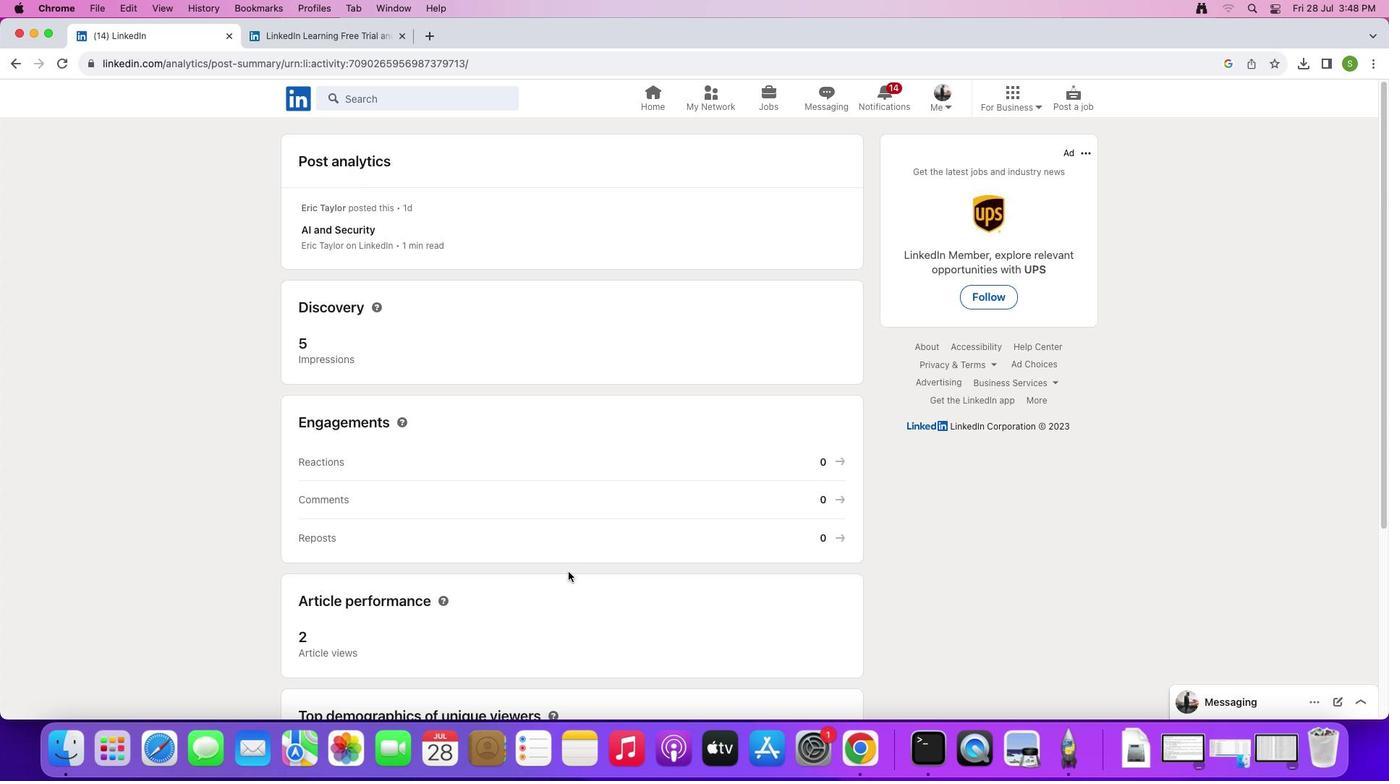 
Action: Mouse moved to (568, 571)
Screenshot: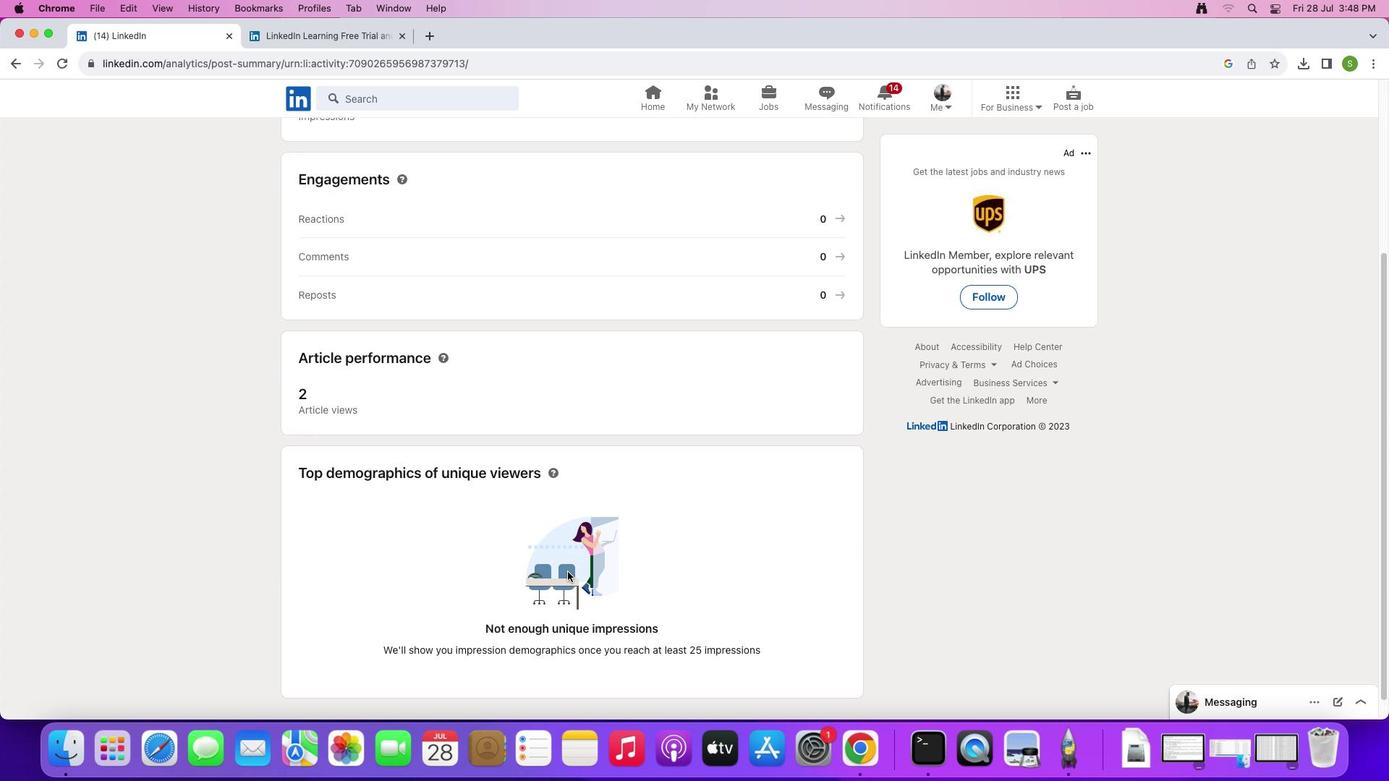 
Action: Mouse scrolled (568, 571) with delta (0, 0)
Screenshot: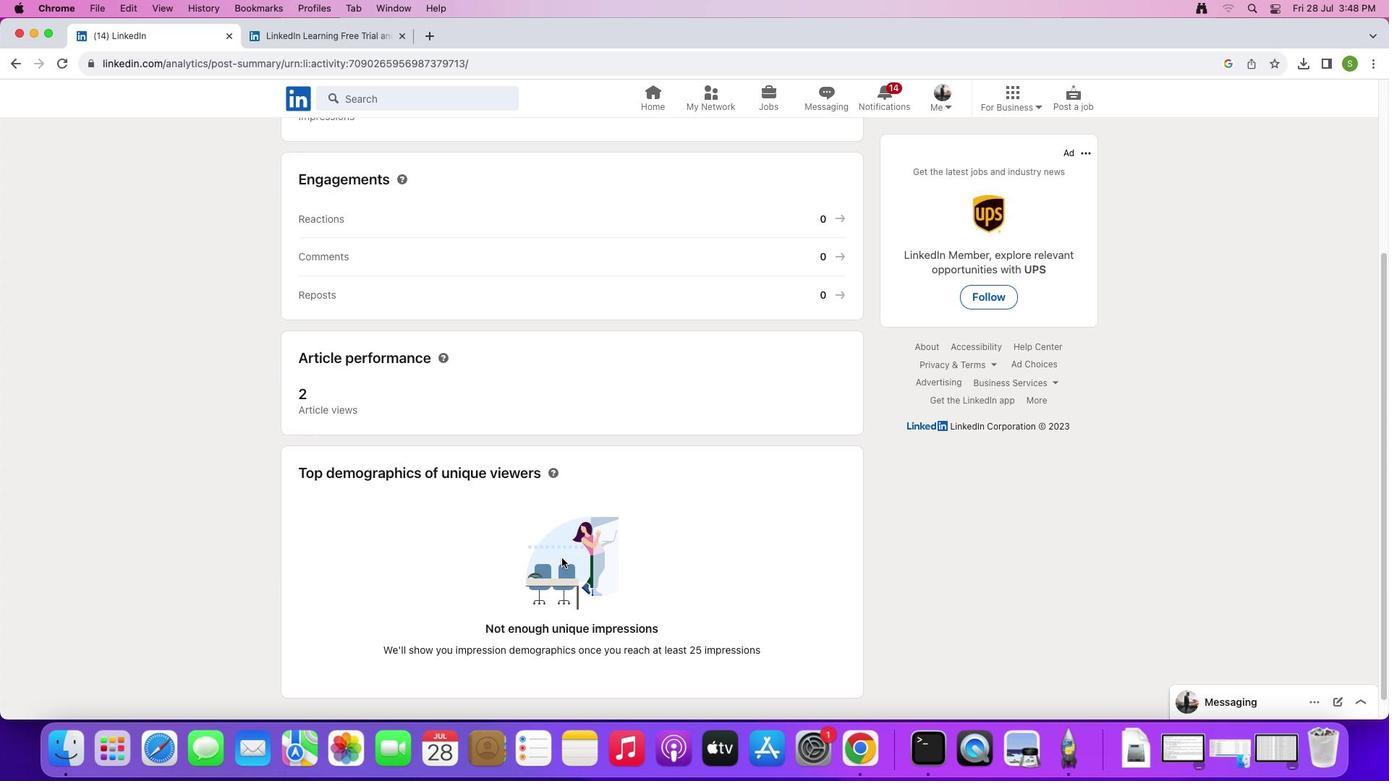 
Action: Mouse scrolled (568, 571) with delta (0, 0)
Screenshot: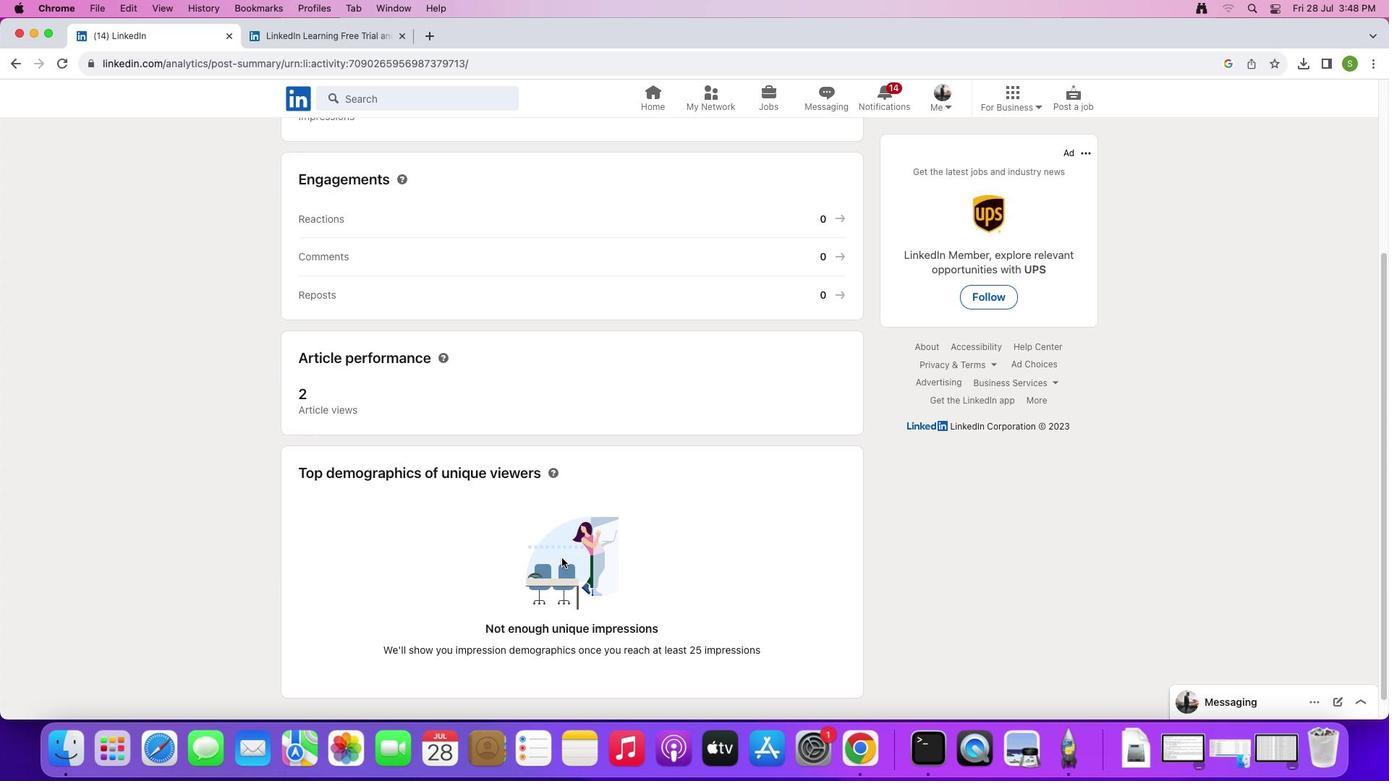 
Action: Mouse scrolled (568, 571) with delta (0, -2)
Screenshot: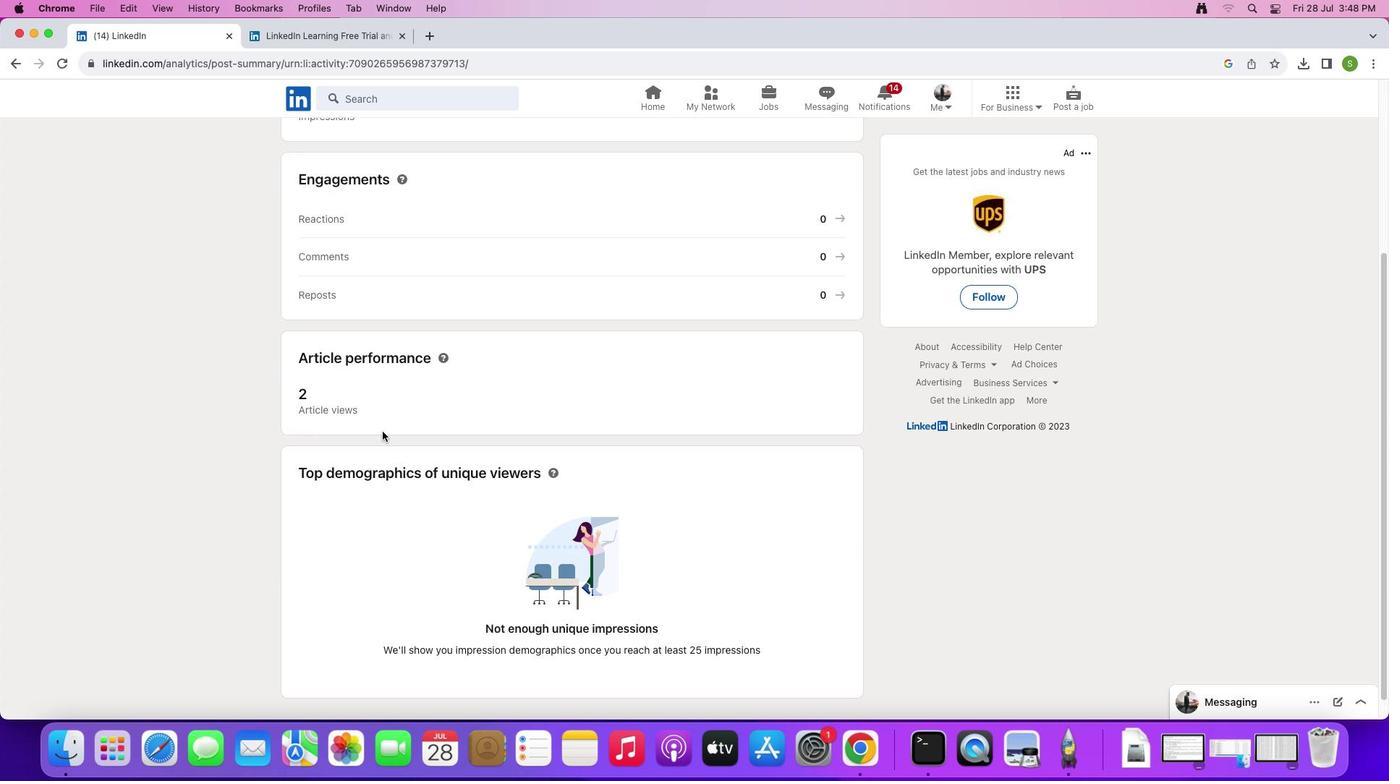 
Action: Mouse scrolled (568, 571) with delta (0, -2)
Screenshot: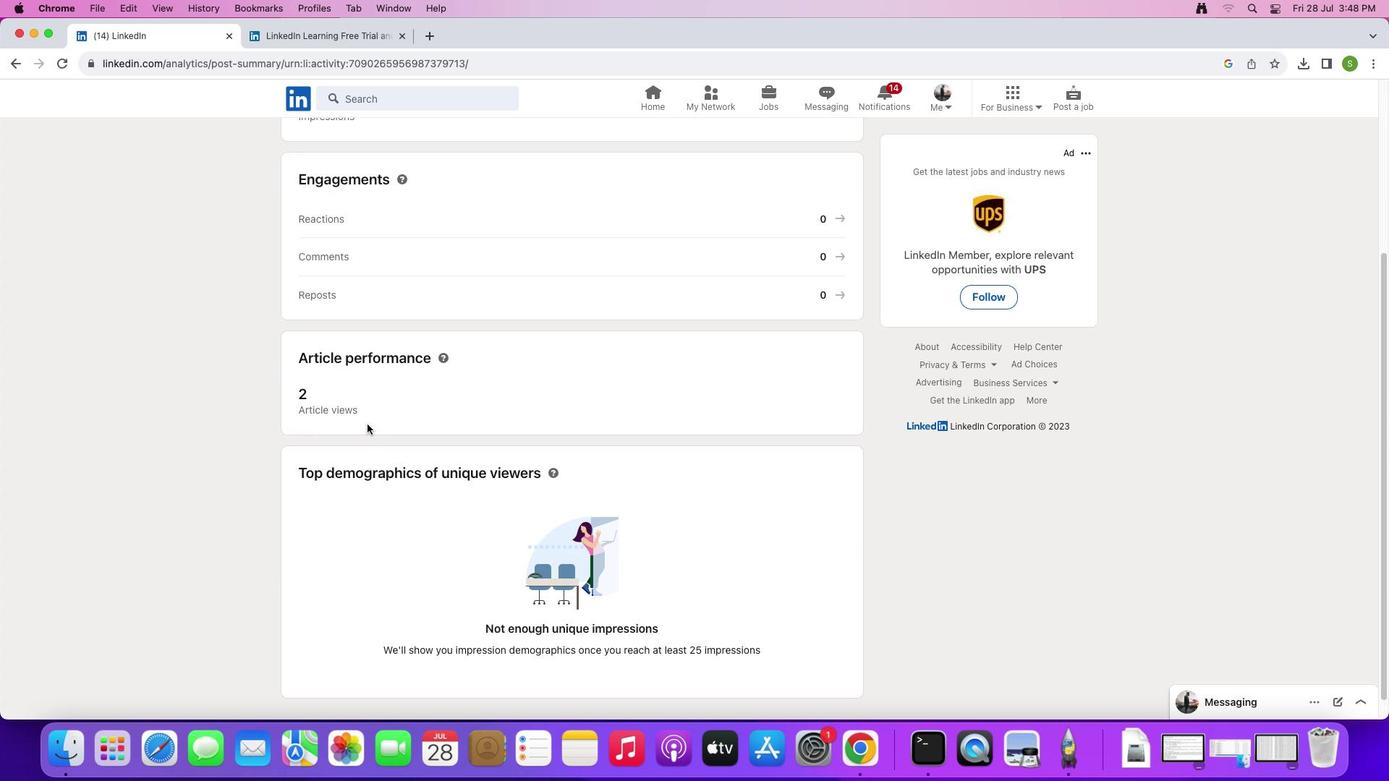 
Action: Mouse moved to (364, 405)
Screenshot: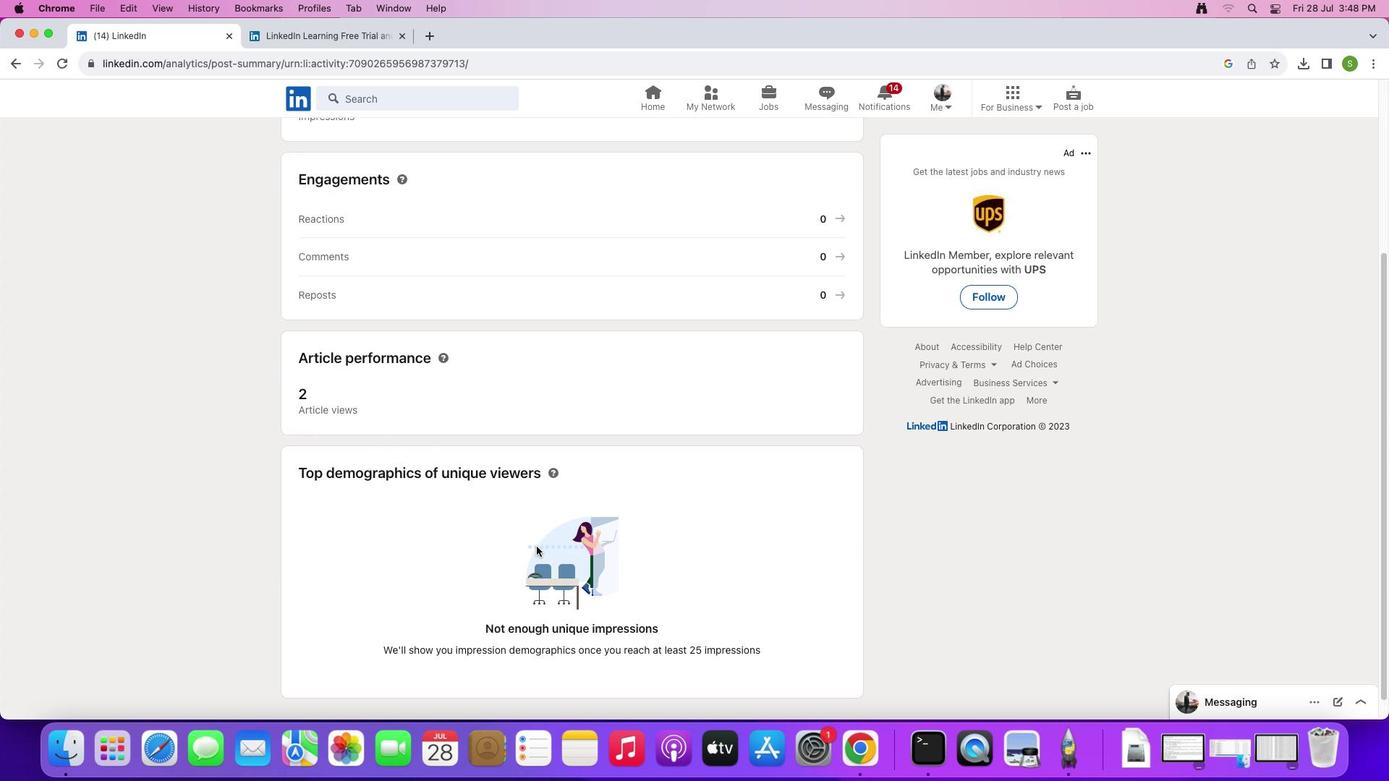 
Action: Mouse pressed left at (364, 405)
Screenshot: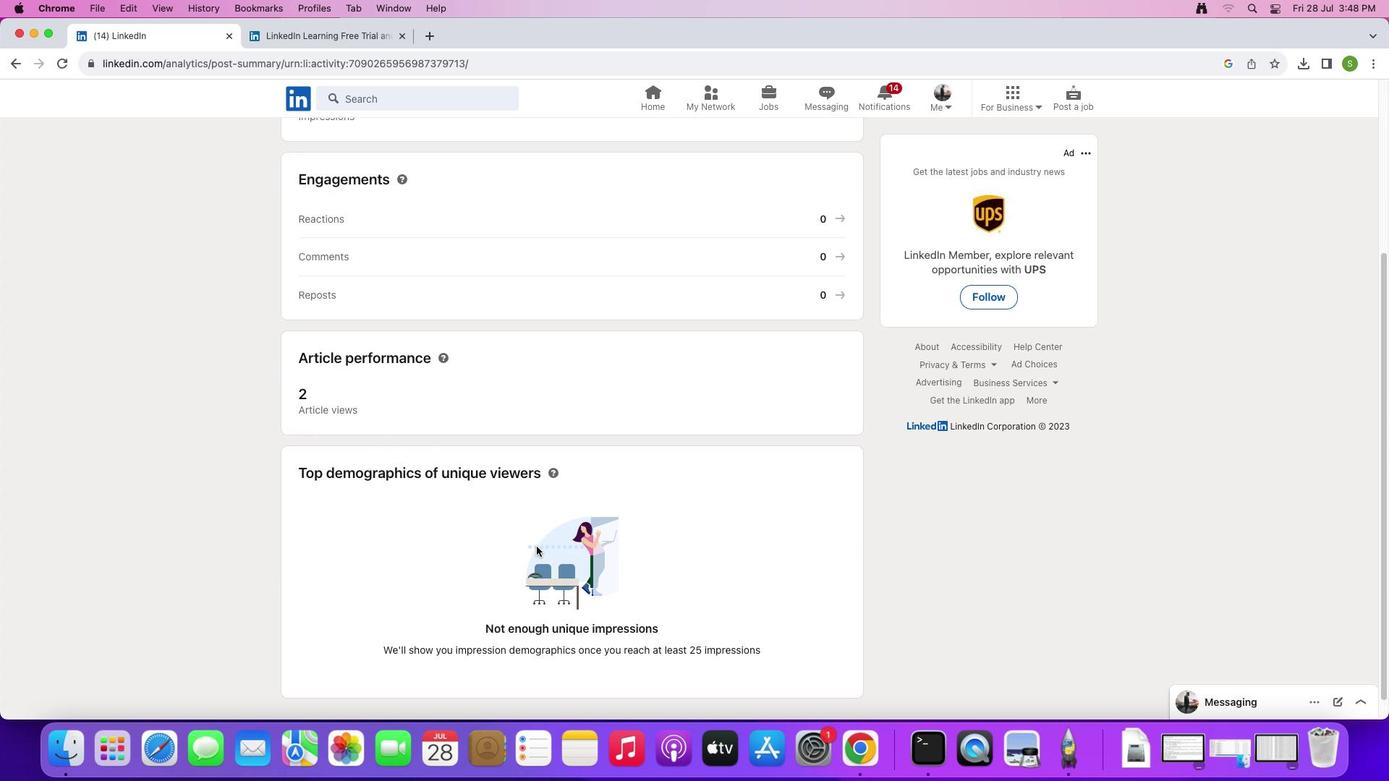 
Action: Mouse moved to (537, 546)
Screenshot: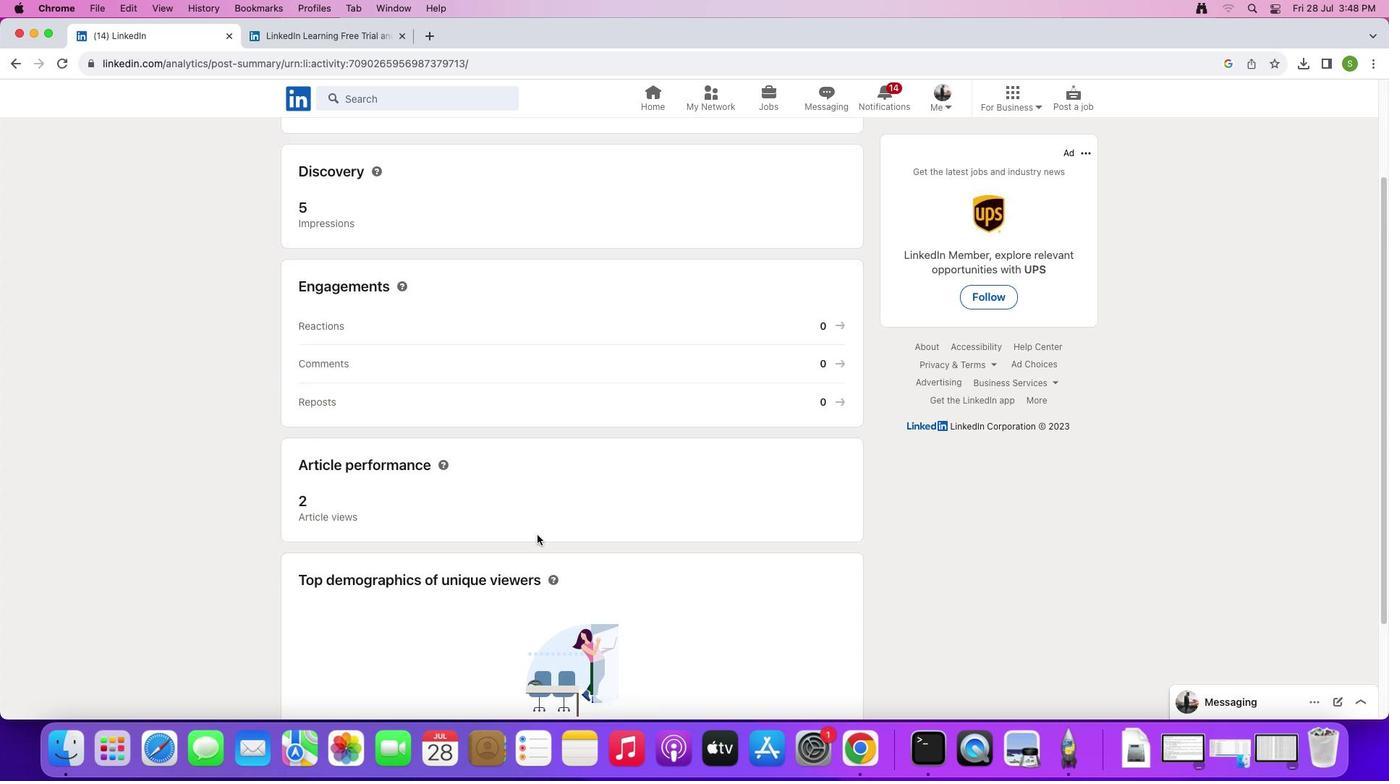 
Action: Mouse scrolled (537, 546) with delta (0, 0)
Screenshot: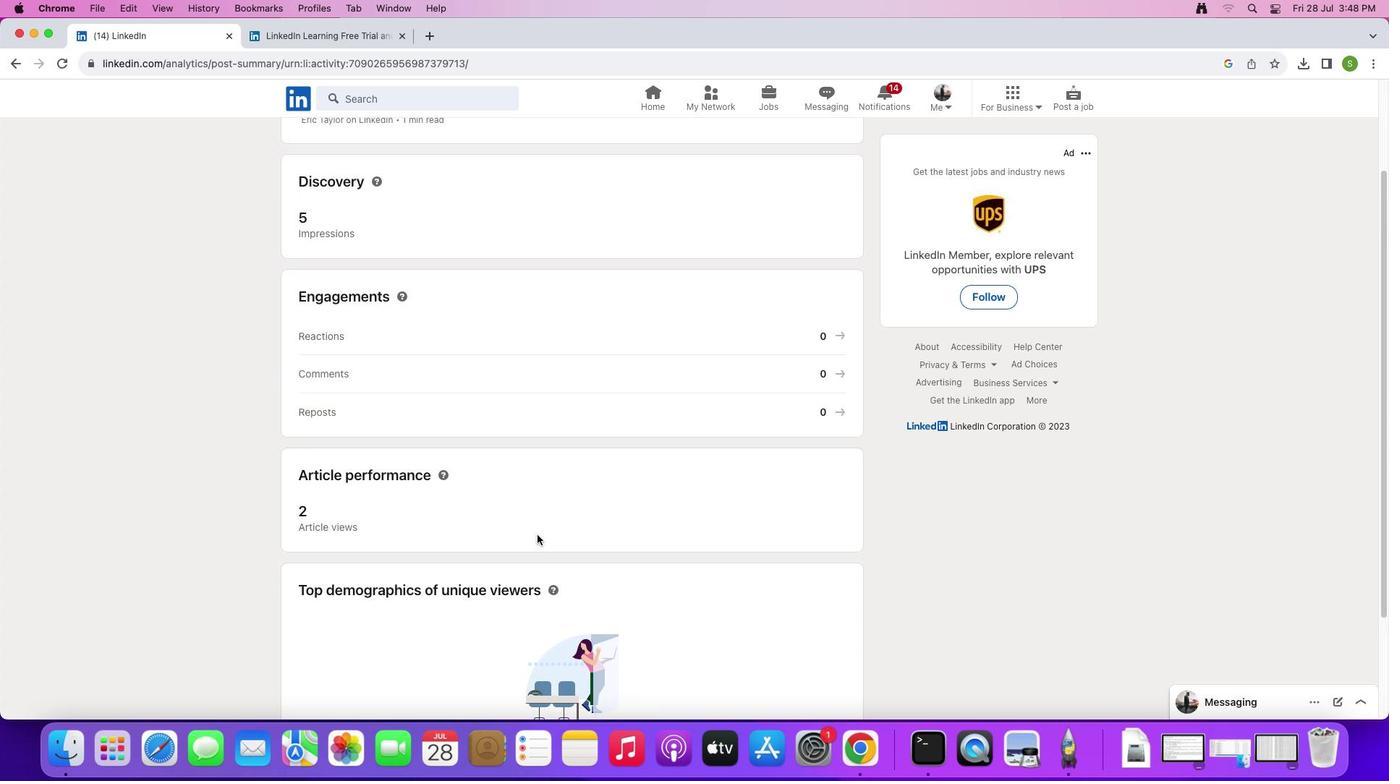 
Action: Mouse scrolled (537, 546) with delta (0, 0)
Screenshot: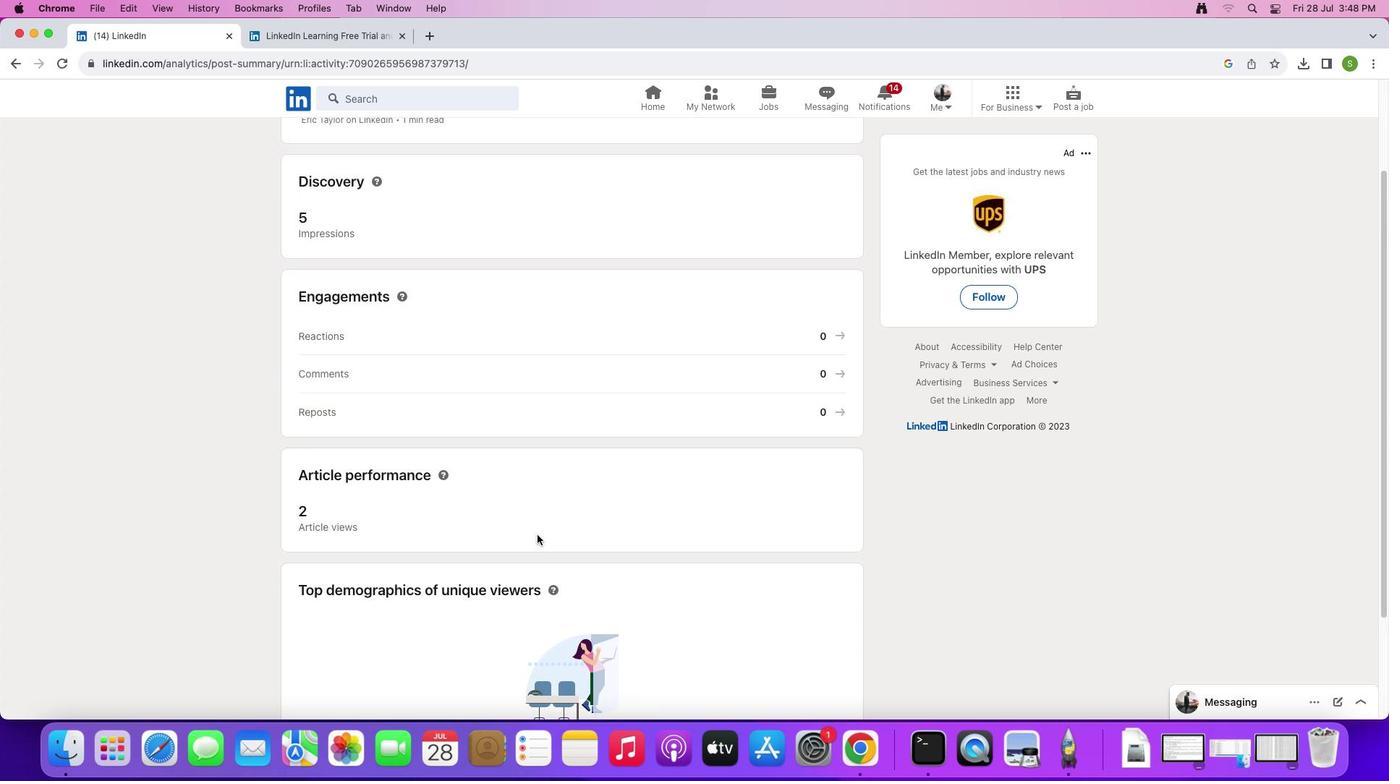 
Action: Mouse moved to (537, 545)
Screenshot: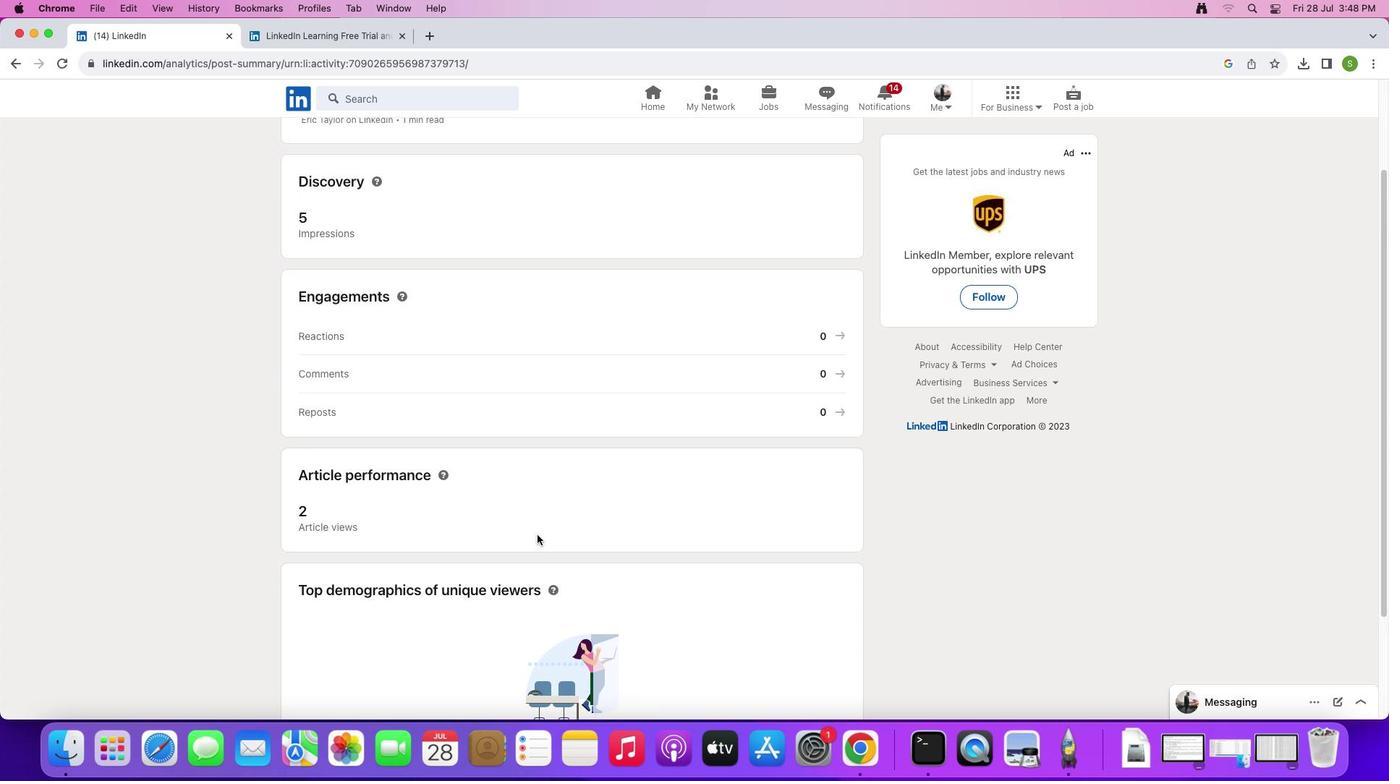
Action: Mouse scrolled (537, 545) with delta (0, -1)
Screenshot: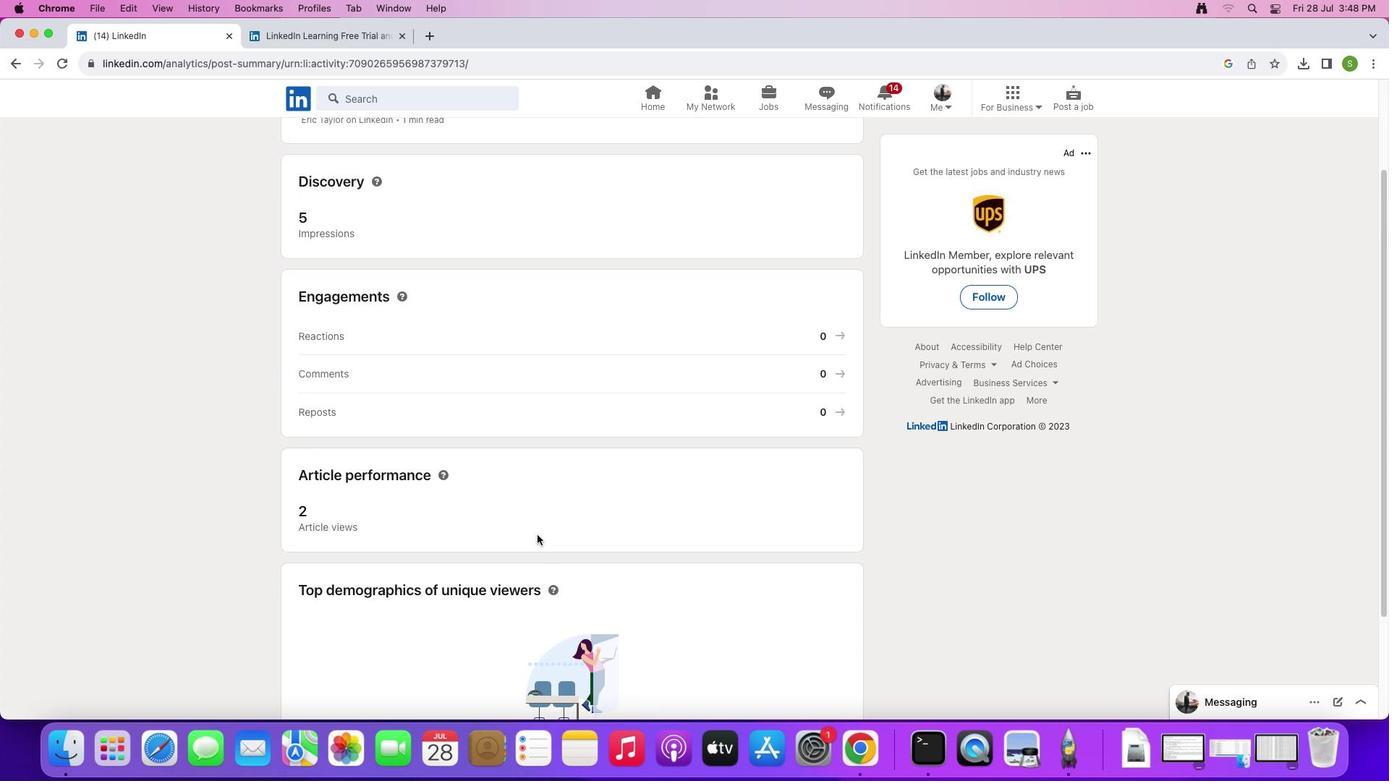 
Action: Mouse moved to (537, 534)
Screenshot: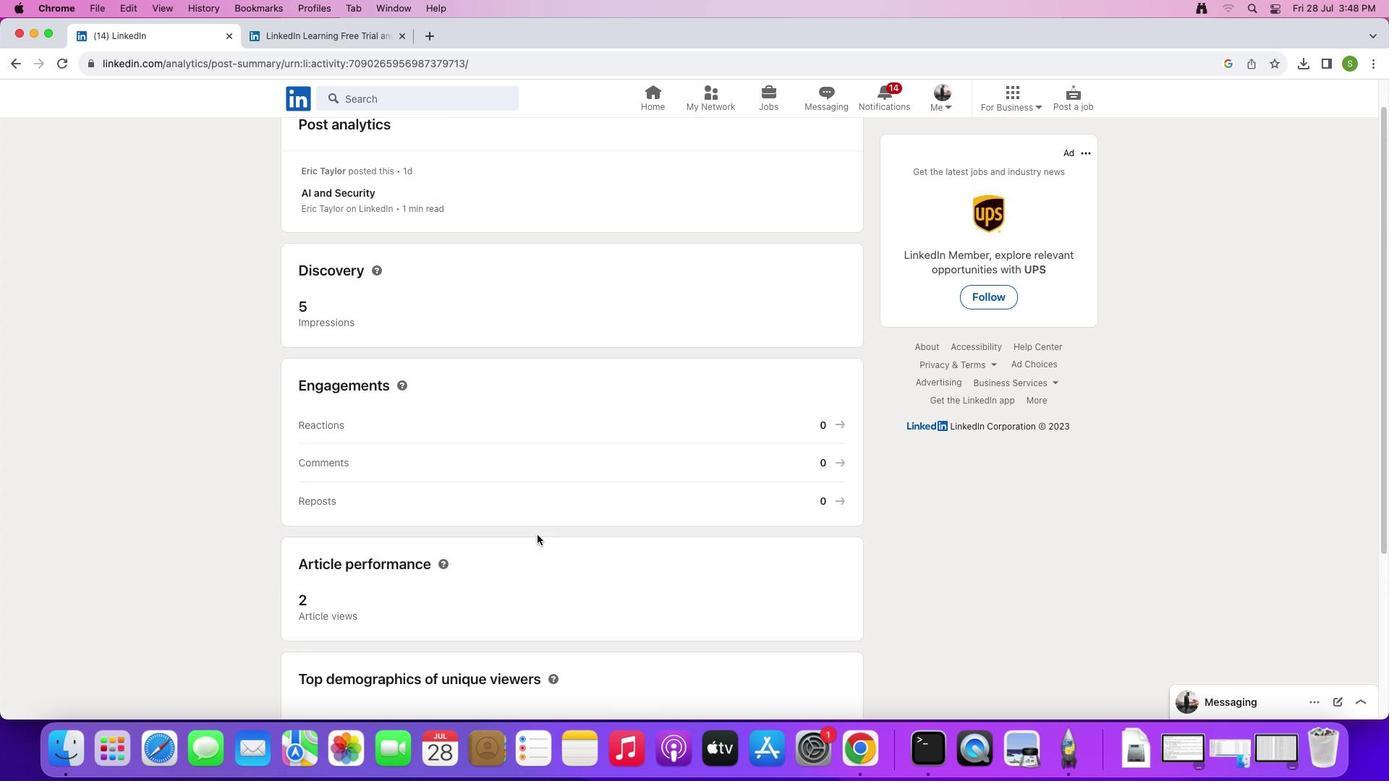 
Action: Mouse scrolled (537, 534) with delta (0, 0)
Screenshot: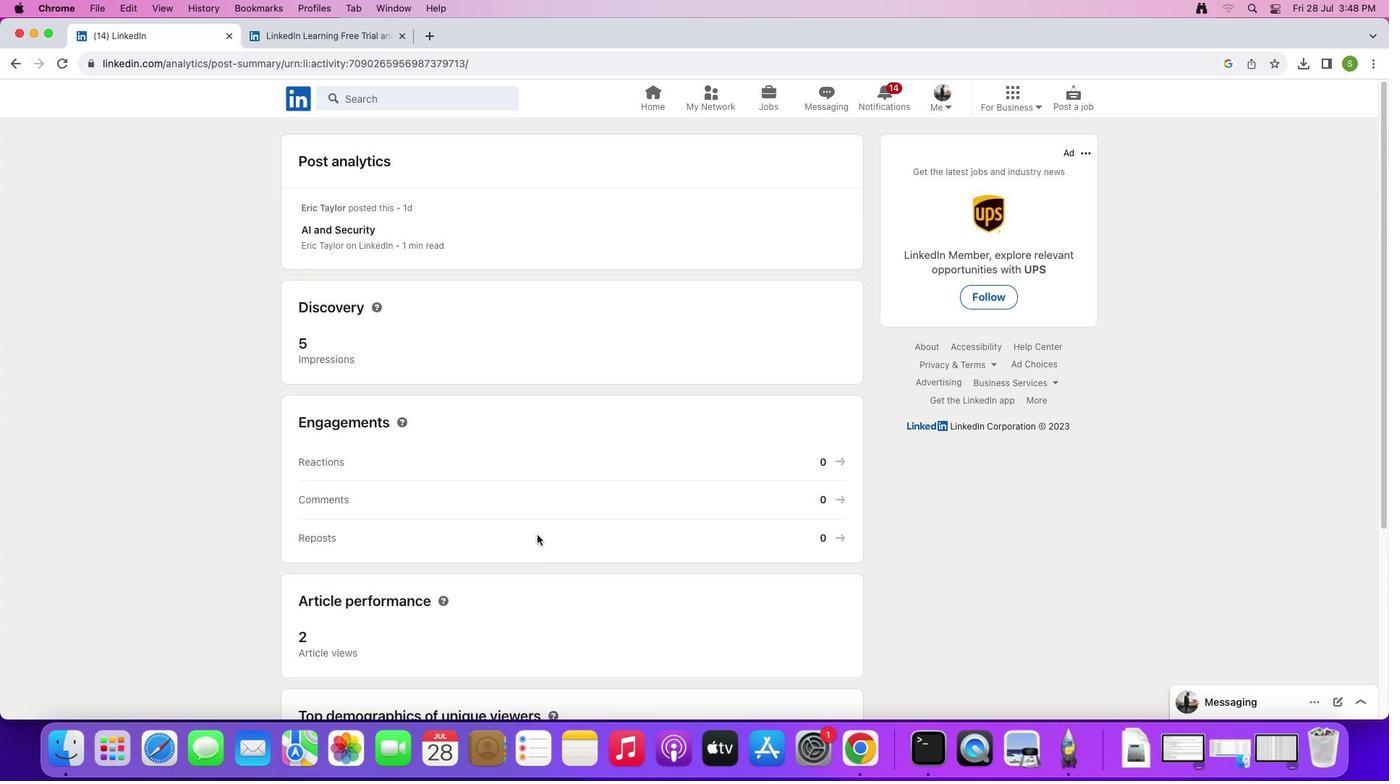 
Action: Mouse scrolled (537, 534) with delta (0, 0)
Screenshot: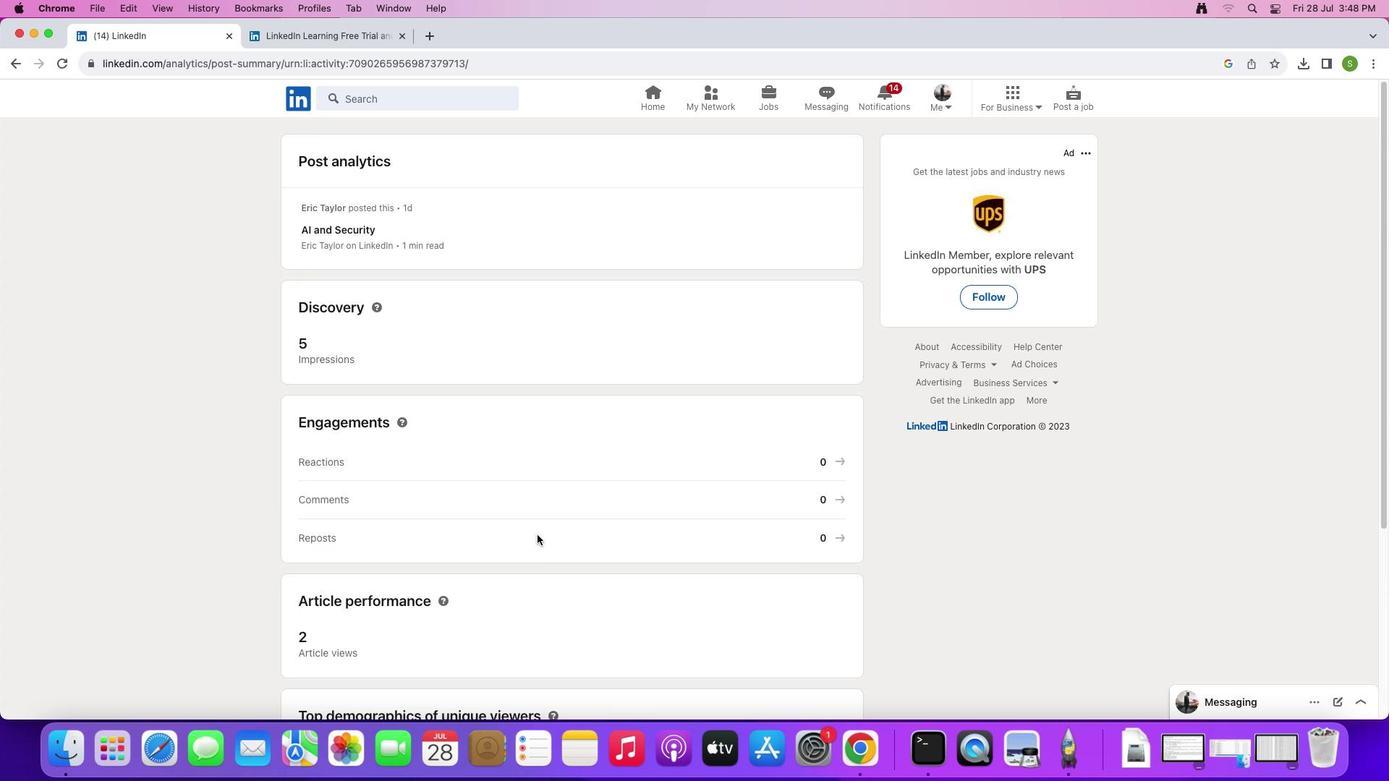 
Action: Mouse scrolled (537, 534) with delta (0, 2)
Screenshot: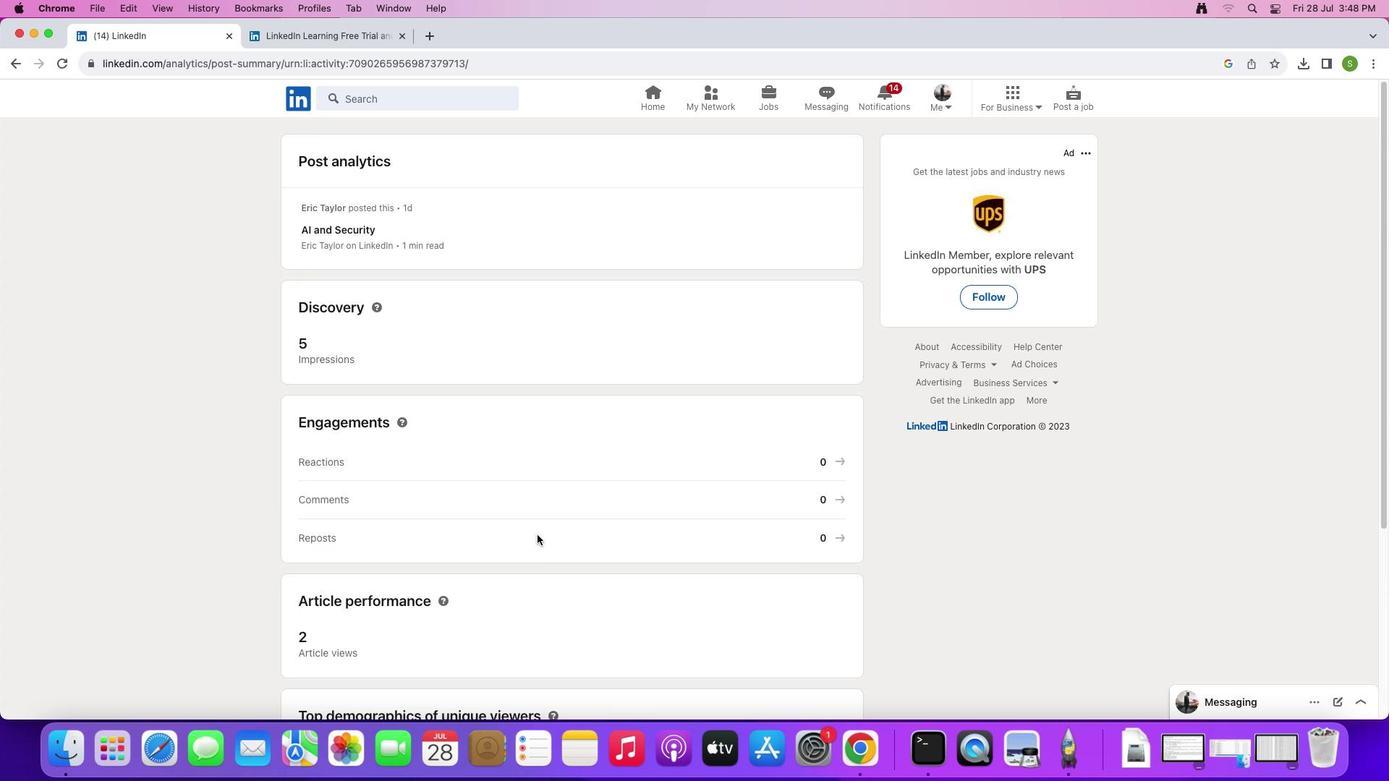 
Action: Mouse moved to (537, 534)
Screenshot: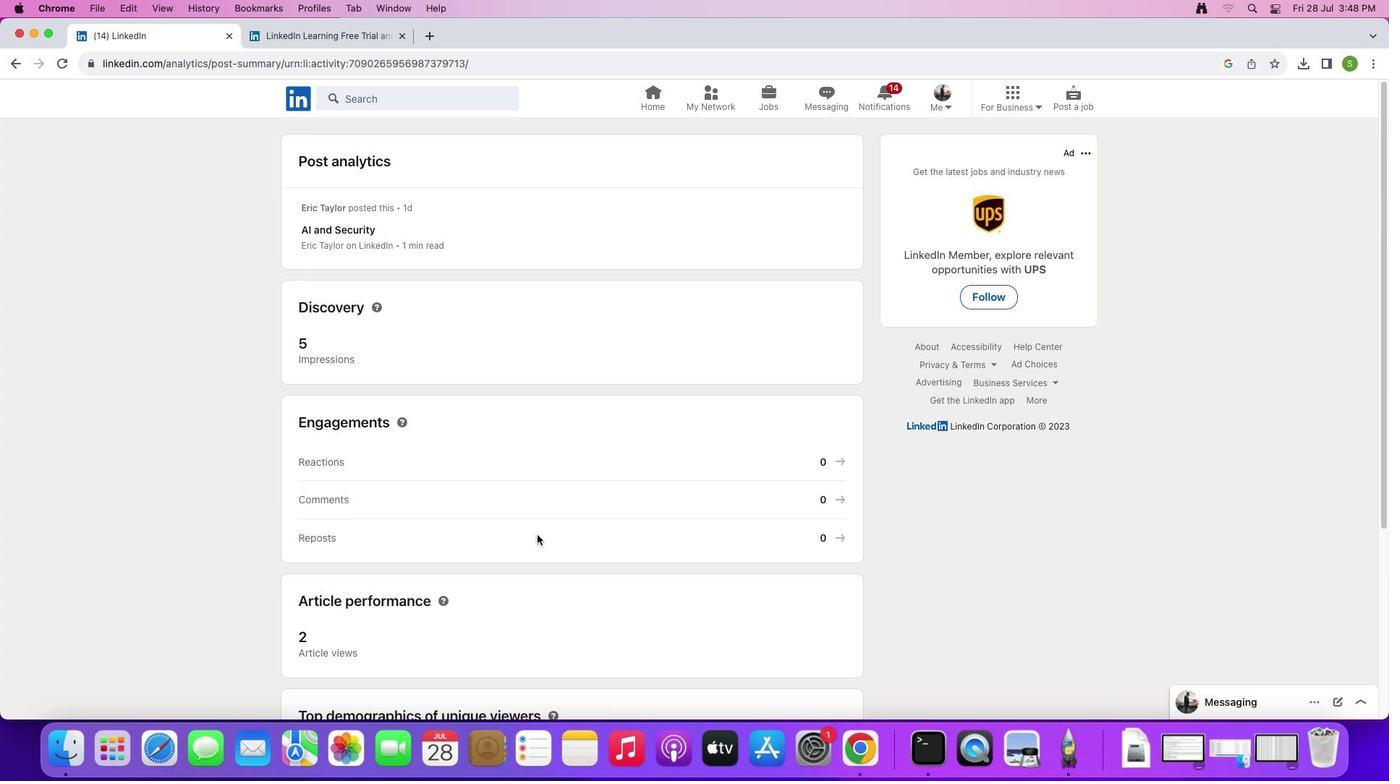 
Action: Mouse scrolled (537, 534) with delta (0, 0)
Screenshot: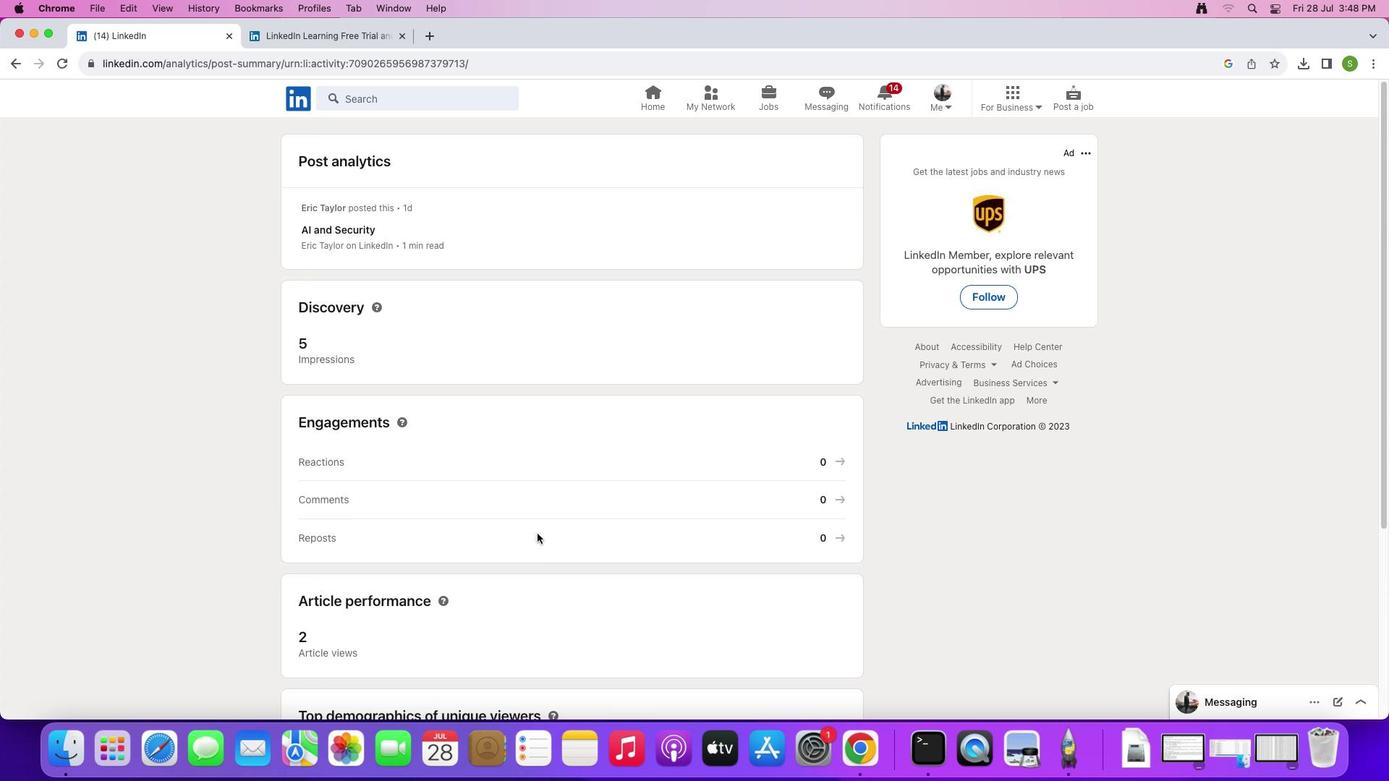 
Action: Mouse scrolled (537, 534) with delta (0, 0)
Screenshot: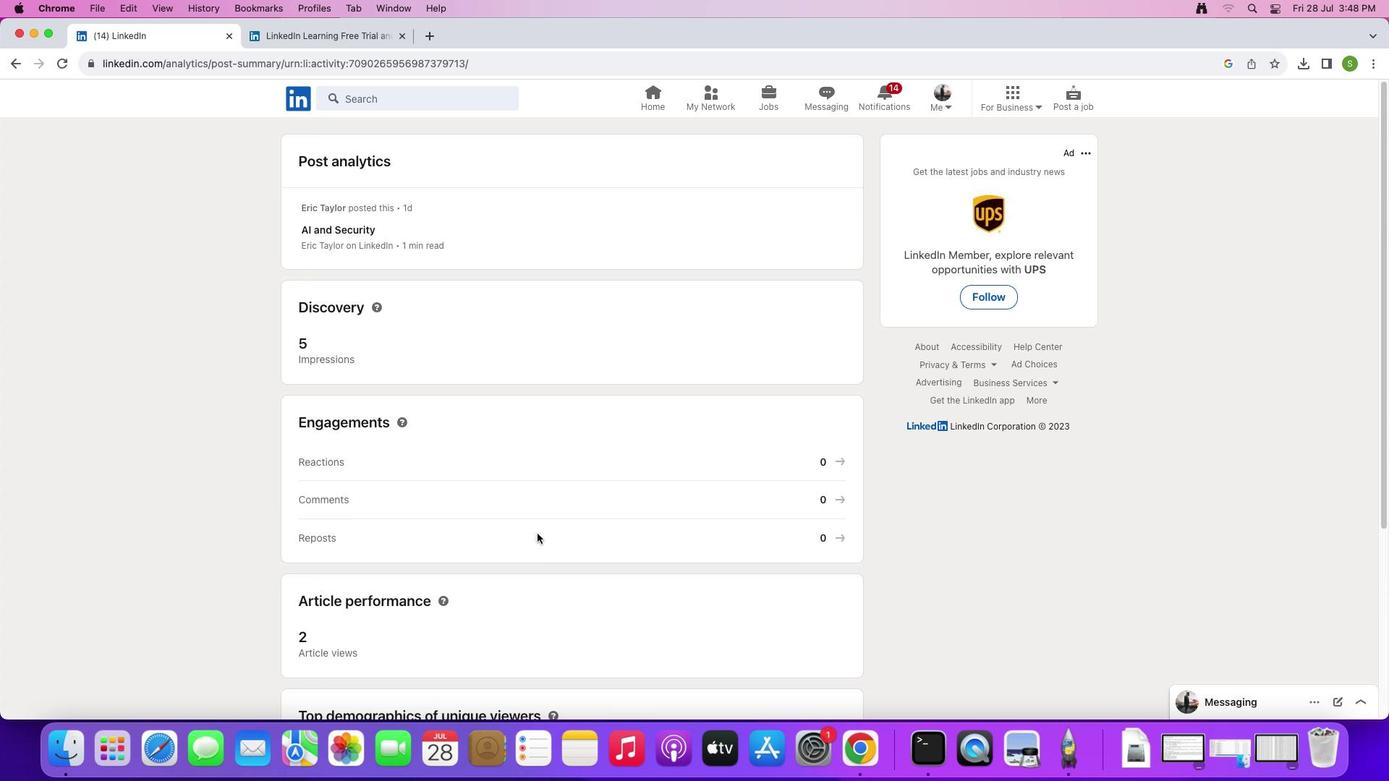 
Action: Mouse scrolled (537, 534) with delta (0, 2)
Screenshot: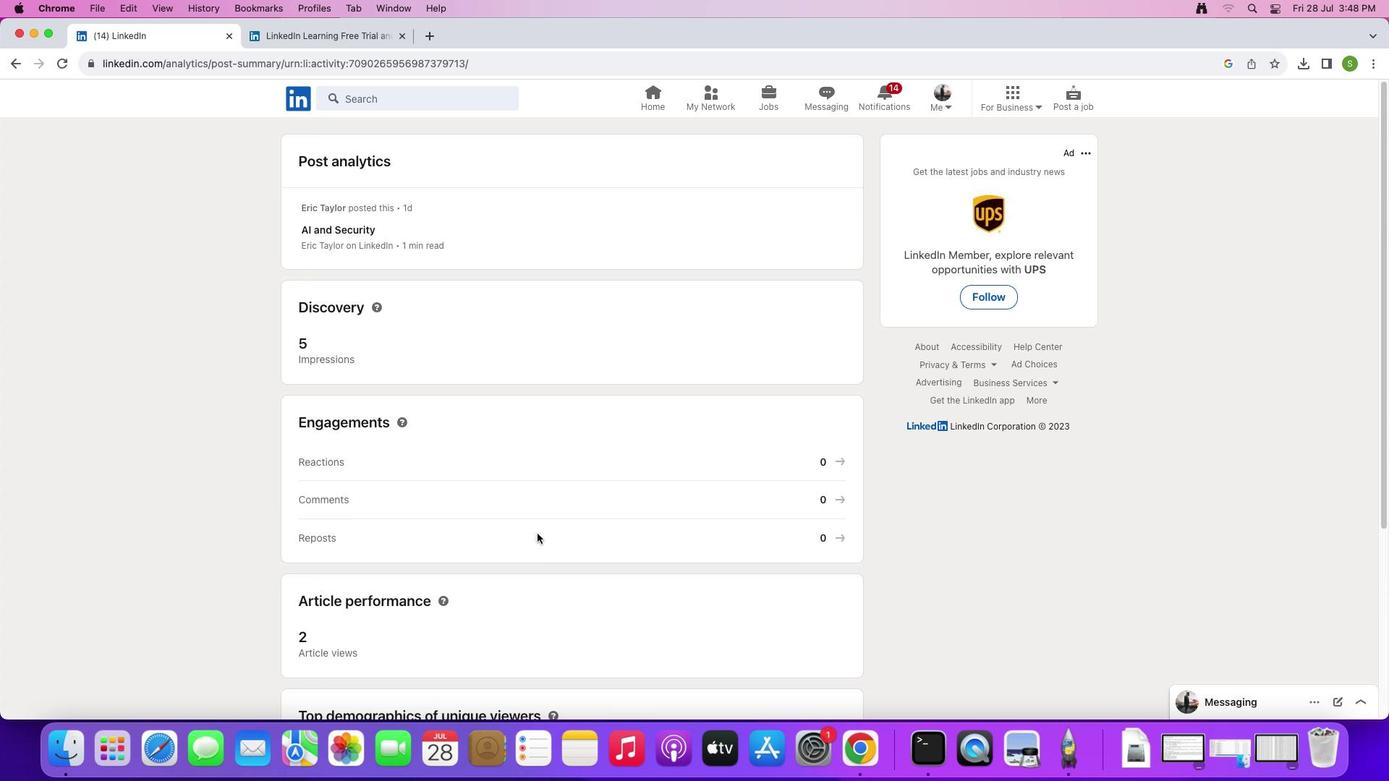 
Action: Mouse scrolled (537, 534) with delta (0, 3)
Screenshot: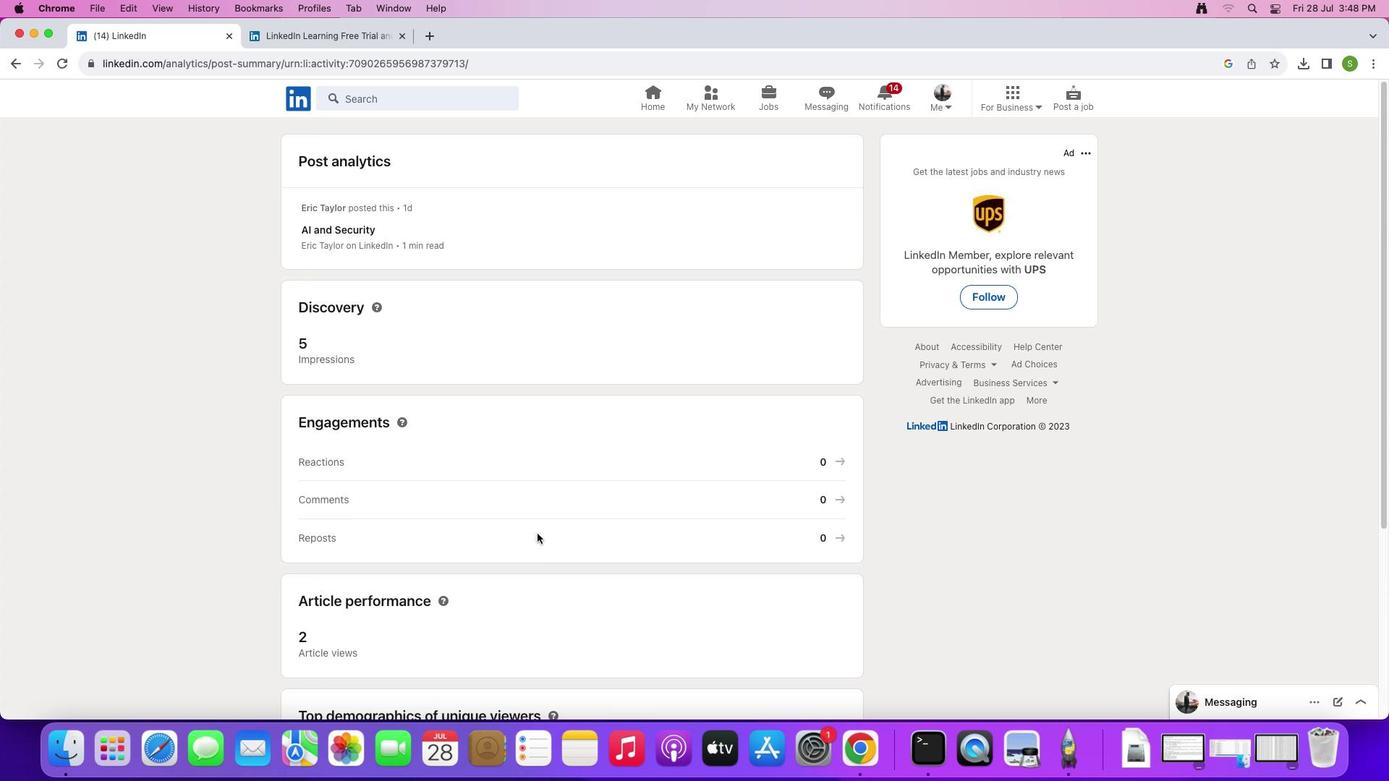
Action: Mouse scrolled (537, 534) with delta (0, 0)
Screenshot: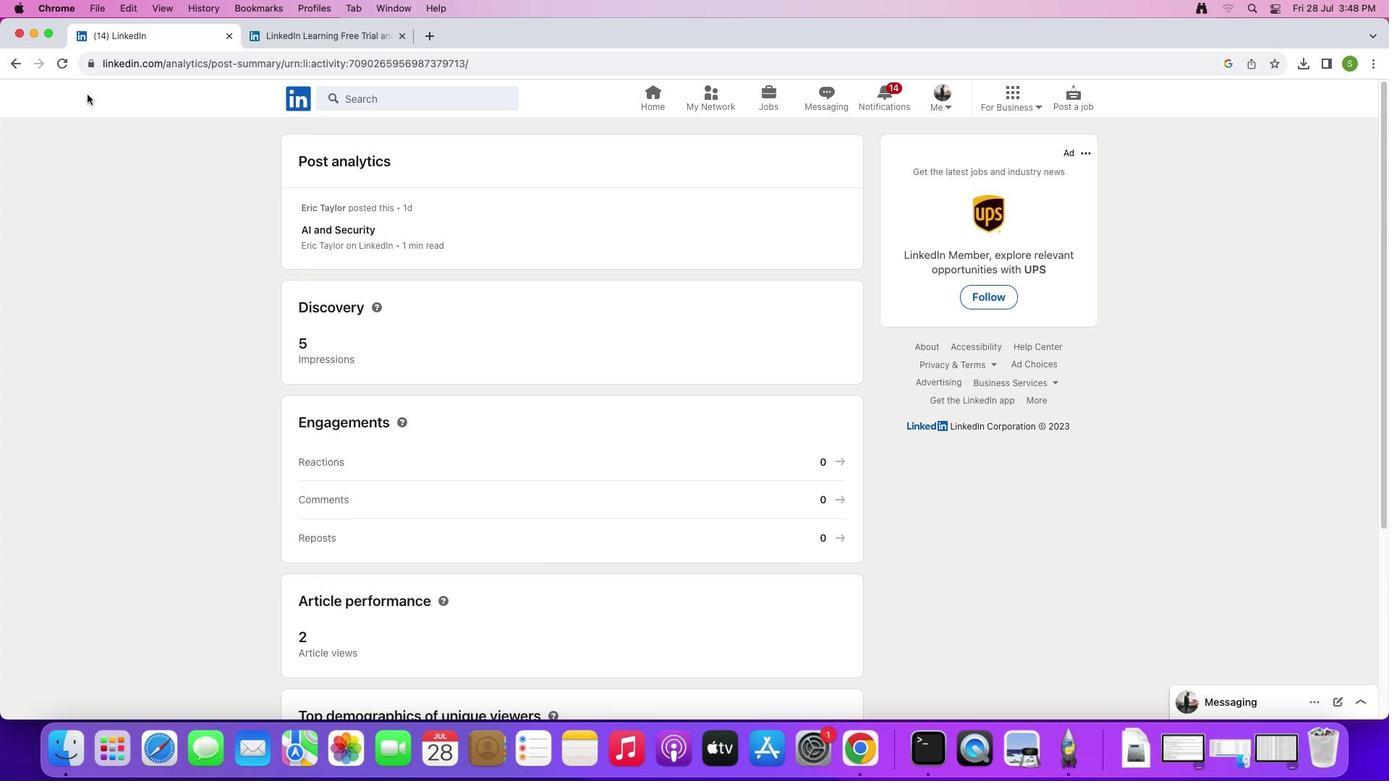 
Action: Mouse scrolled (537, 534) with delta (0, 0)
Screenshot: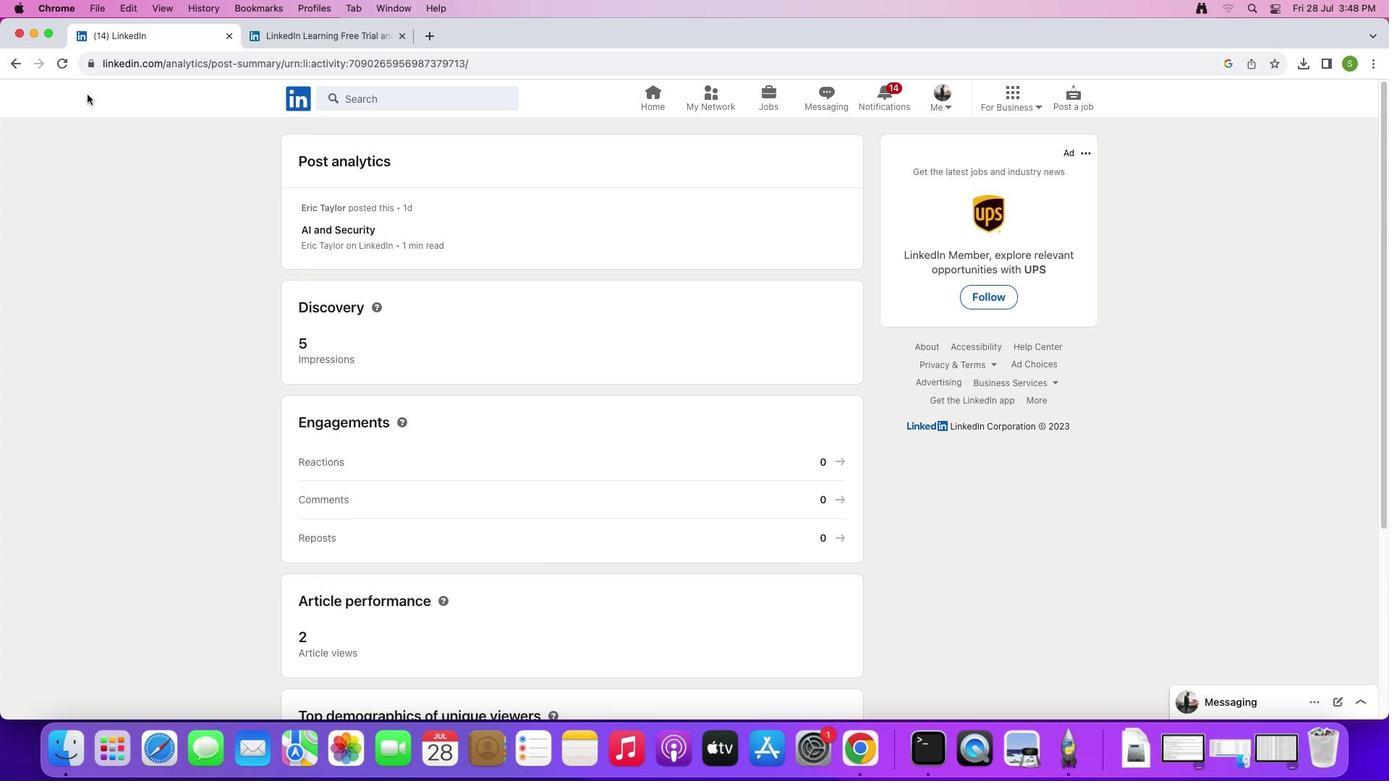 
Action: Mouse scrolled (537, 534) with delta (0, 2)
Screenshot: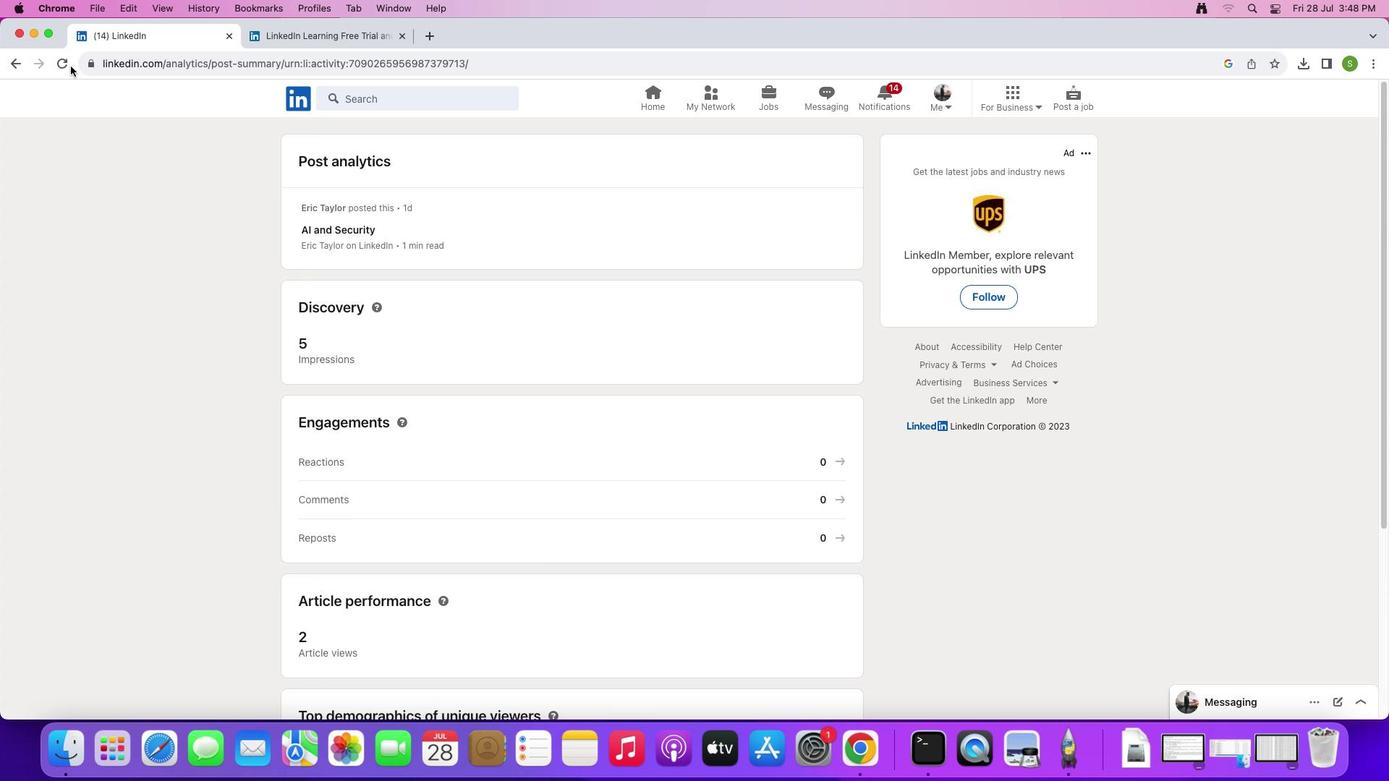 
Action: Mouse scrolled (537, 534) with delta (0, 3)
Screenshot: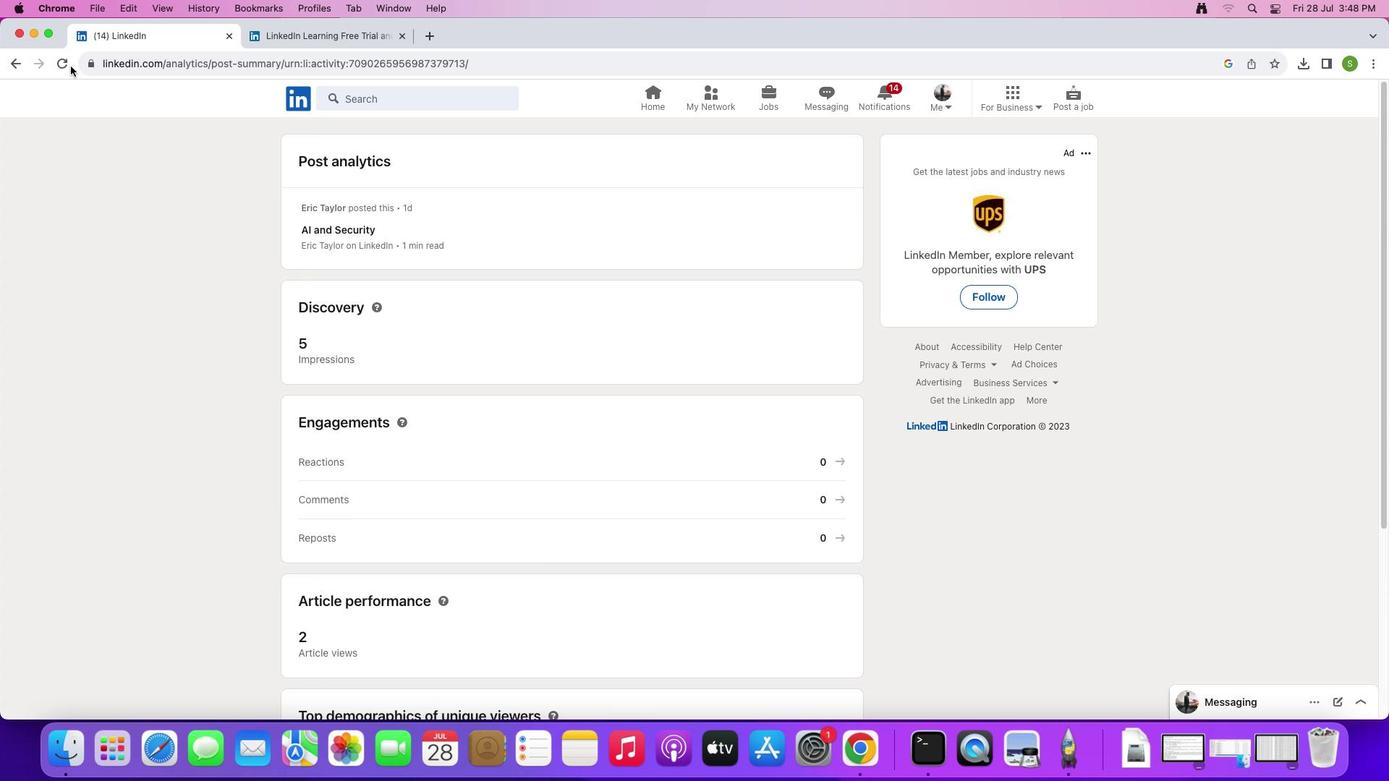 
Action: Mouse moved to (537, 533)
Screenshot: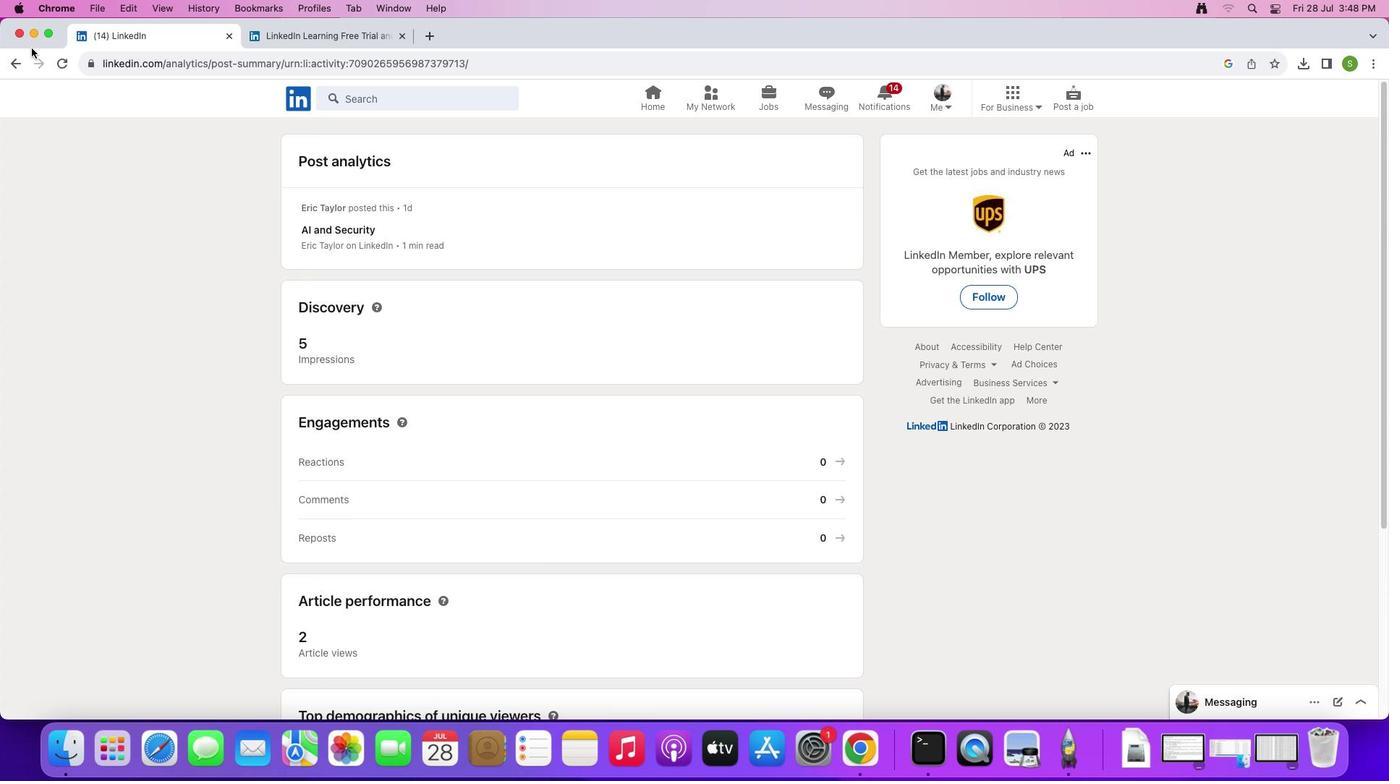 
Action: Mouse scrolled (537, 533) with delta (0, 0)
Screenshot: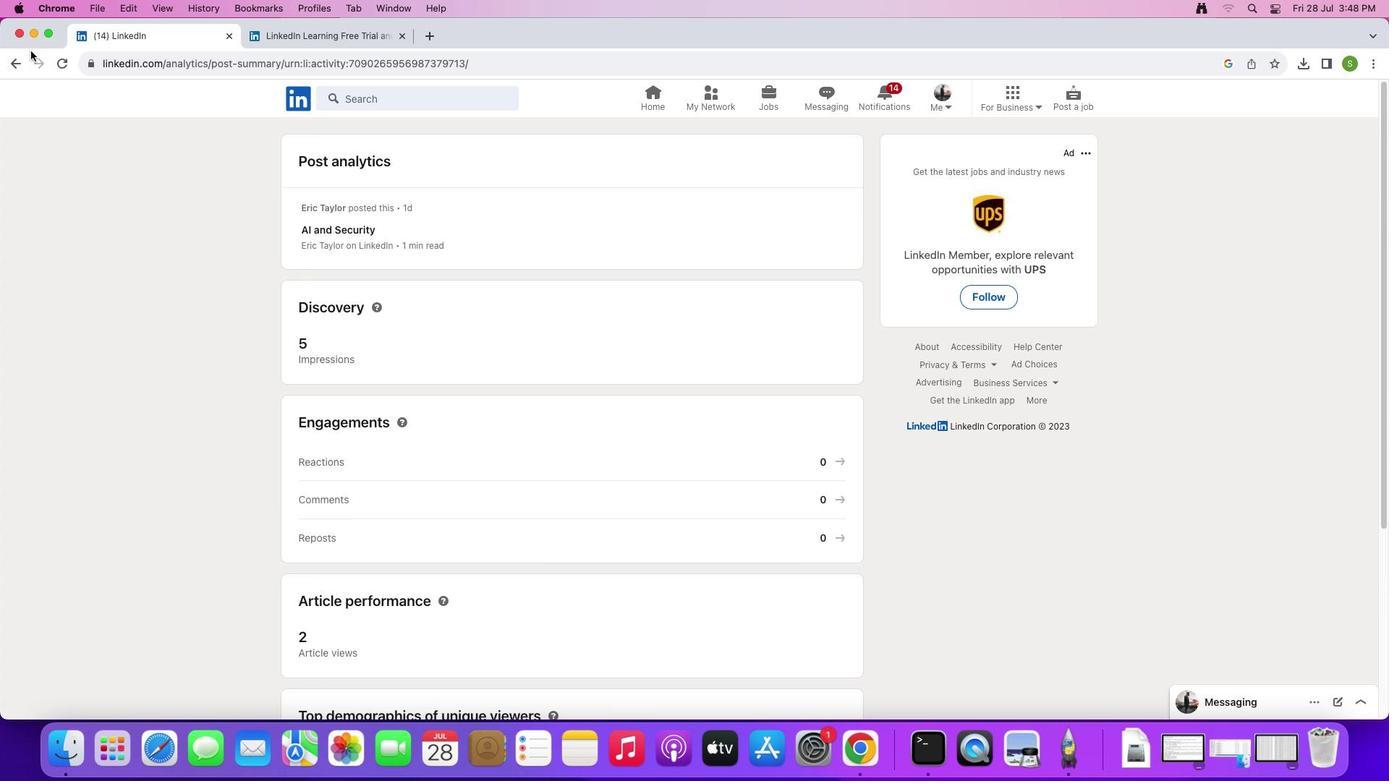 
Action: Mouse scrolled (537, 533) with delta (0, 0)
Screenshot: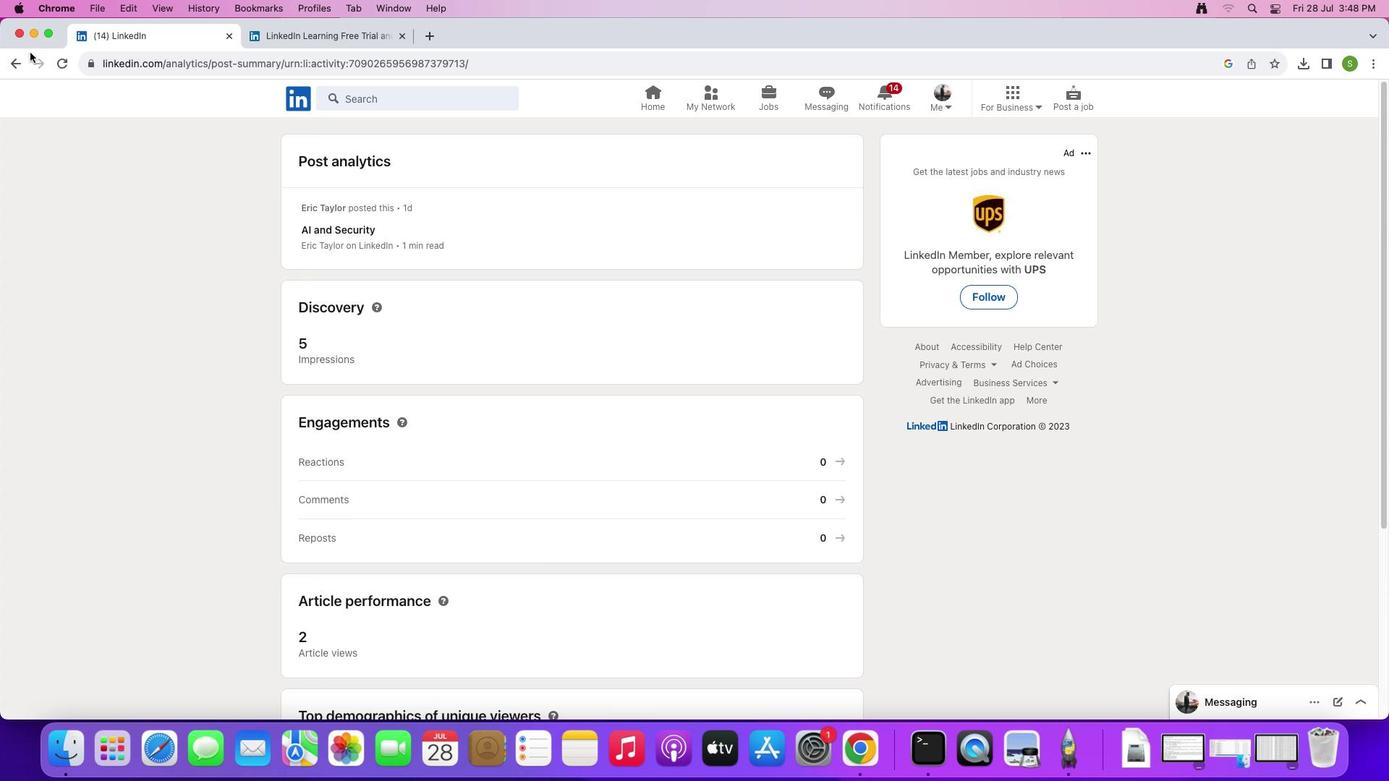 
Action: Mouse moved to (16, 64)
Screenshot: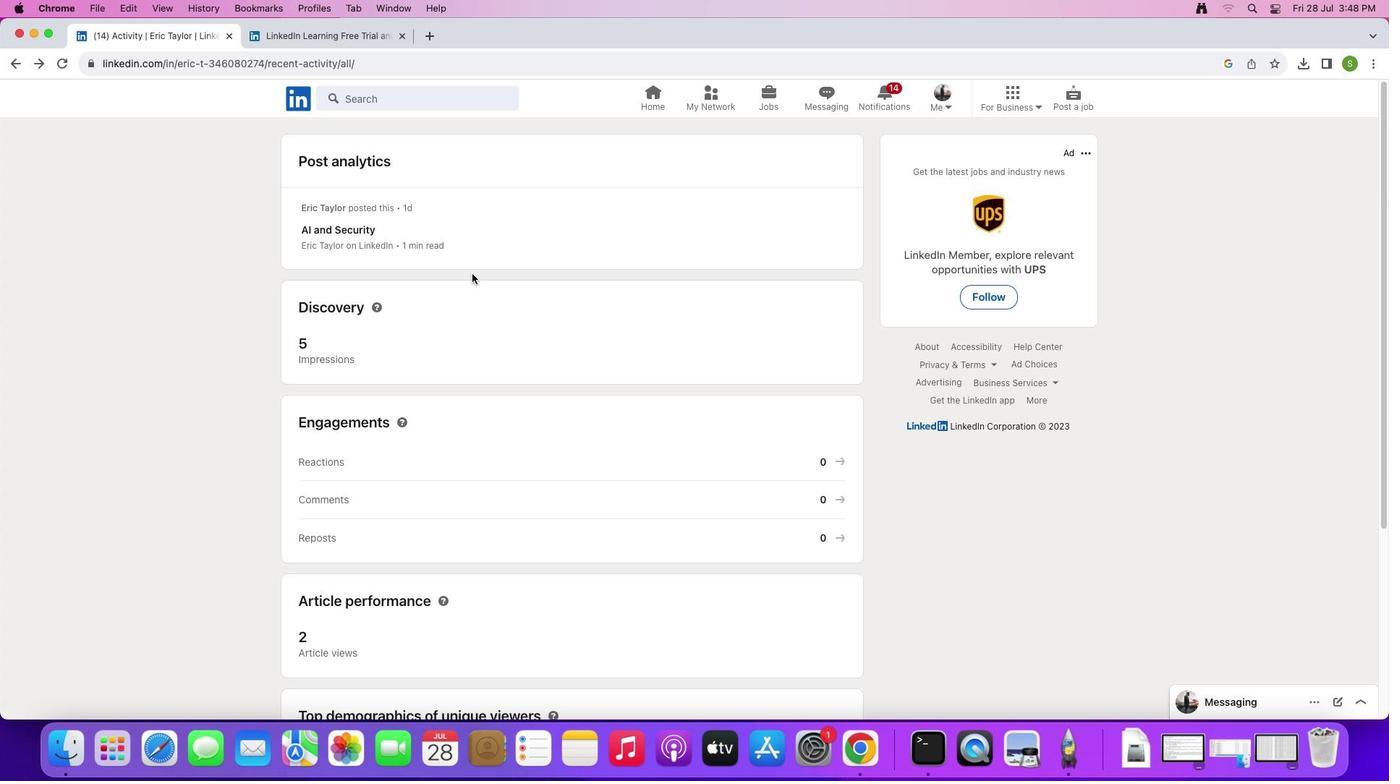 
Action: Mouse pressed left at (16, 64)
Screenshot: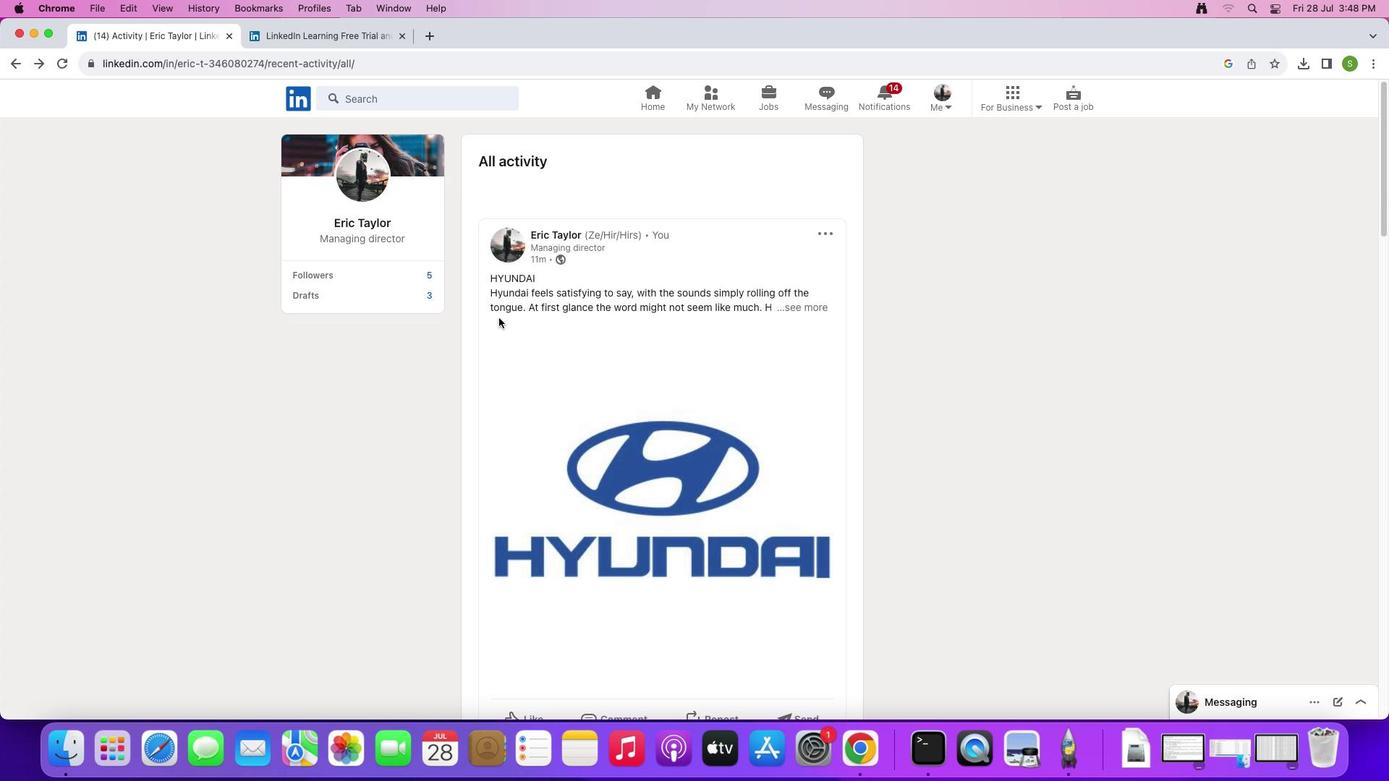 
Action: Mouse moved to (584, 366)
Screenshot: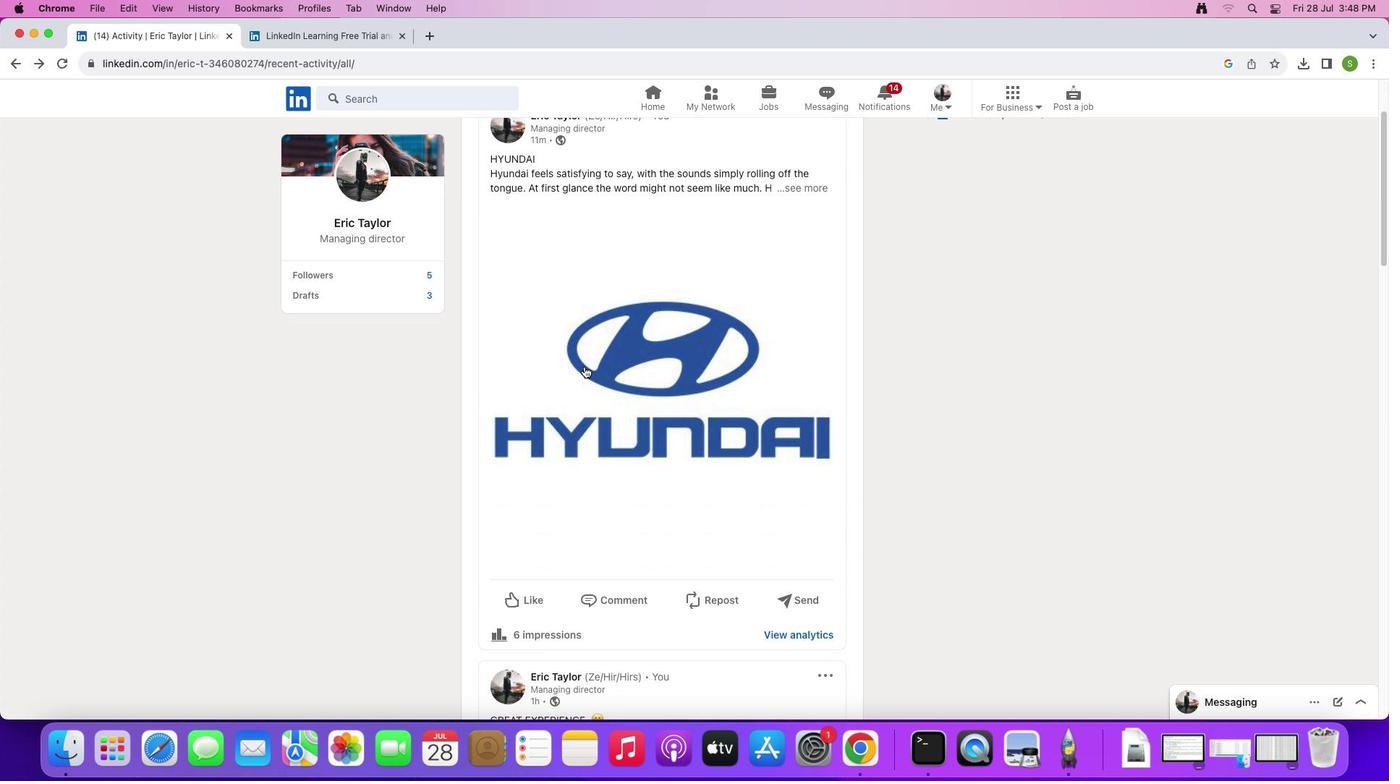 
Action: Mouse scrolled (584, 366) with delta (0, 0)
Screenshot: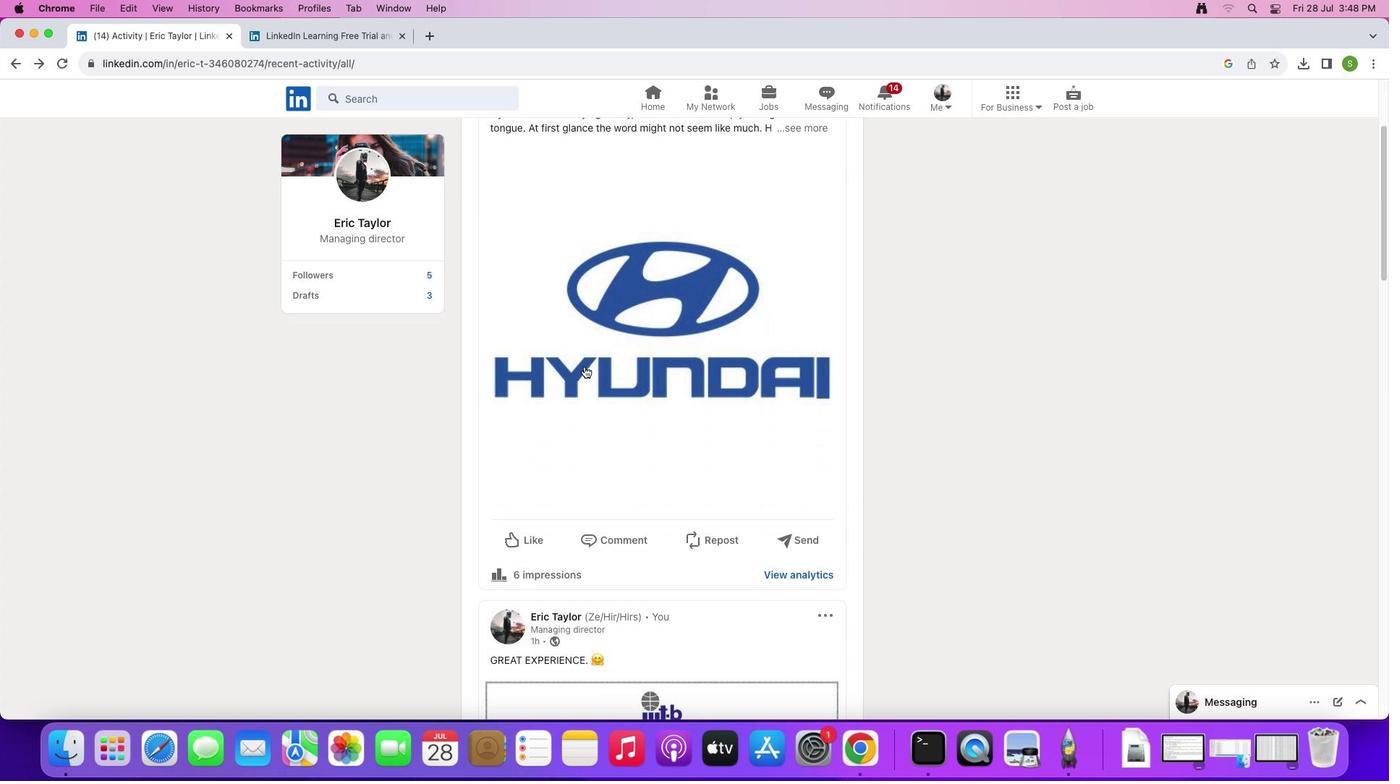 
Action: Mouse scrolled (584, 366) with delta (0, 0)
Screenshot: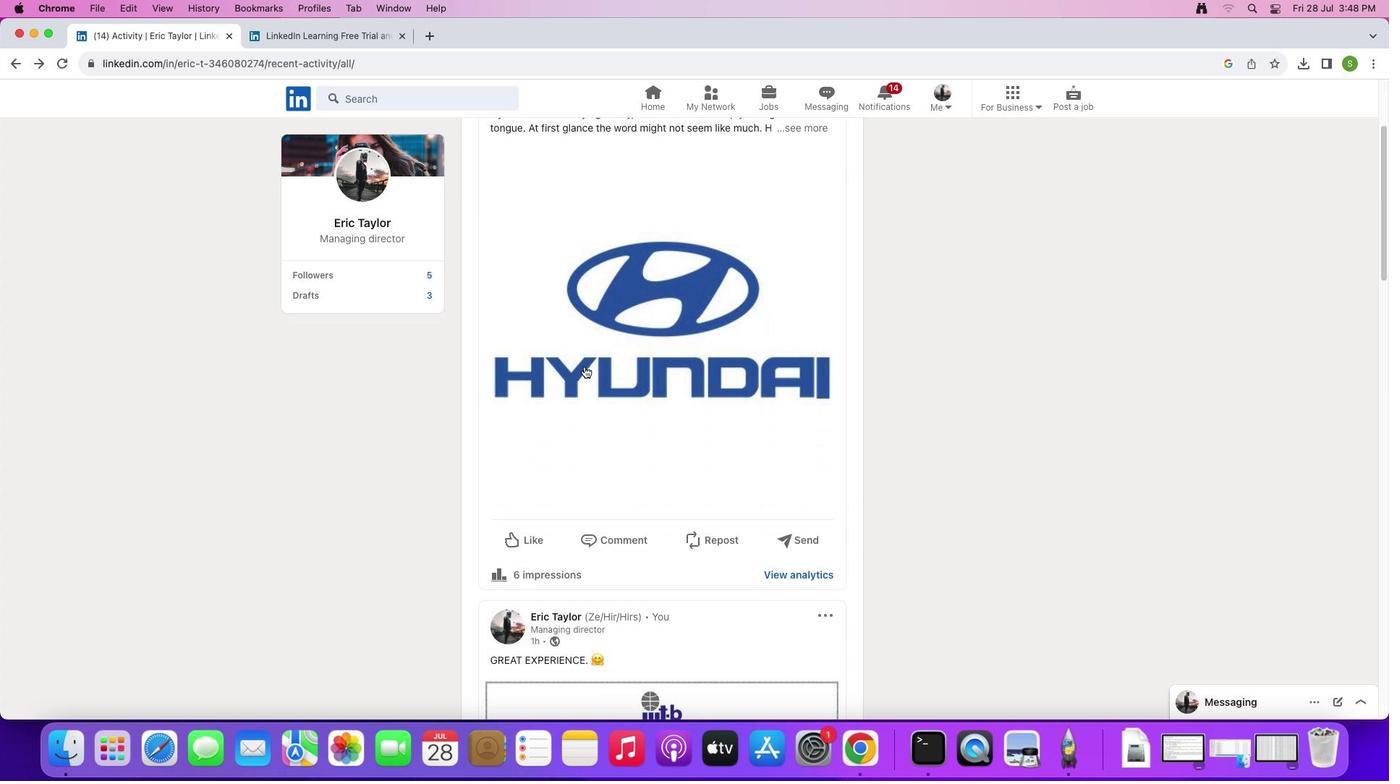 
Action: Mouse scrolled (584, 366) with delta (0, -2)
Screenshot: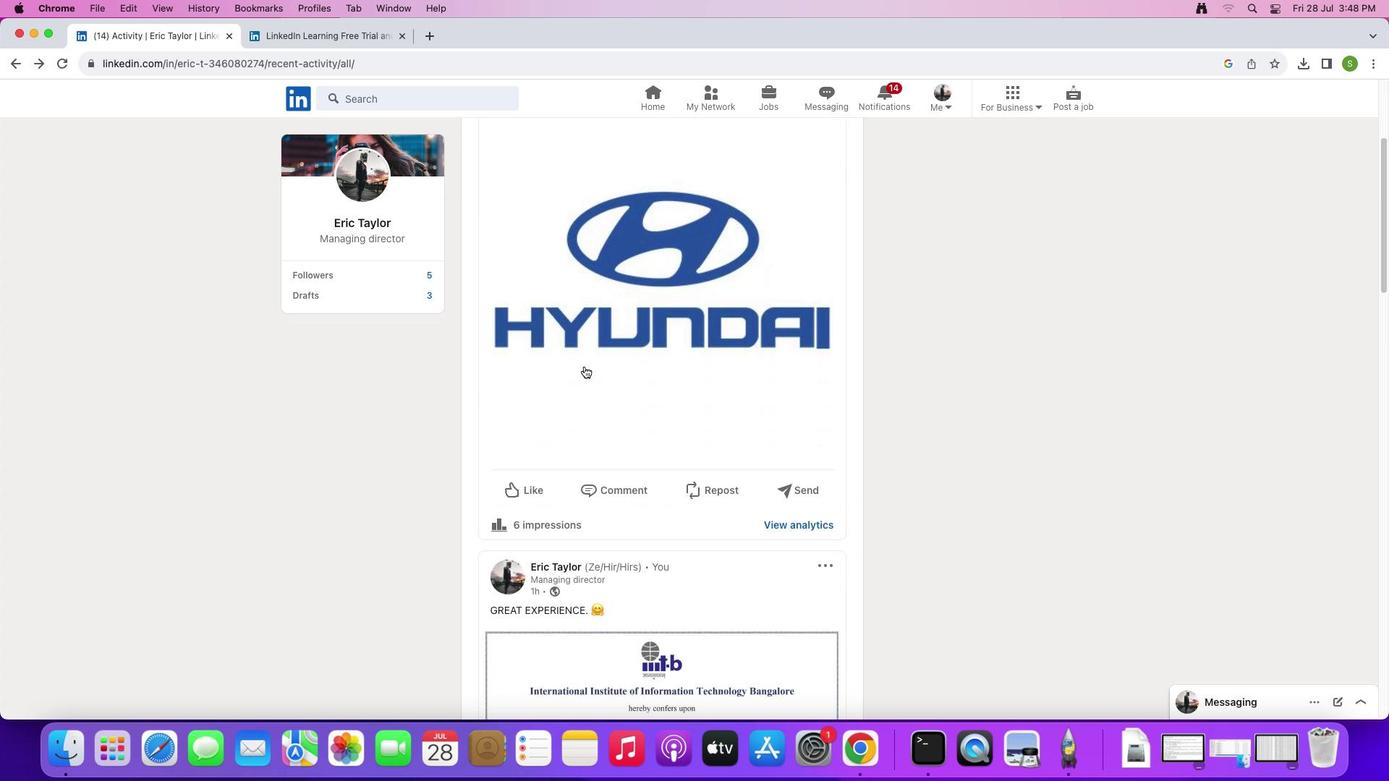 
Action: Mouse scrolled (584, 366) with delta (0, 0)
Screenshot: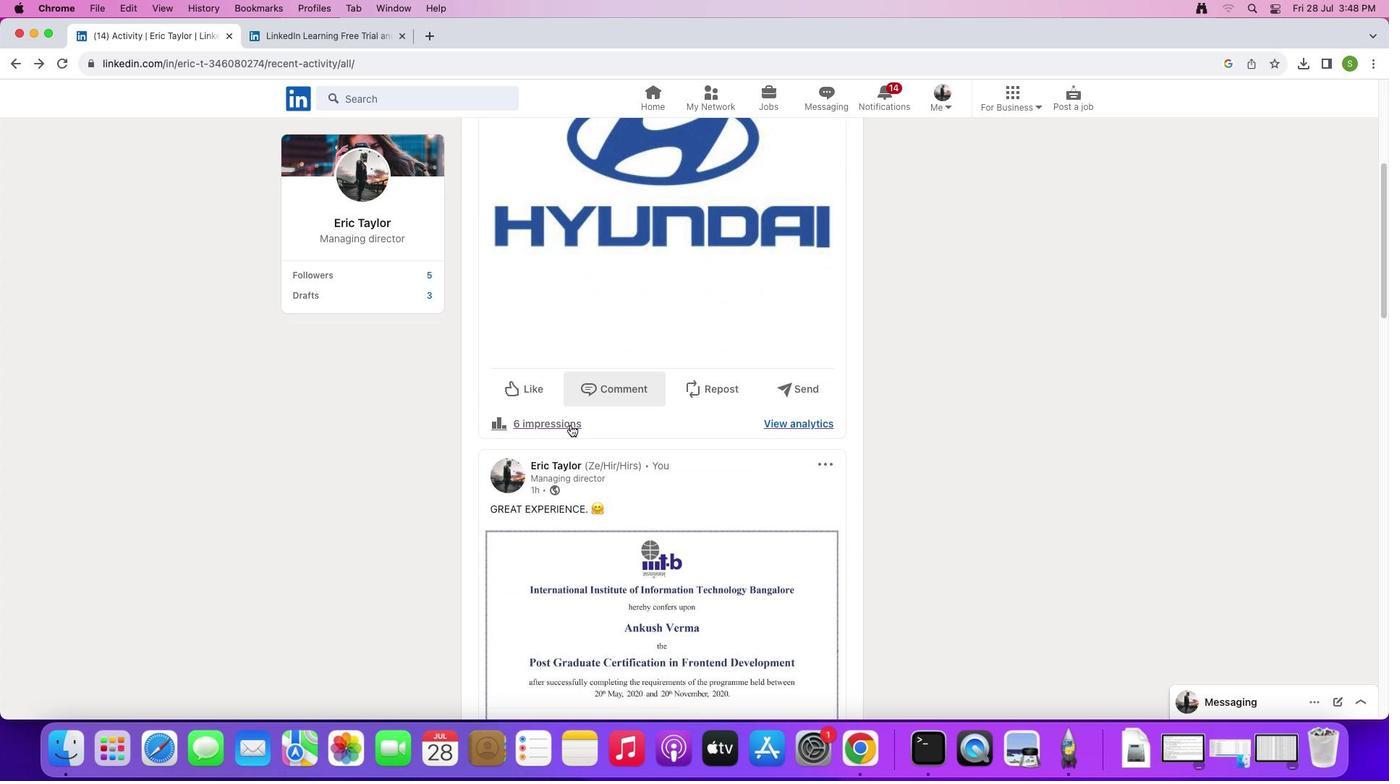 
Action: Mouse scrolled (584, 366) with delta (0, 0)
Screenshot: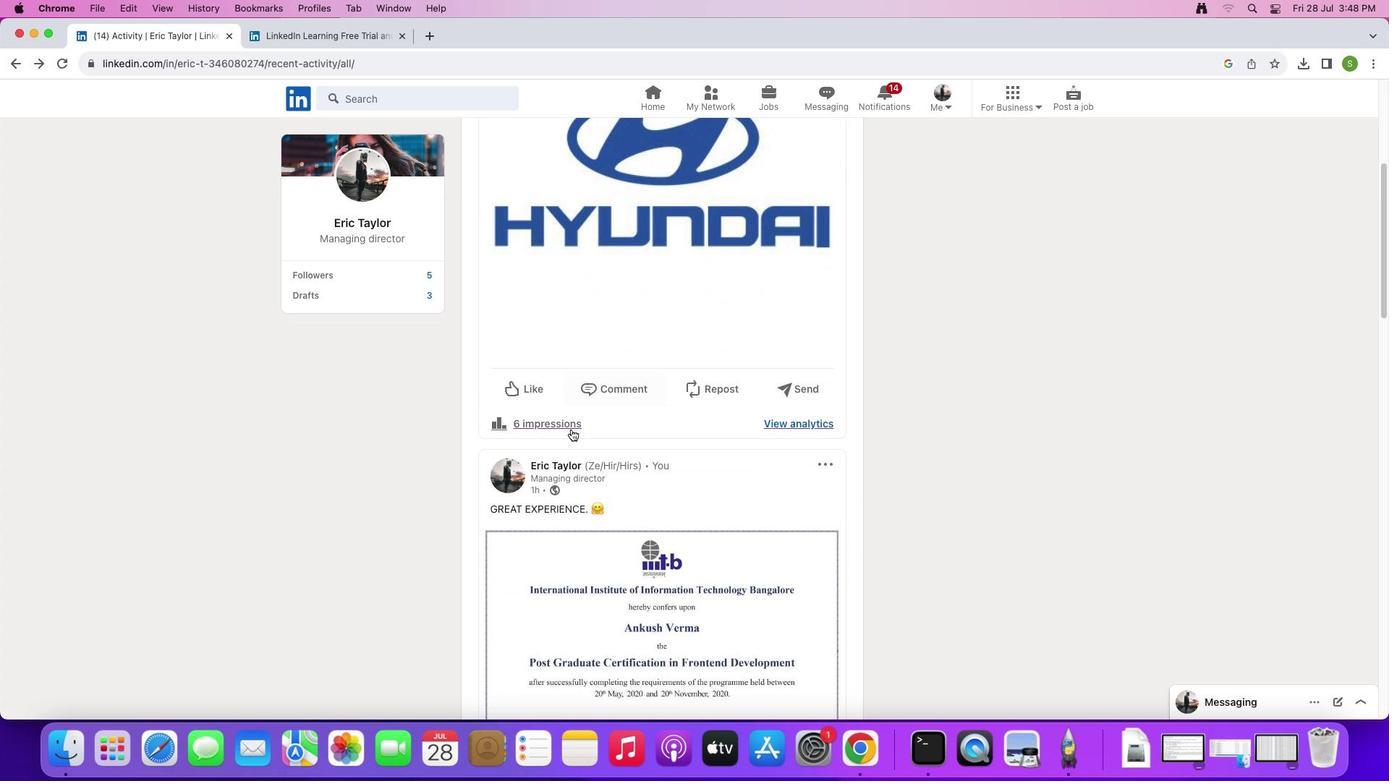 
Action: Mouse scrolled (584, 366) with delta (0, -1)
Screenshot: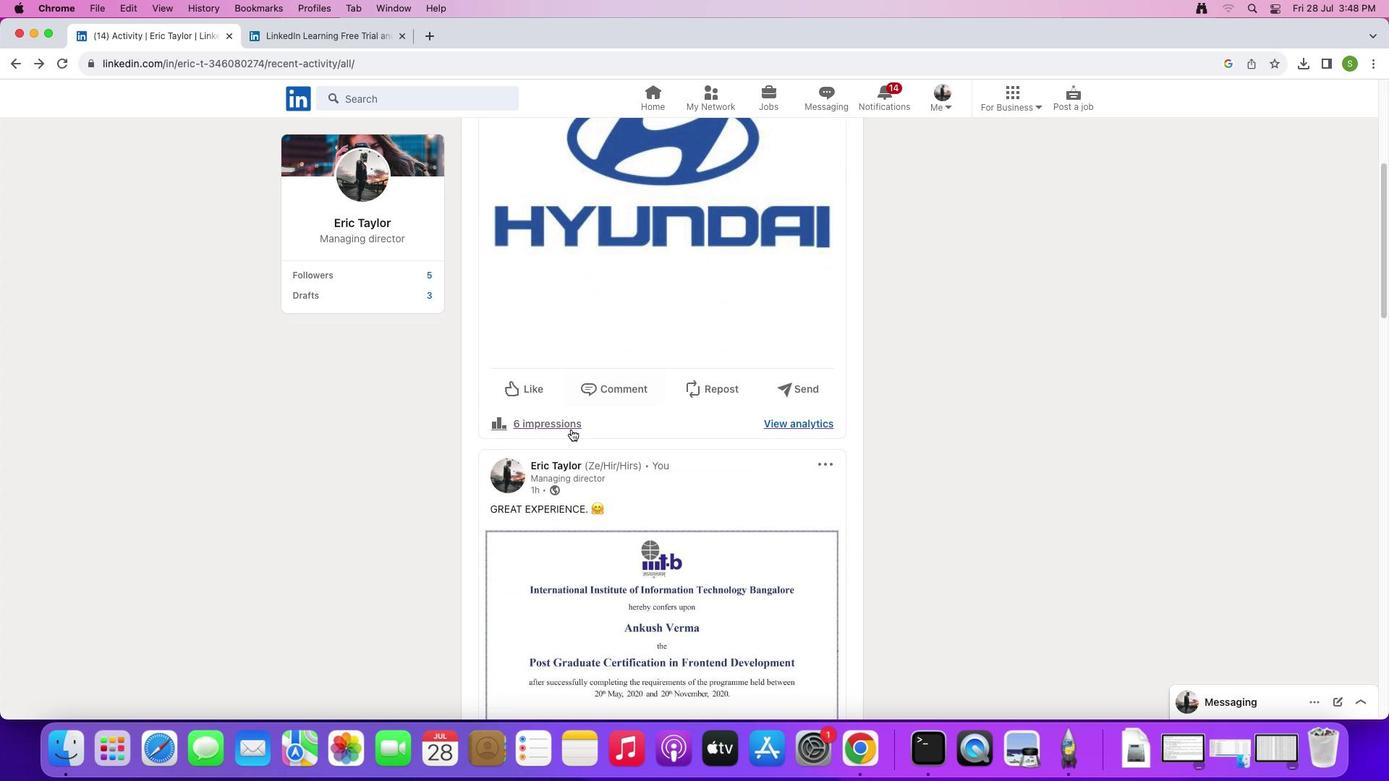 
Action: Mouse scrolled (584, 366) with delta (0, -2)
Screenshot: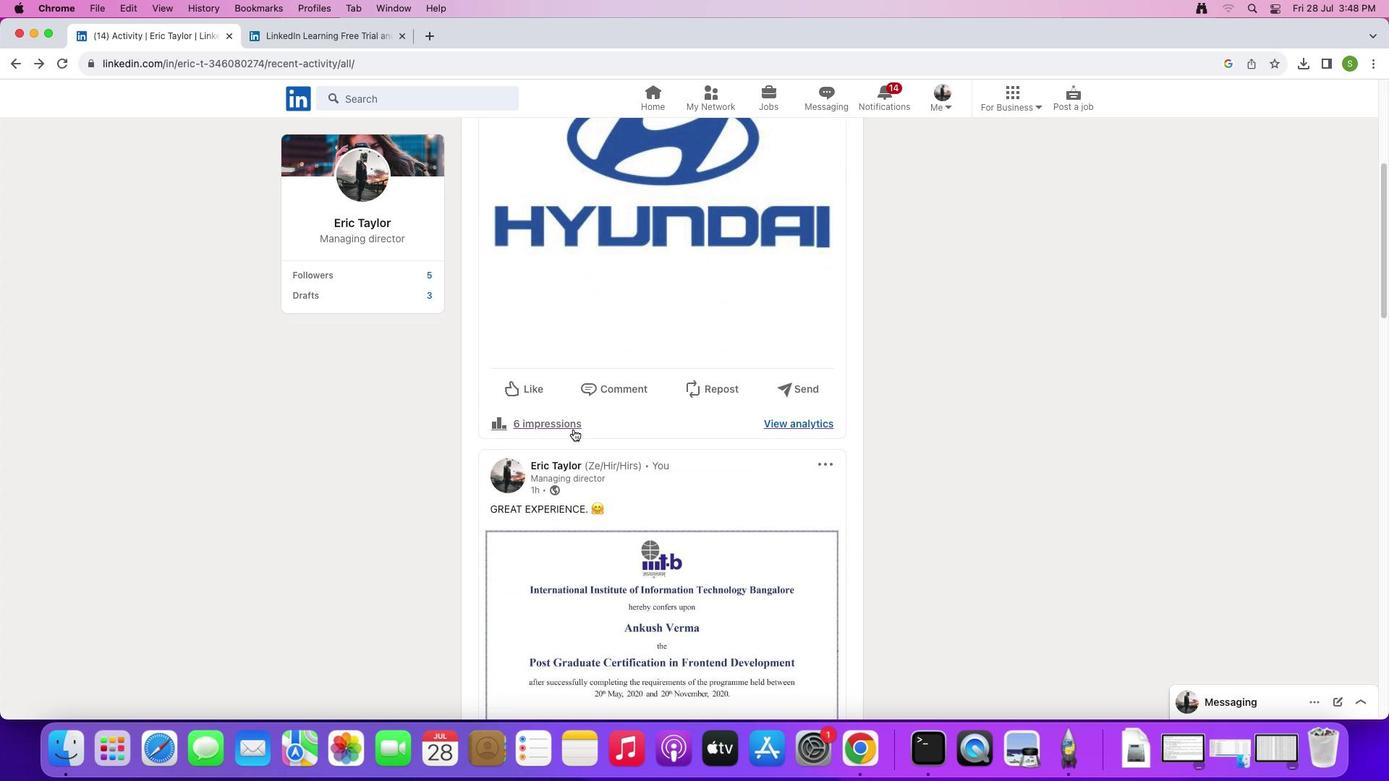
Action: Mouse moved to (576, 428)
Screenshot: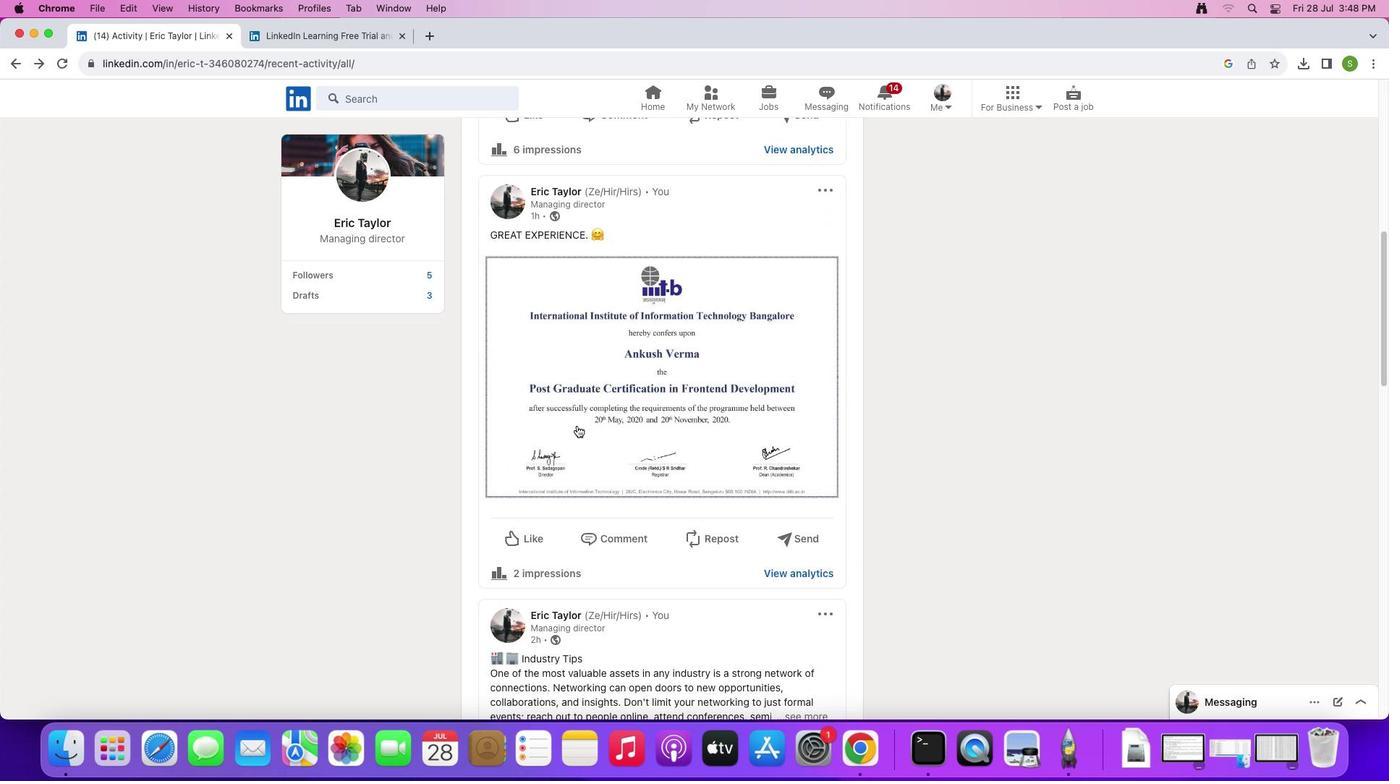 
Action: Mouse scrolled (576, 428) with delta (0, 0)
Screenshot: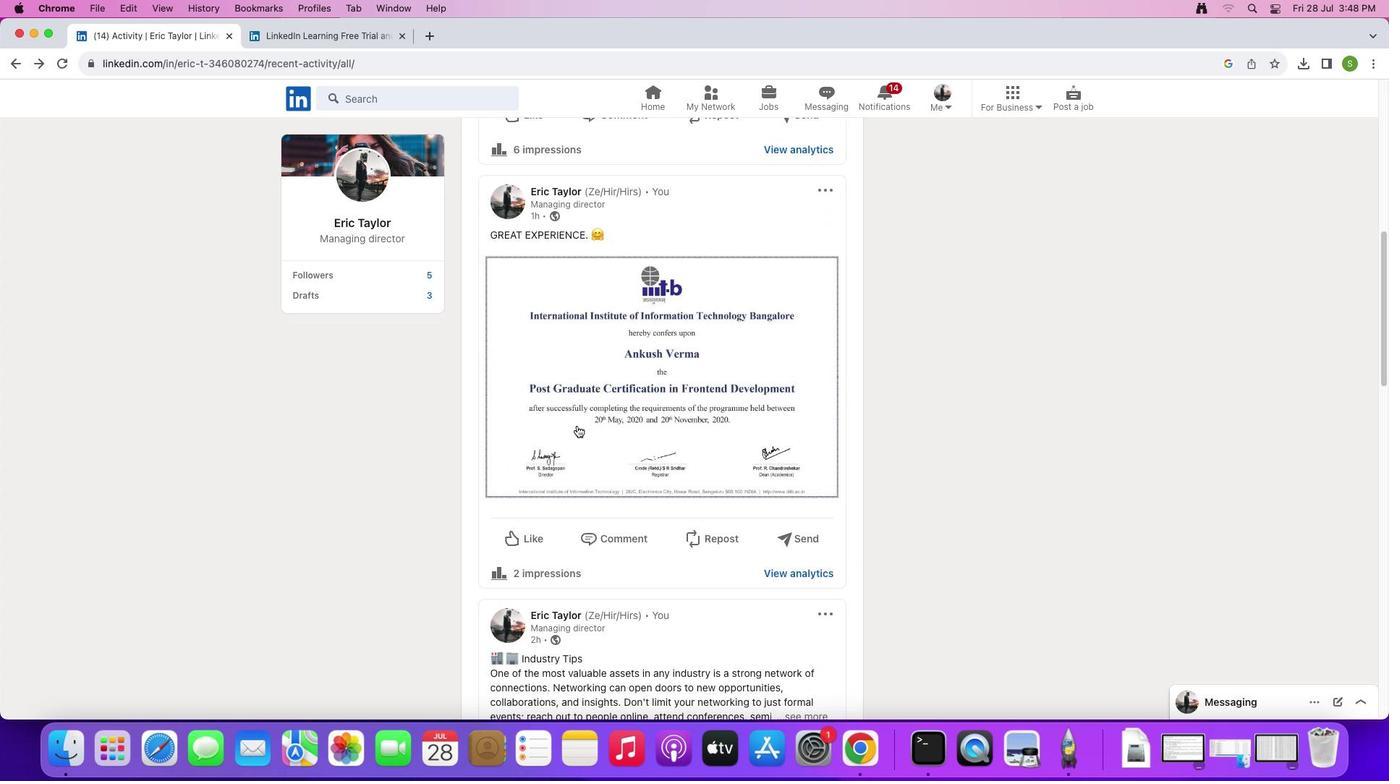 
Action: Mouse moved to (576, 427)
Screenshot: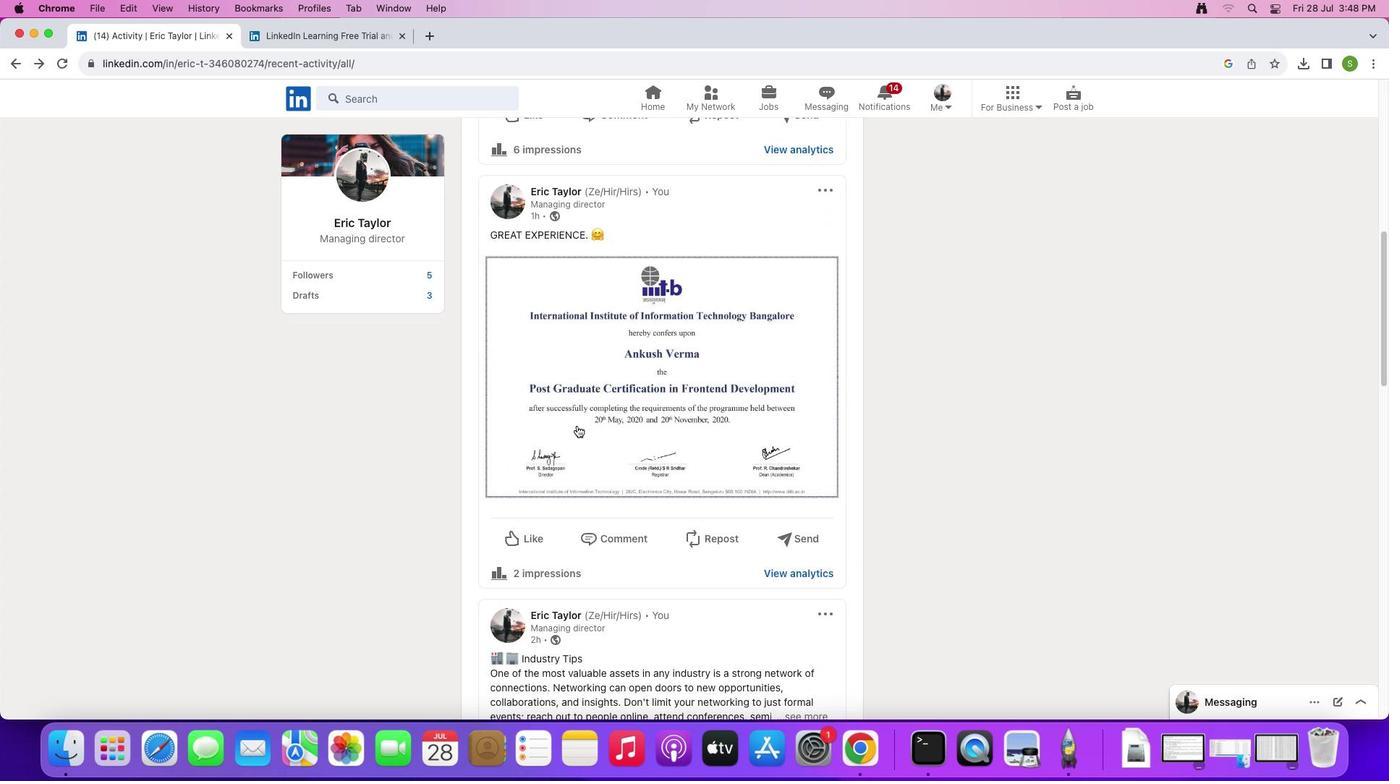 
Action: Mouse scrolled (576, 427) with delta (0, 0)
Screenshot: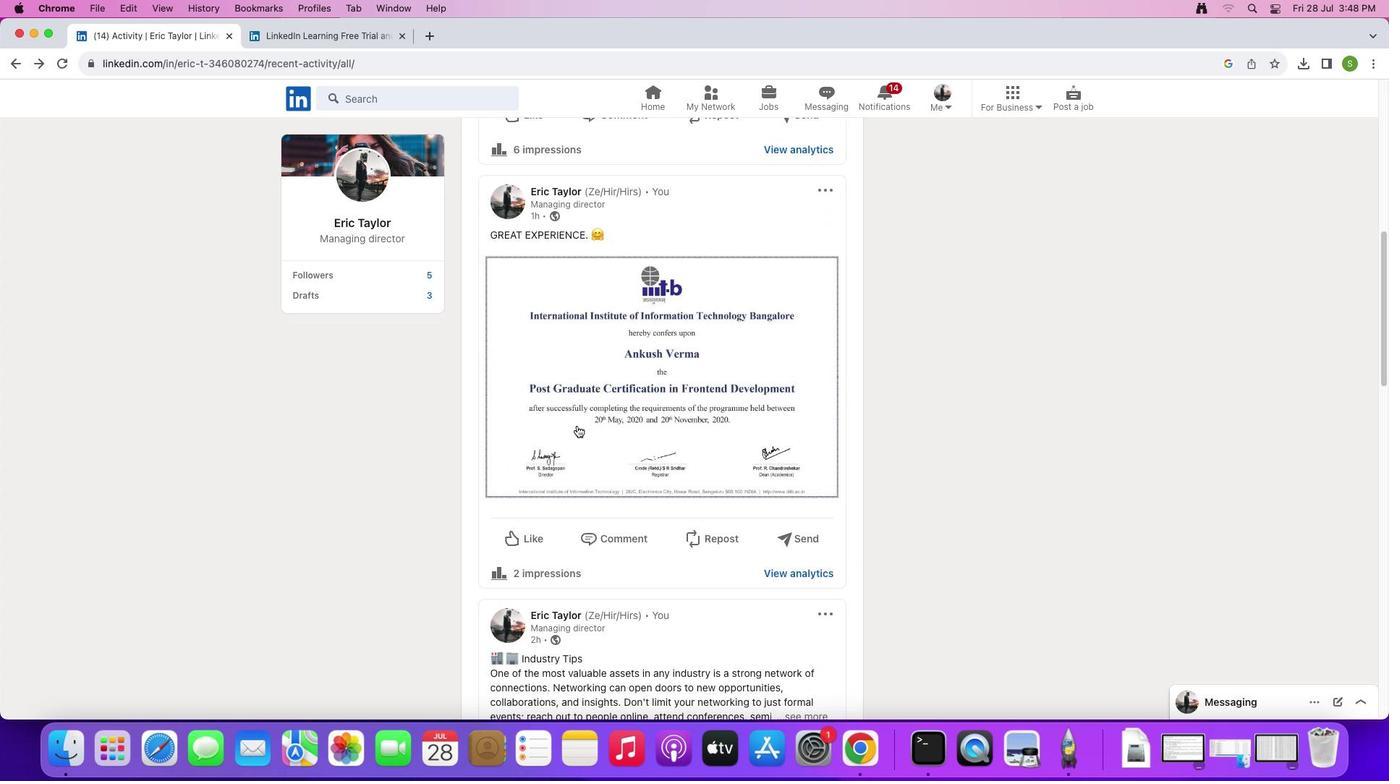 
Action: Mouse moved to (576, 427)
Screenshot: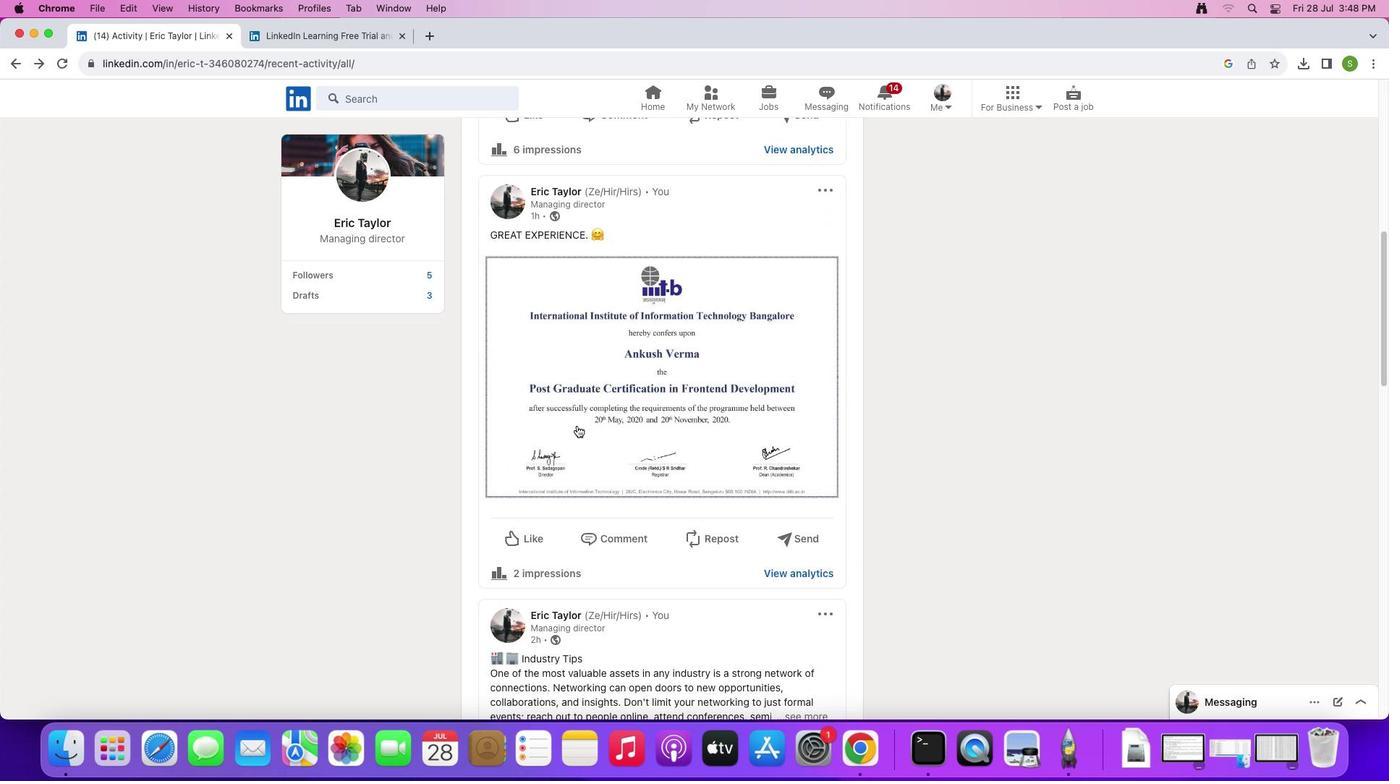 
Action: Mouse scrolled (576, 427) with delta (0, -2)
Screenshot: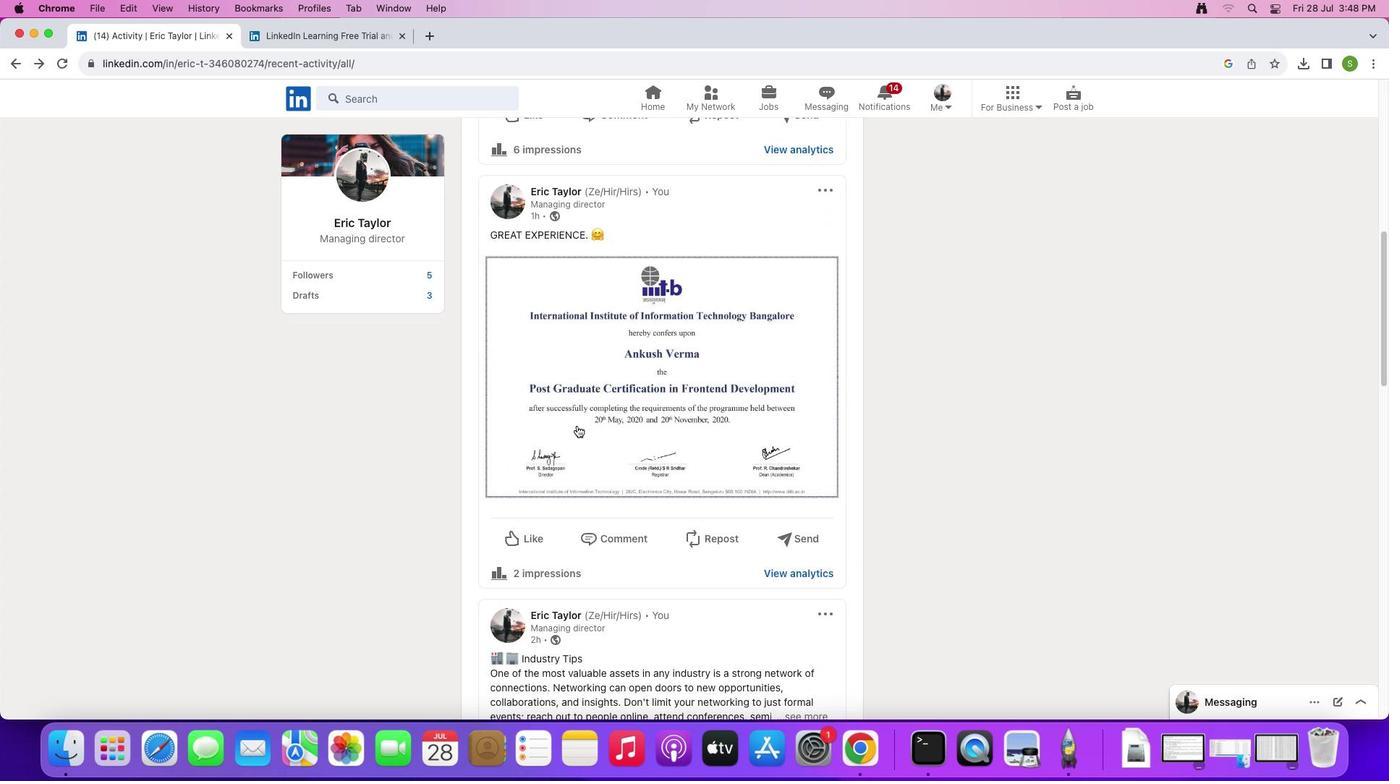 
Action: Mouse moved to (576, 426)
Screenshot: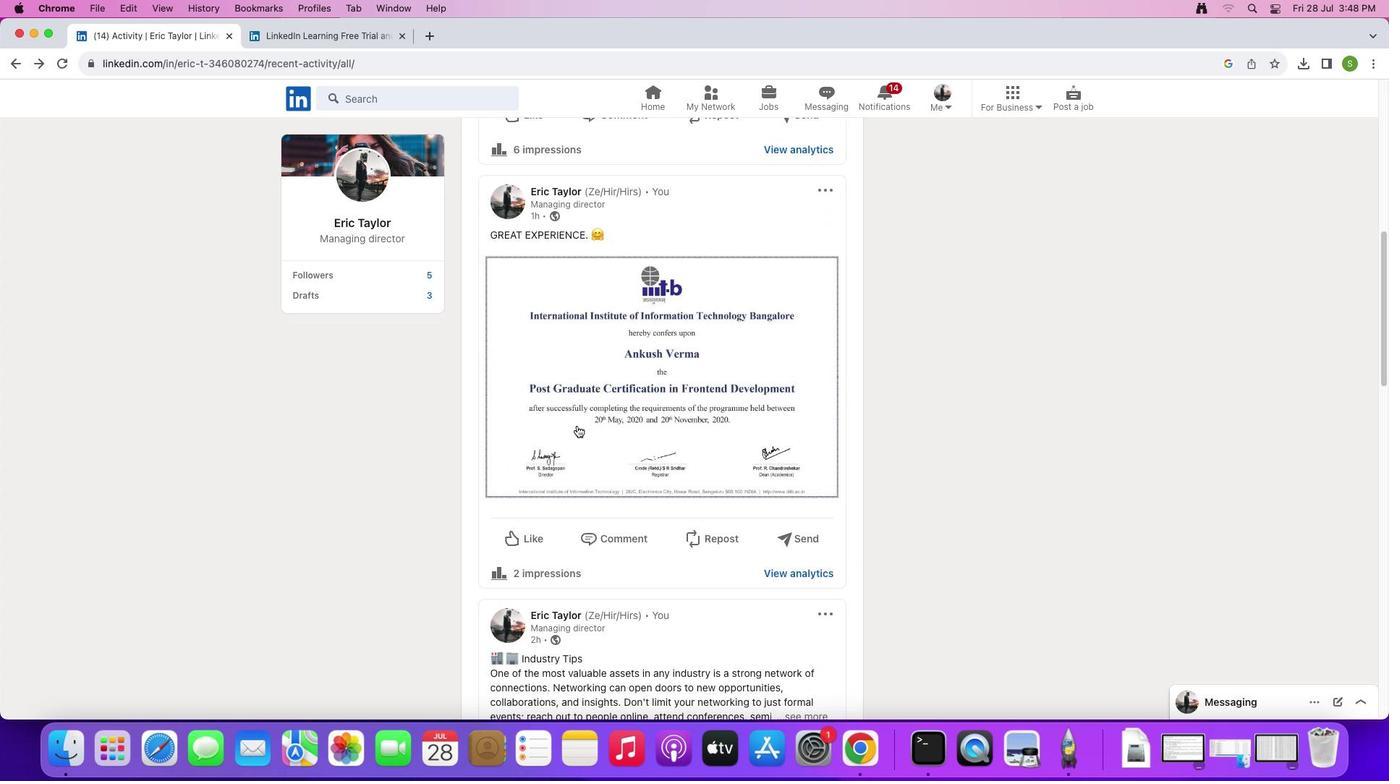 
Action: Mouse scrolled (576, 426) with delta (0, -3)
Screenshot: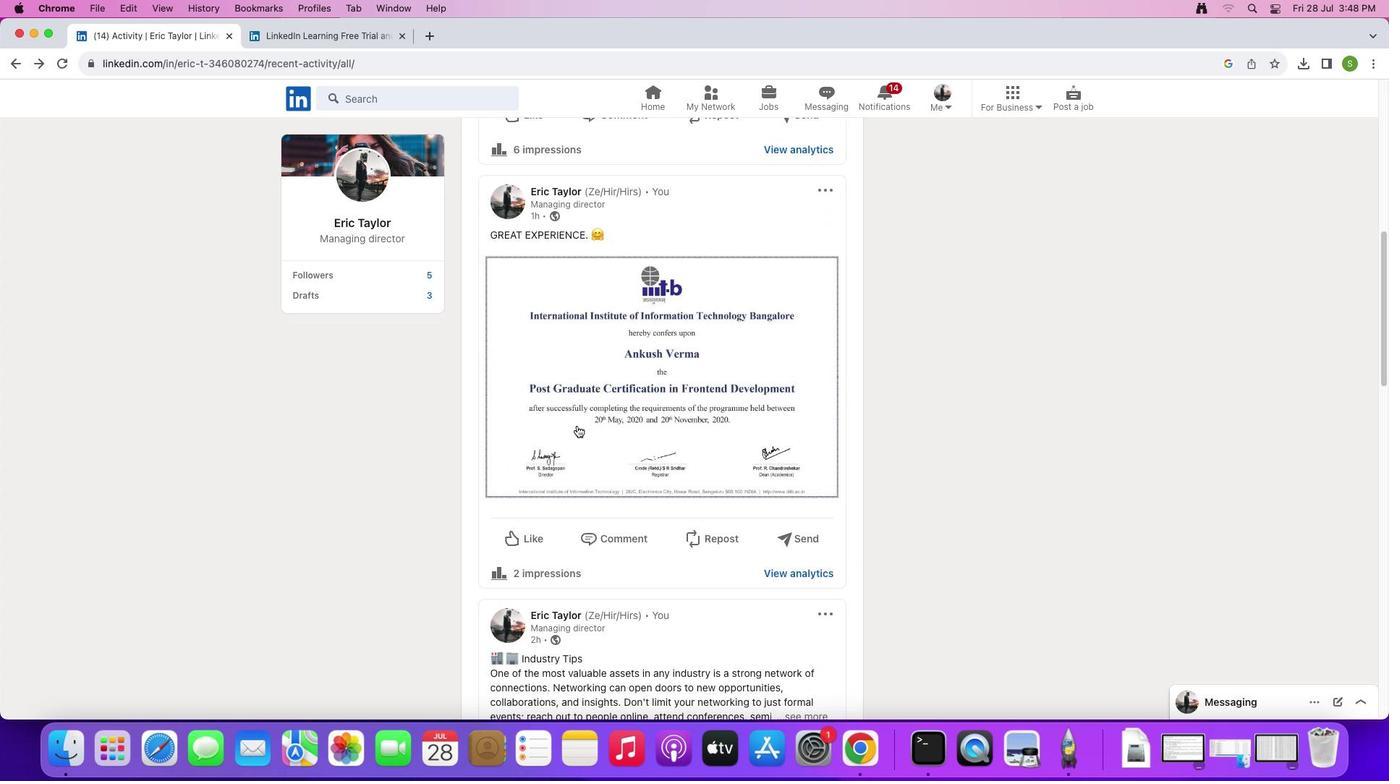 
Action: Mouse moved to (577, 421)
Screenshot: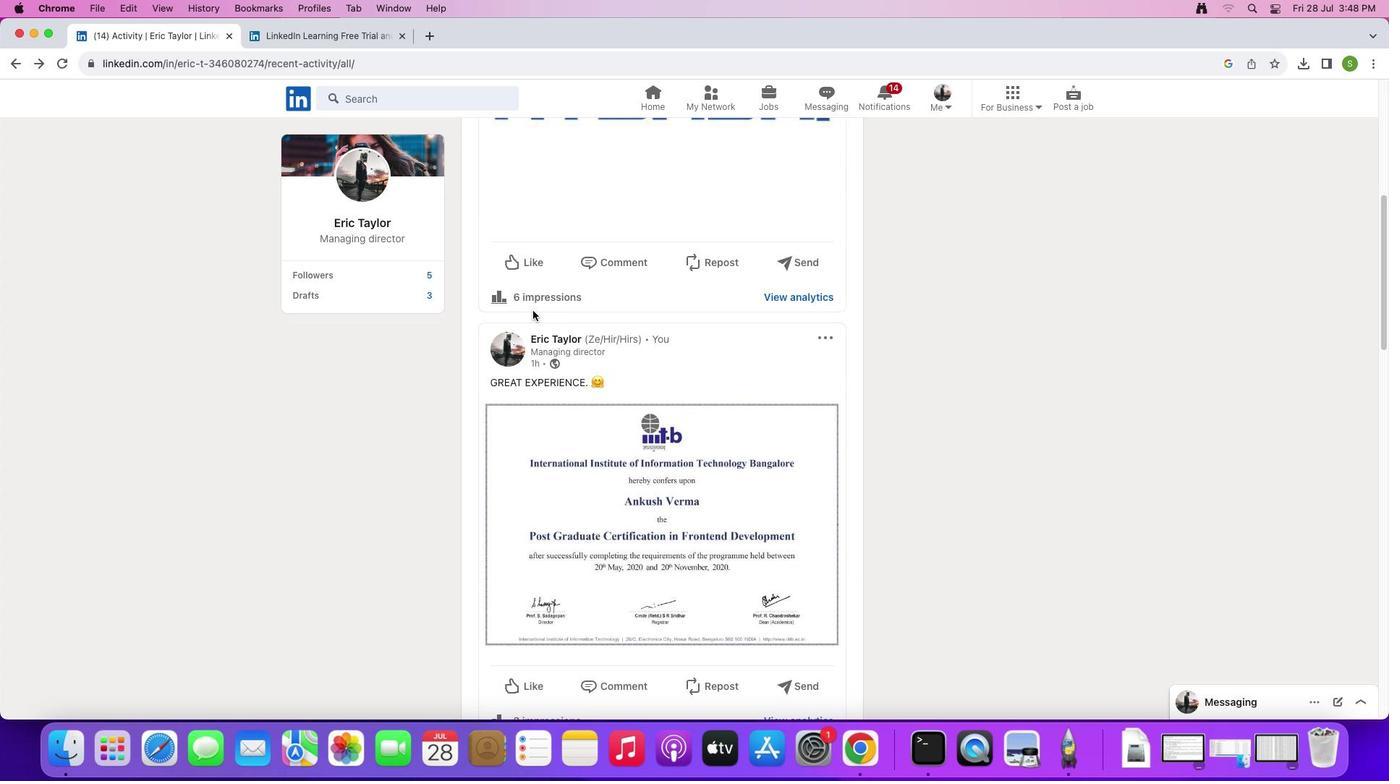 
Action: Mouse scrolled (577, 421) with delta (0, 0)
Screenshot: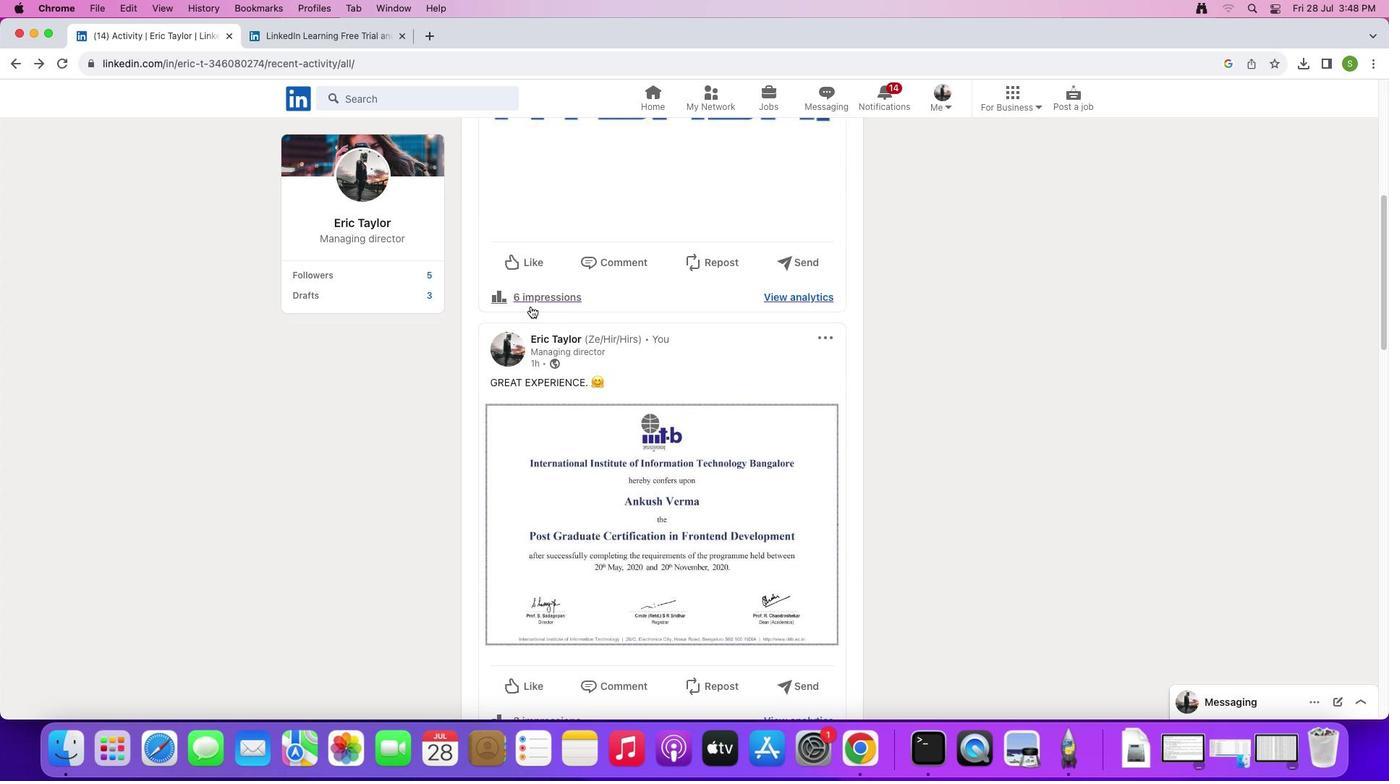 
Action: Mouse scrolled (577, 421) with delta (0, 0)
Screenshot: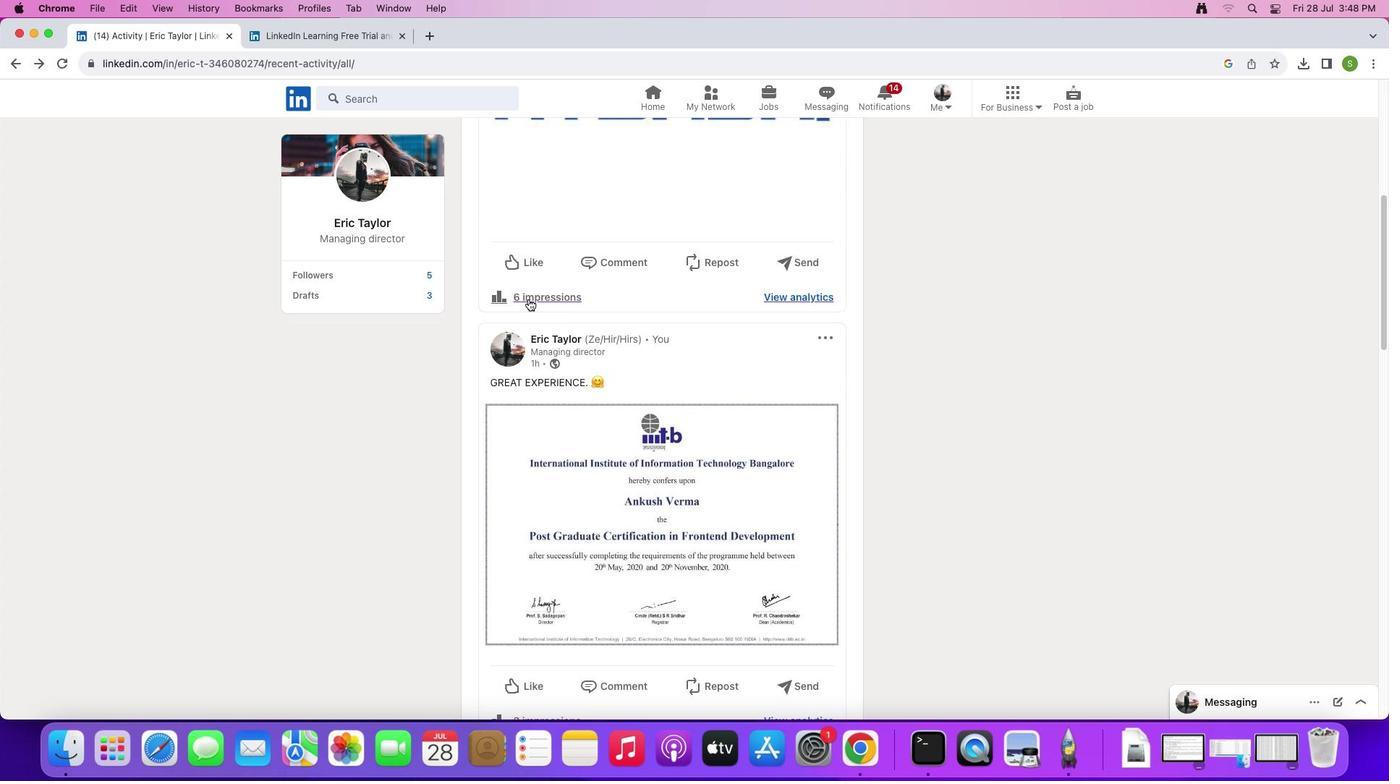 
Action: Mouse scrolled (577, 421) with delta (0, 2)
Screenshot: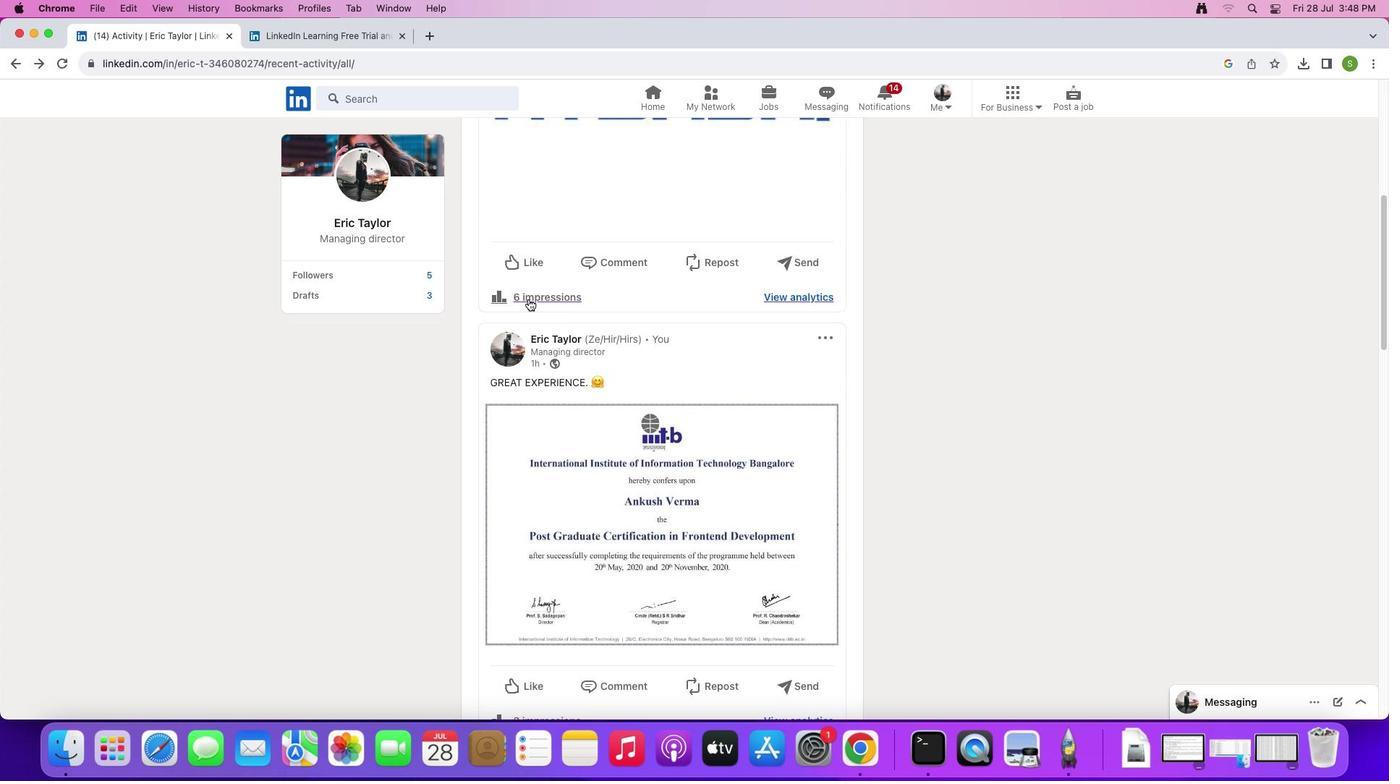 
Action: Mouse moved to (528, 297)
Screenshot: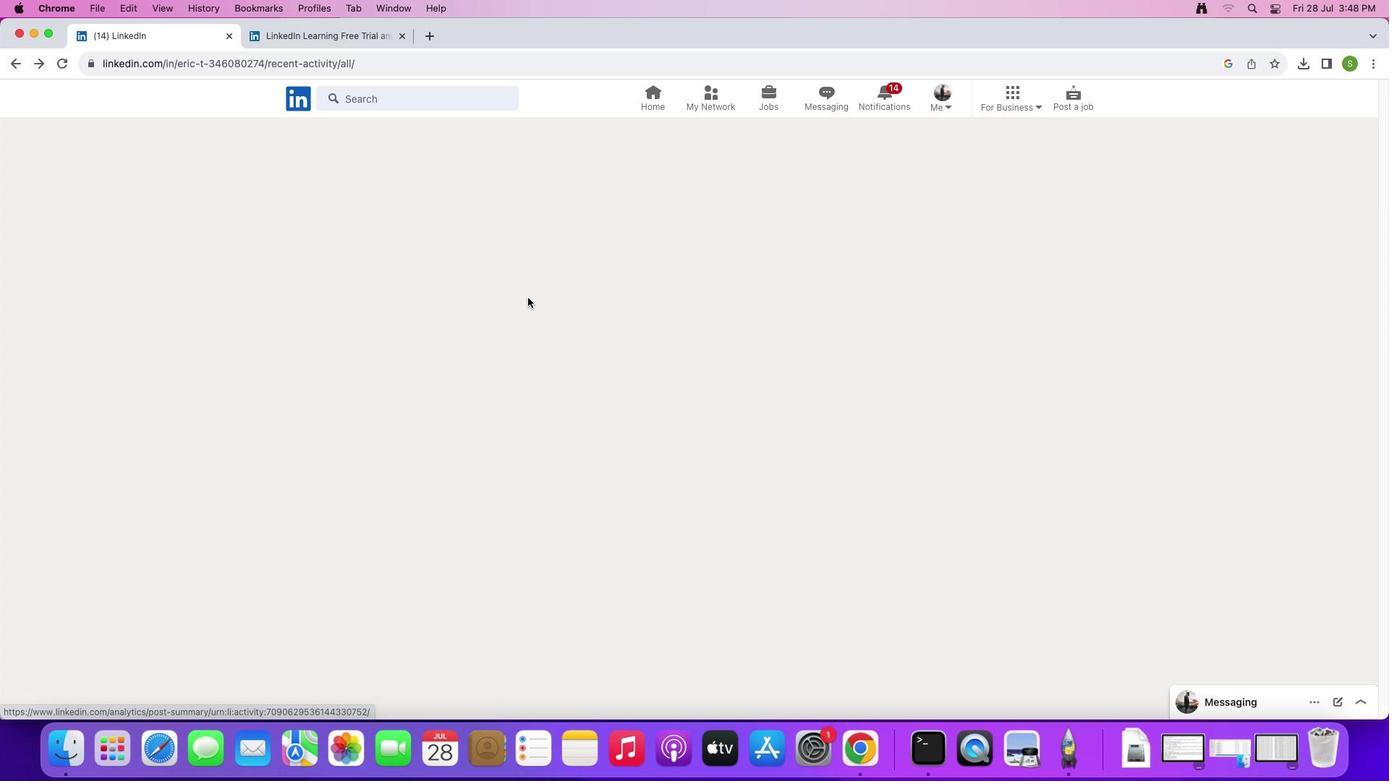 
Action: Mouse pressed left at (528, 297)
Screenshot: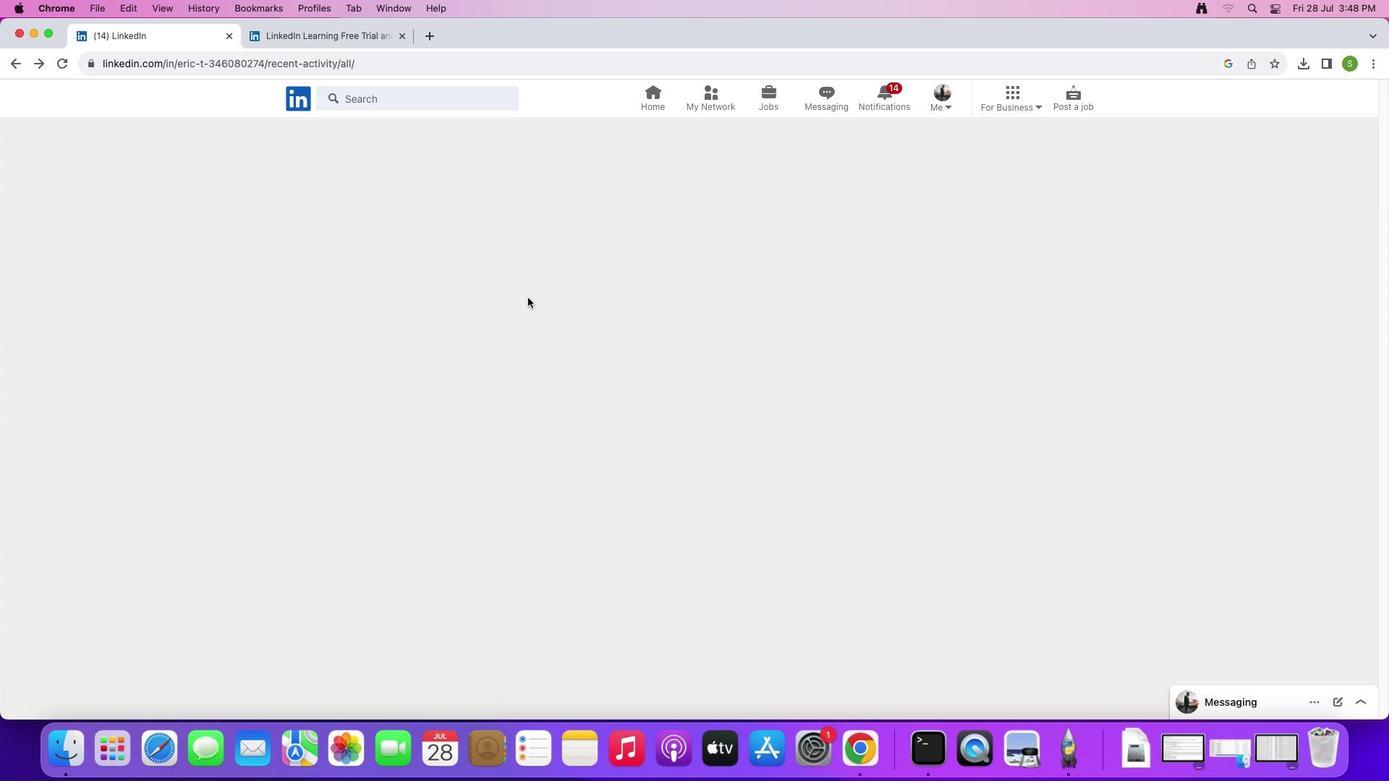 
Action: Mouse moved to (539, 353)
Screenshot: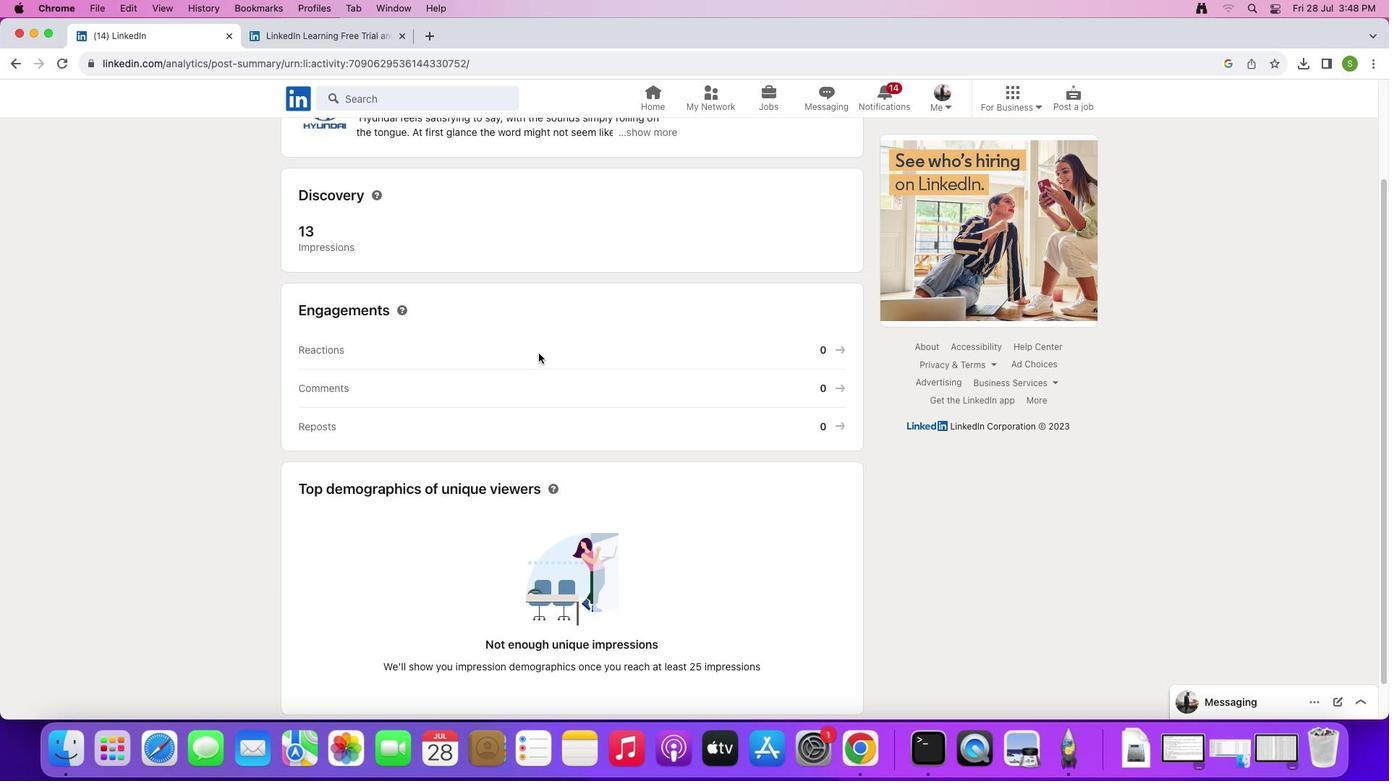 
Action: Mouse scrolled (539, 353) with delta (0, 0)
Screenshot: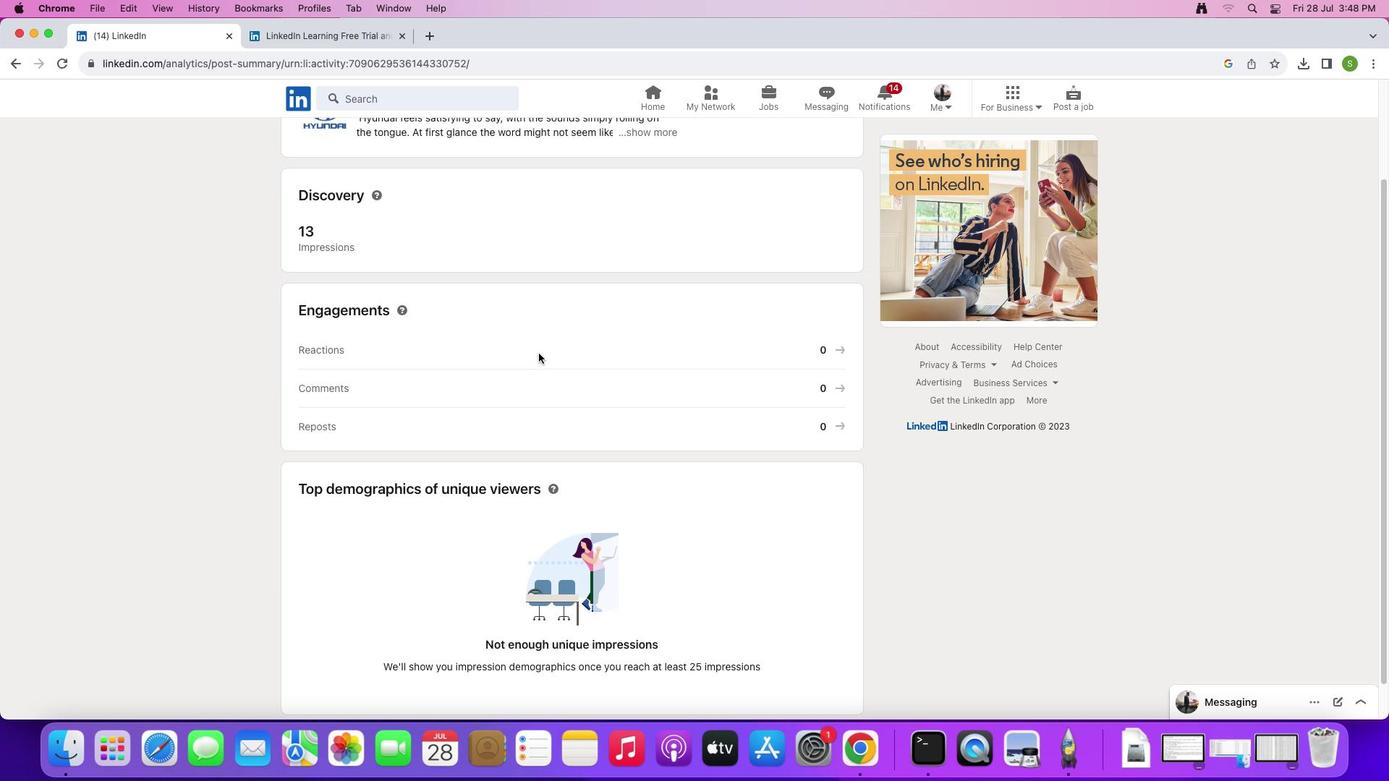 
Action: Mouse scrolled (539, 353) with delta (0, 0)
Screenshot: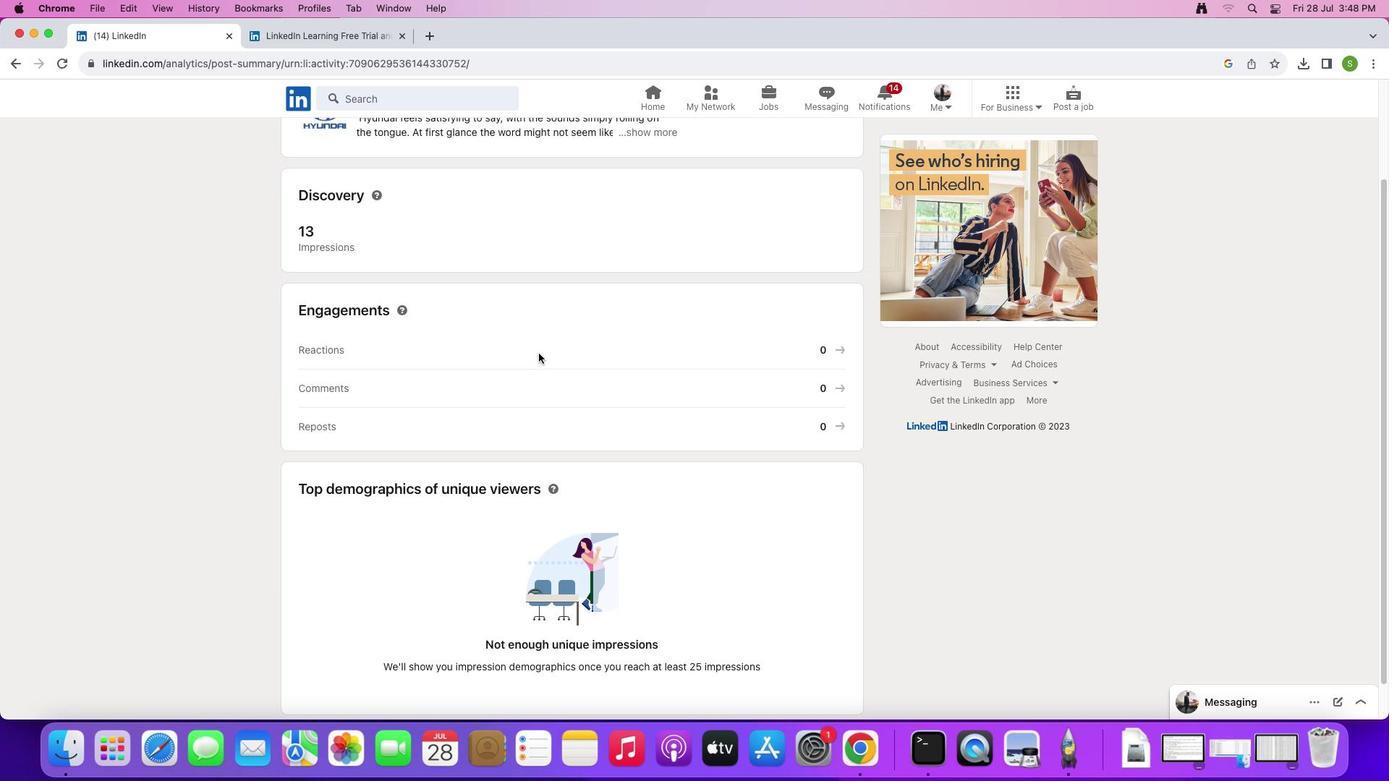 
Action: Mouse moved to (538, 353)
Screenshot: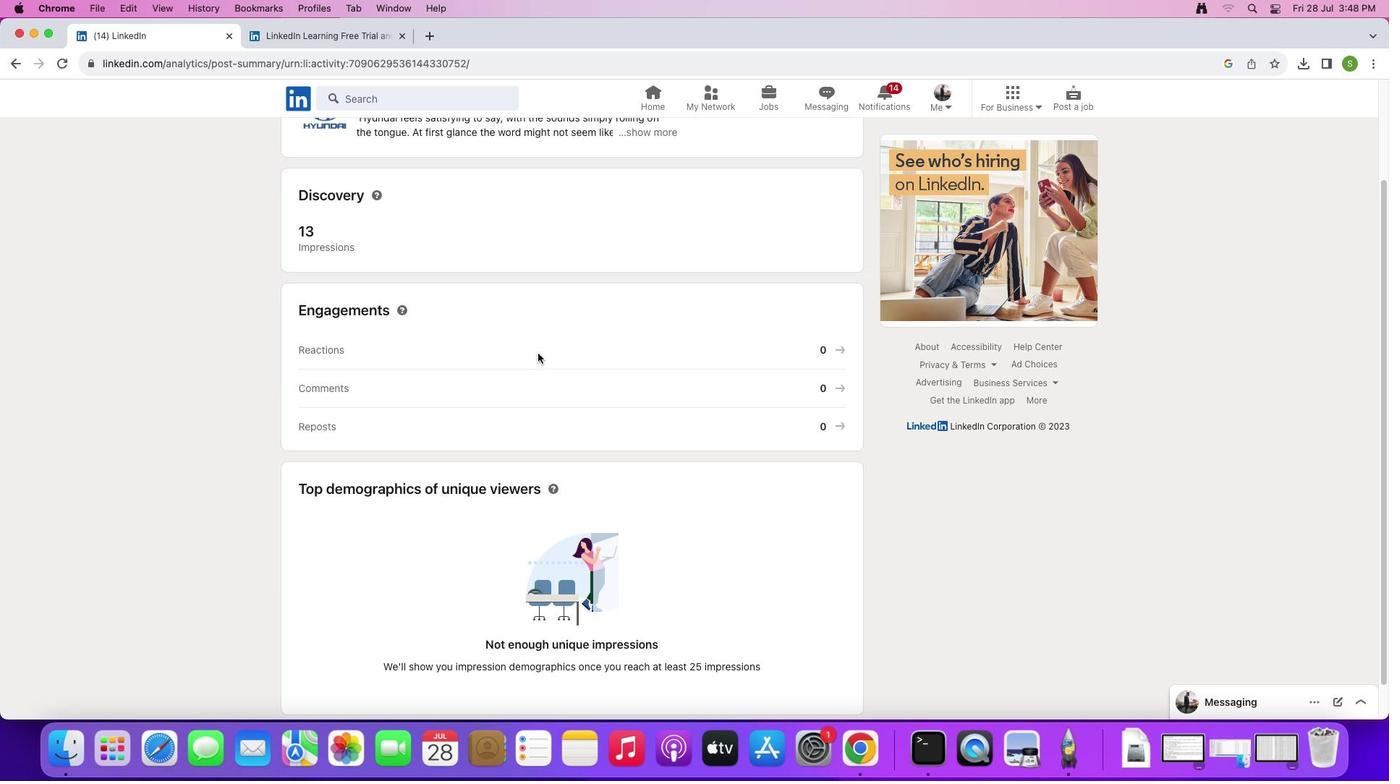 
Action: Mouse scrolled (538, 353) with delta (0, -1)
Screenshot: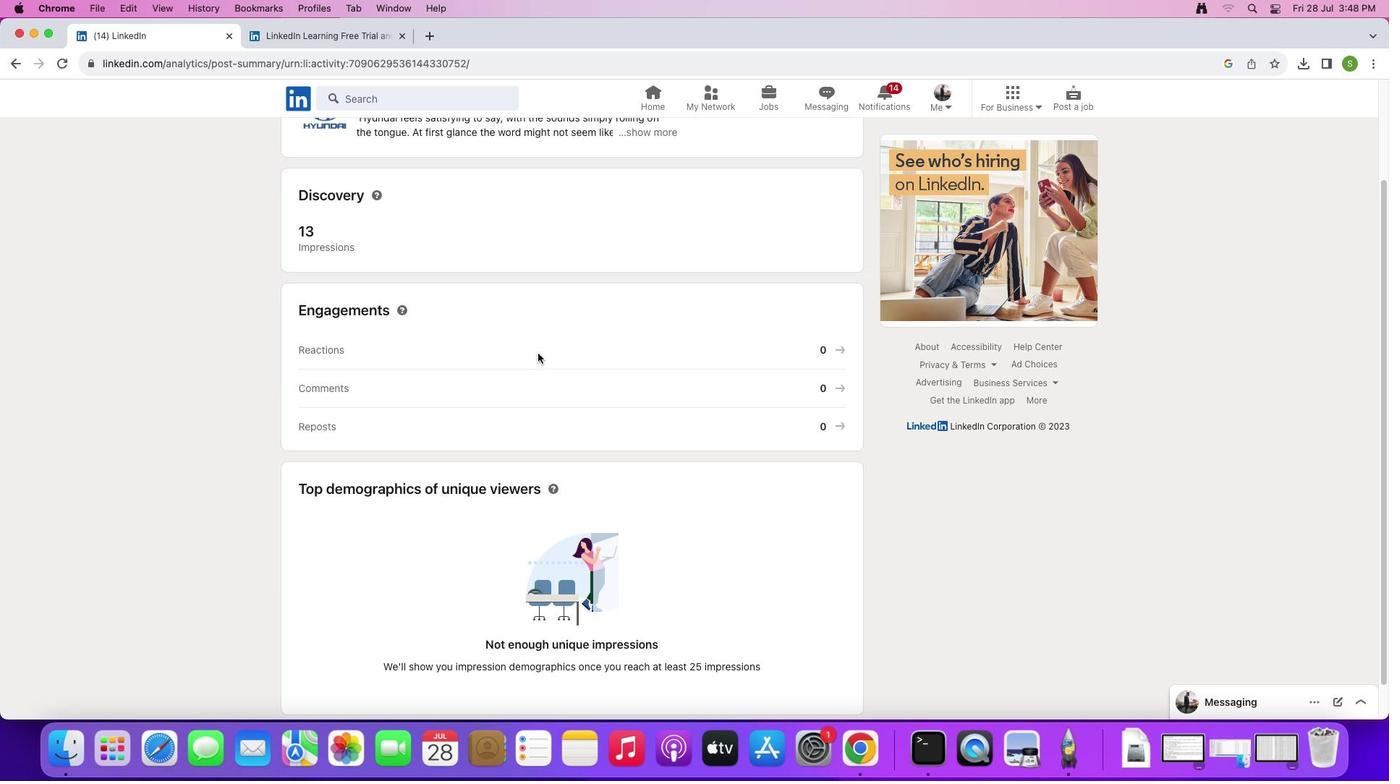 
Action: Mouse scrolled (538, 353) with delta (0, 0)
Screenshot: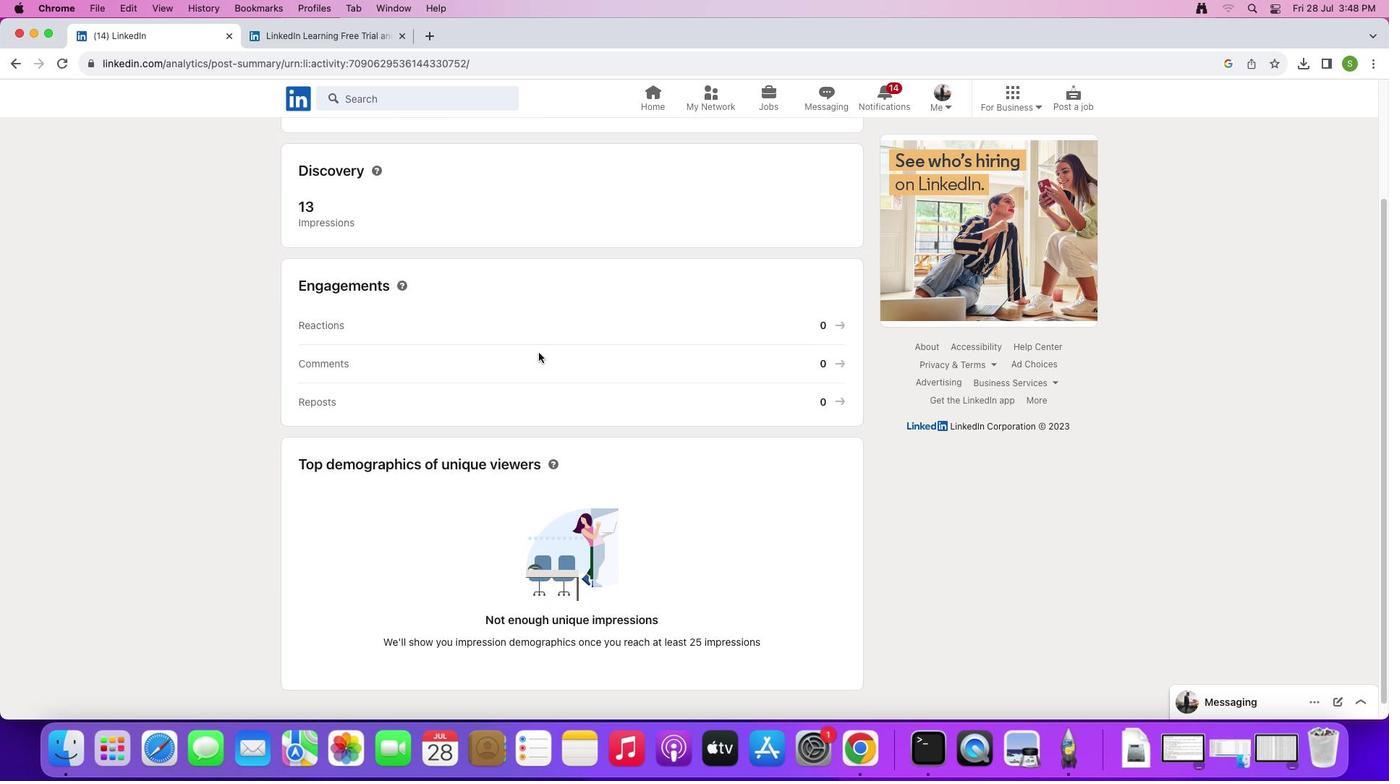 
Action: Mouse moved to (538, 353)
Screenshot: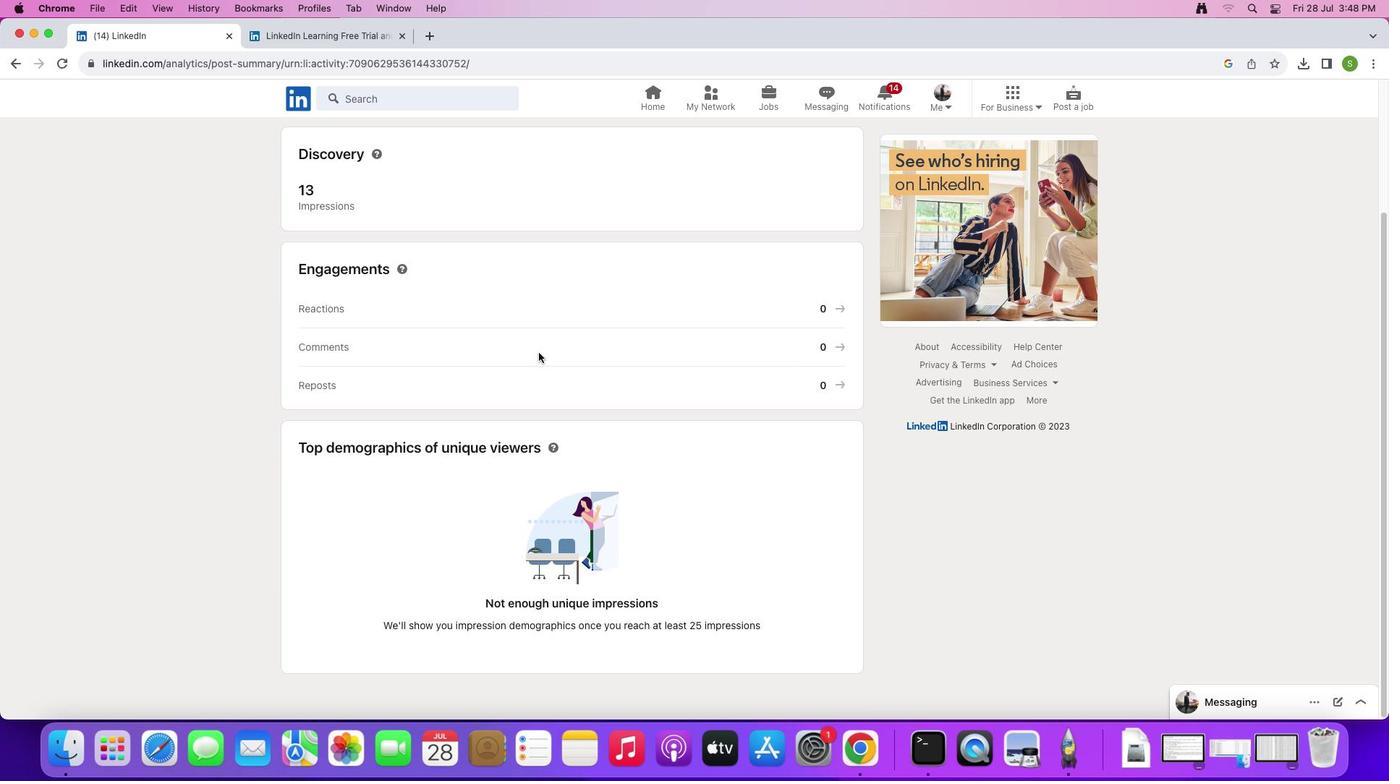 
Action: Mouse scrolled (538, 353) with delta (0, 0)
Screenshot: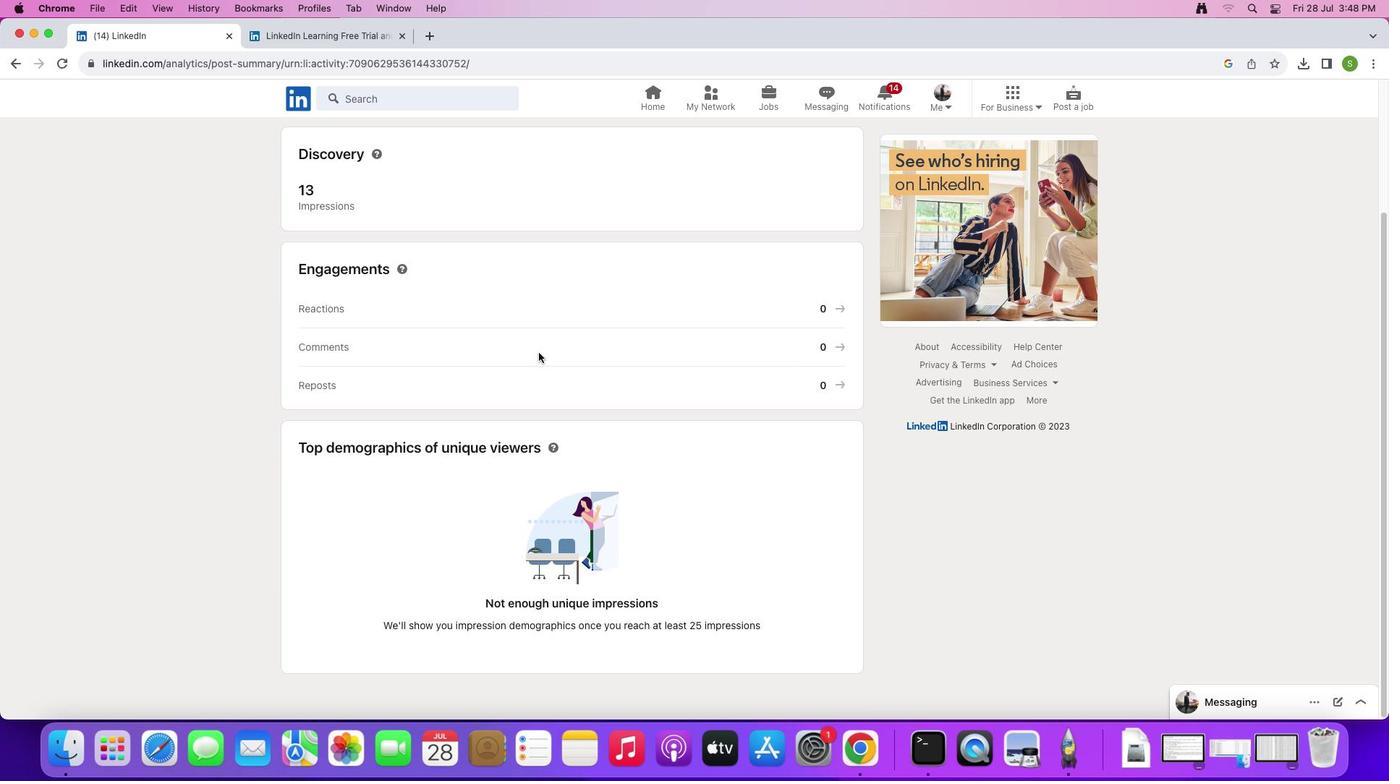 
Action: Mouse moved to (538, 353)
Screenshot: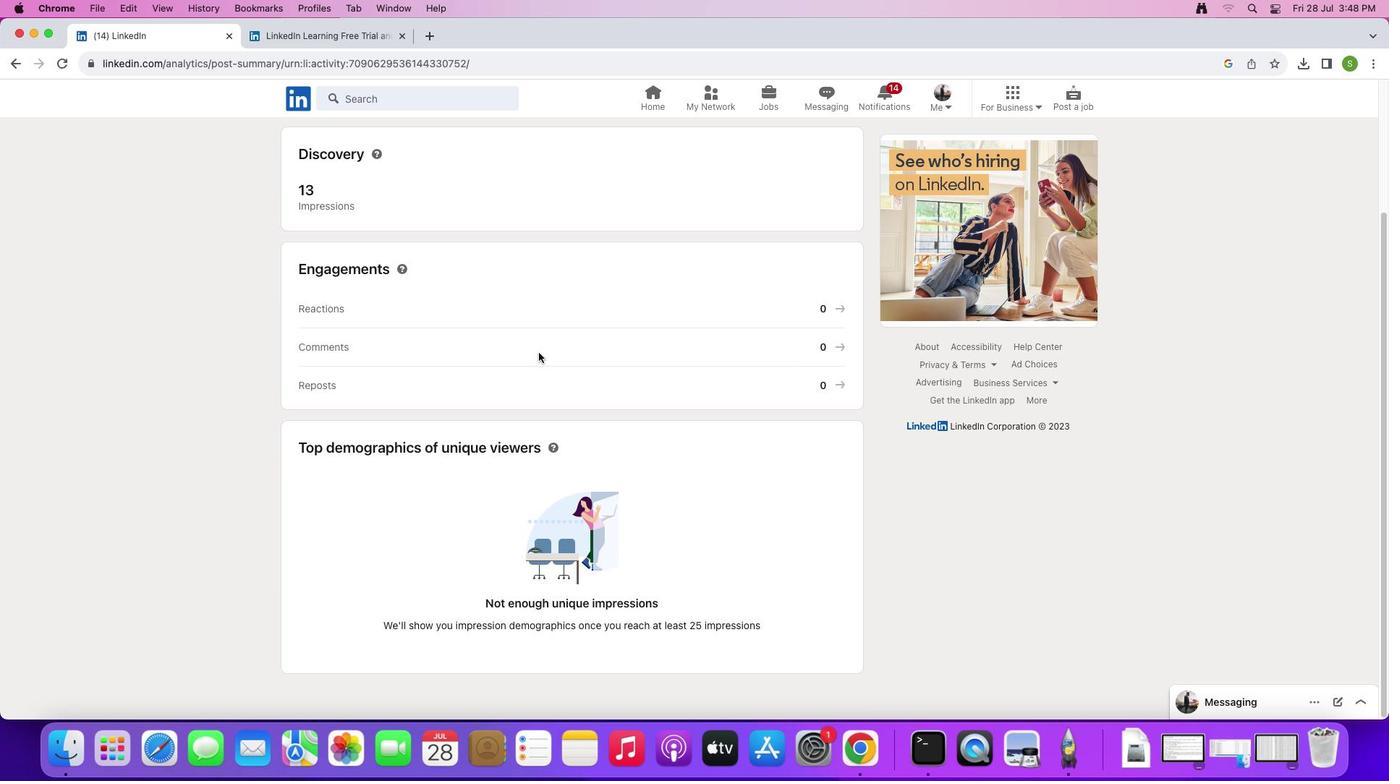 
Action: Mouse scrolled (538, 353) with delta (0, 0)
Screenshot: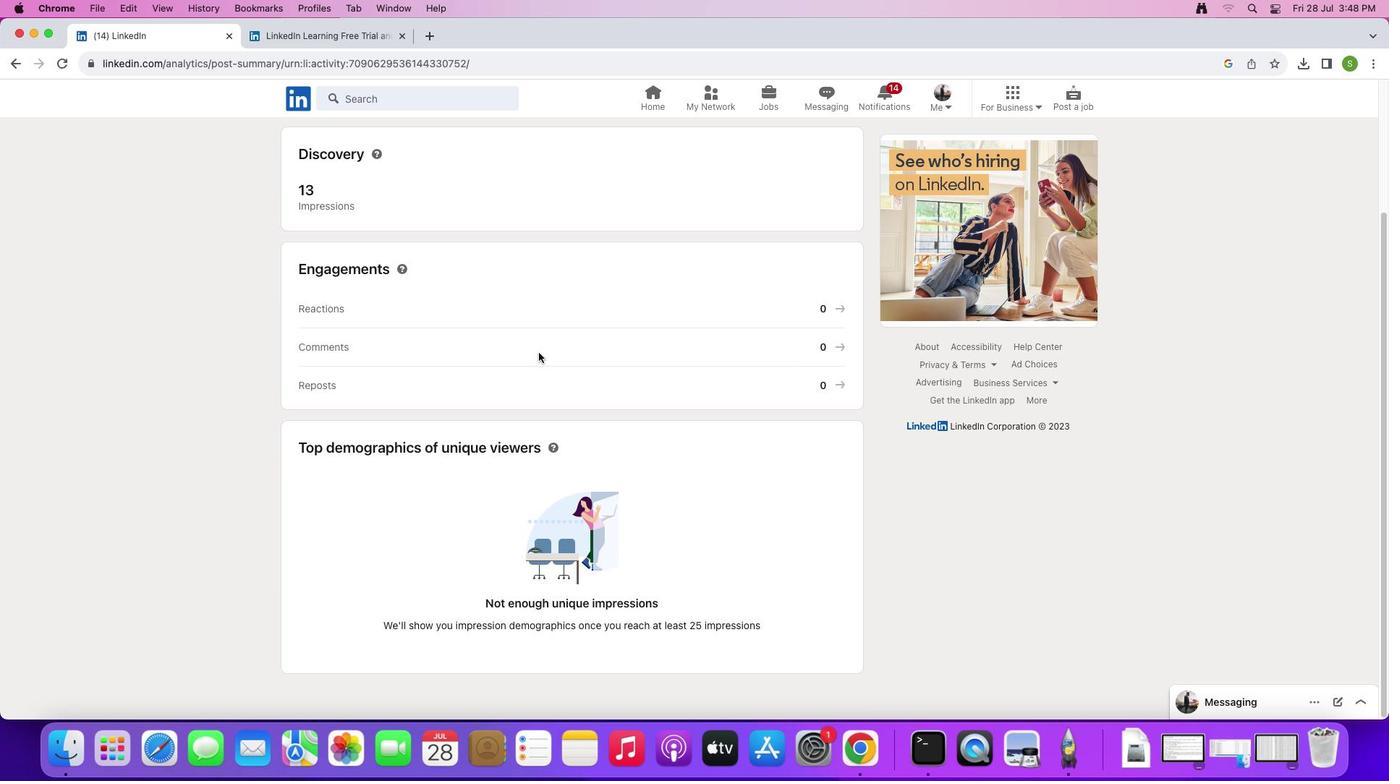 
Action: Mouse moved to (538, 352)
Screenshot: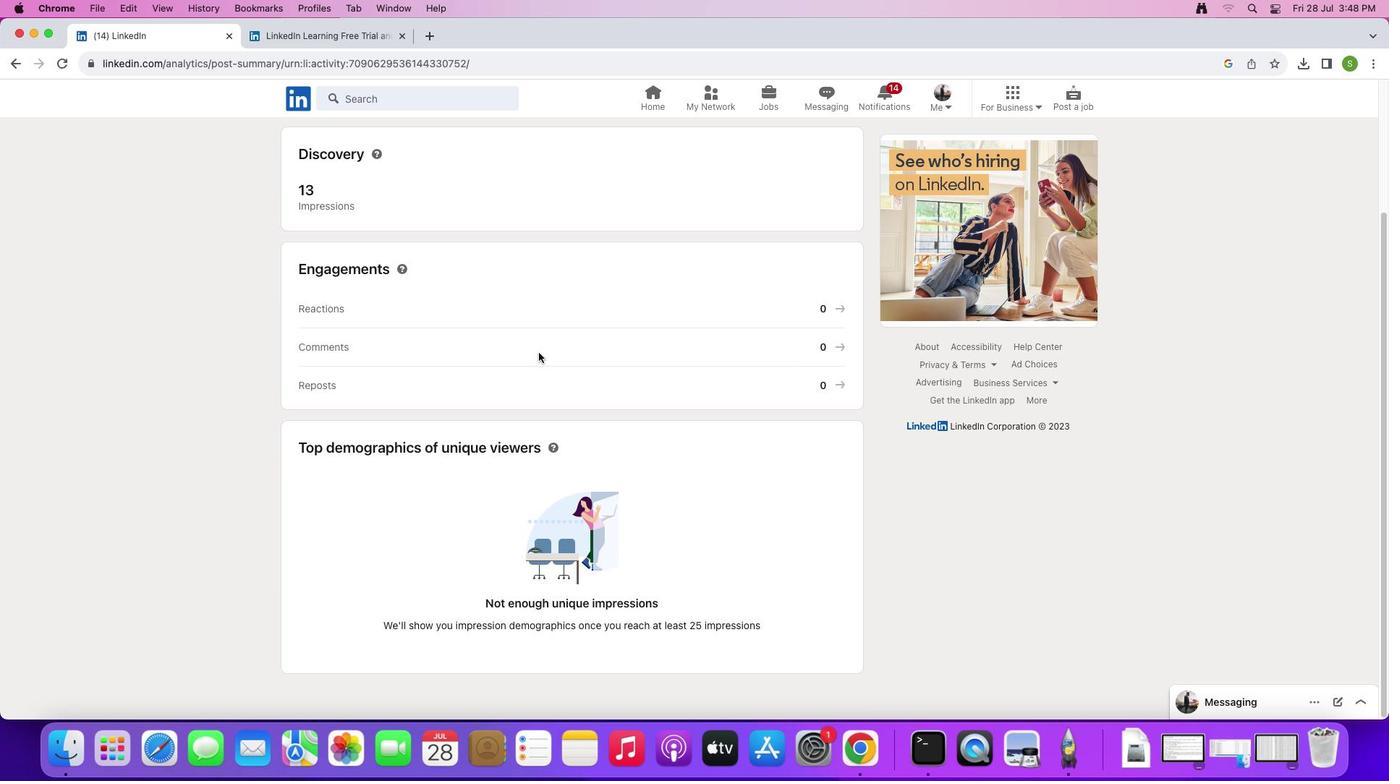 
Action: Mouse scrolled (538, 352) with delta (0, -2)
Screenshot: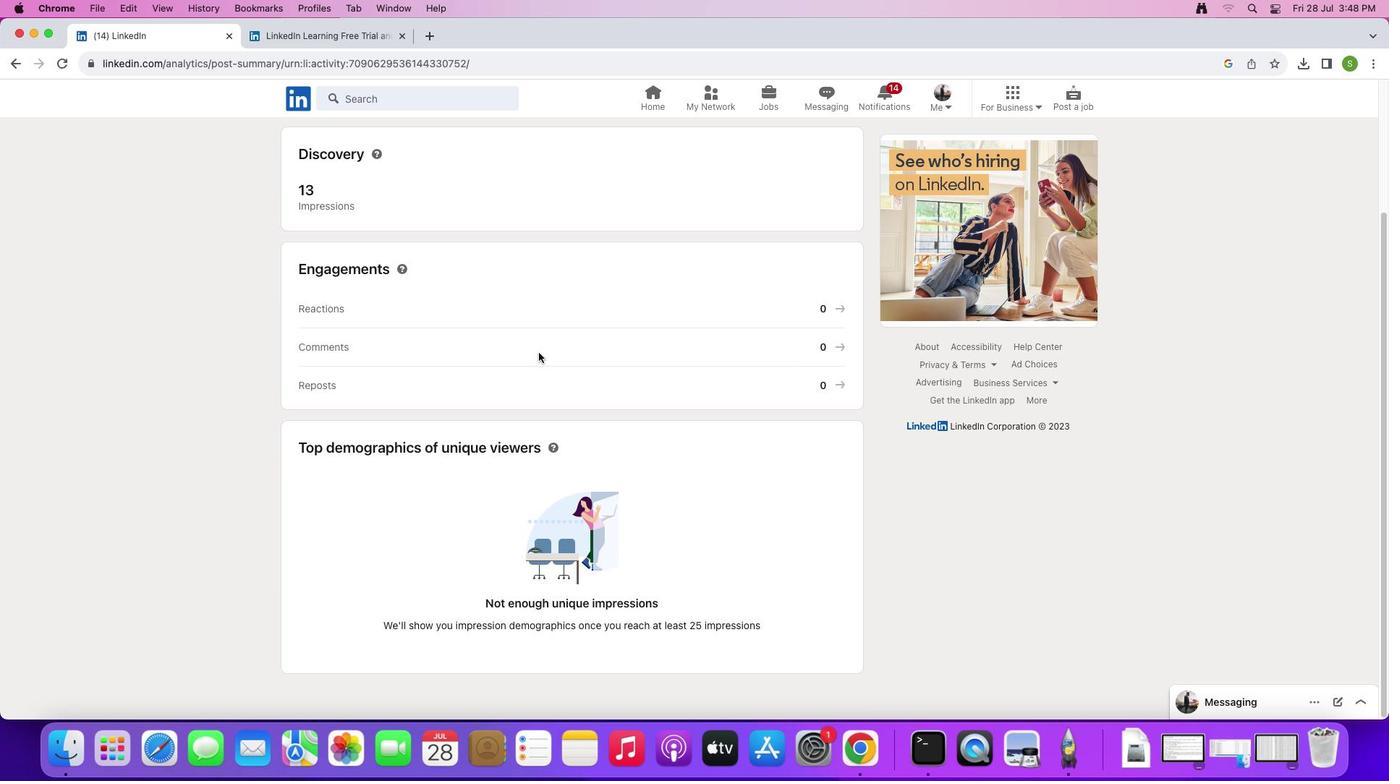 
Action: Mouse scrolled (538, 352) with delta (0, 0)
Screenshot: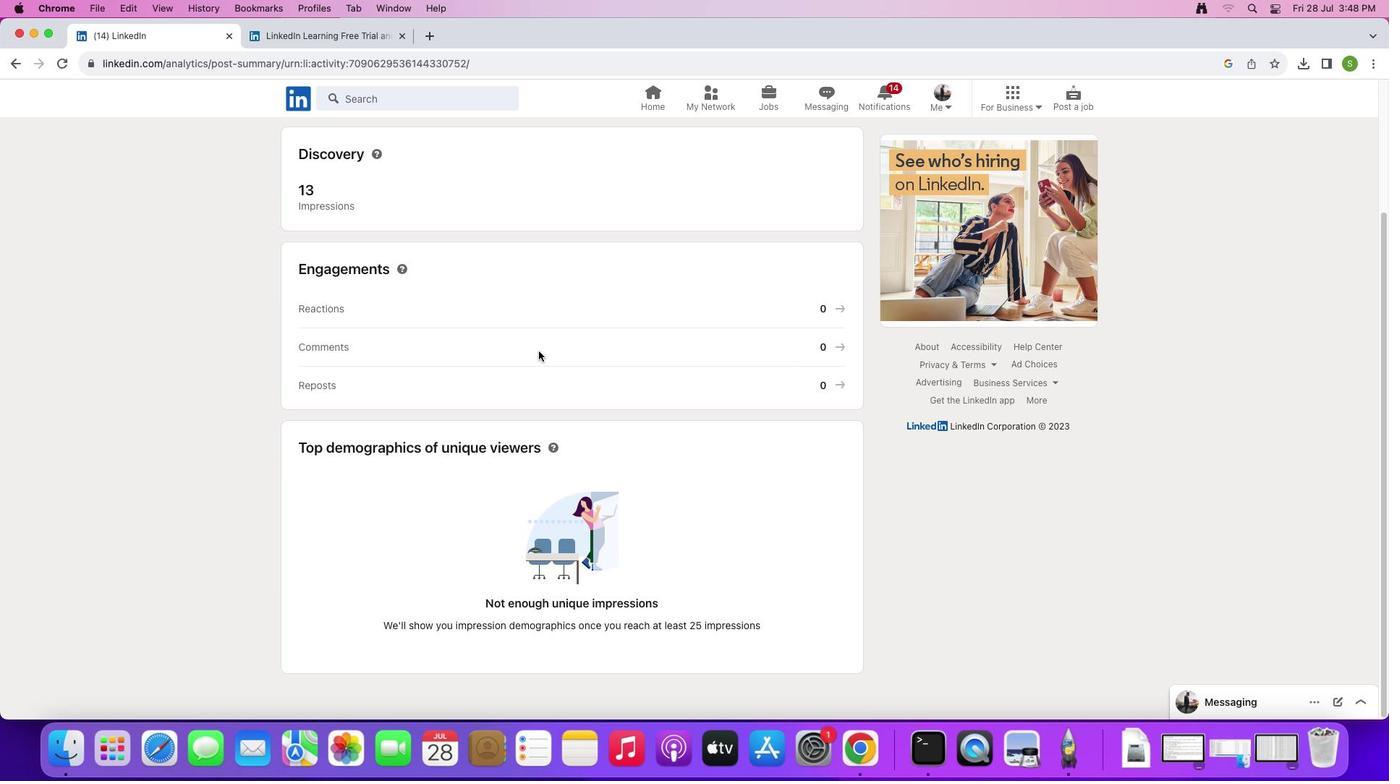 
Action: Mouse scrolled (538, 352) with delta (0, 0)
Screenshot: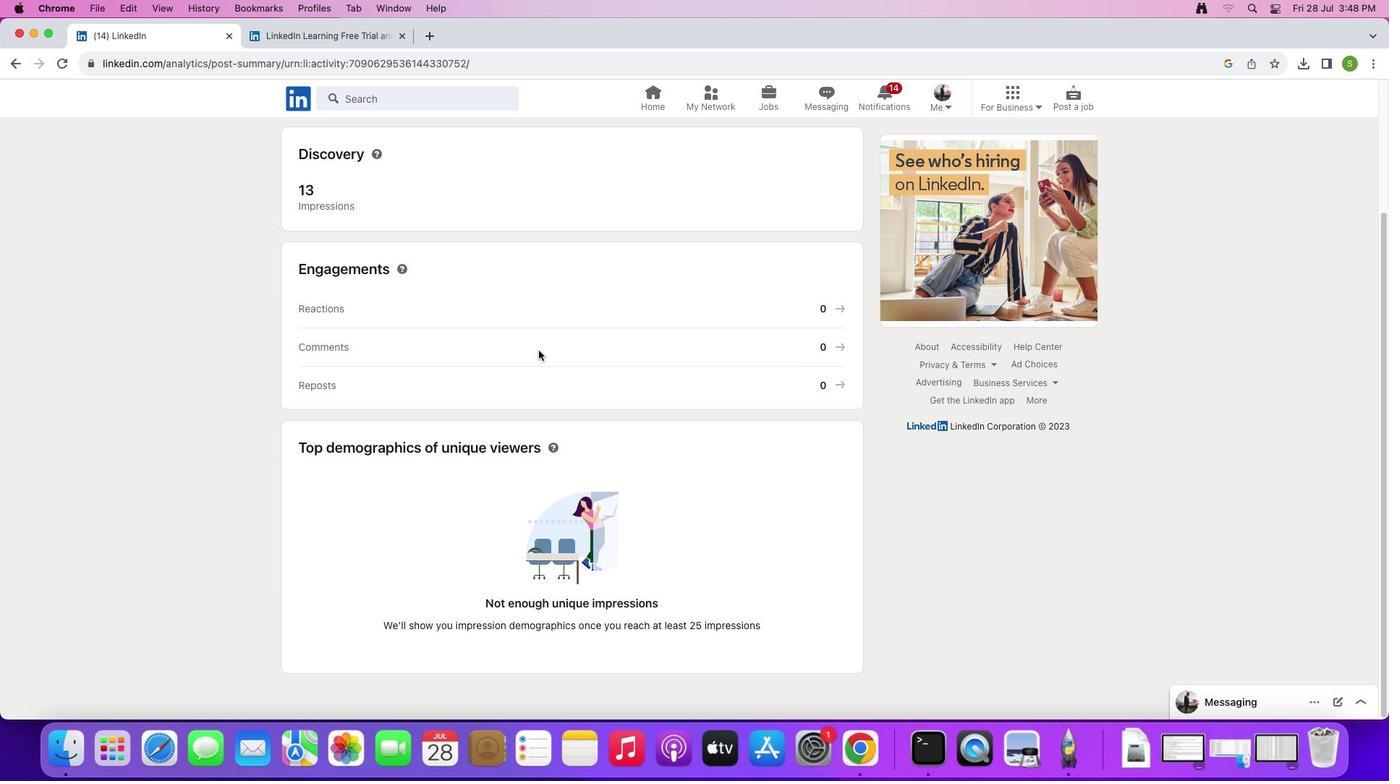 
Action: Mouse scrolled (538, 352) with delta (0, -1)
Screenshot: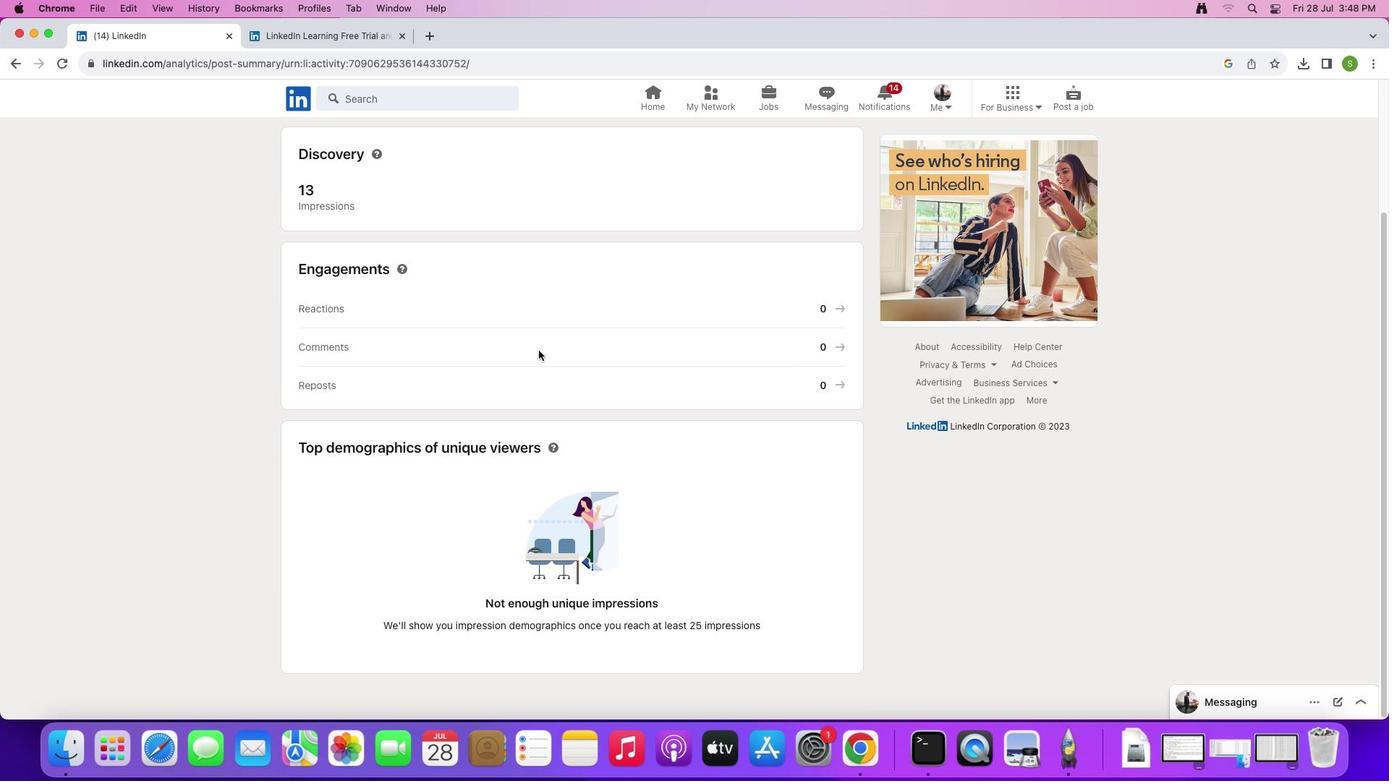 
Action: Mouse scrolled (538, 352) with delta (0, 0)
Screenshot: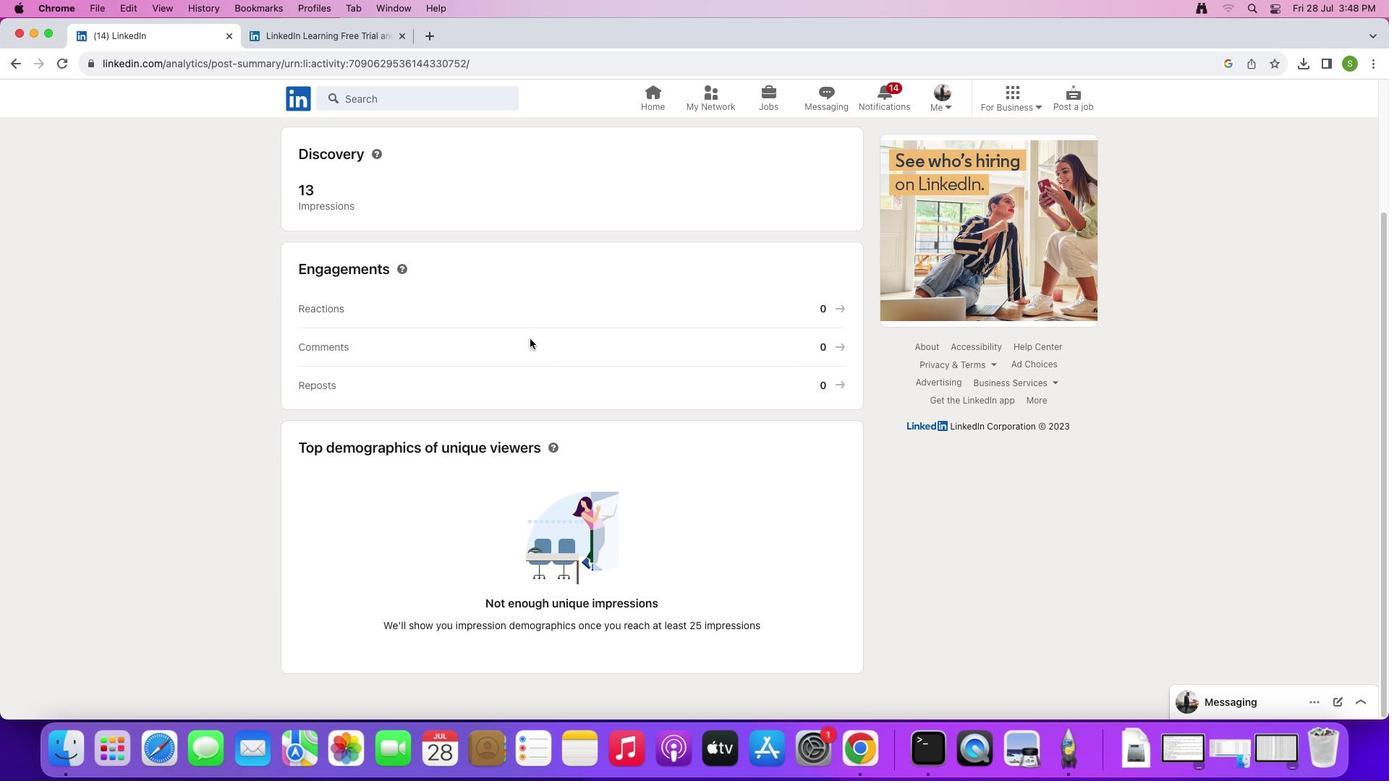 
Action: Mouse scrolled (538, 352) with delta (0, 0)
Screenshot: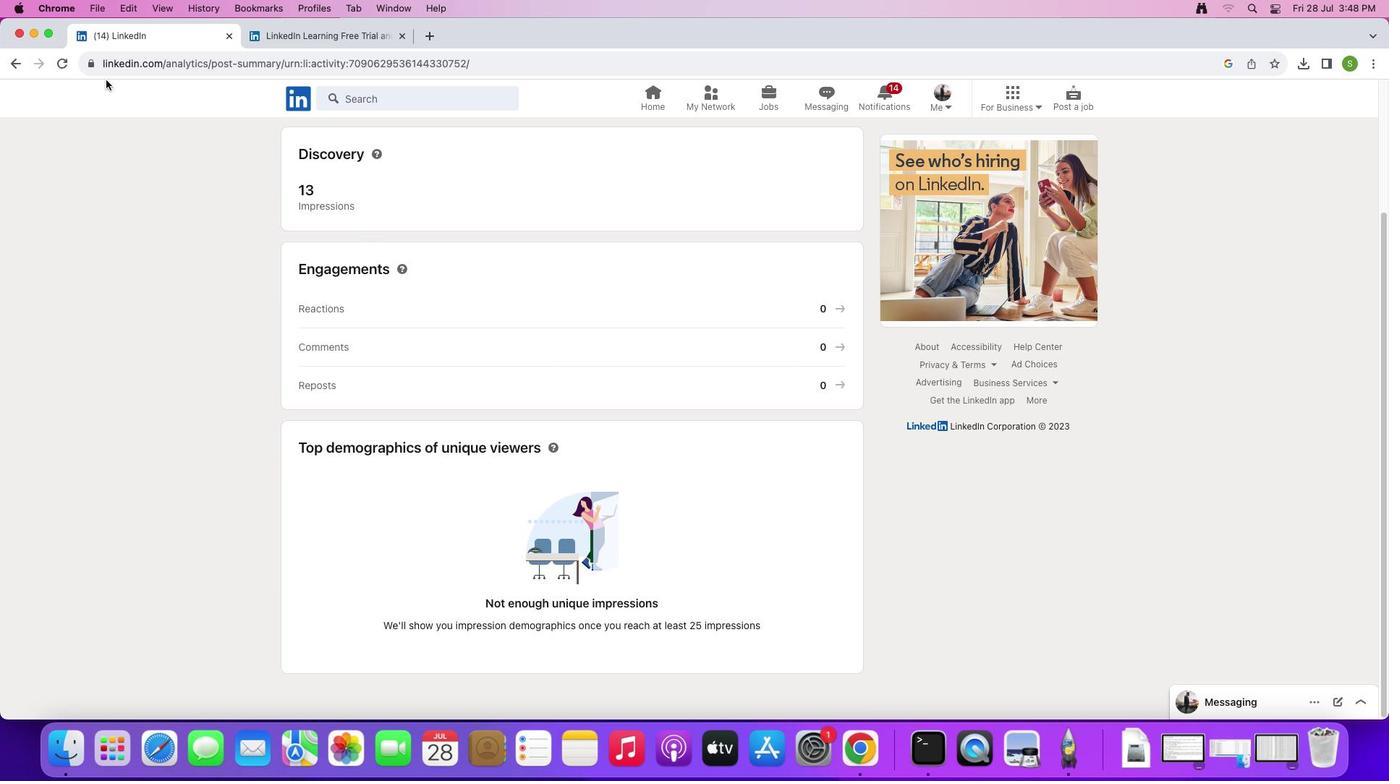 
Action: Mouse scrolled (538, 352) with delta (0, 0)
Screenshot: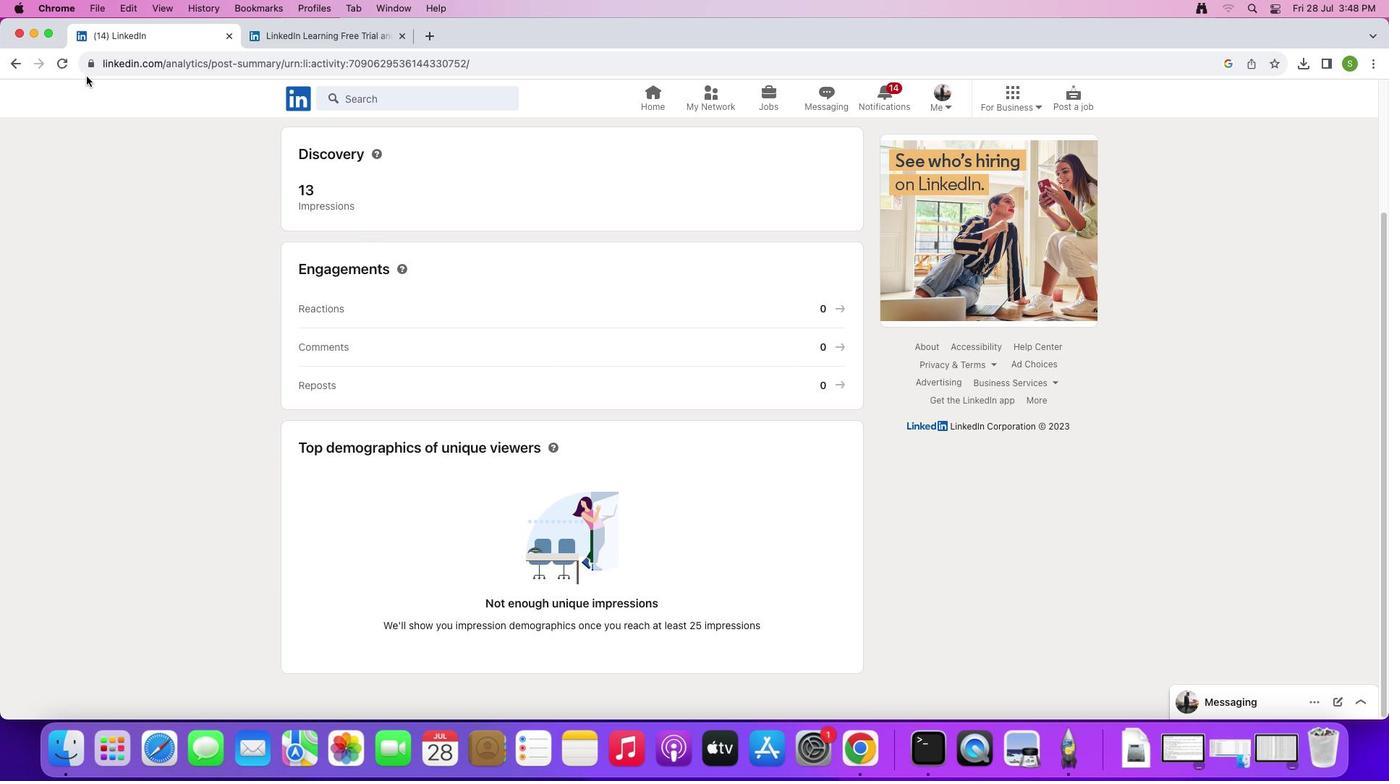 
Action: Mouse moved to (538, 351)
Screenshot: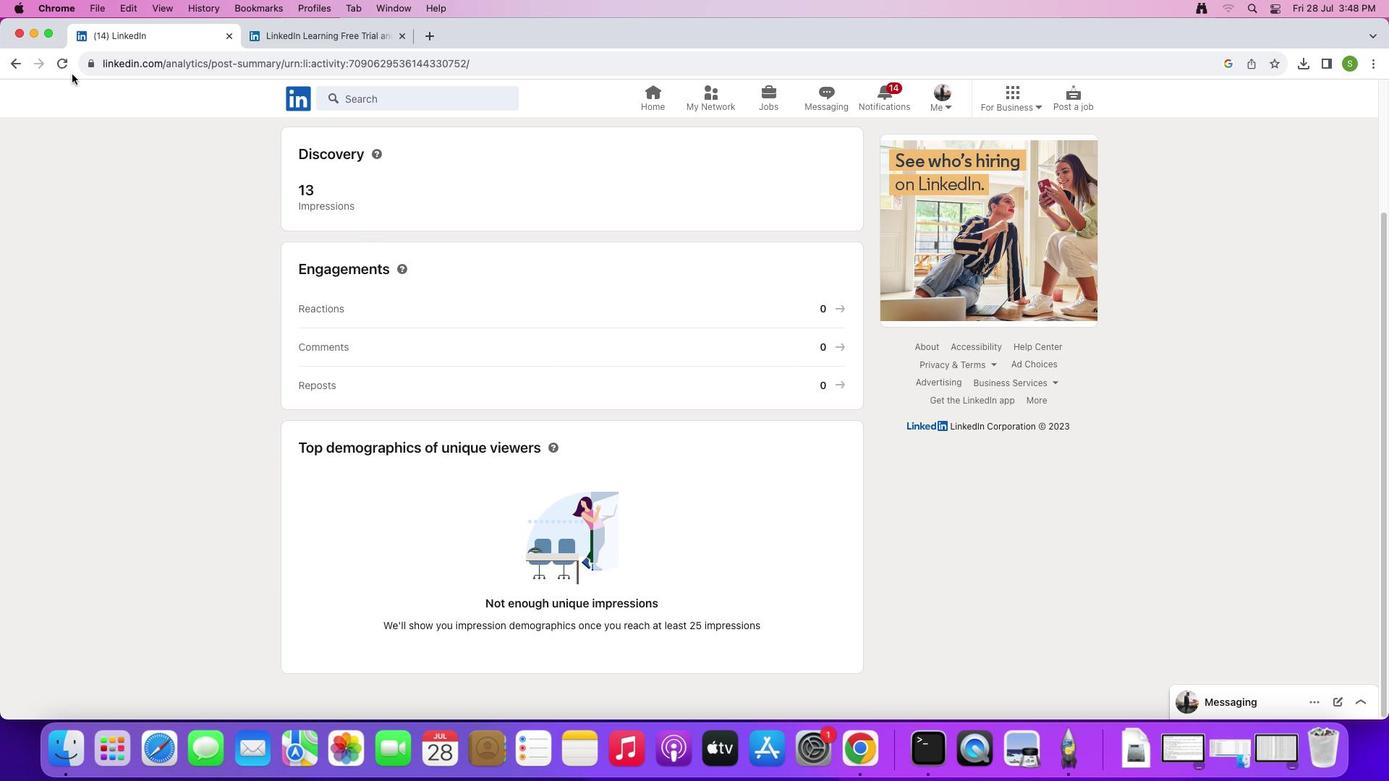 
Action: Mouse scrolled (538, 351) with delta (0, -2)
Screenshot: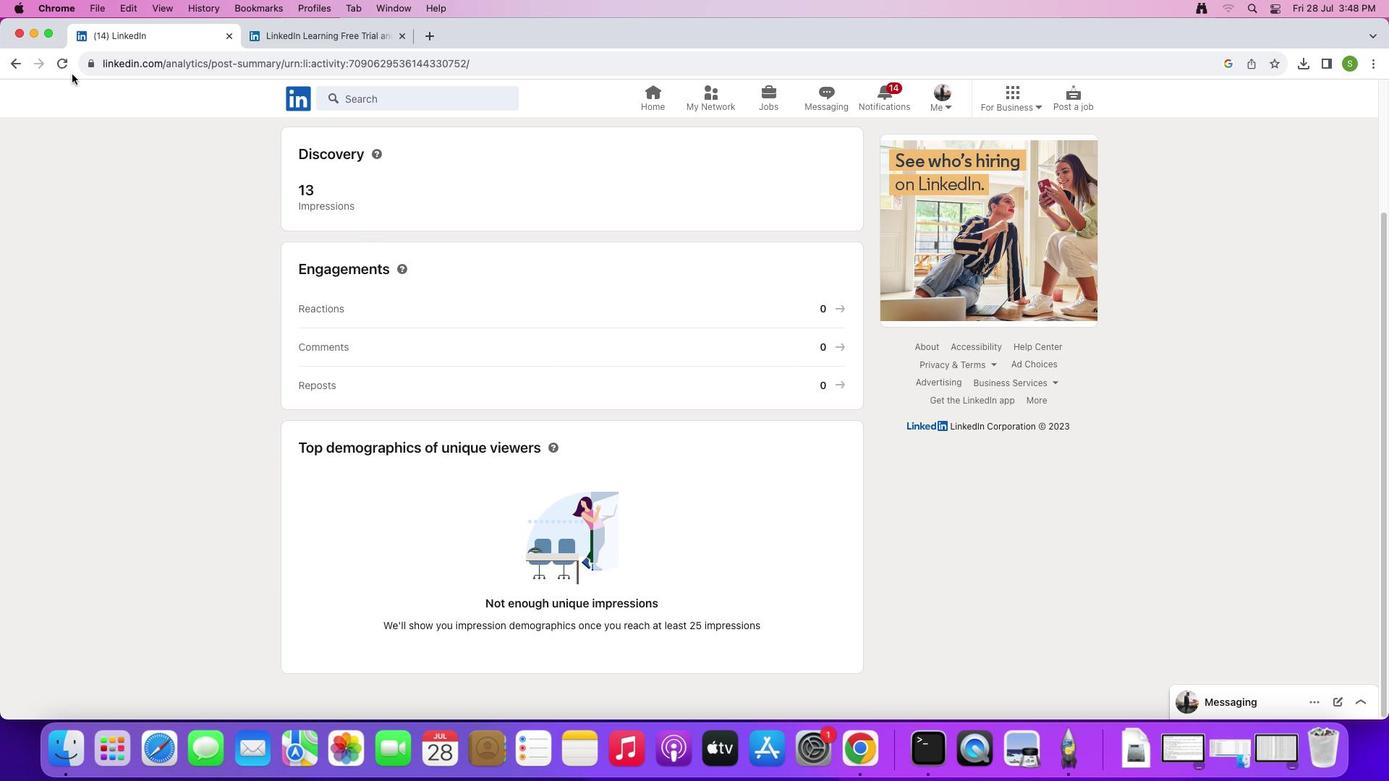 
Action: Mouse moved to (538, 351)
Screenshot: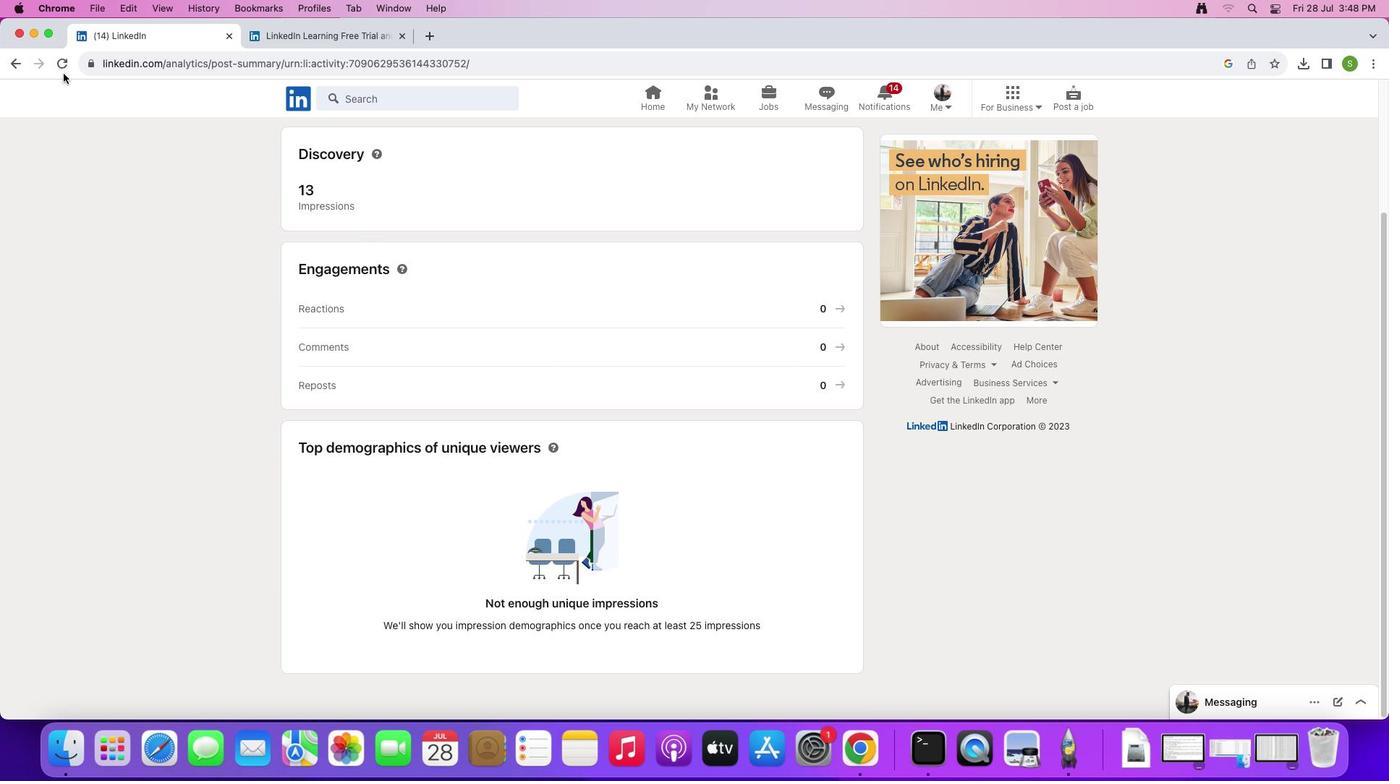 
Action: Mouse scrolled (538, 351) with delta (0, -2)
Screenshot: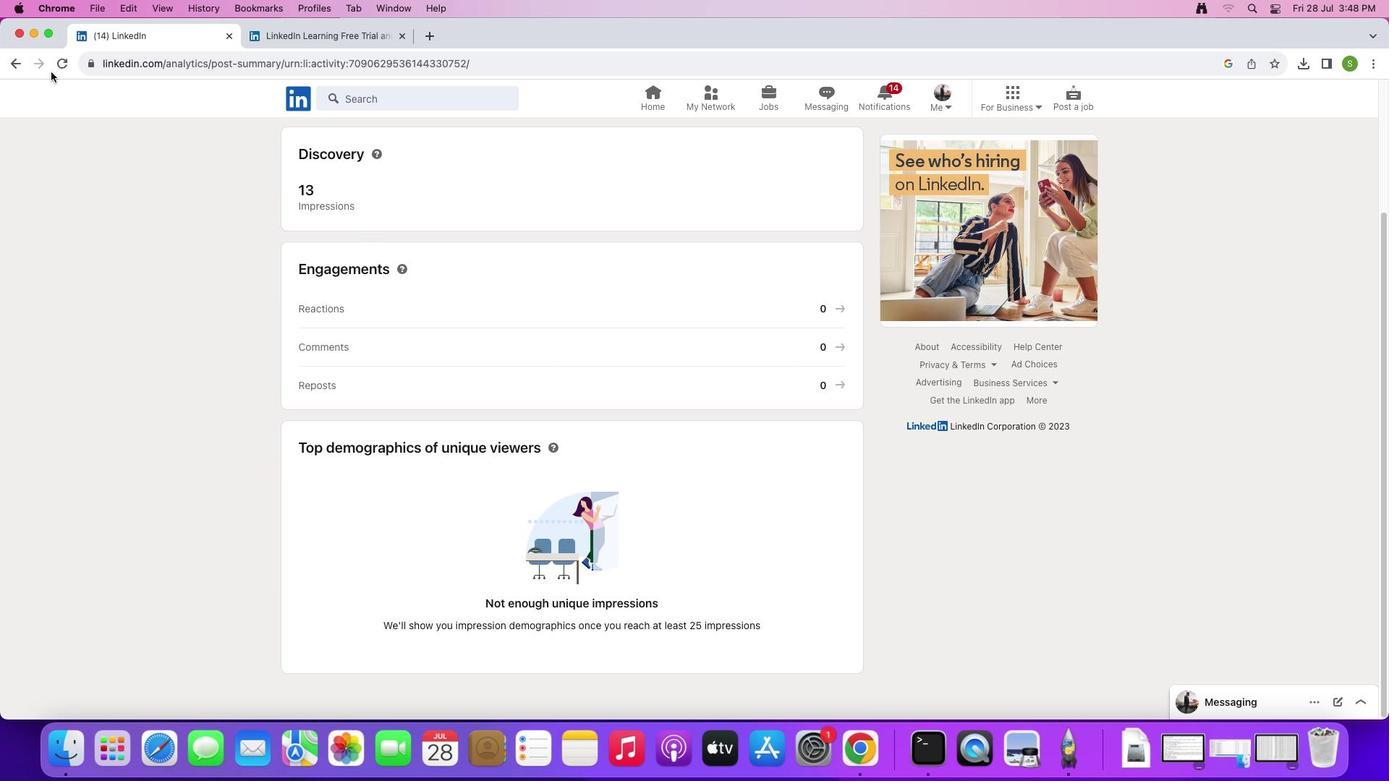 
Action: Mouse moved to (20, 68)
Screenshot: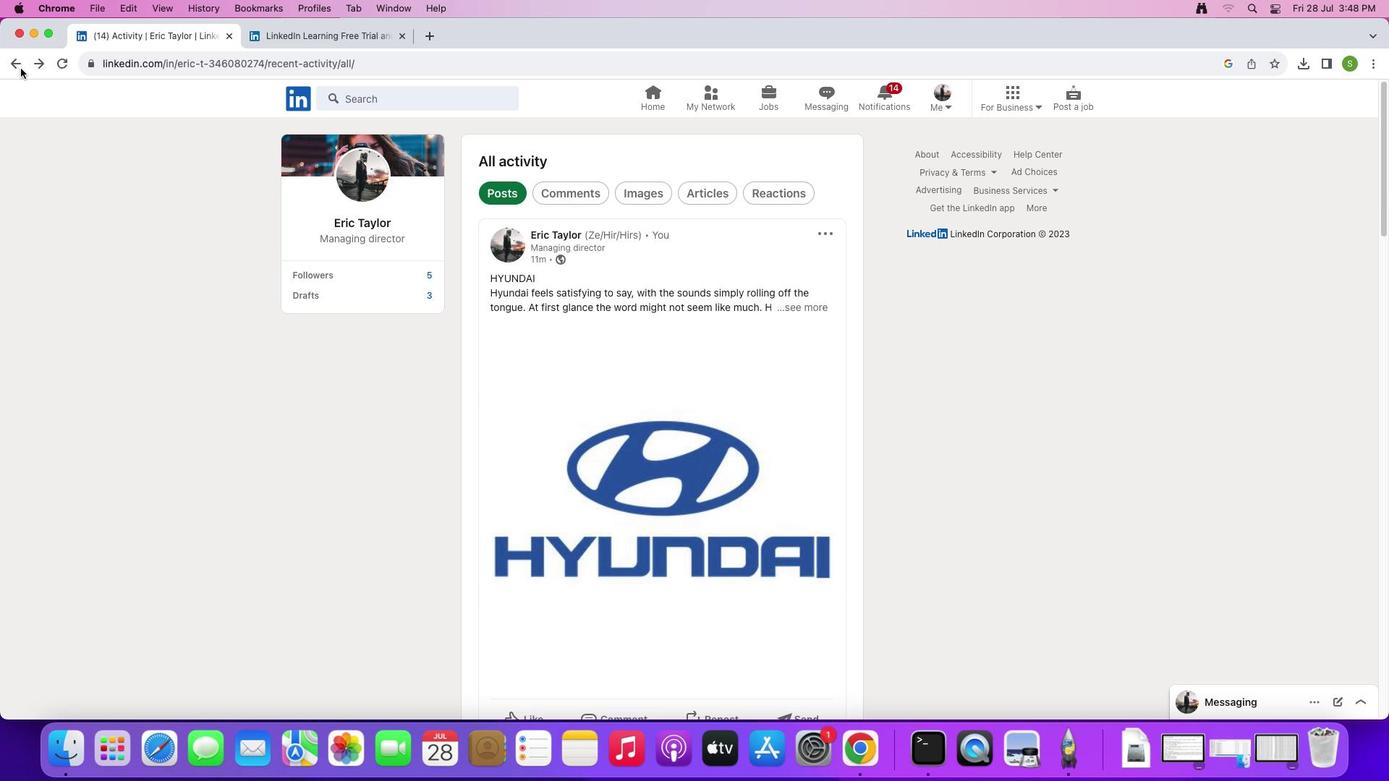 
Action: Mouse pressed left at (20, 68)
Screenshot: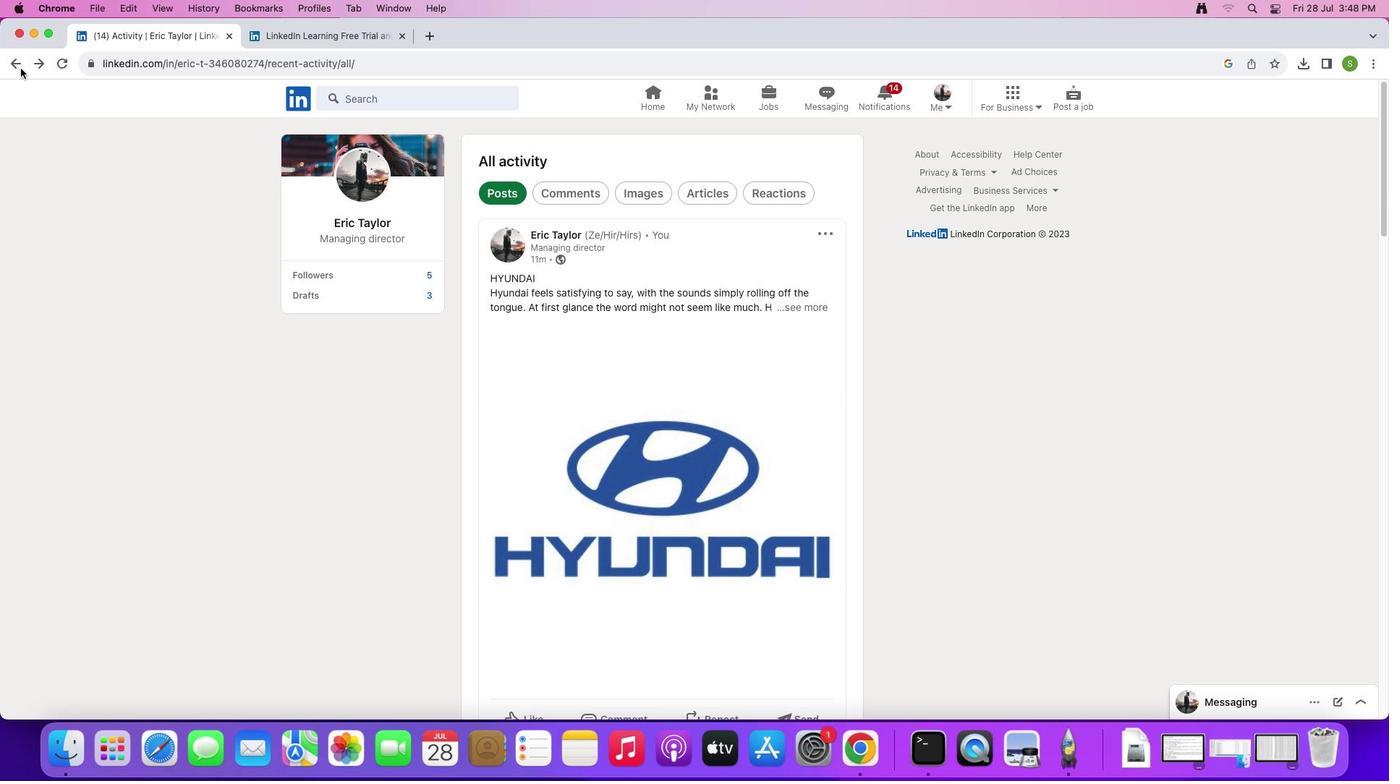 
Action: Mouse moved to (615, 400)
Screenshot: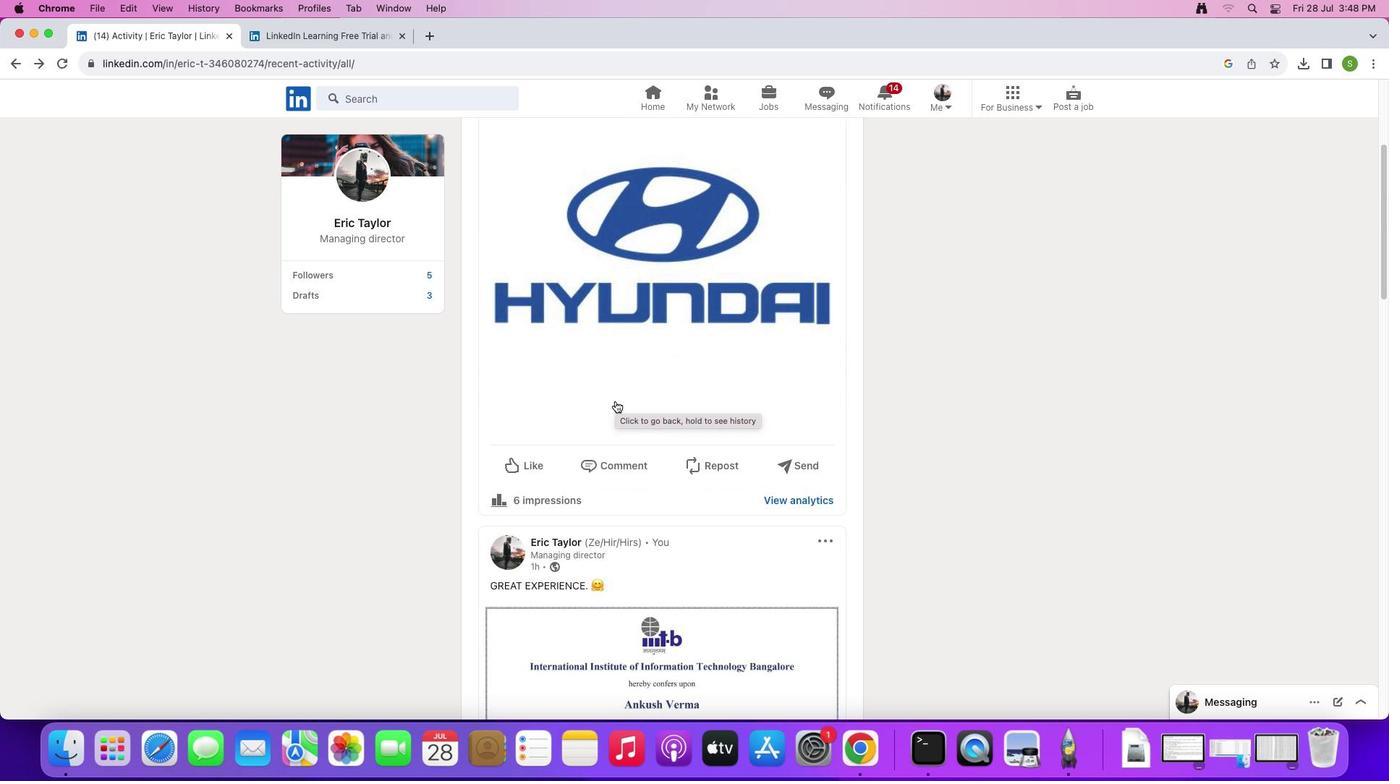 
Action: Mouse scrolled (615, 400) with delta (0, 0)
Screenshot: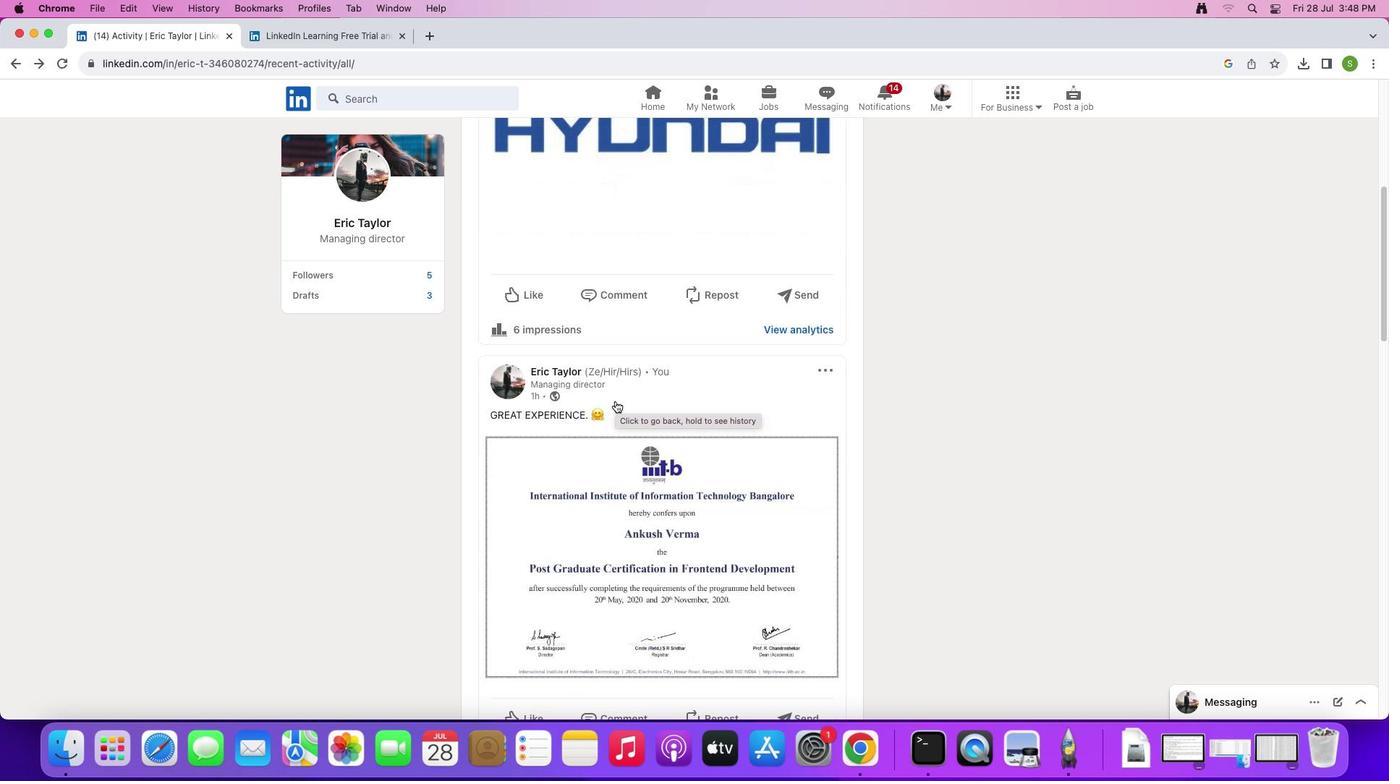 
Action: Mouse scrolled (615, 400) with delta (0, 0)
Screenshot: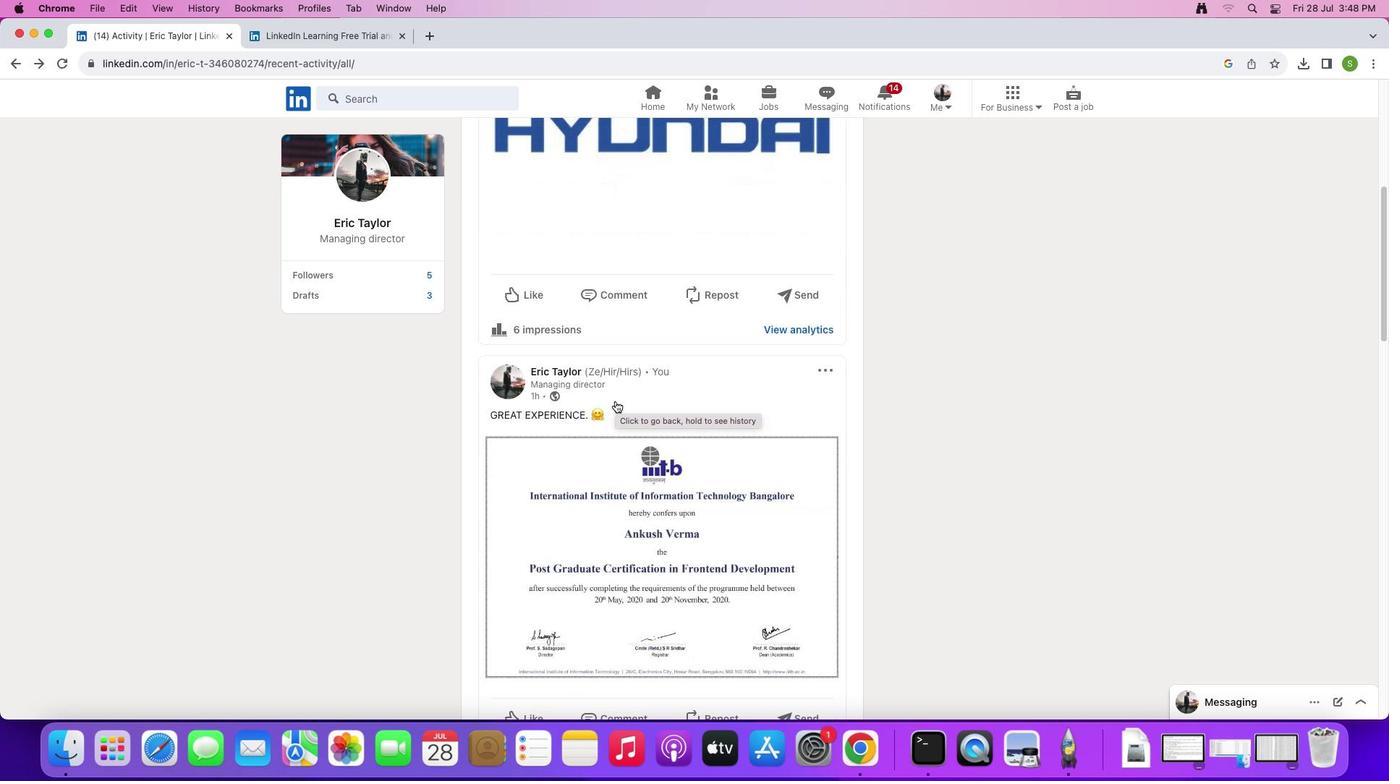 
Action: Mouse scrolled (615, 400) with delta (0, -2)
Screenshot: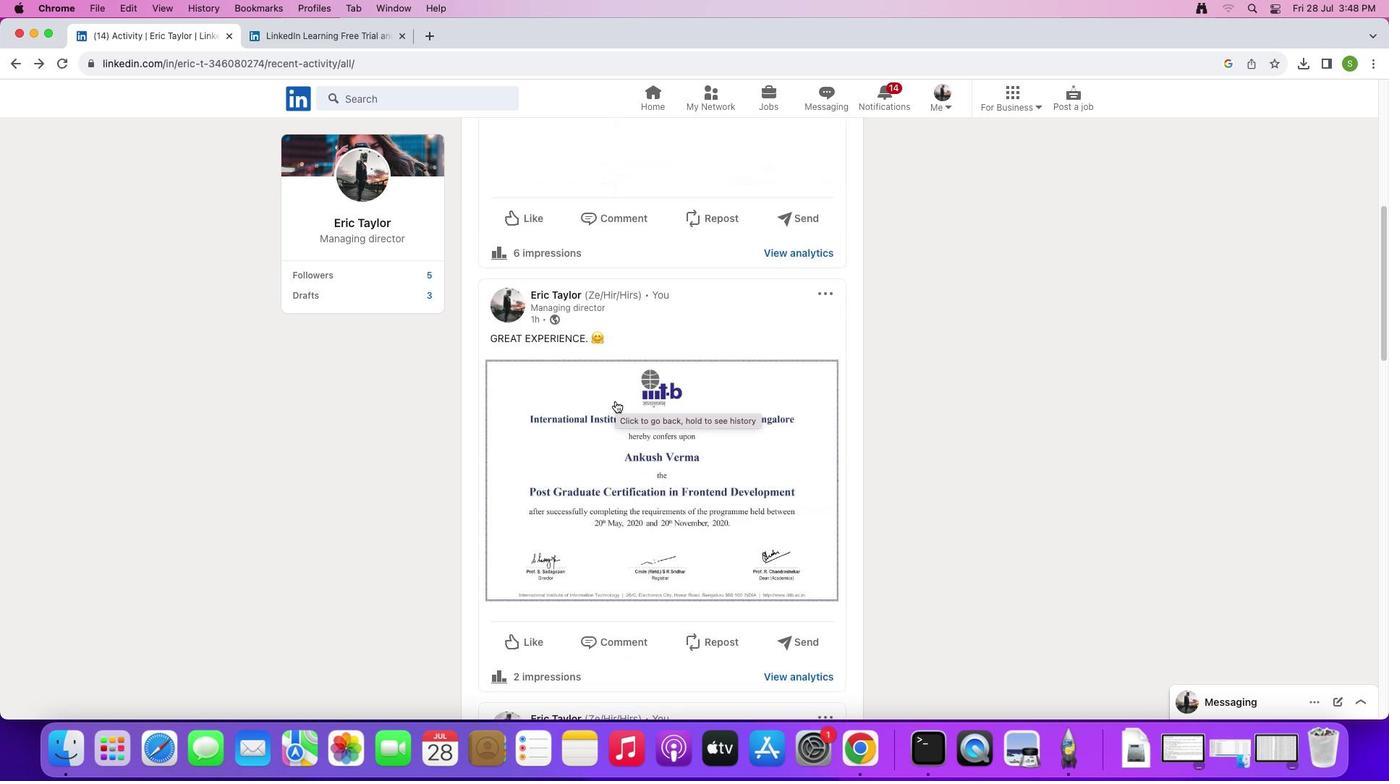 
Action: Mouse scrolled (615, 400) with delta (0, -2)
Screenshot: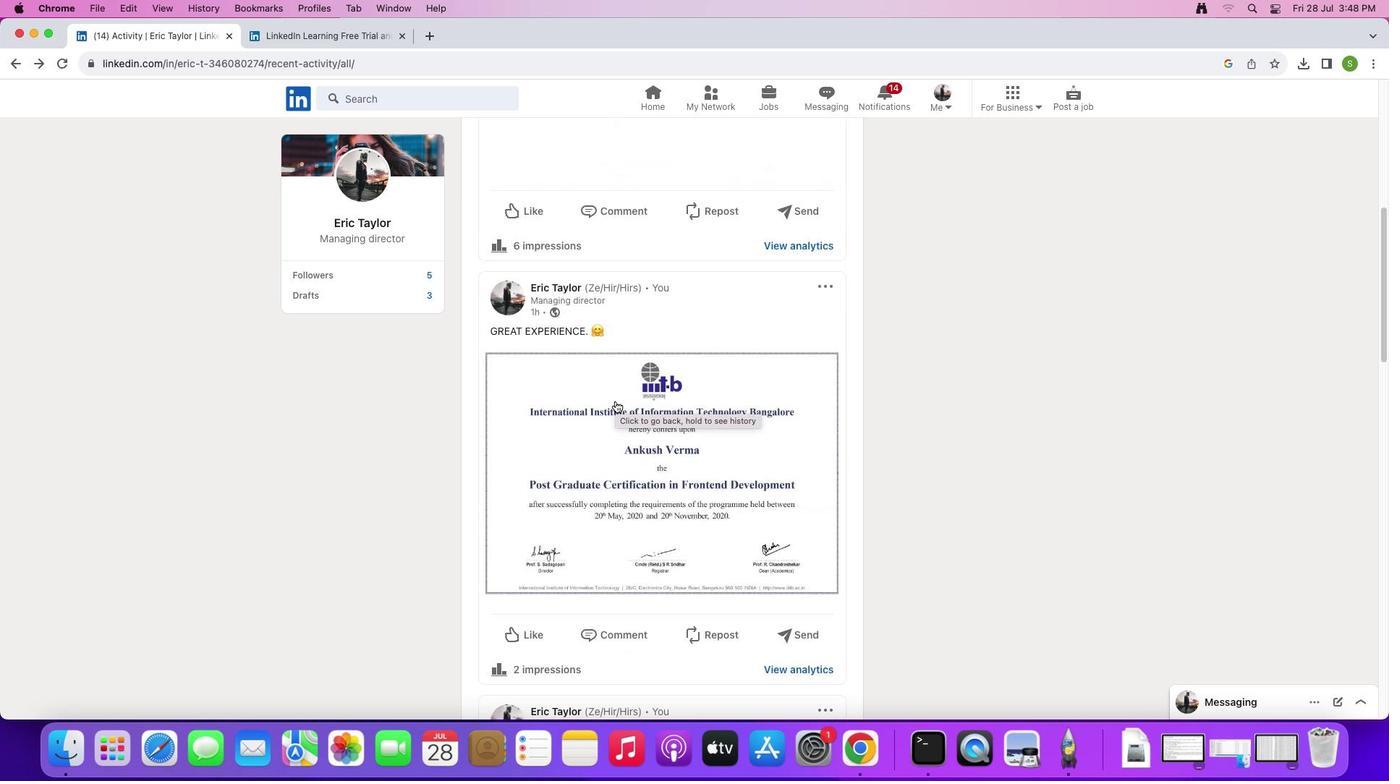 
Action: Mouse scrolled (615, 400) with delta (0, 0)
Screenshot: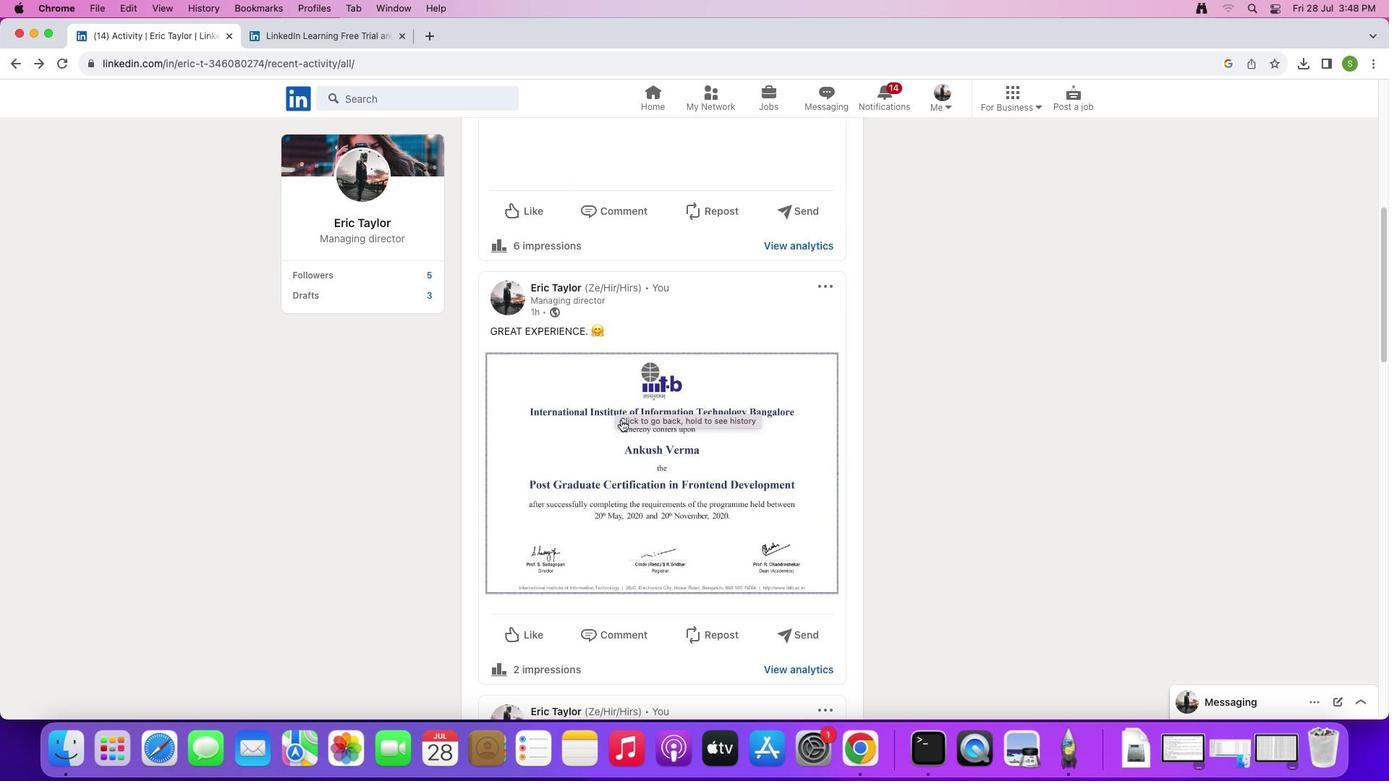 
Action: Mouse scrolled (615, 400) with delta (0, 0)
Screenshot: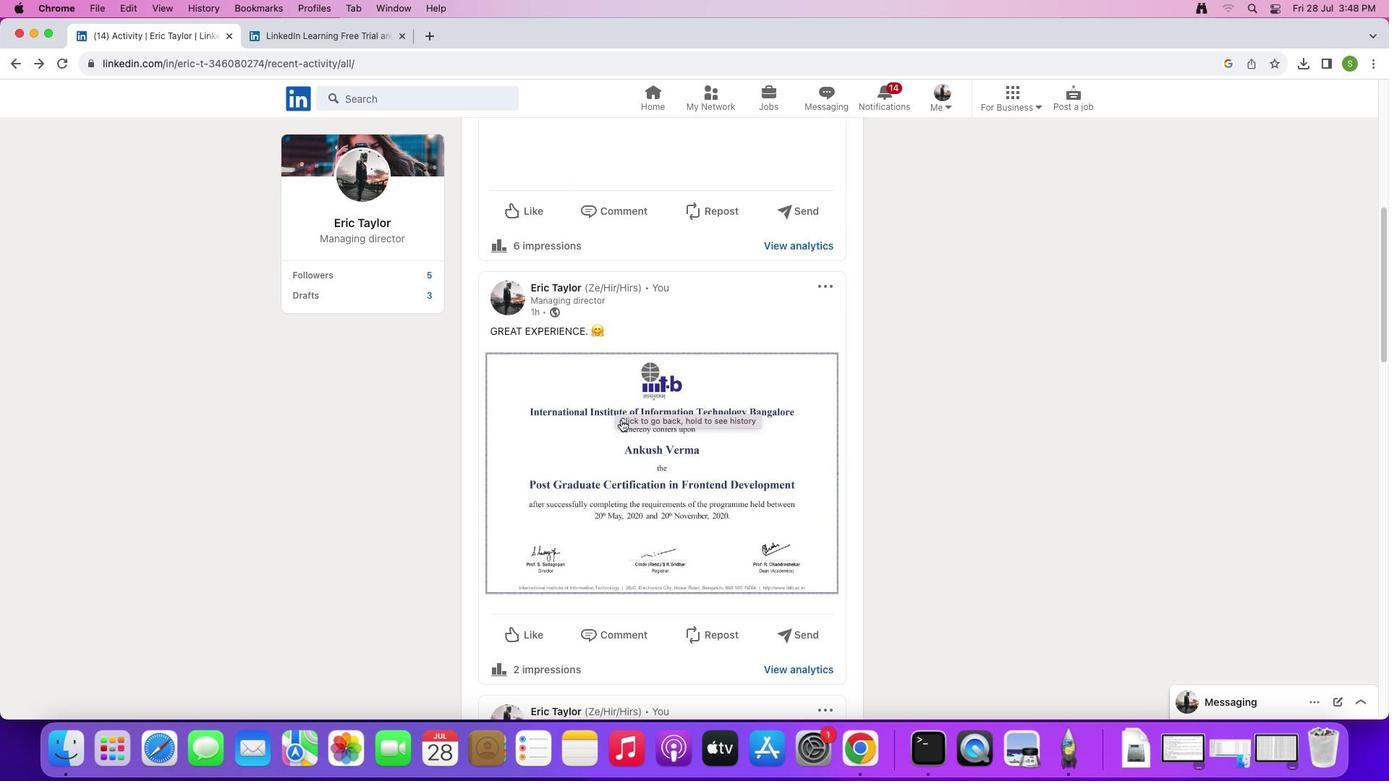 
Action: Mouse scrolled (615, 400) with delta (0, -2)
Screenshot: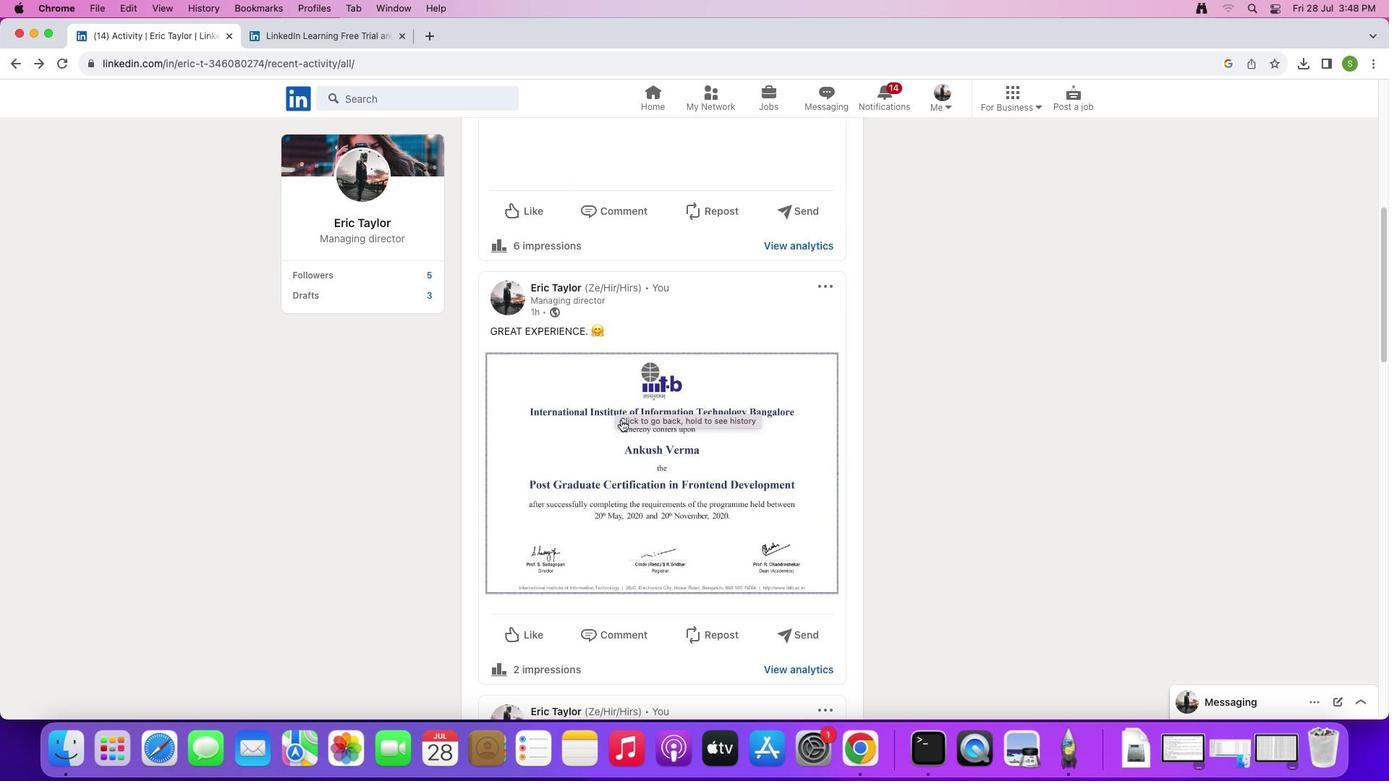 
Action: Mouse scrolled (615, 400) with delta (0, -2)
Screenshot: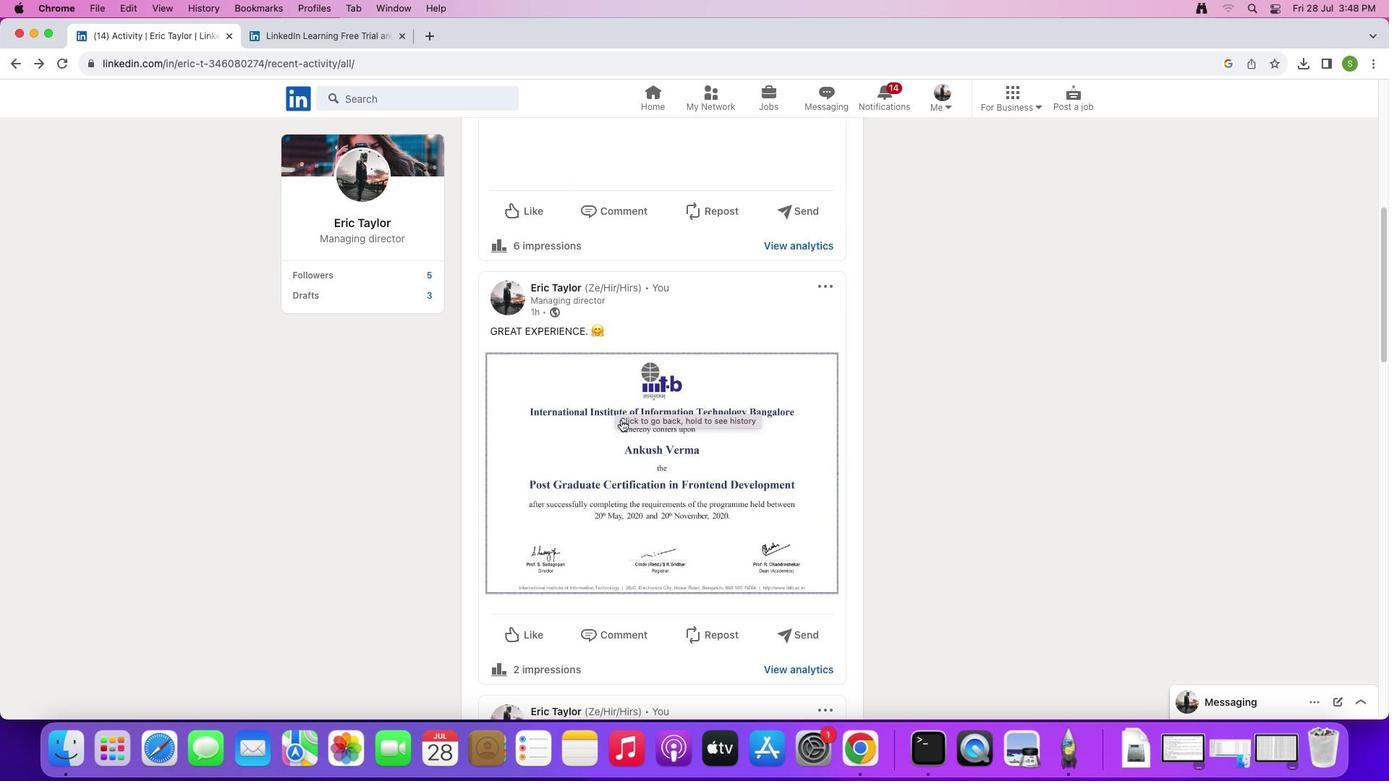 
Action: Mouse moved to (620, 420)
Screenshot: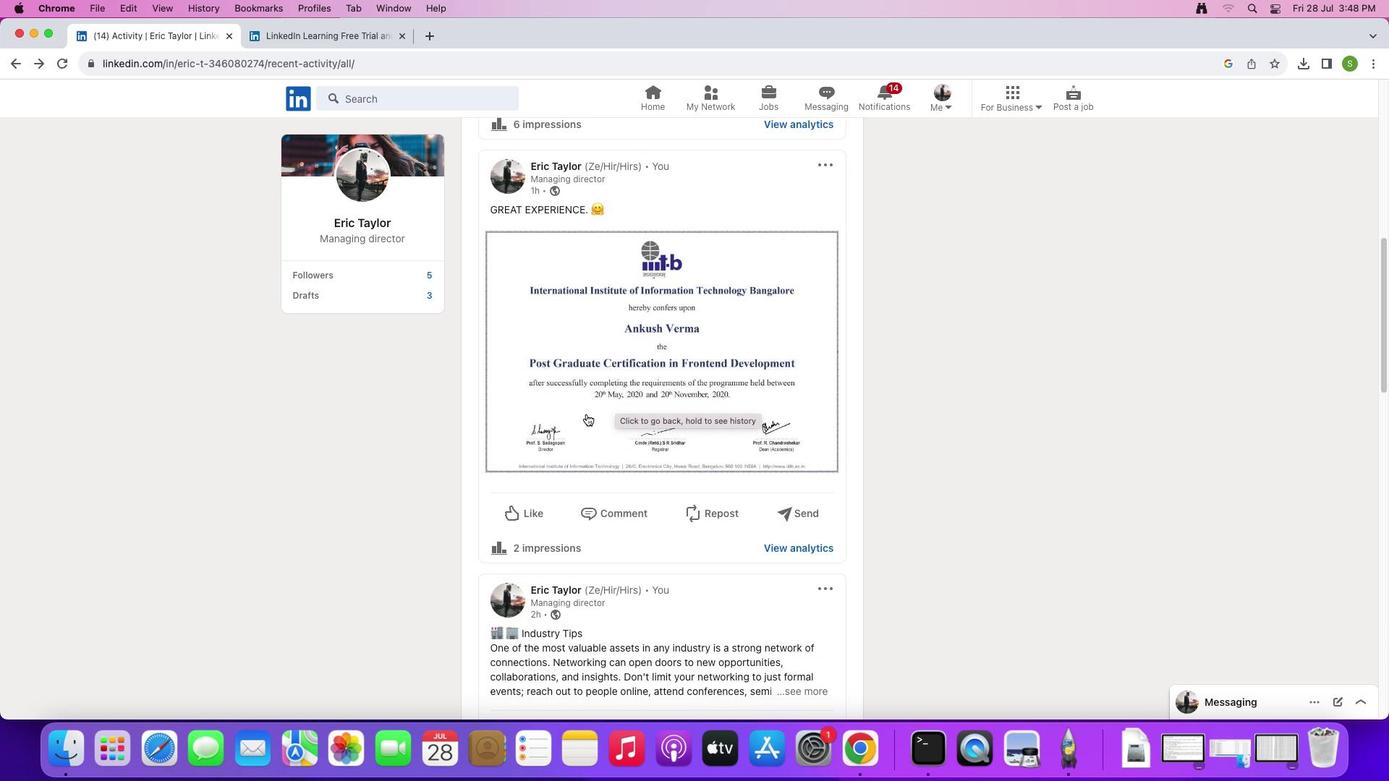 
Action: Mouse scrolled (620, 420) with delta (0, 0)
Screenshot: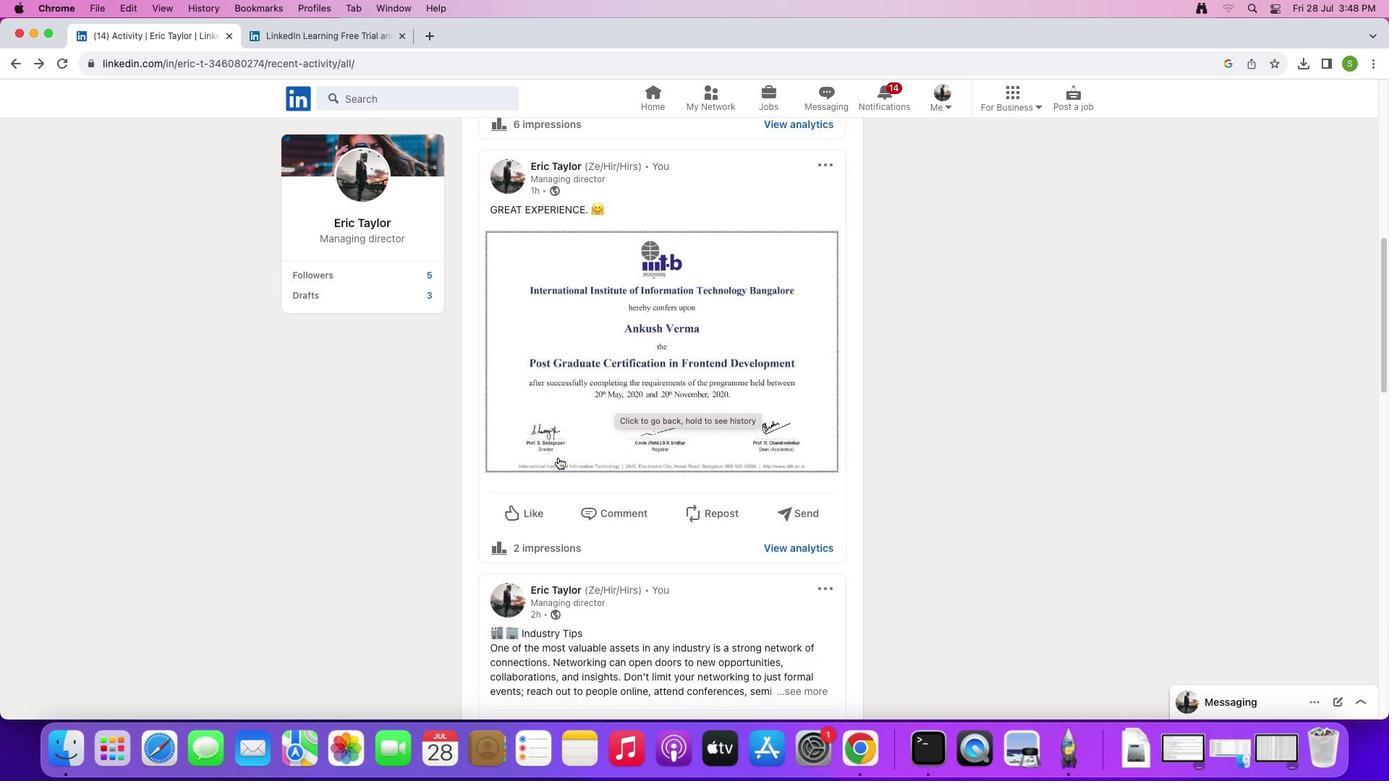 
Action: Mouse scrolled (620, 420) with delta (0, 0)
Screenshot: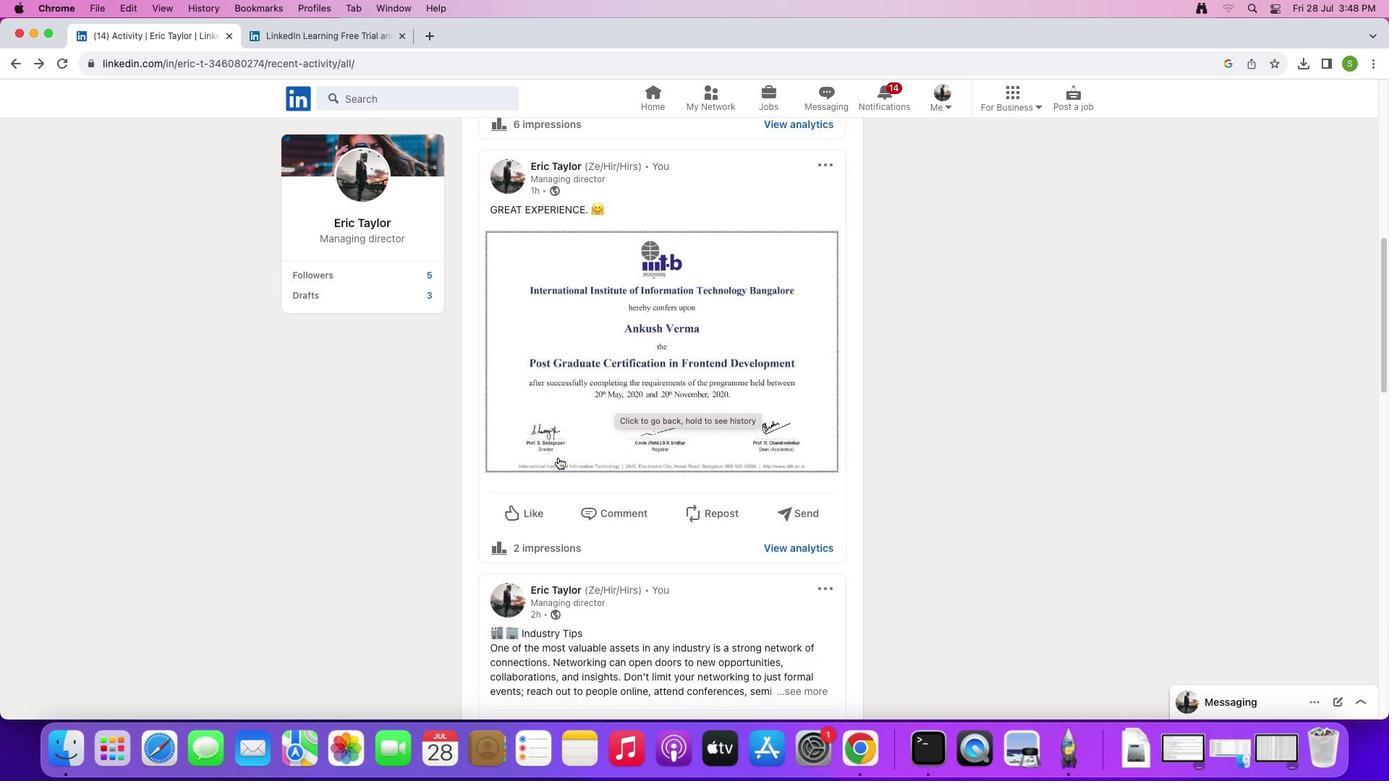 
Action: Mouse scrolled (620, 420) with delta (0, -2)
Screenshot: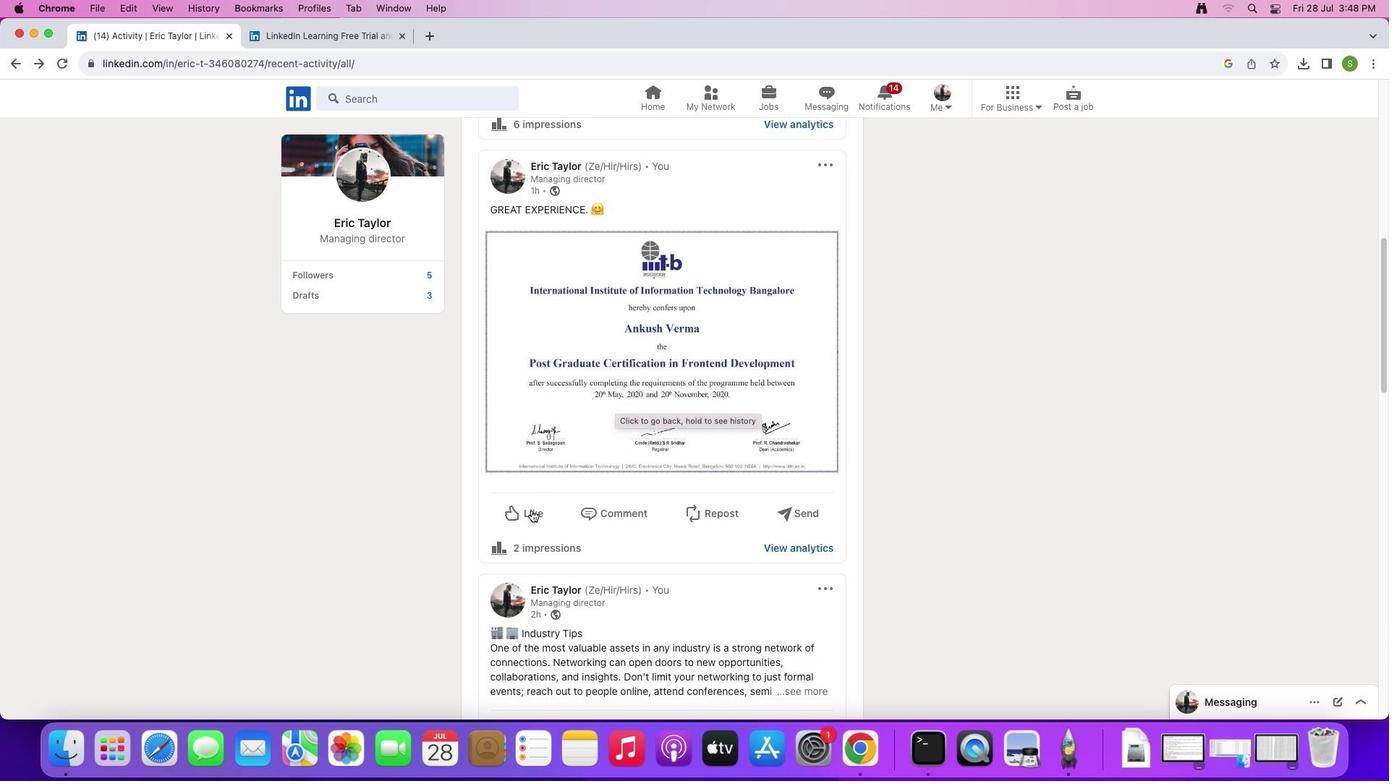 
Action: Mouse moved to (524, 551)
Screenshot: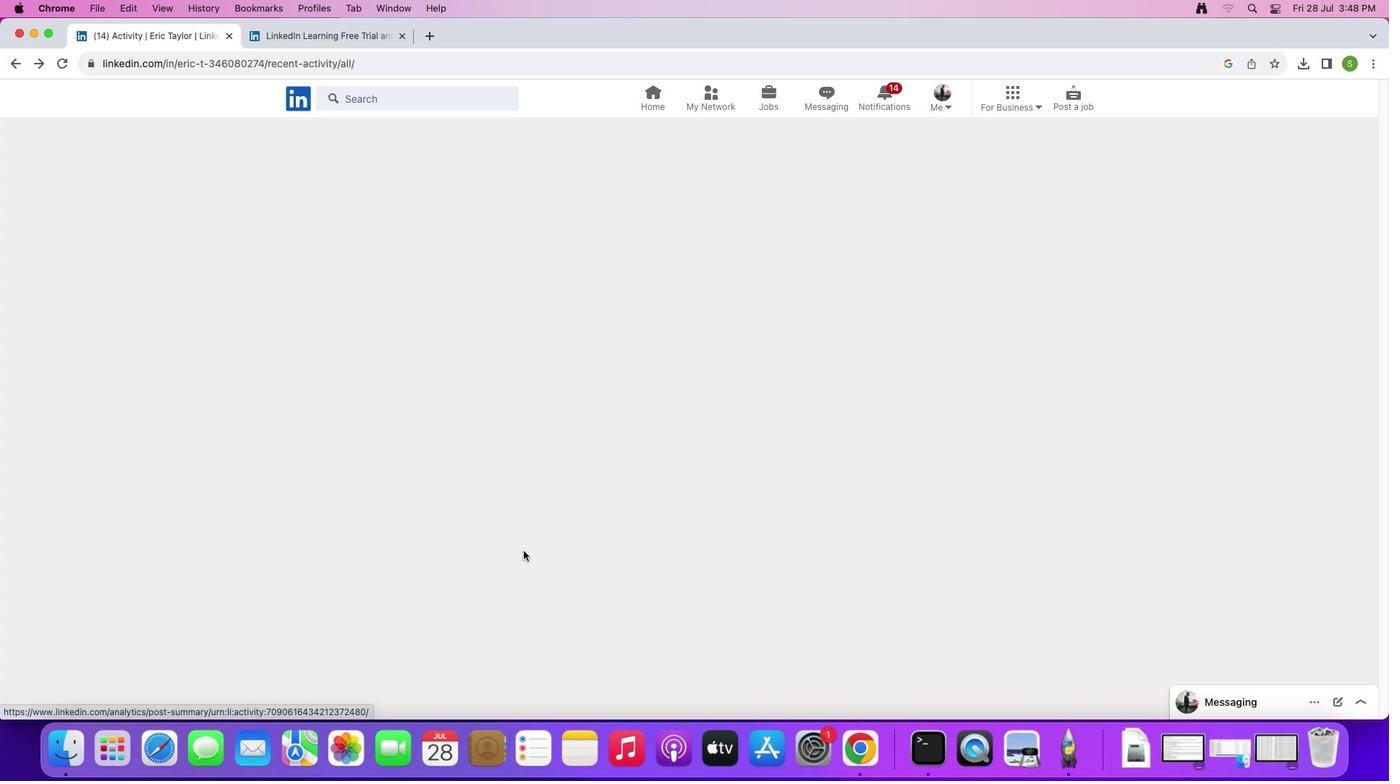 
Action: Mouse pressed left at (524, 551)
Screenshot: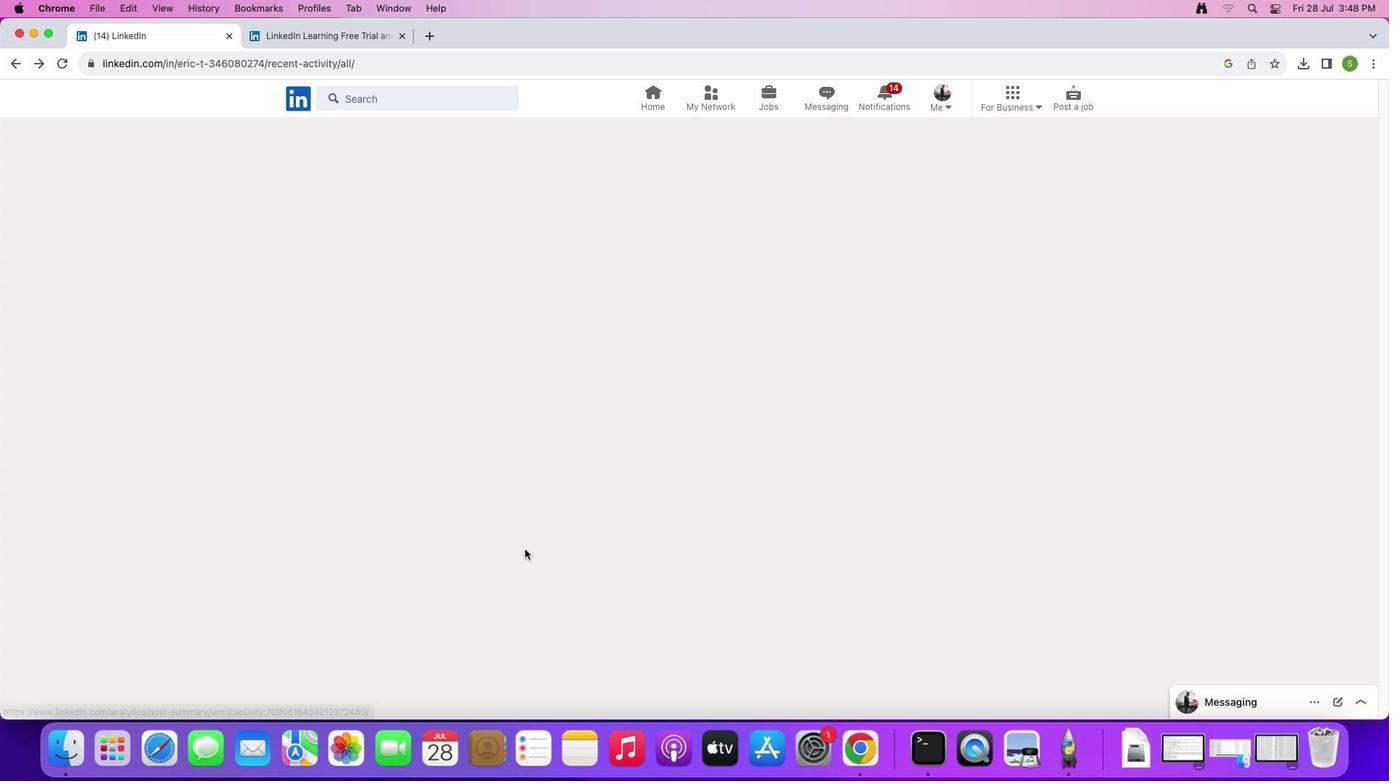 
Action: Mouse moved to (617, 403)
Screenshot: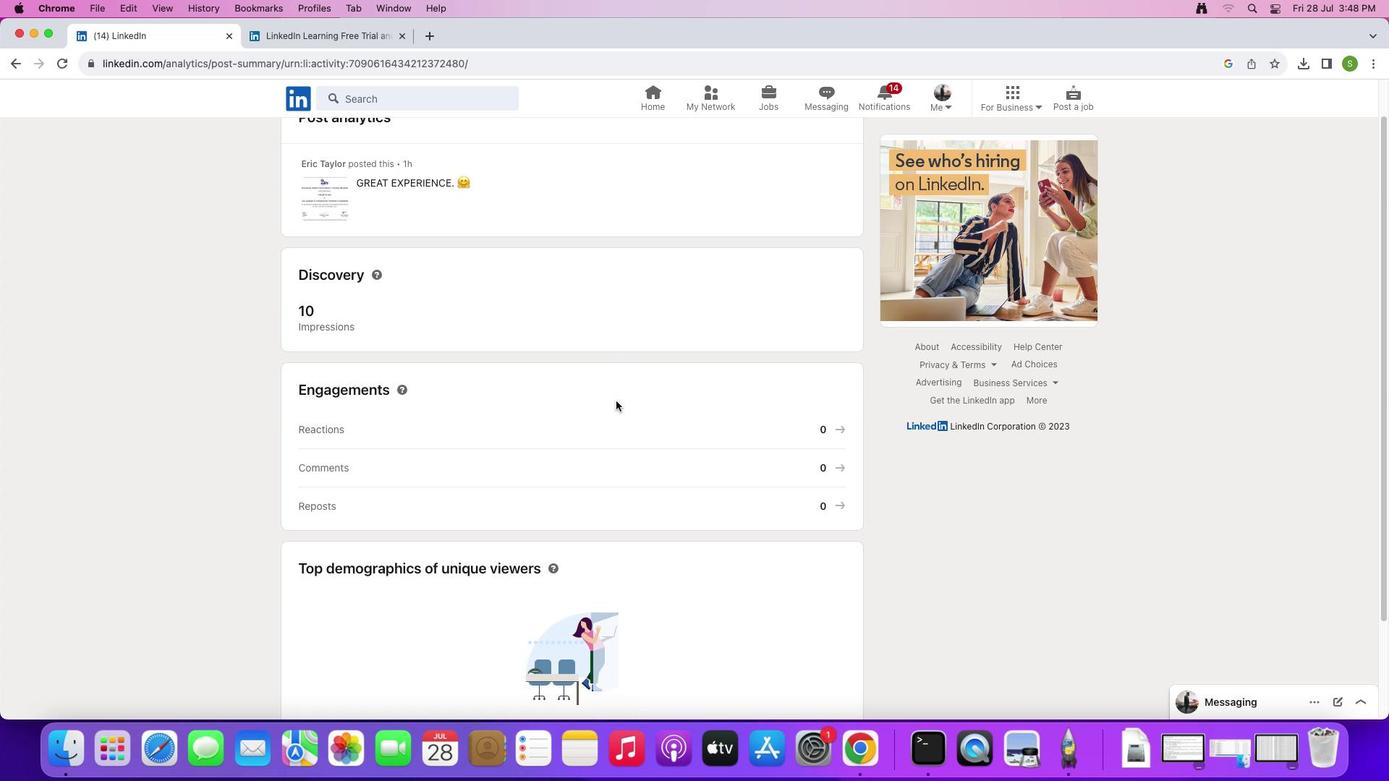 
Action: Mouse scrolled (617, 403) with delta (0, 0)
Screenshot: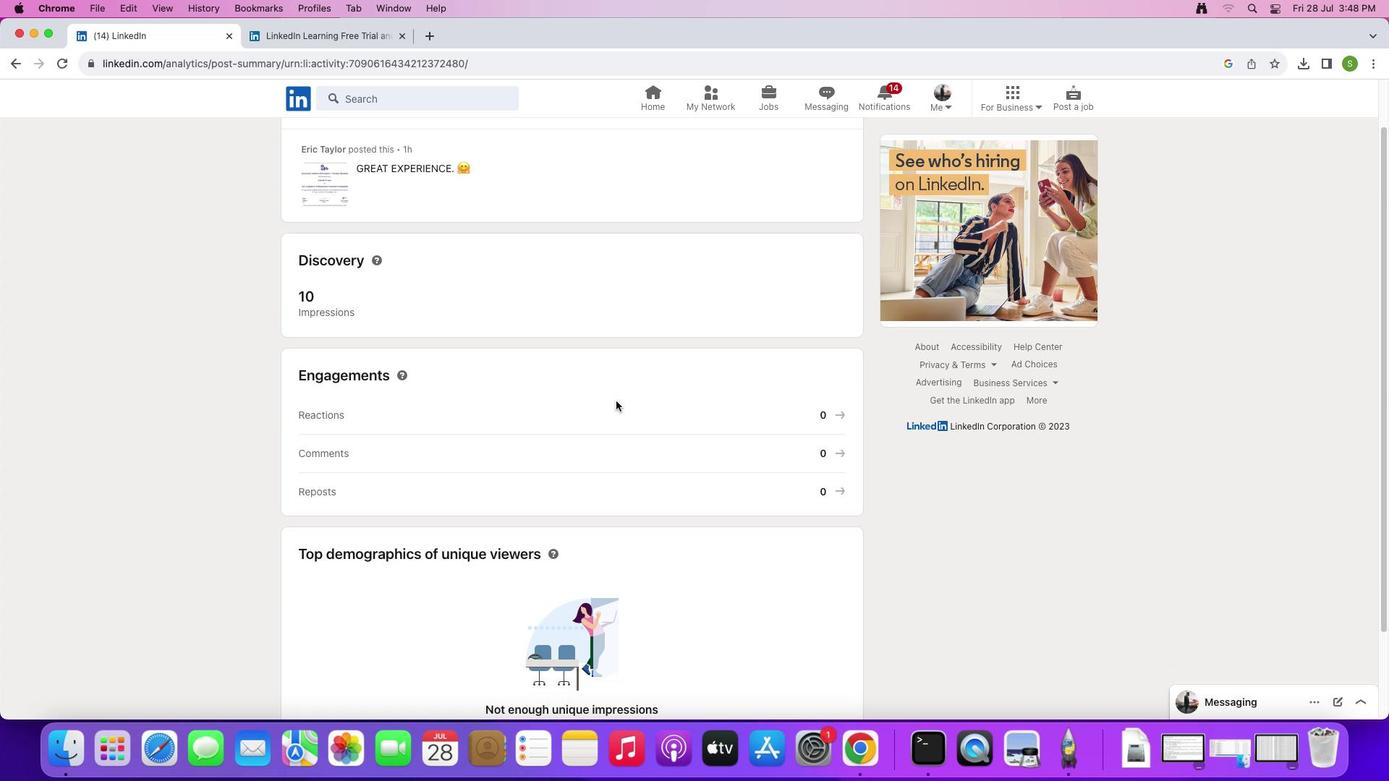 
Action: Mouse scrolled (617, 403) with delta (0, 0)
Screenshot: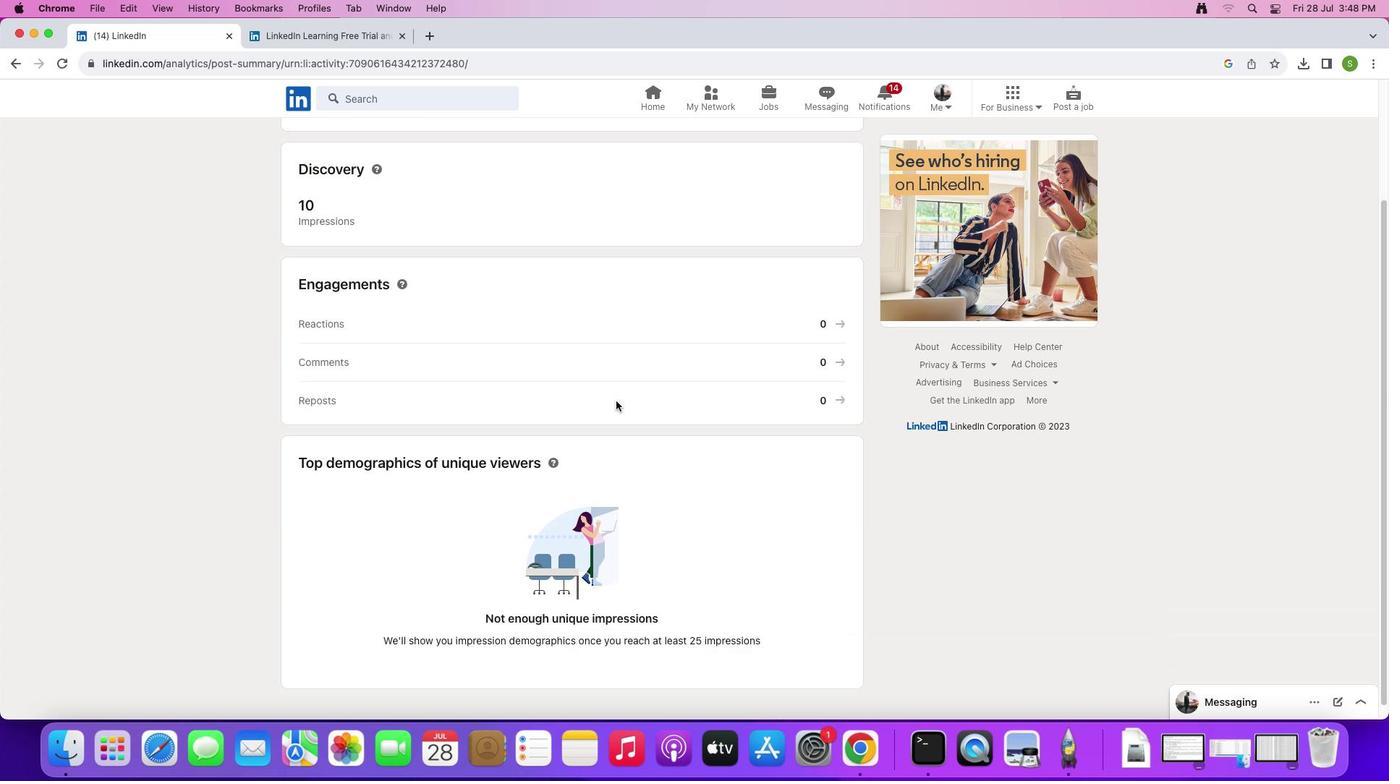 
Action: Mouse moved to (616, 402)
Screenshot: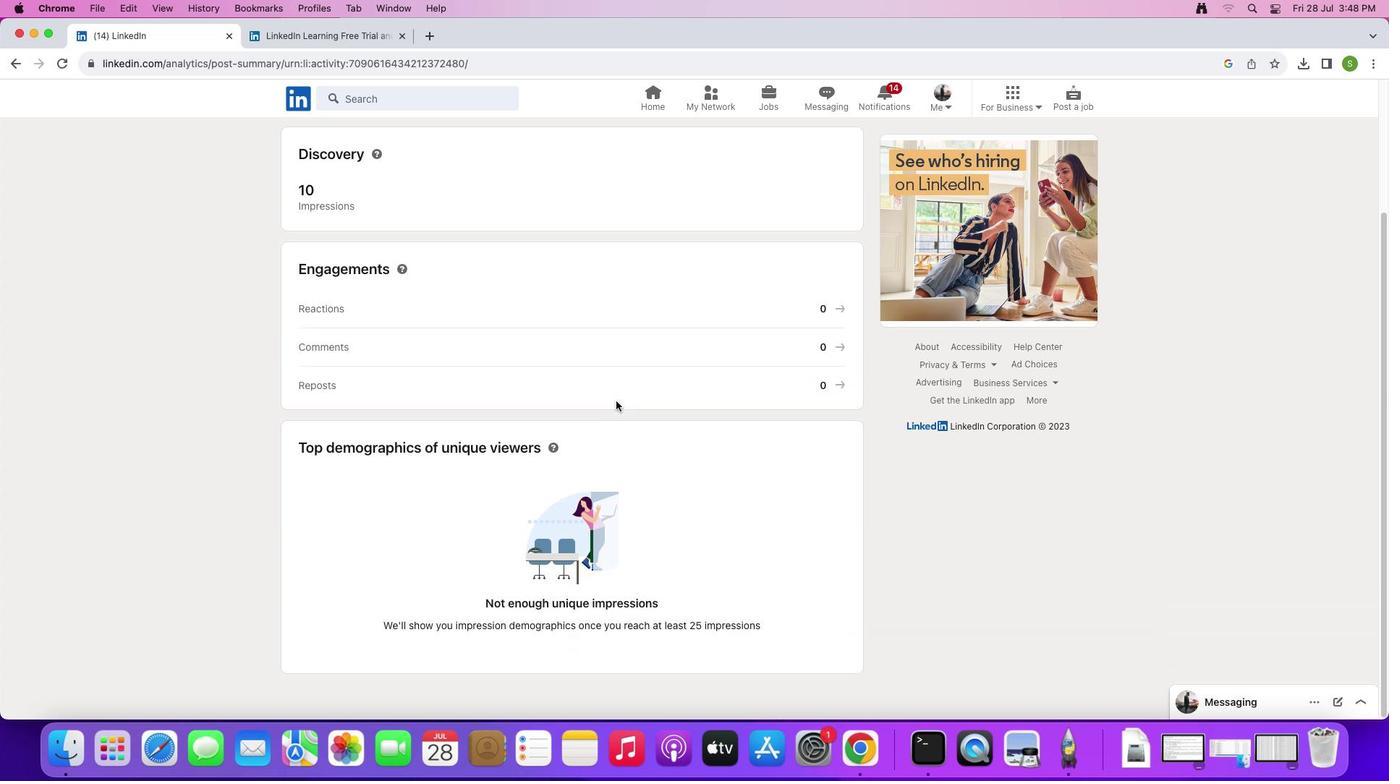
Action: Mouse scrolled (616, 402) with delta (0, 0)
Screenshot: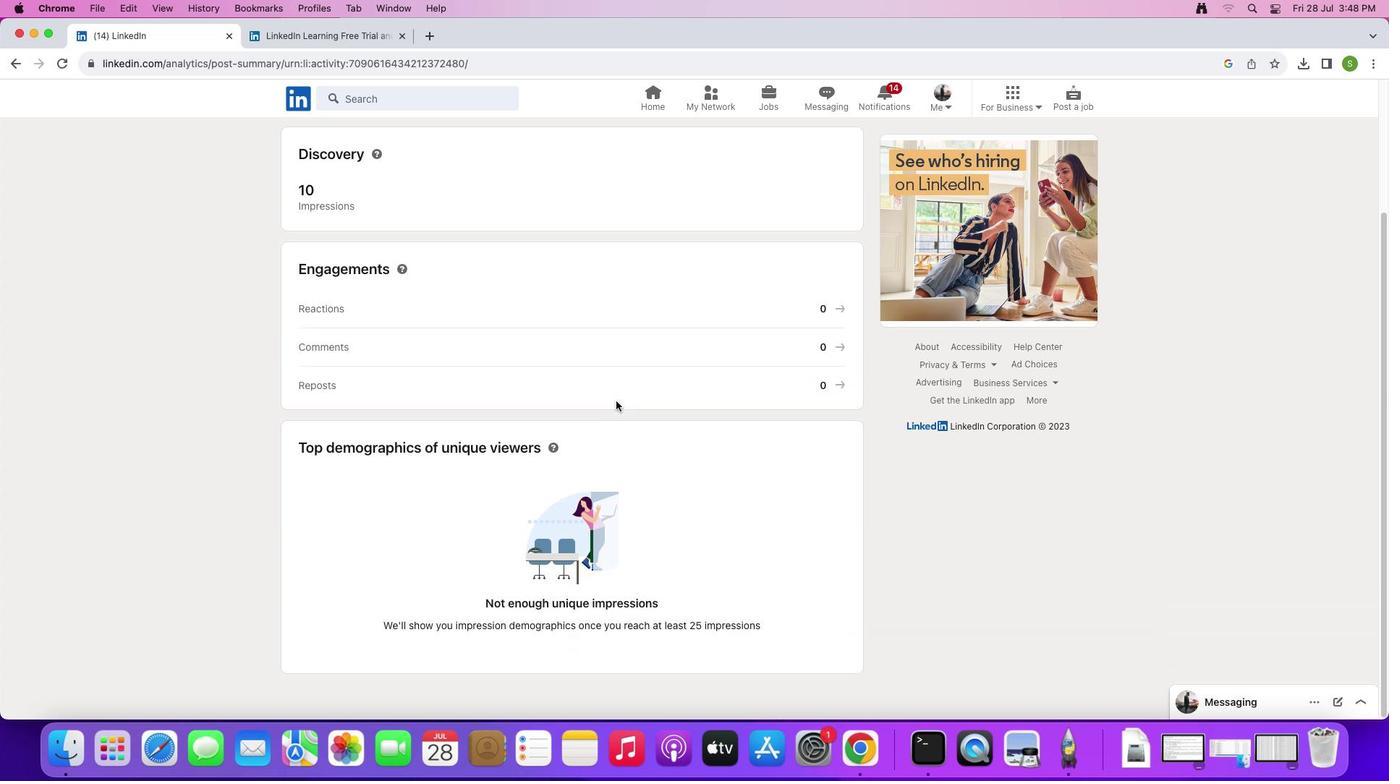 
Action: Mouse moved to (616, 401)
Screenshot: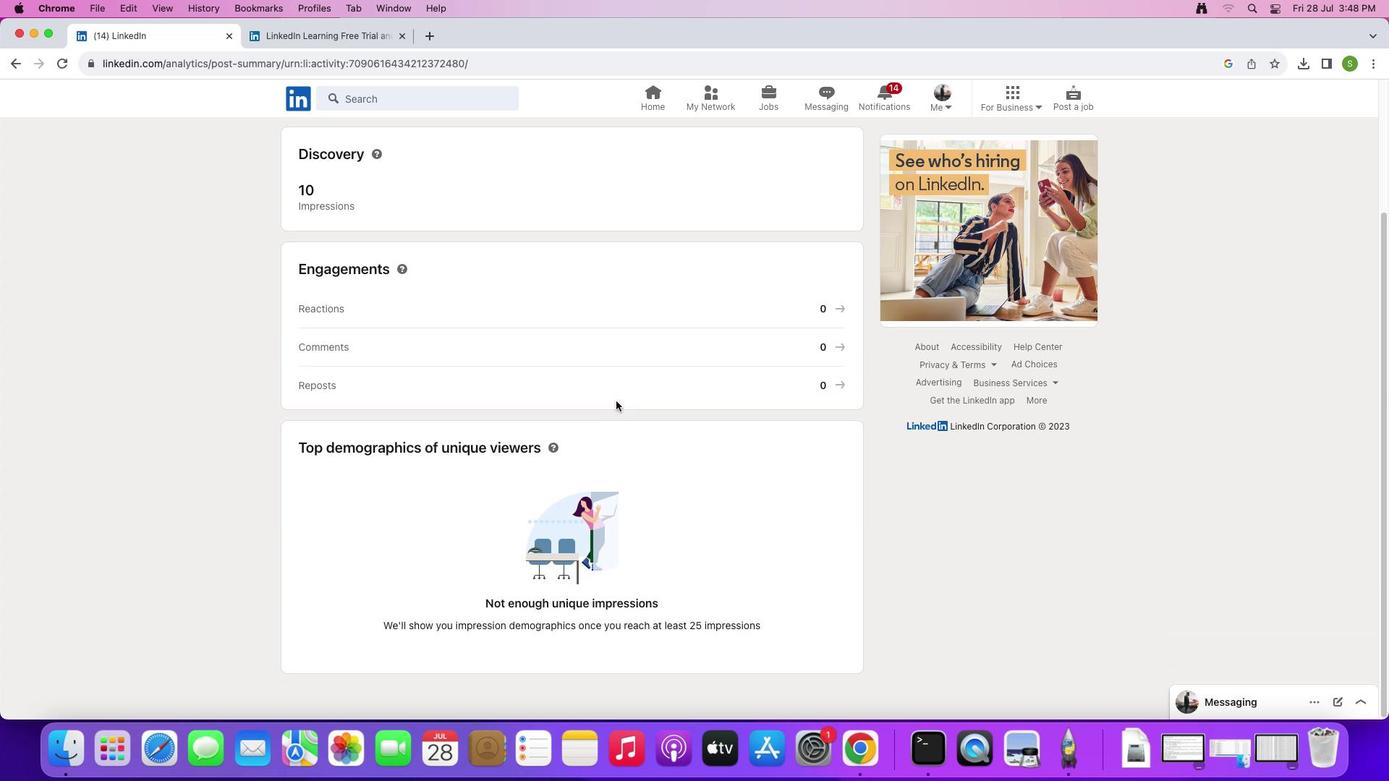 
Action: Mouse scrolled (616, 401) with delta (0, 0)
Screenshot: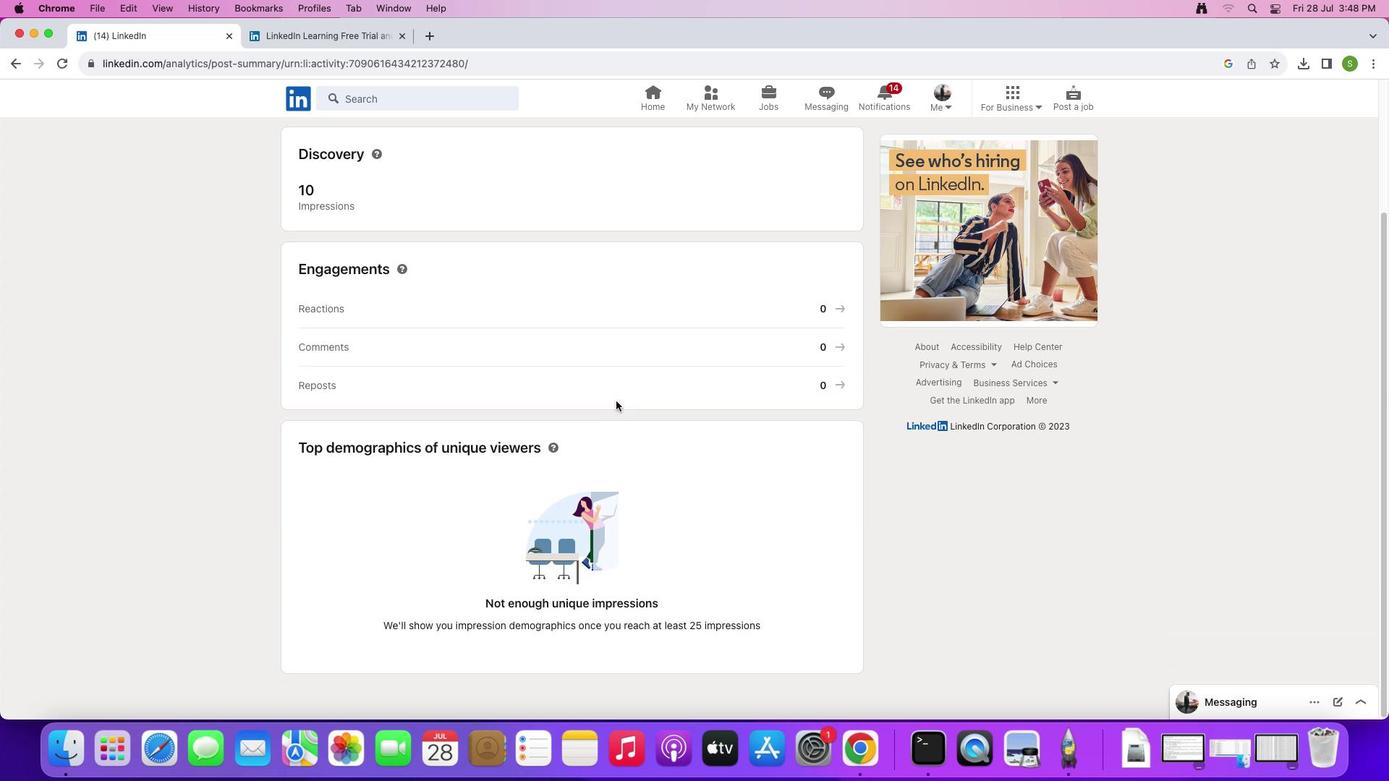 
Action: Mouse scrolled (616, 401) with delta (0, 0)
Screenshot: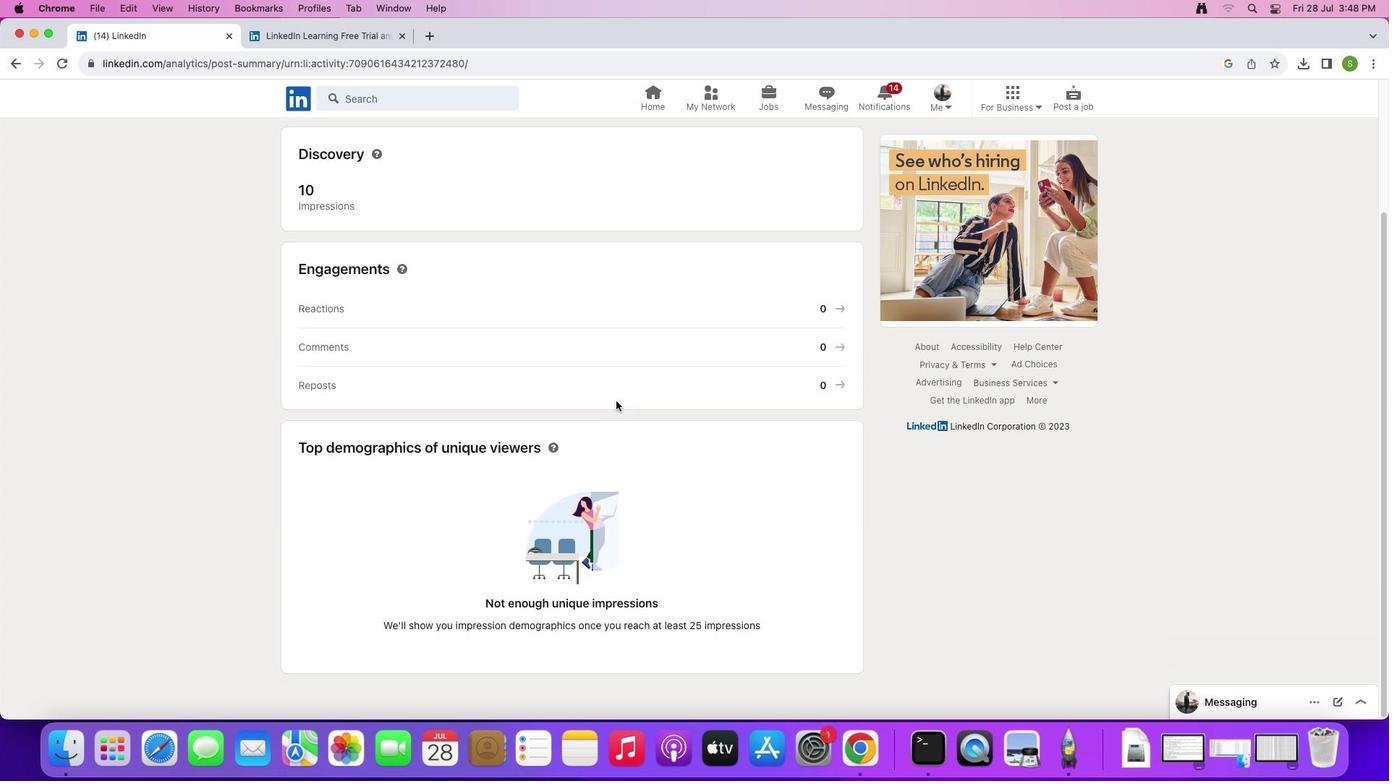 
Action: Mouse scrolled (616, 401) with delta (0, -2)
Screenshot: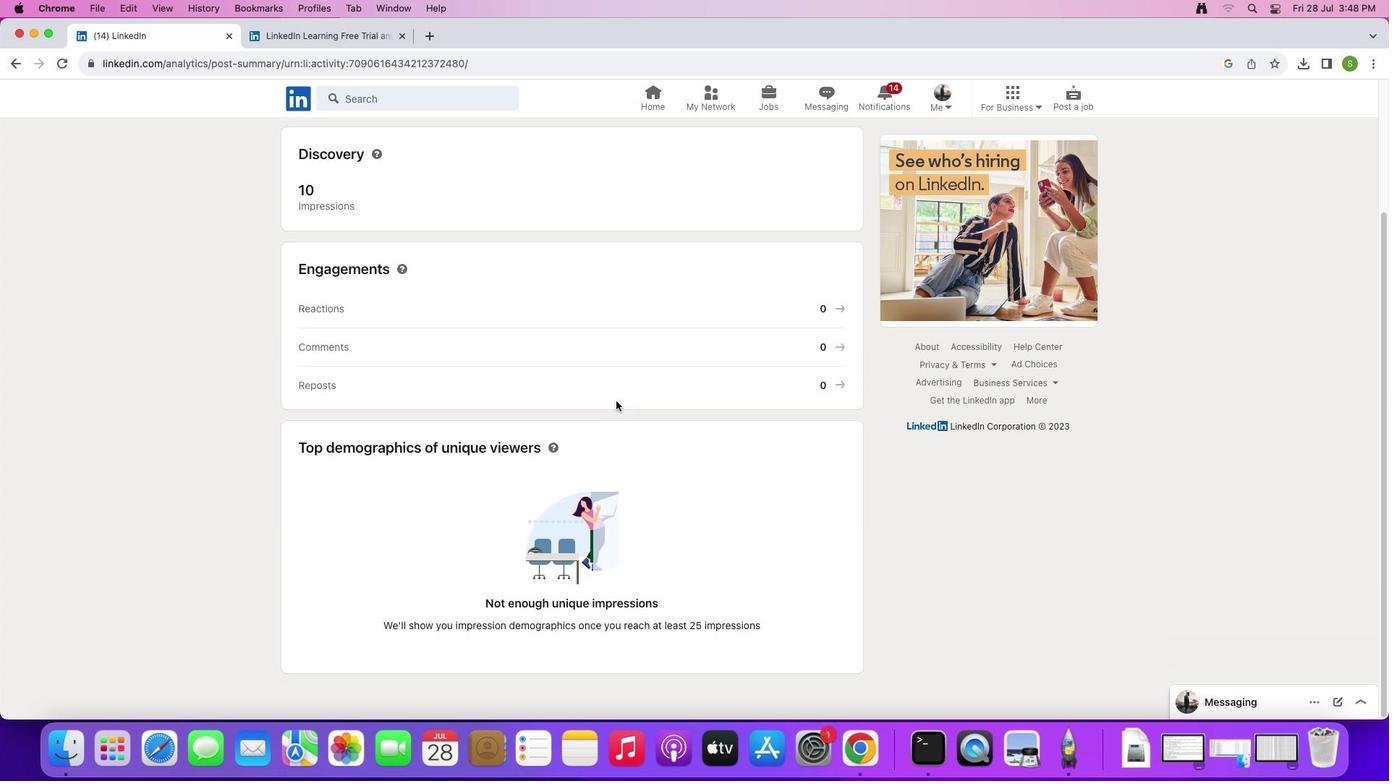 
Action: Mouse scrolled (616, 401) with delta (0, -2)
Screenshot: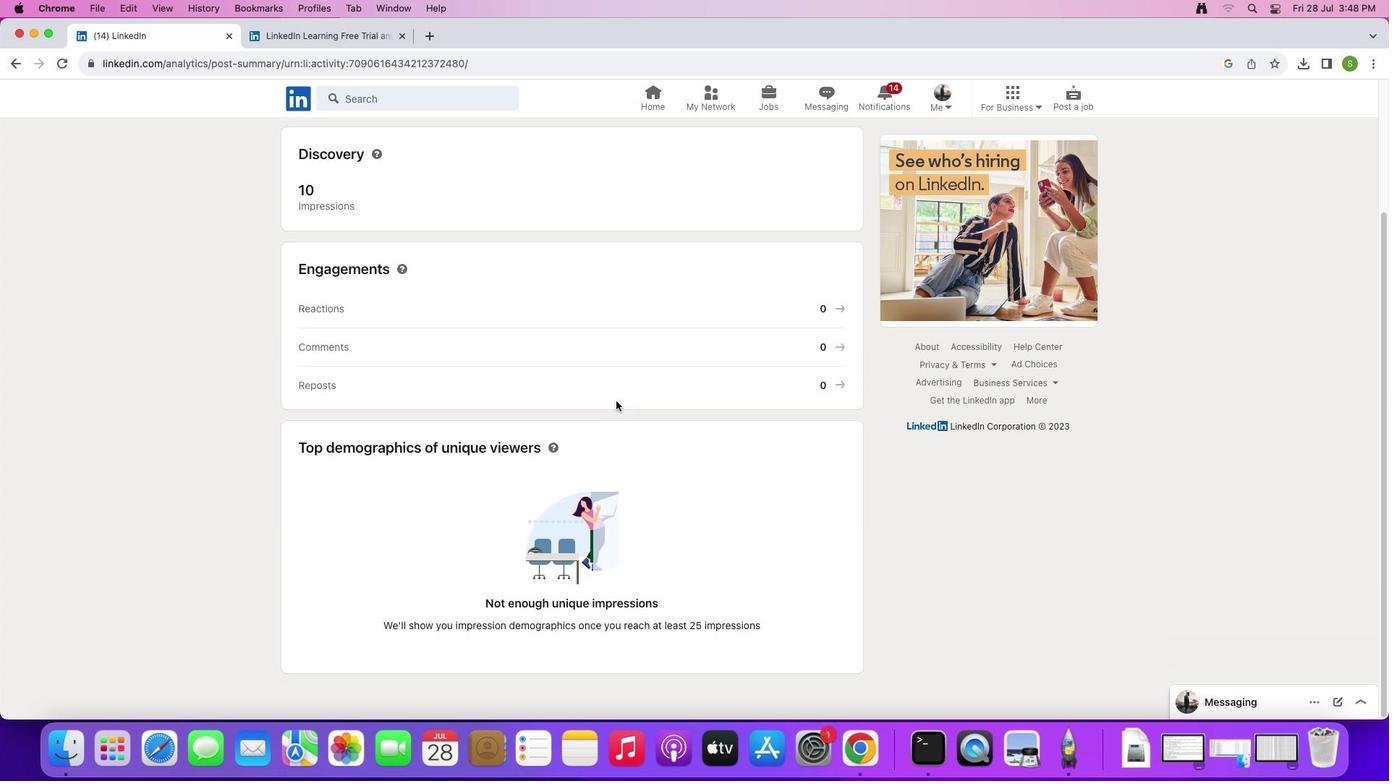 
Action: Mouse scrolled (616, 401) with delta (0, 0)
Screenshot: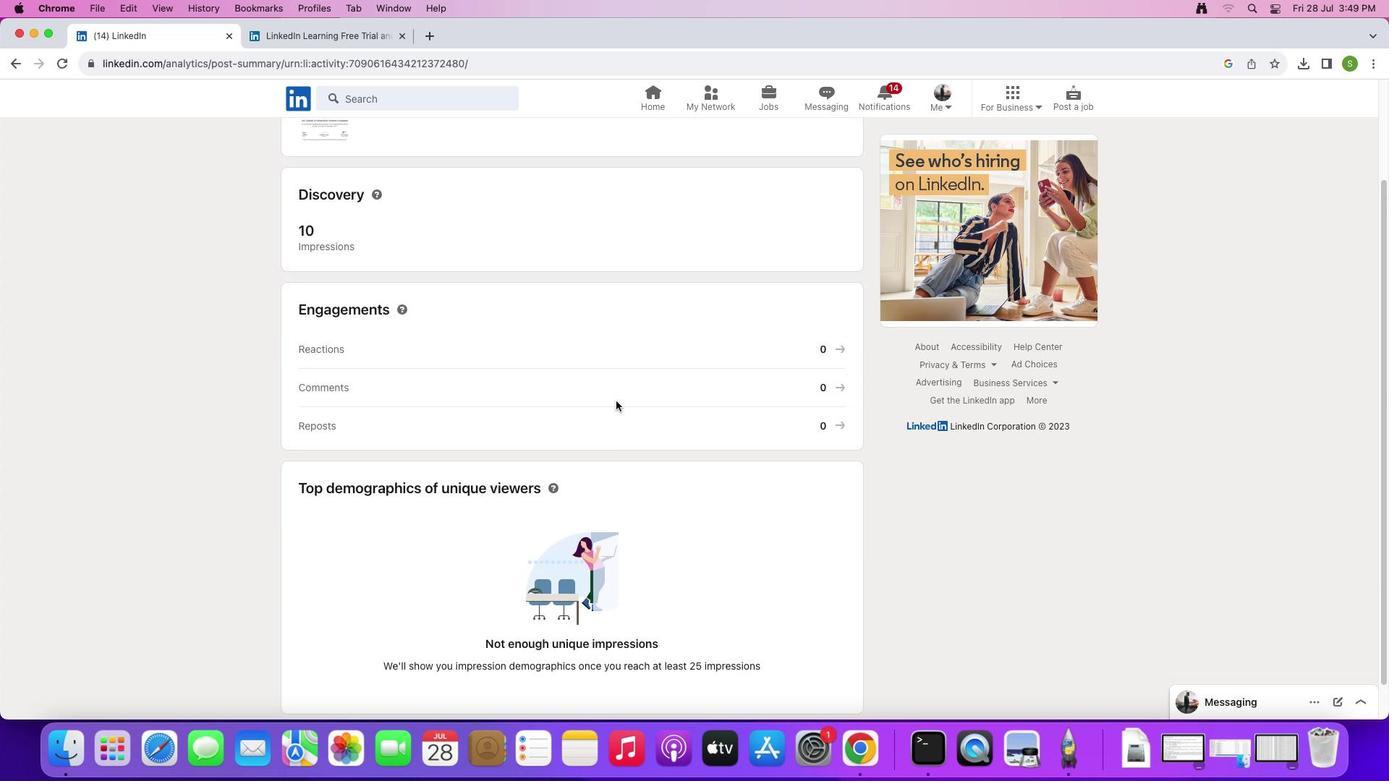 
Action: Mouse scrolled (616, 401) with delta (0, 0)
Screenshot: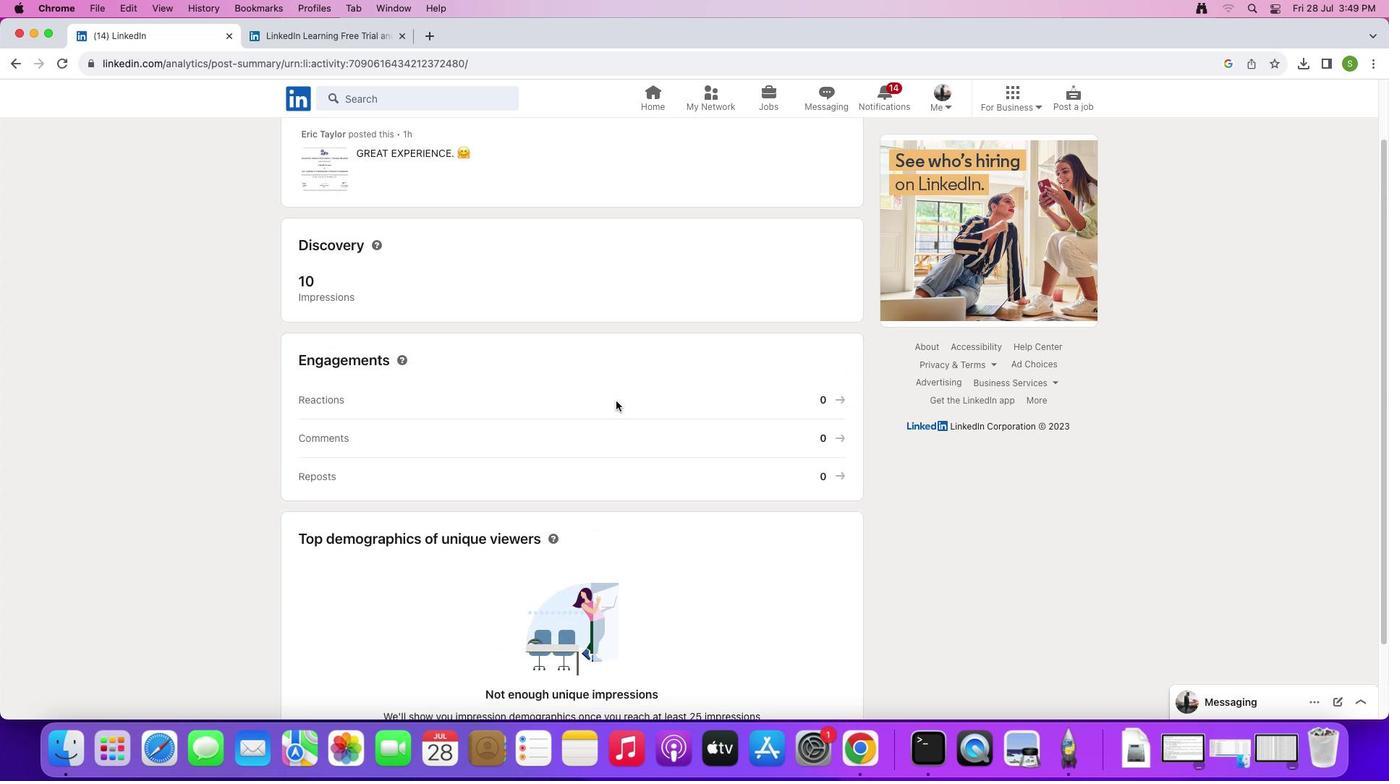 
Action: Mouse scrolled (616, 401) with delta (0, -2)
Screenshot: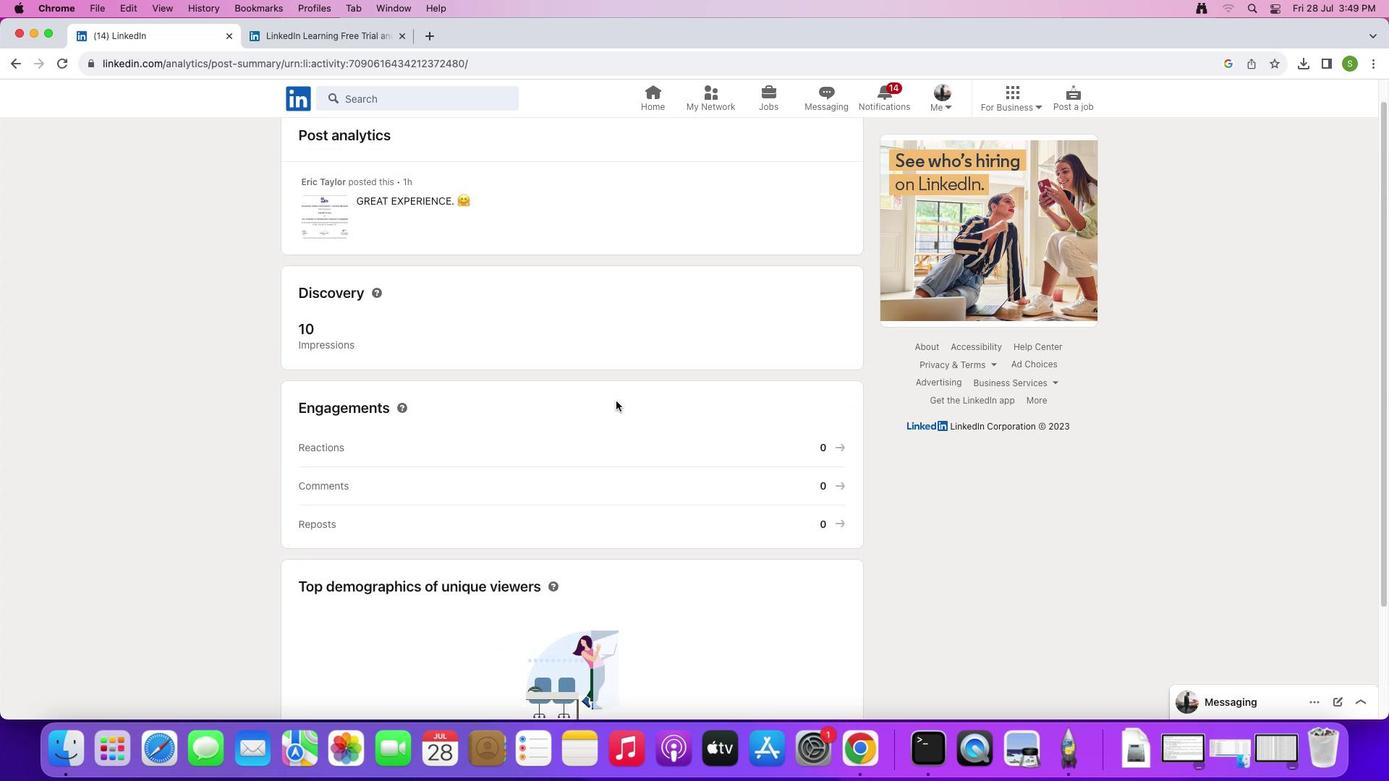 
Action: Mouse scrolled (616, 401) with delta (0, -2)
Screenshot: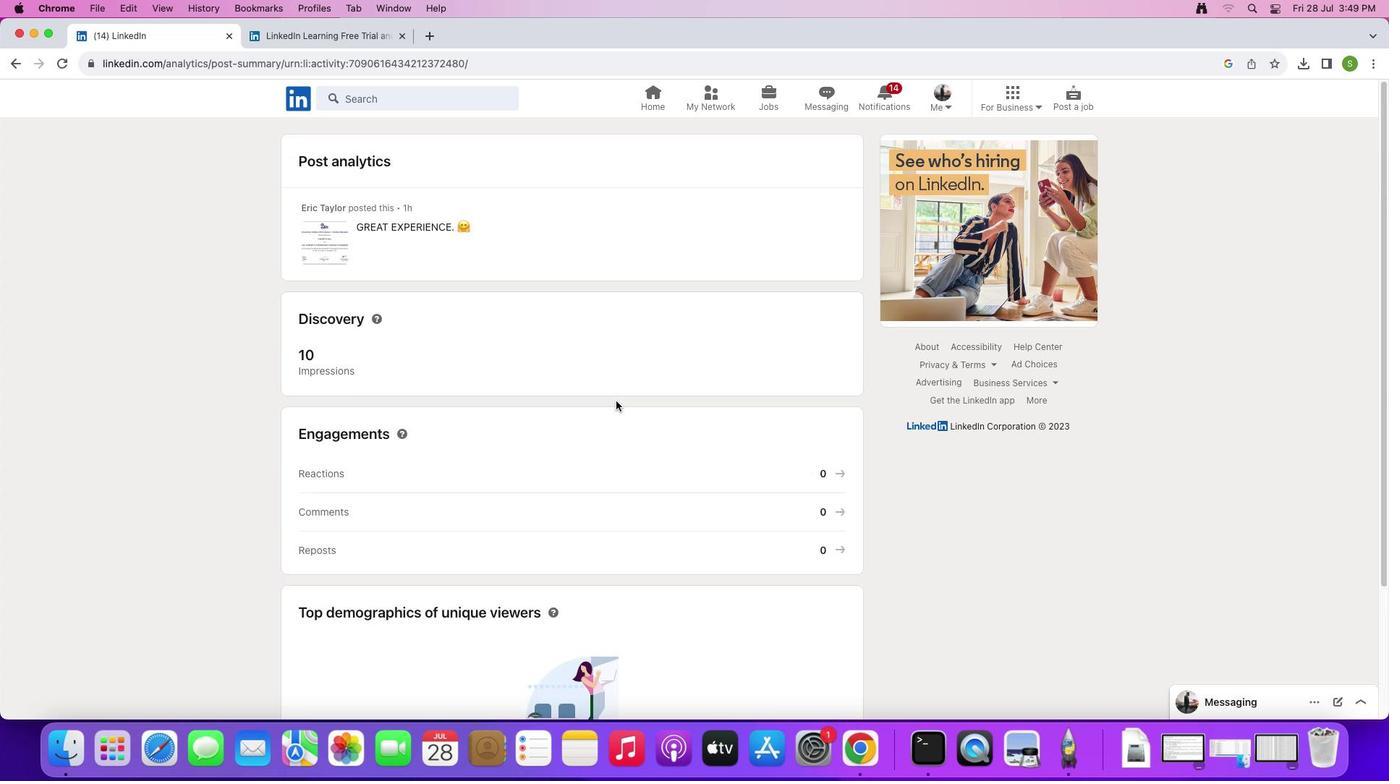 
Action: Mouse moved to (615, 400)
Screenshot: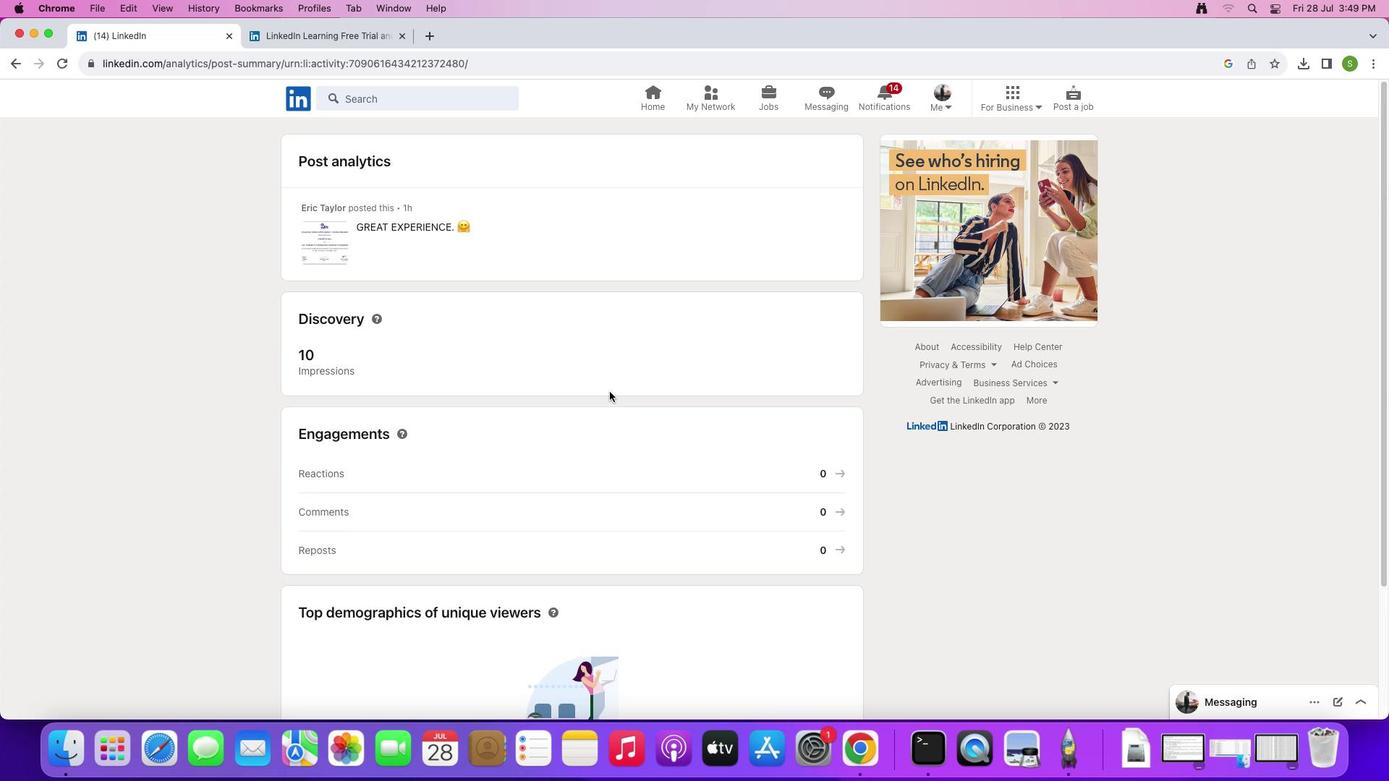 
Action: Mouse scrolled (615, 400) with delta (0, 0)
Screenshot: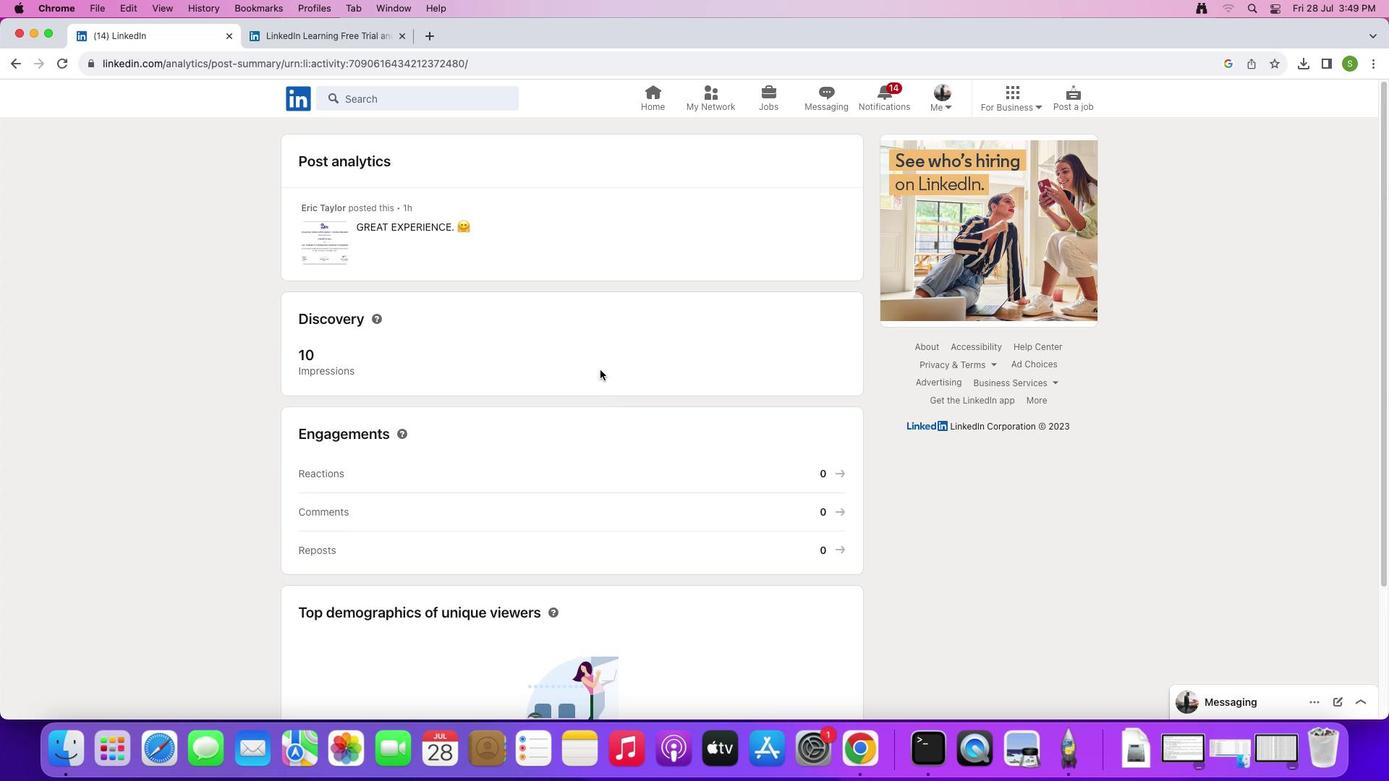 
Action: Mouse scrolled (615, 400) with delta (0, 0)
Screenshot: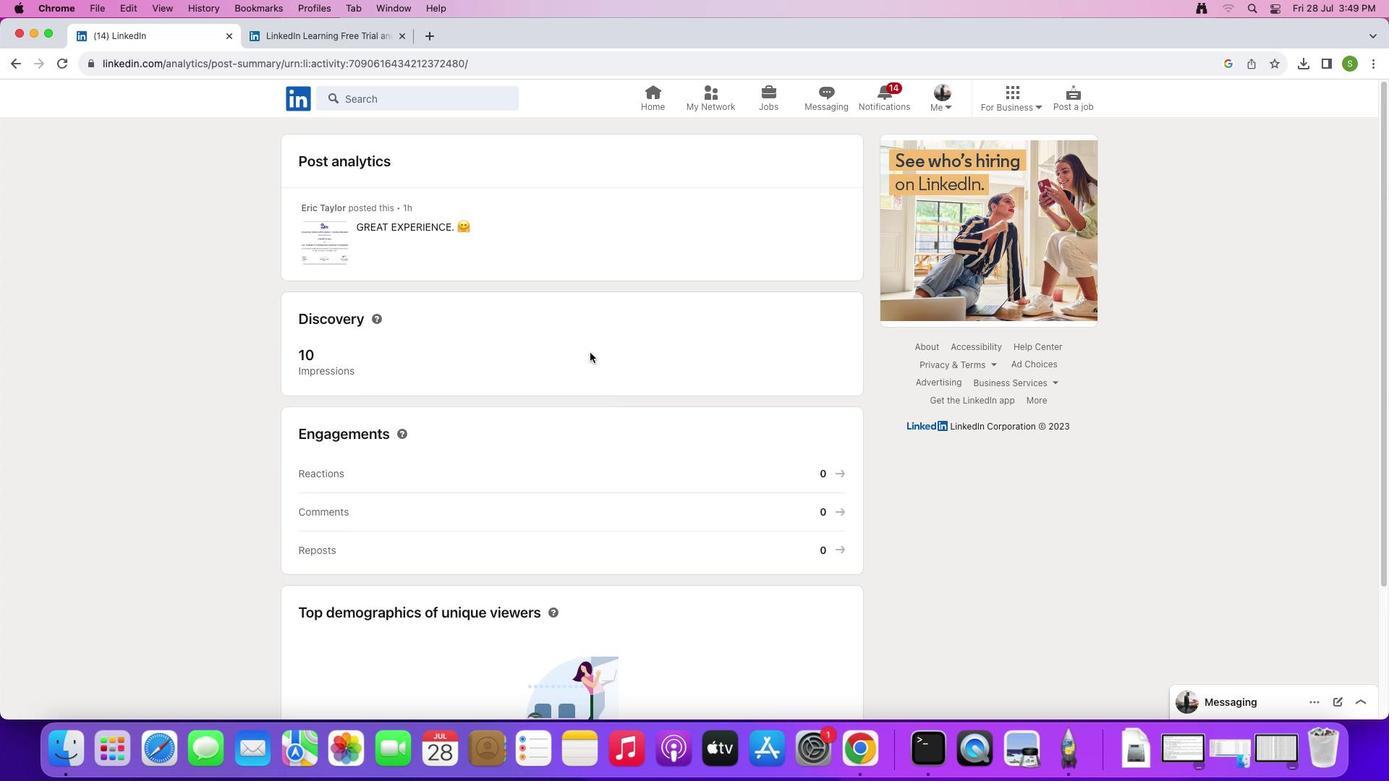 
Action: Mouse scrolled (615, 400) with delta (0, 2)
Screenshot: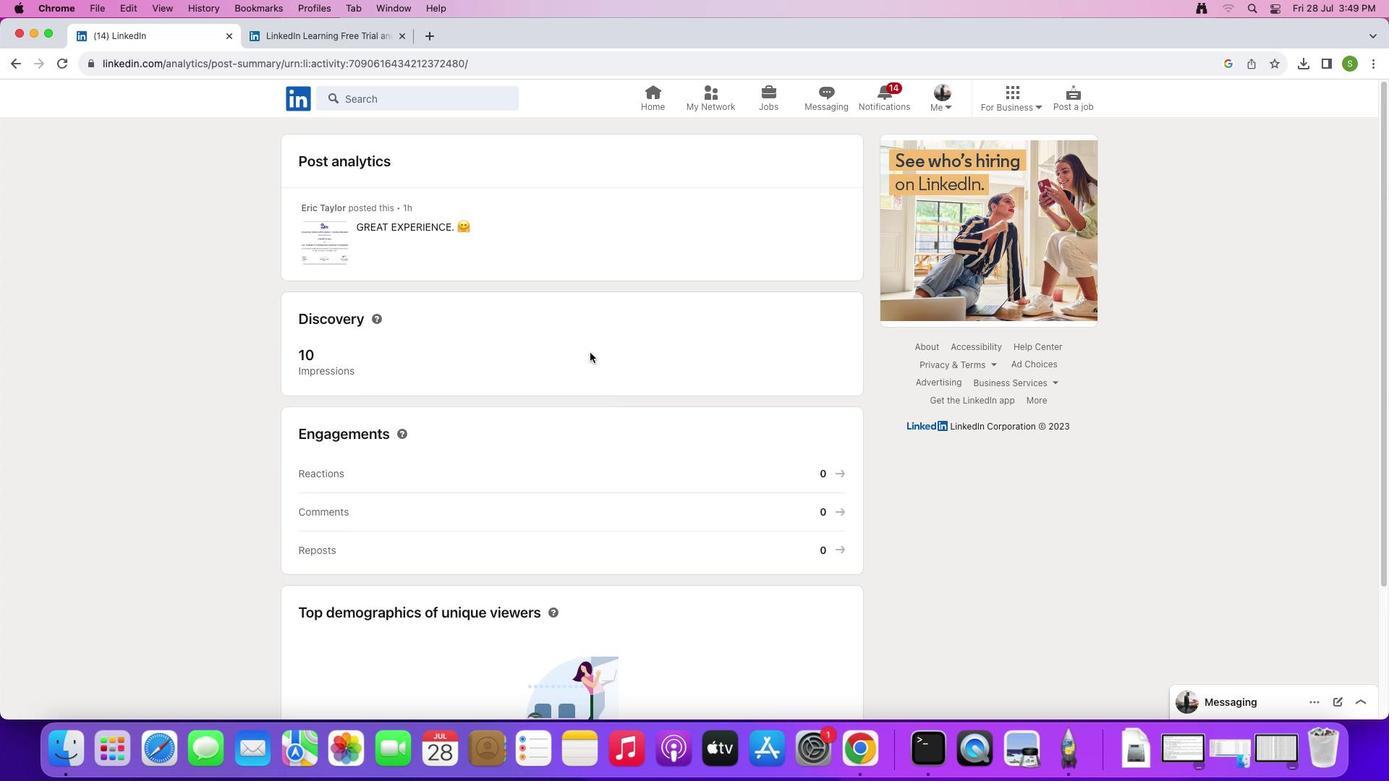 
Action: Mouse scrolled (615, 400) with delta (0, 3)
Screenshot: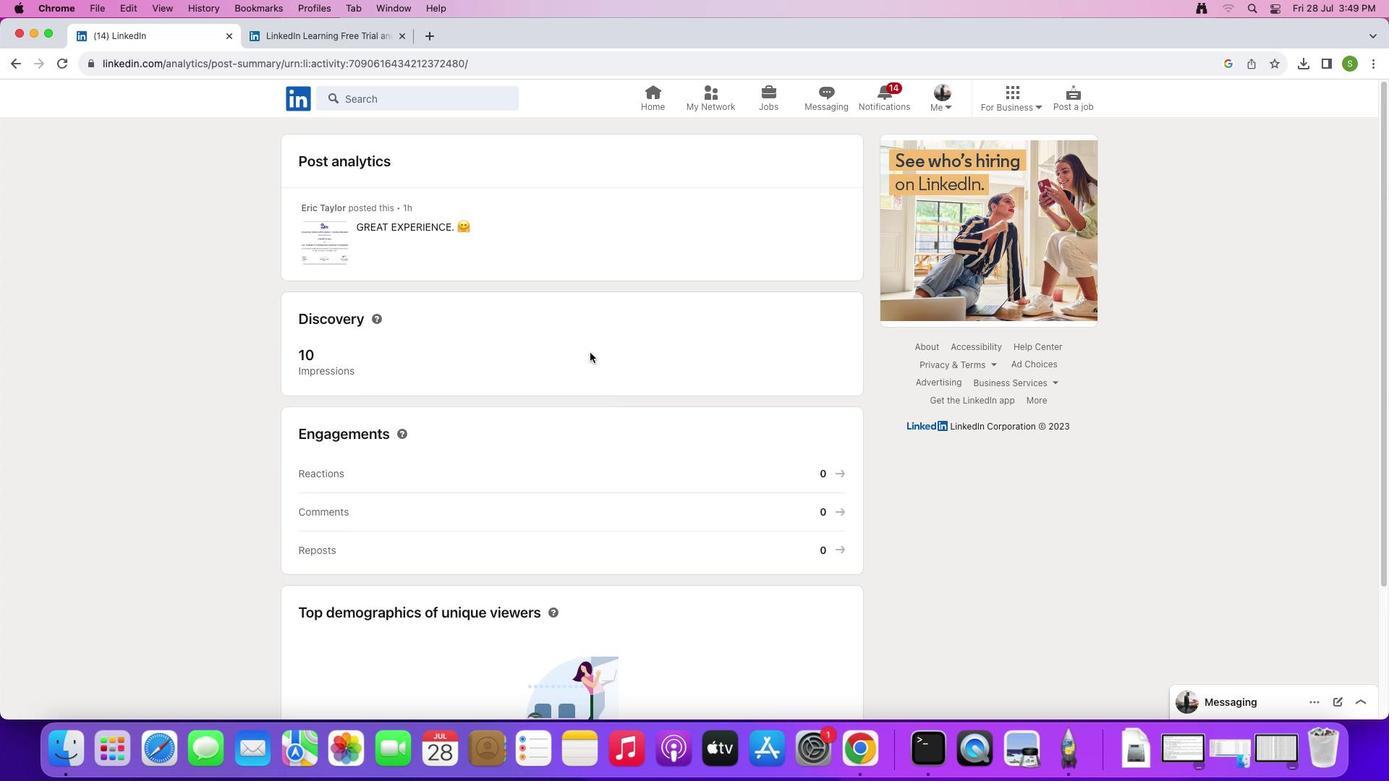 
Action: Mouse moved to (615, 400)
Screenshot: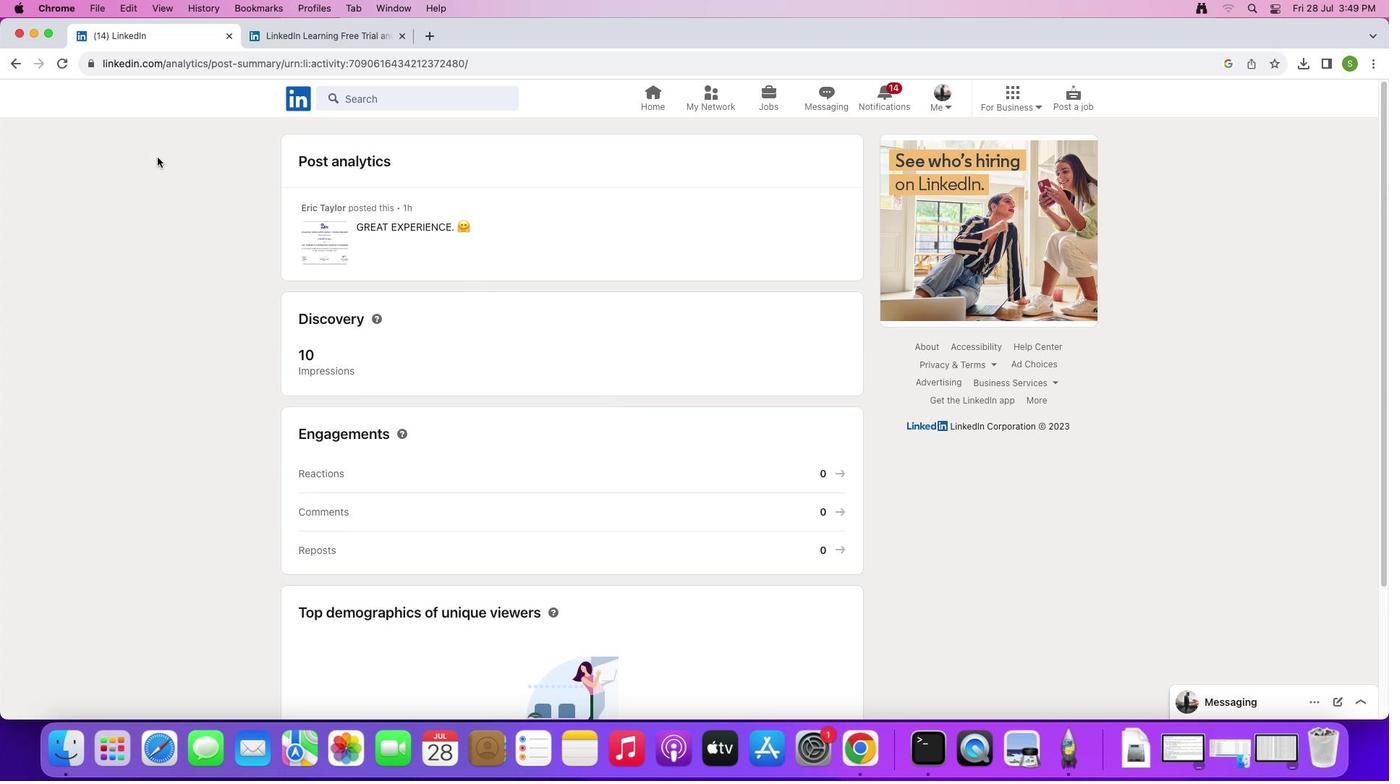 
Action: Mouse scrolled (615, 400) with delta (0, 0)
Screenshot: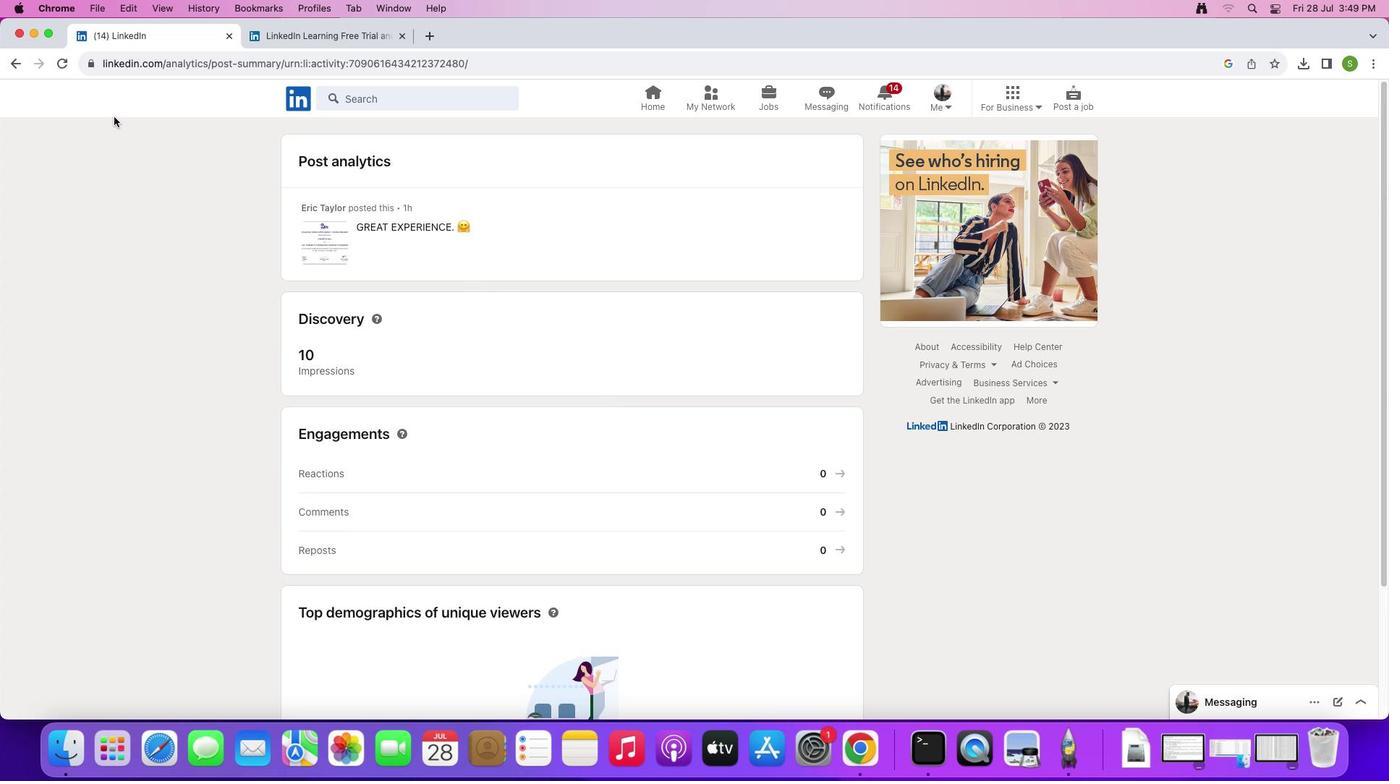
Action: Mouse scrolled (615, 400) with delta (0, 0)
Screenshot: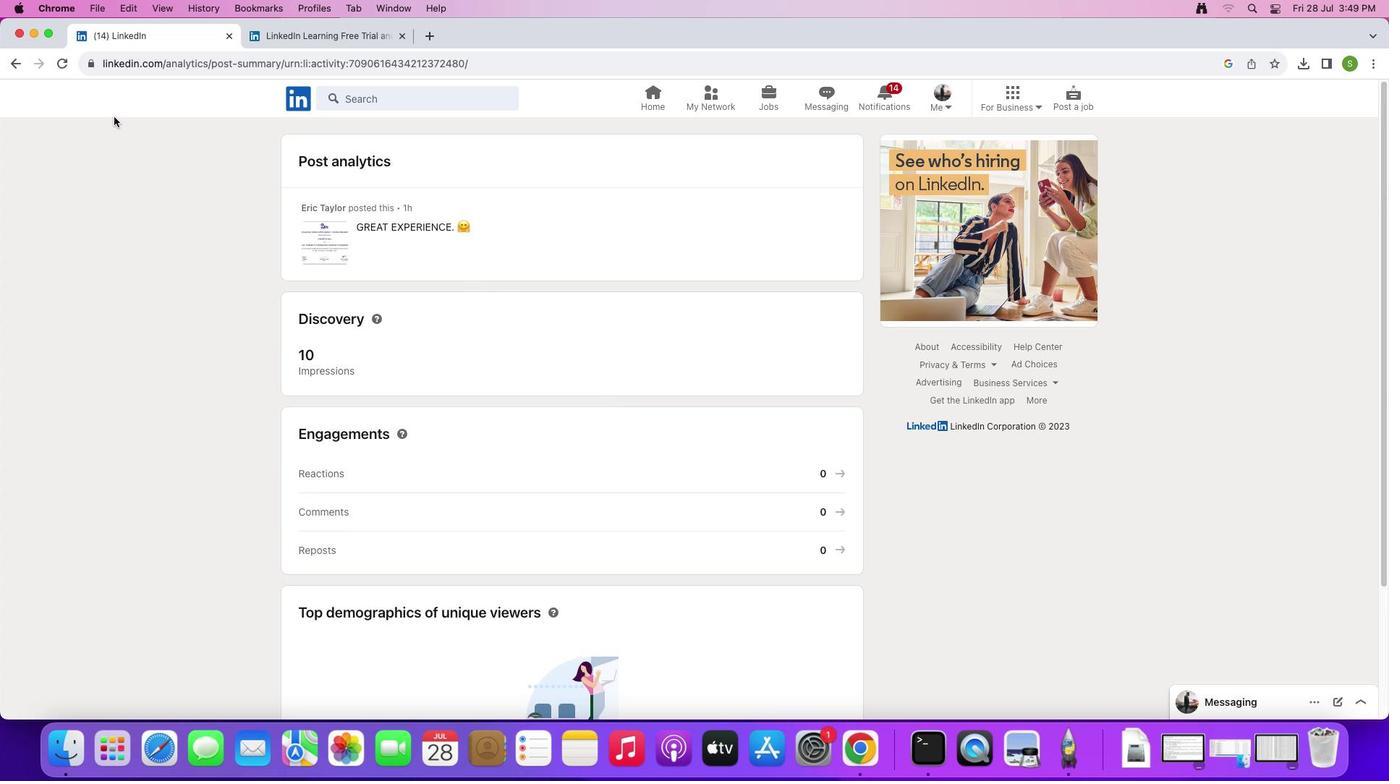 
Action: Mouse scrolled (615, 400) with delta (0, 2)
Screenshot: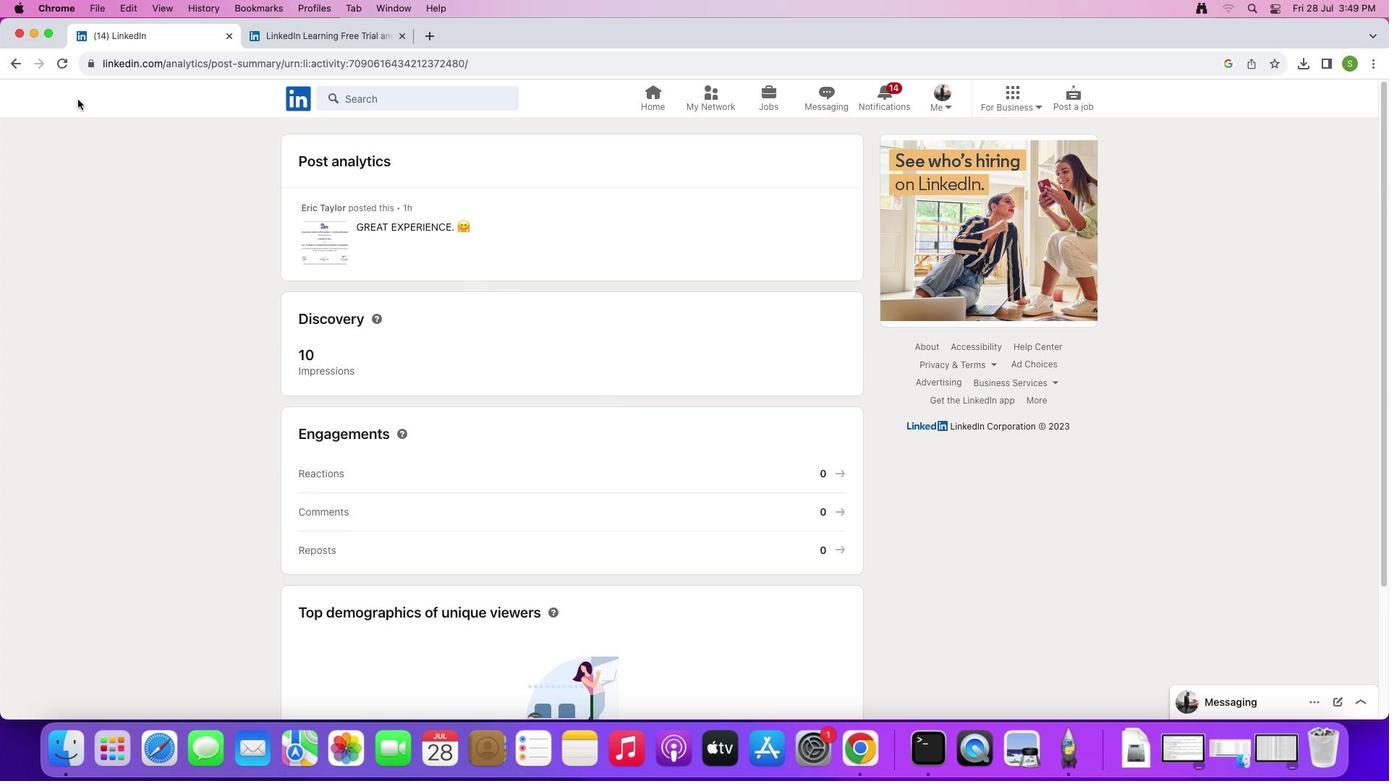 
Action: Mouse scrolled (615, 400) with delta (0, 3)
Screenshot: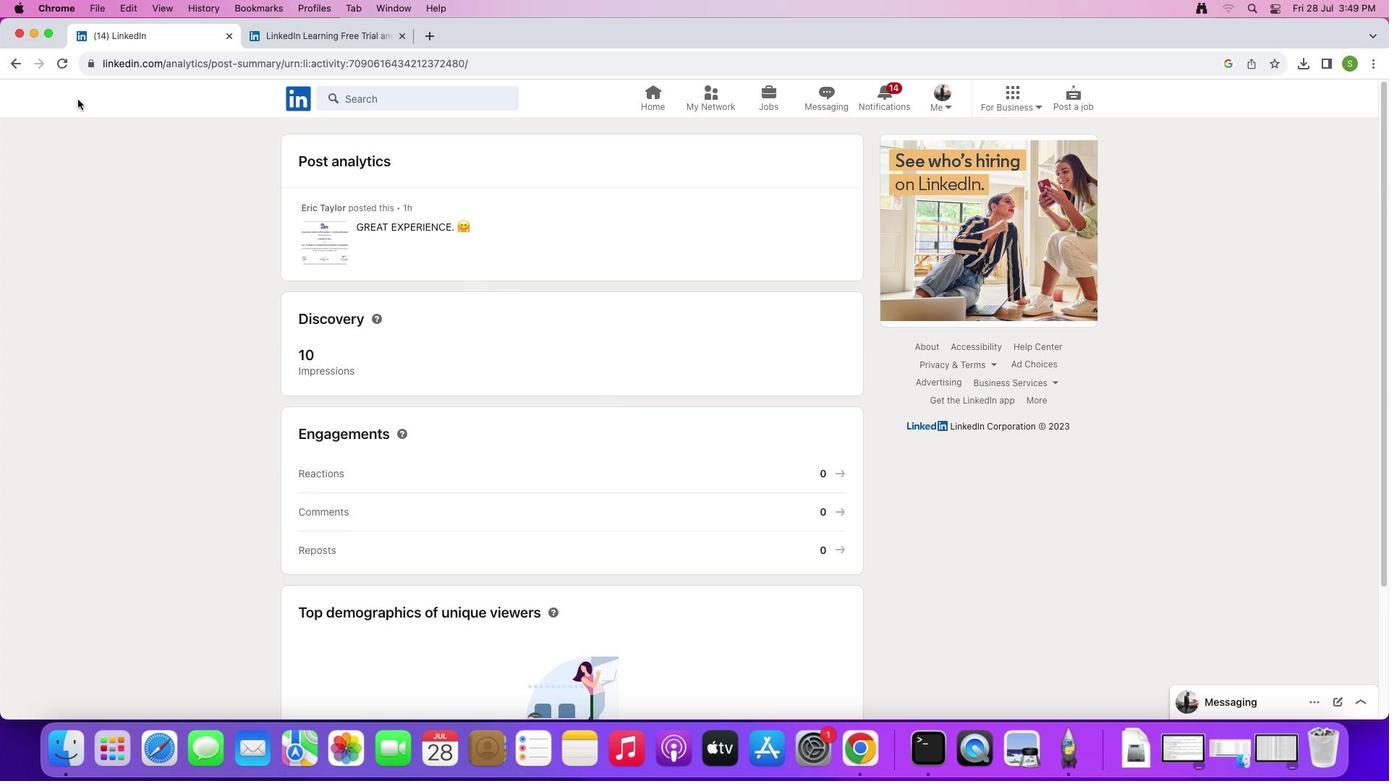 
Action: Mouse moved to (22, 64)
Screenshot: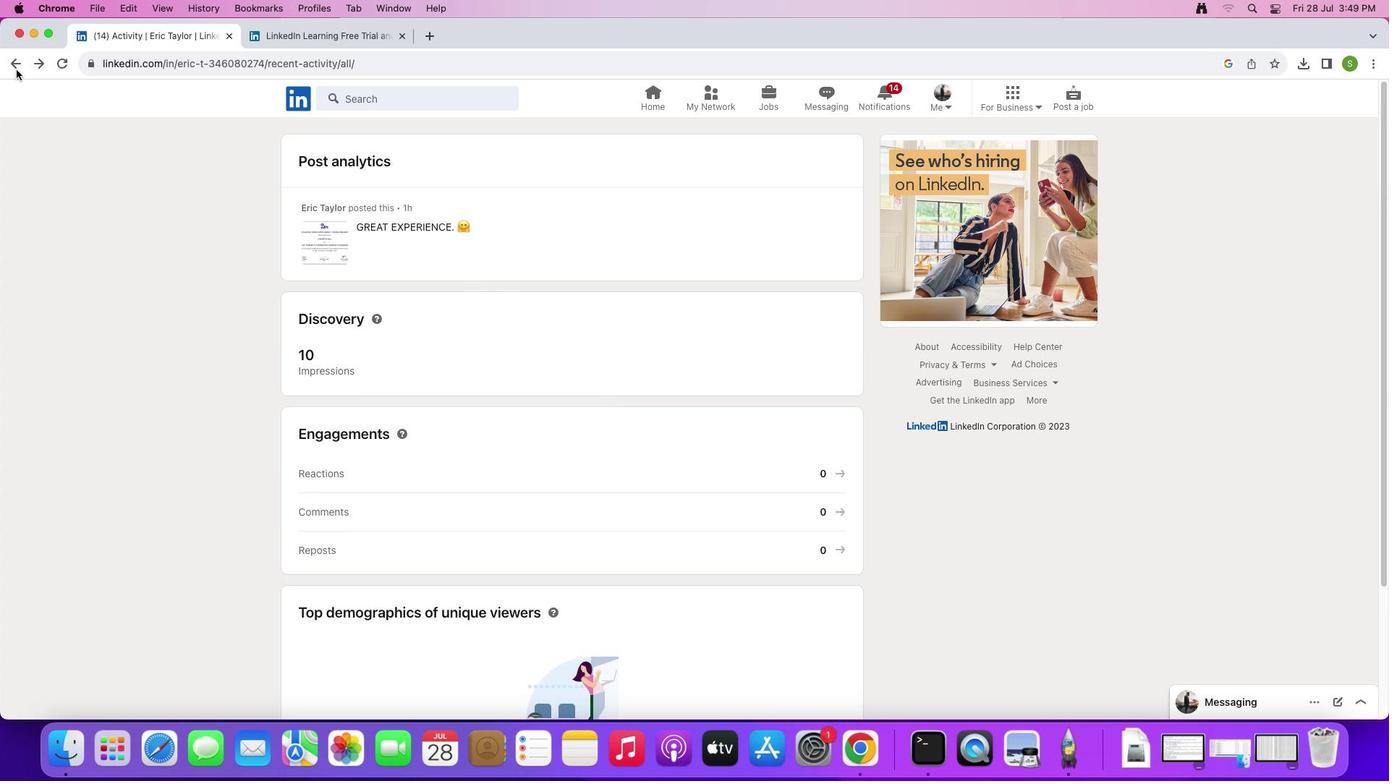 
Action: Mouse pressed left at (22, 64)
Screenshot: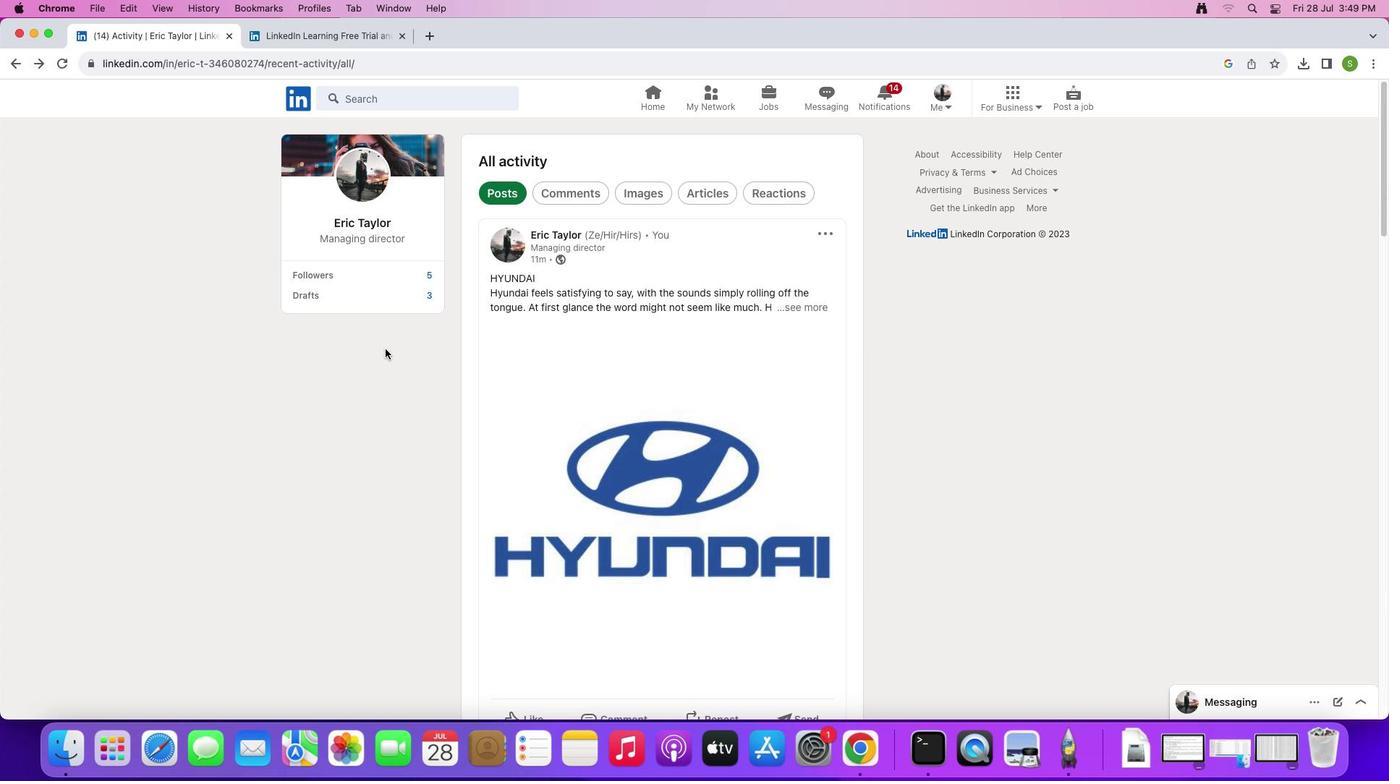 
Action: Mouse moved to (649, 461)
Screenshot: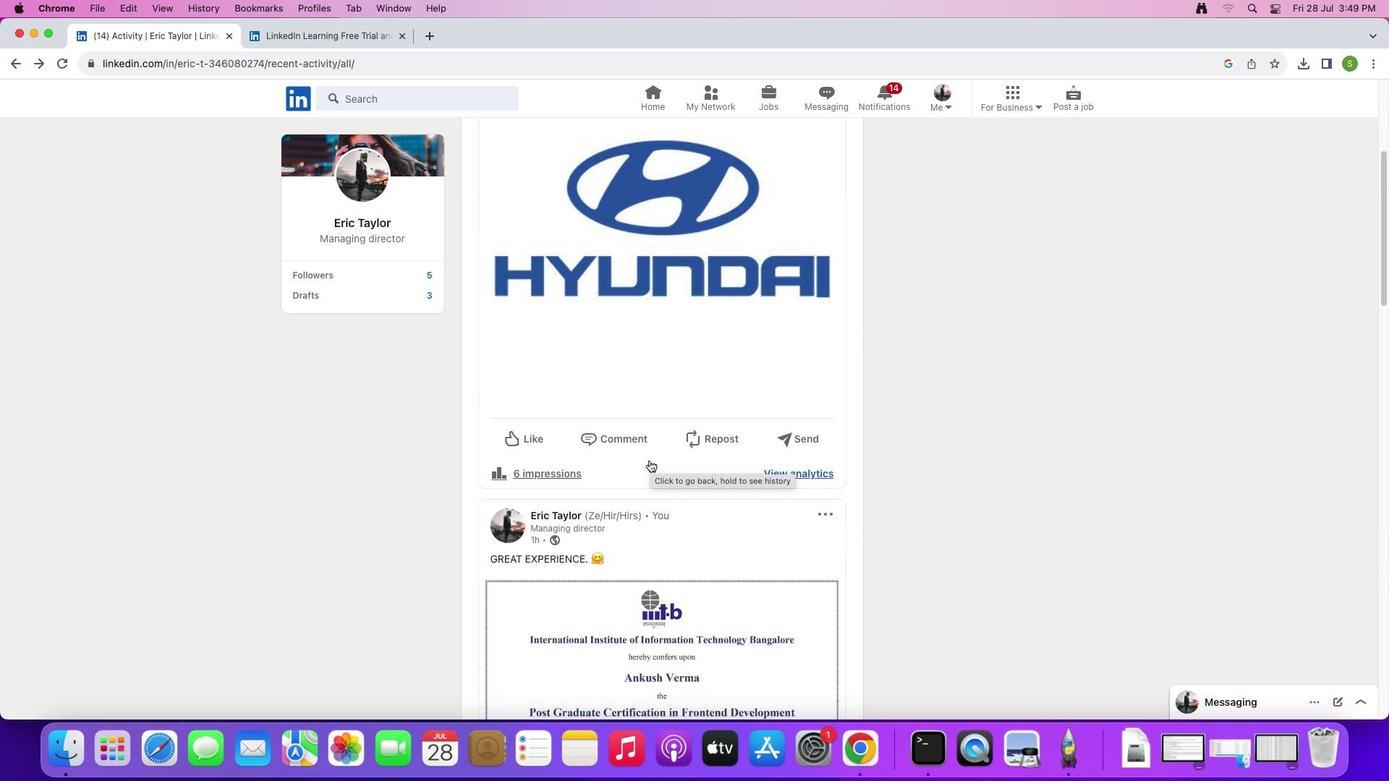 
Action: Mouse scrolled (649, 461) with delta (0, 0)
Screenshot: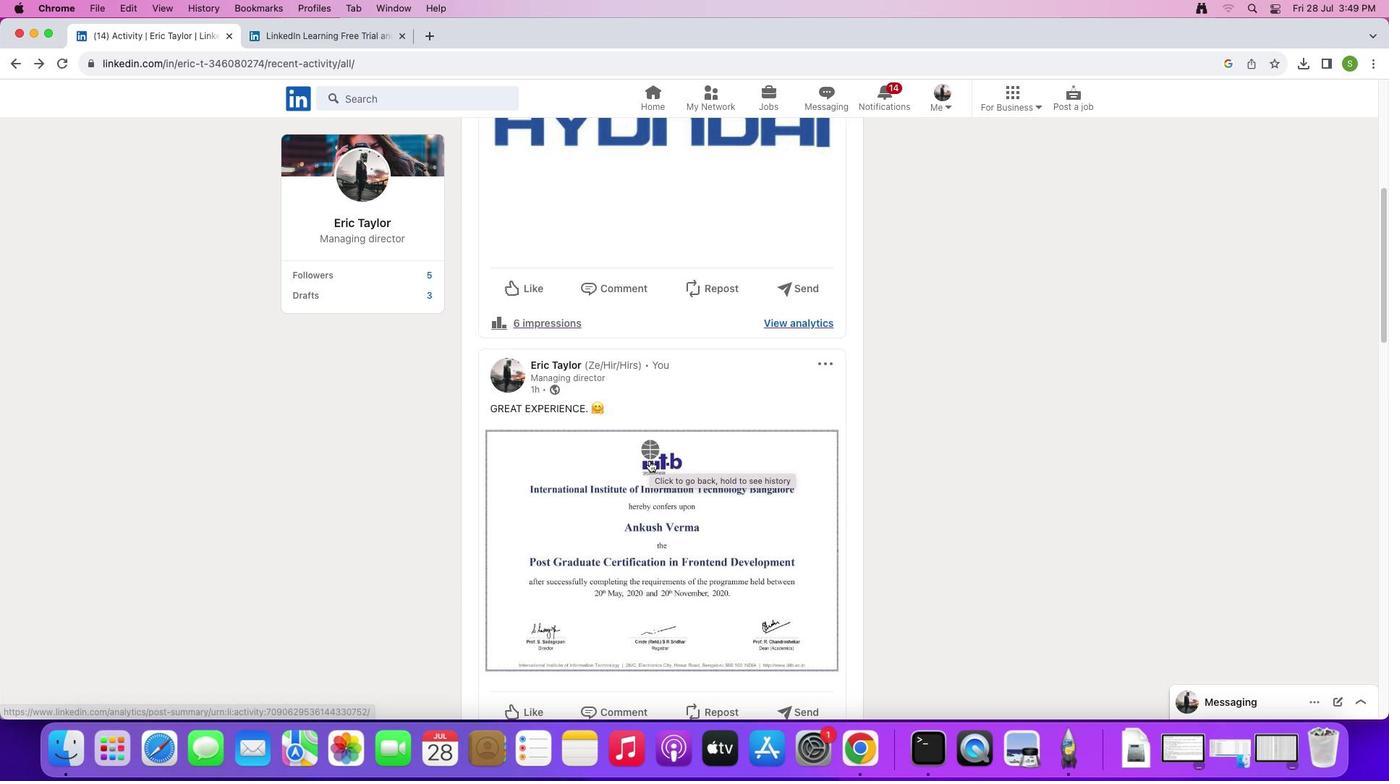 
Action: Mouse moved to (649, 461)
Screenshot: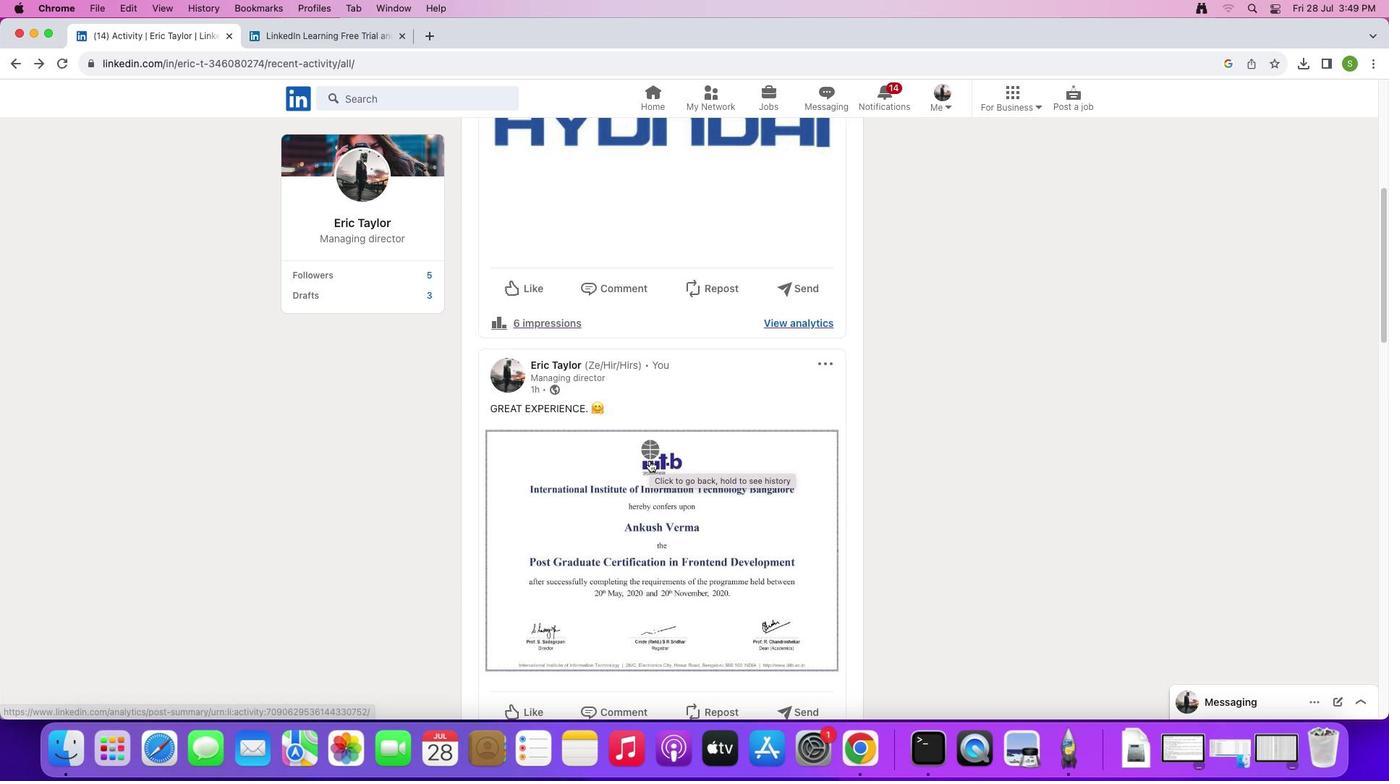 
Action: Mouse scrolled (649, 461) with delta (0, 0)
Screenshot: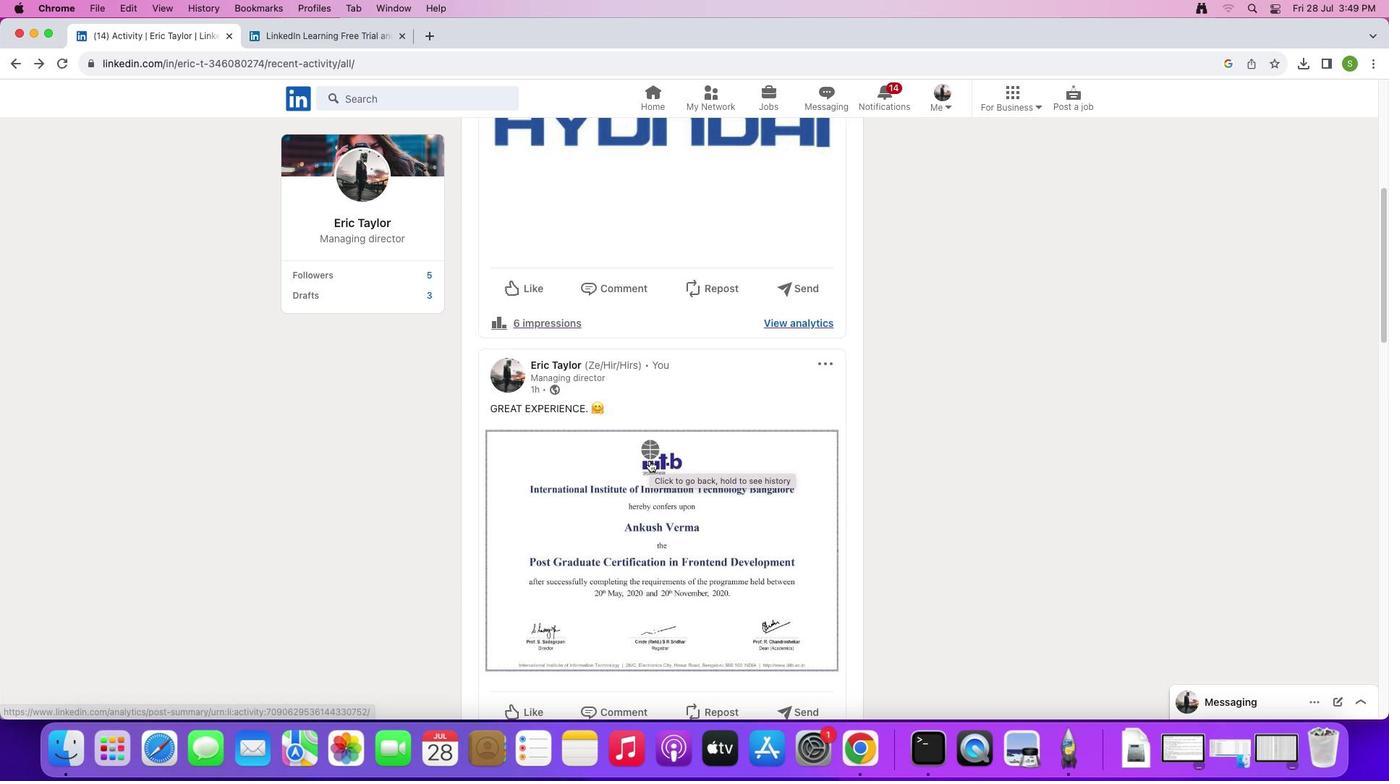 
Action: Mouse scrolled (649, 461) with delta (0, -2)
Screenshot: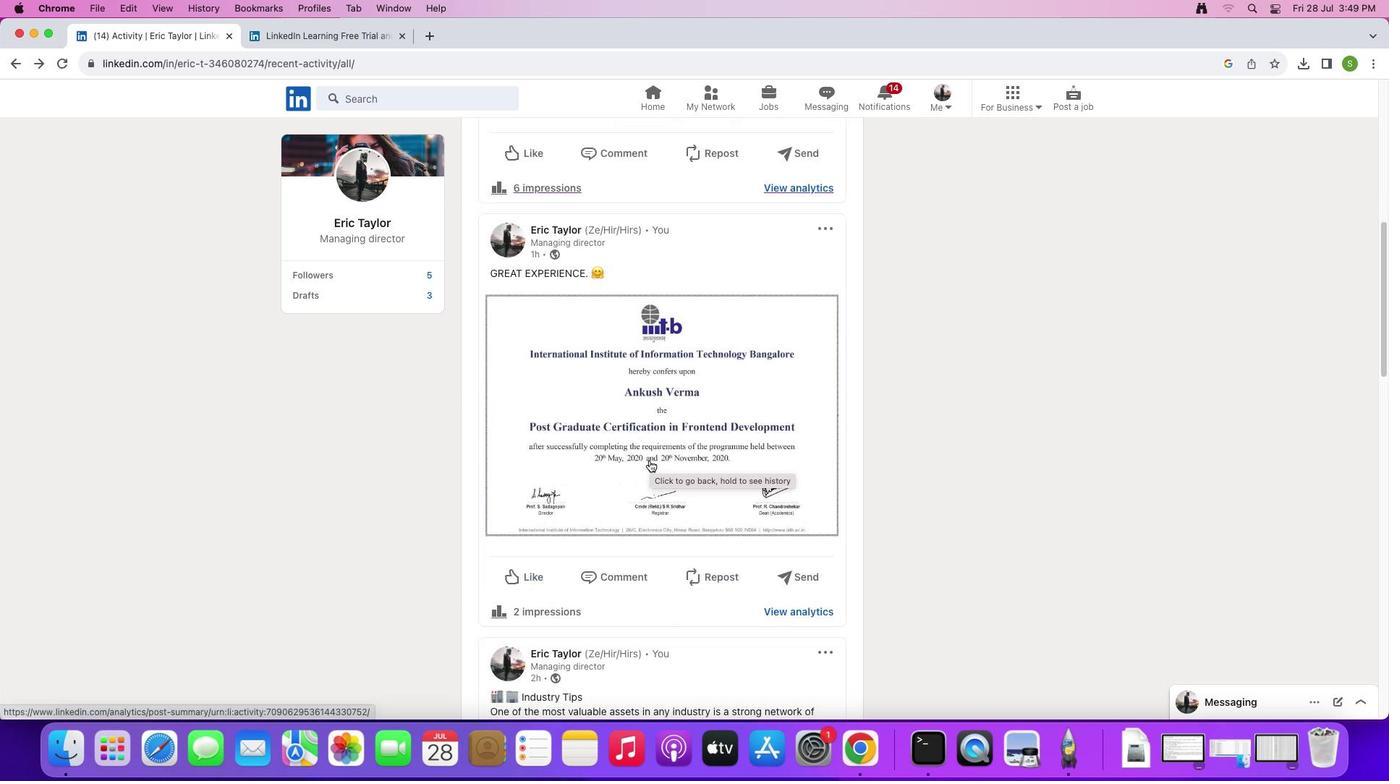 
Action: Mouse scrolled (649, 461) with delta (0, -3)
Screenshot: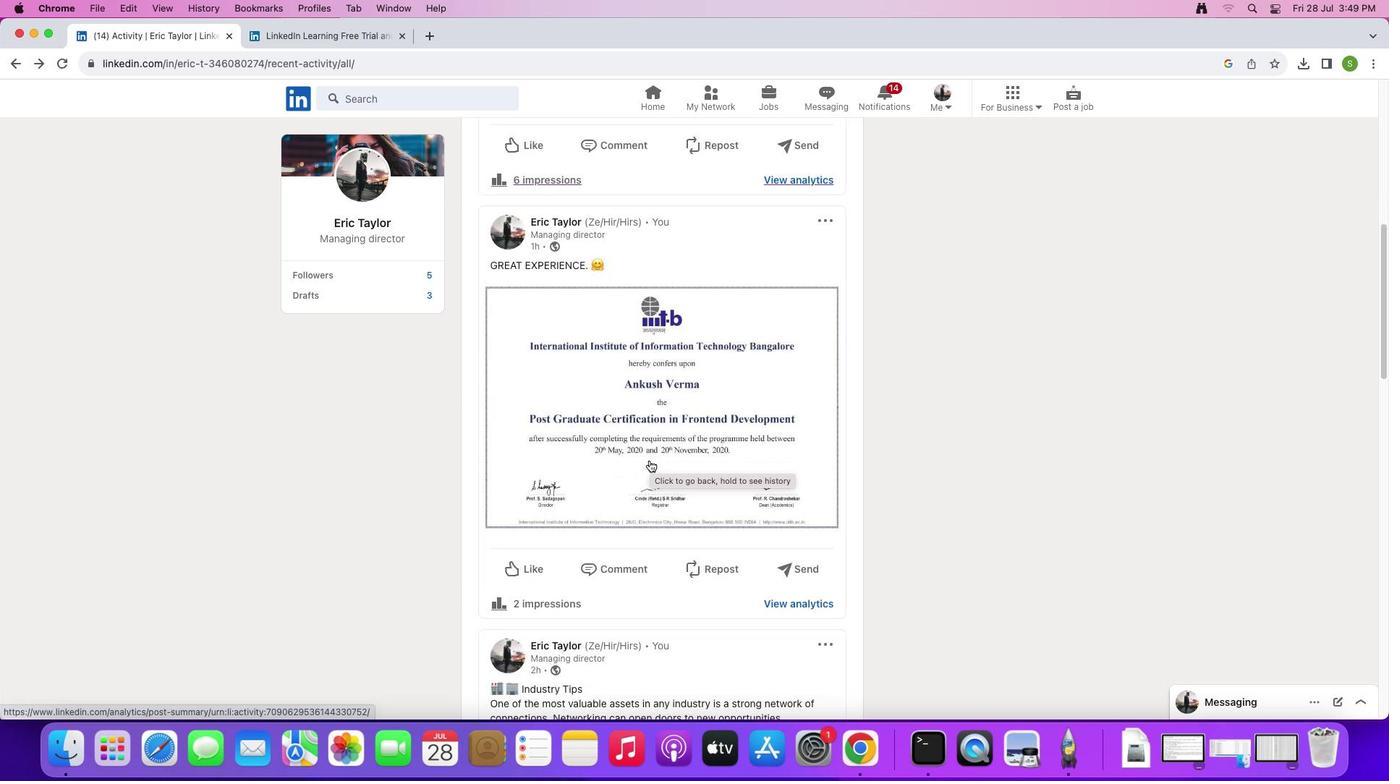 
Action: Mouse moved to (649, 461)
